 Task: Explore Airbnb accommodation in Rodas, Cuba from 5th November, 2023 to 16th November, 2023 for 2 adults.1  bedroom having 1 bed and 1 bathroom. Property type can be hotel. Look for 4 properties as per requirement.
Action: Mouse pressed left at (501, 69)
Screenshot: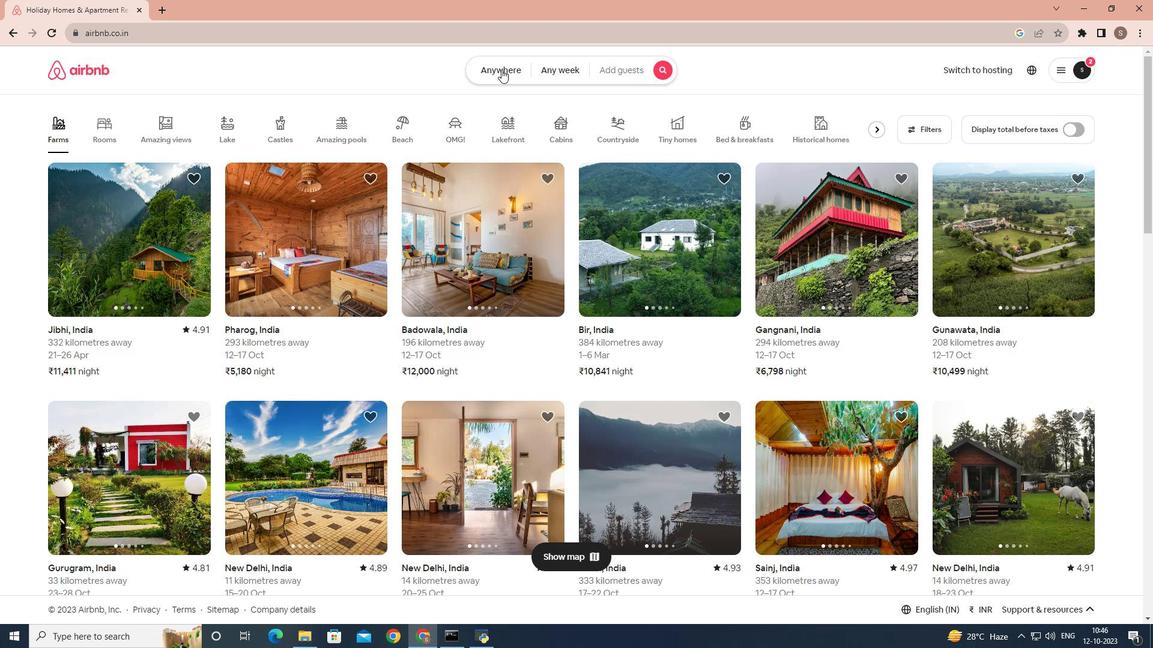 
Action: Mouse moved to (372, 120)
Screenshot: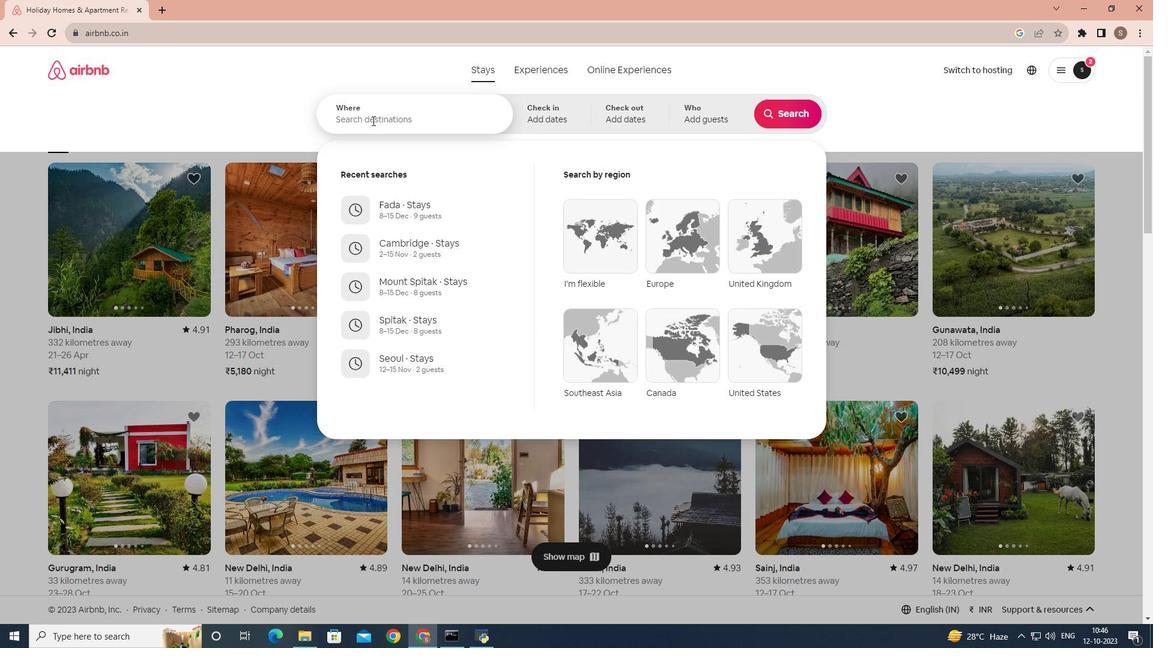 
Action: Mouse pressed left at (372, 120)
Screenshot: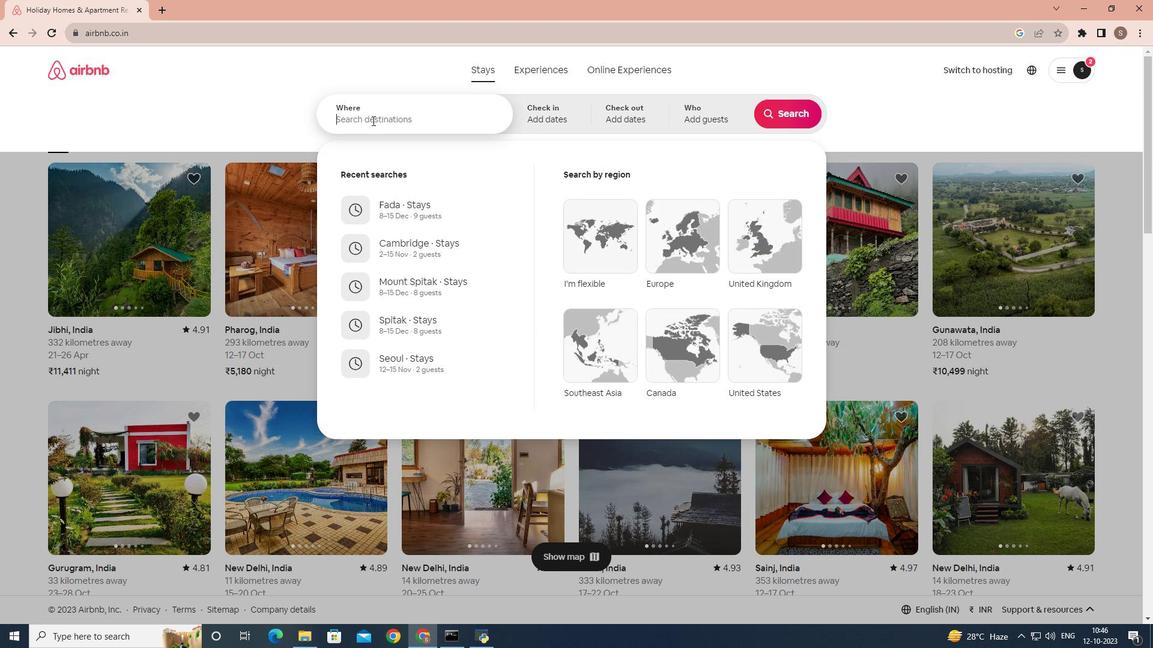 
Action: Mouse moved to (374, 117)
Screenshot: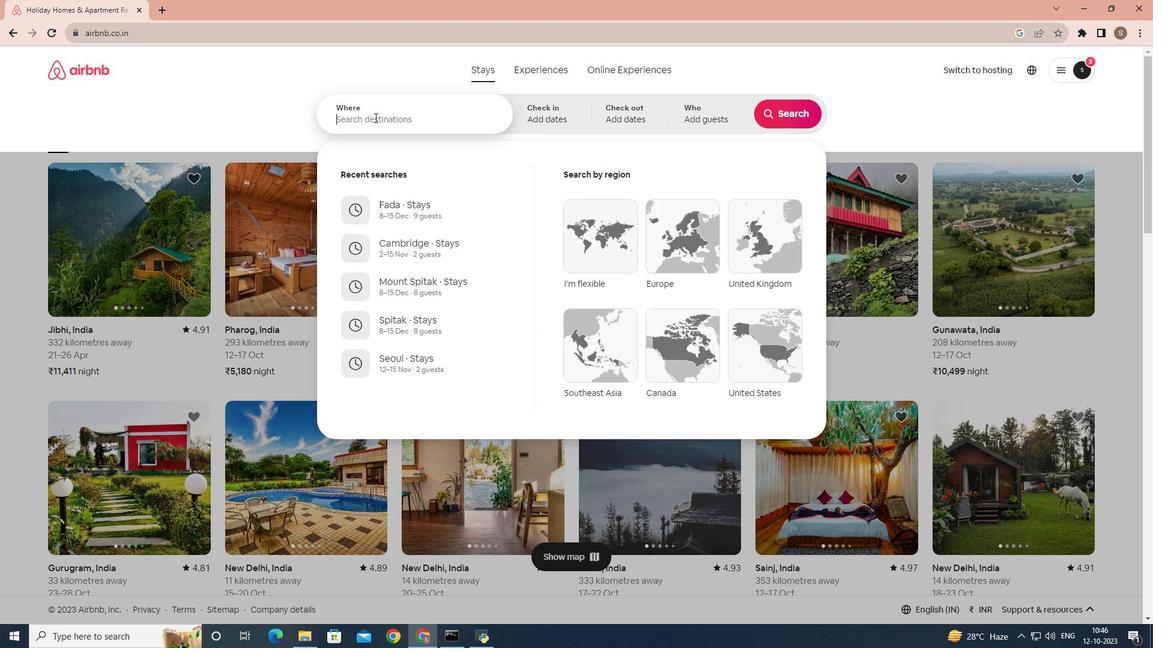 
Action: Key pressed rodas
Screenshot: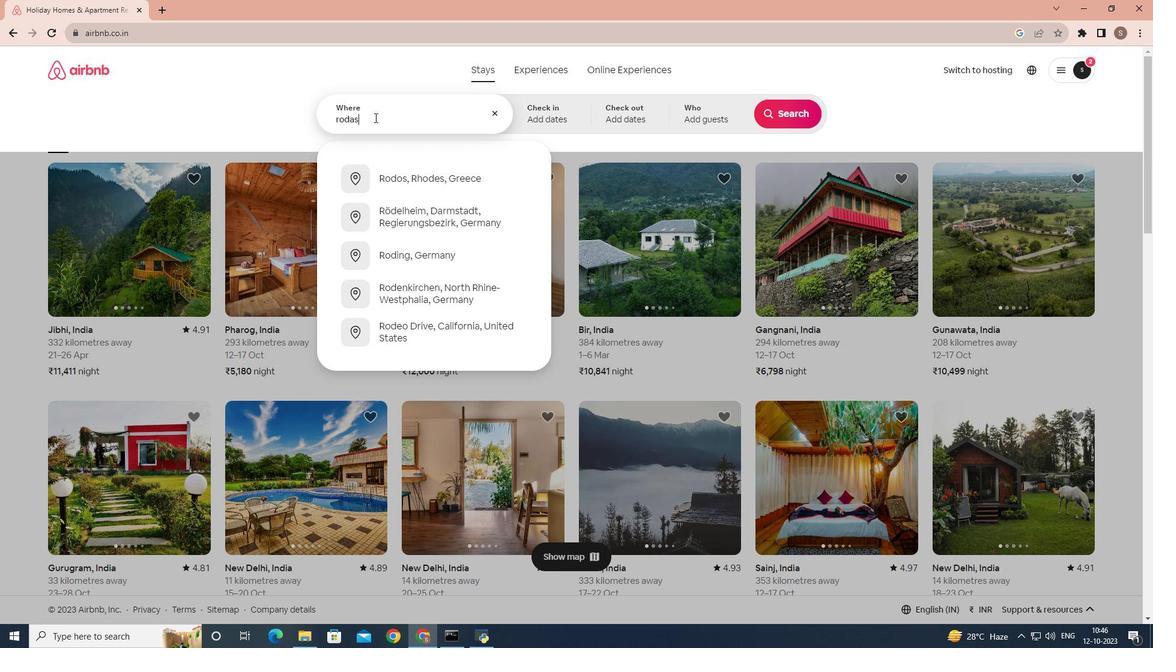
Action: Mouse moved to (365, 117)
Screenshot: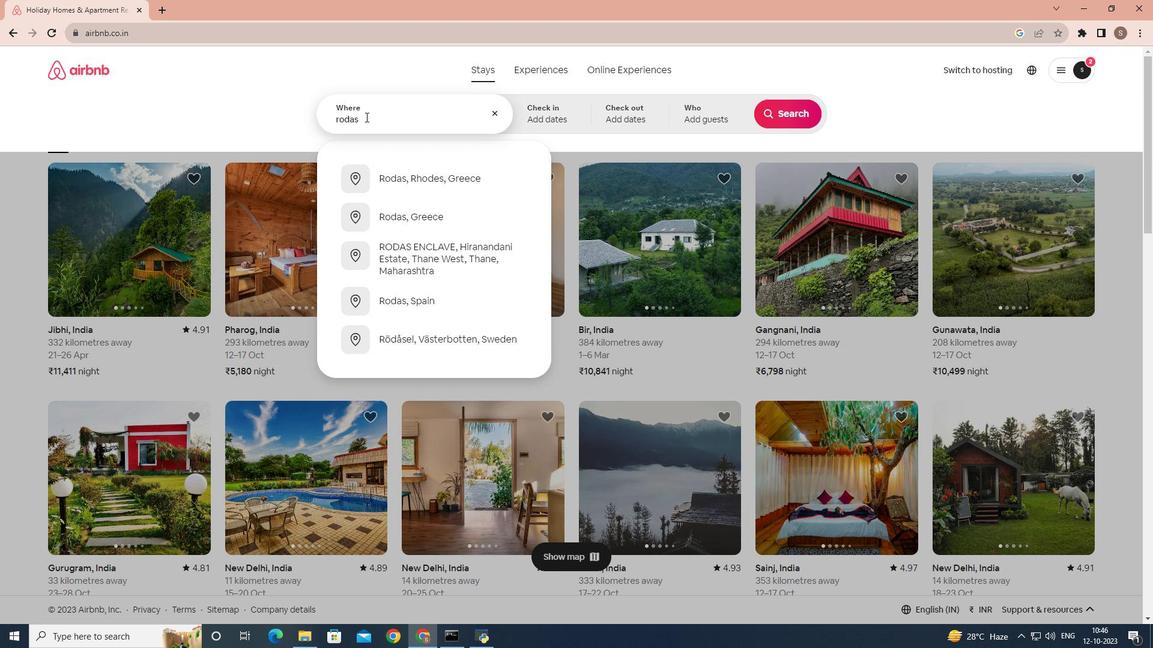 
Action: Key pressed ,cuba
Screenshot: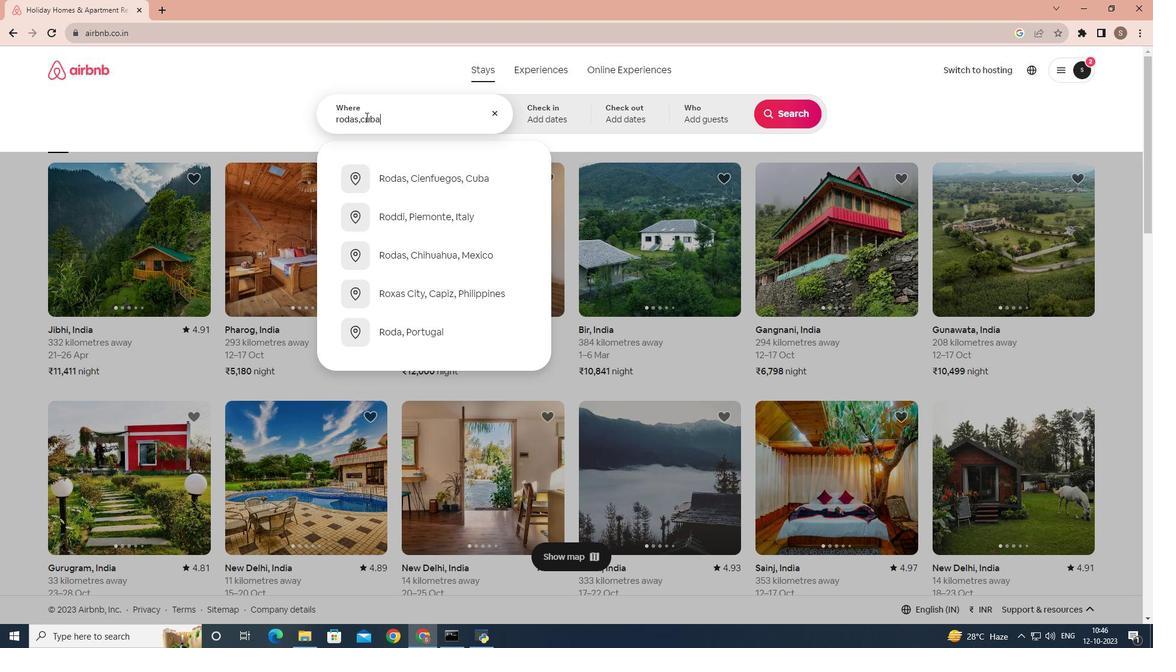 
Action: Mouse moved to (381, 186)
Screenshot: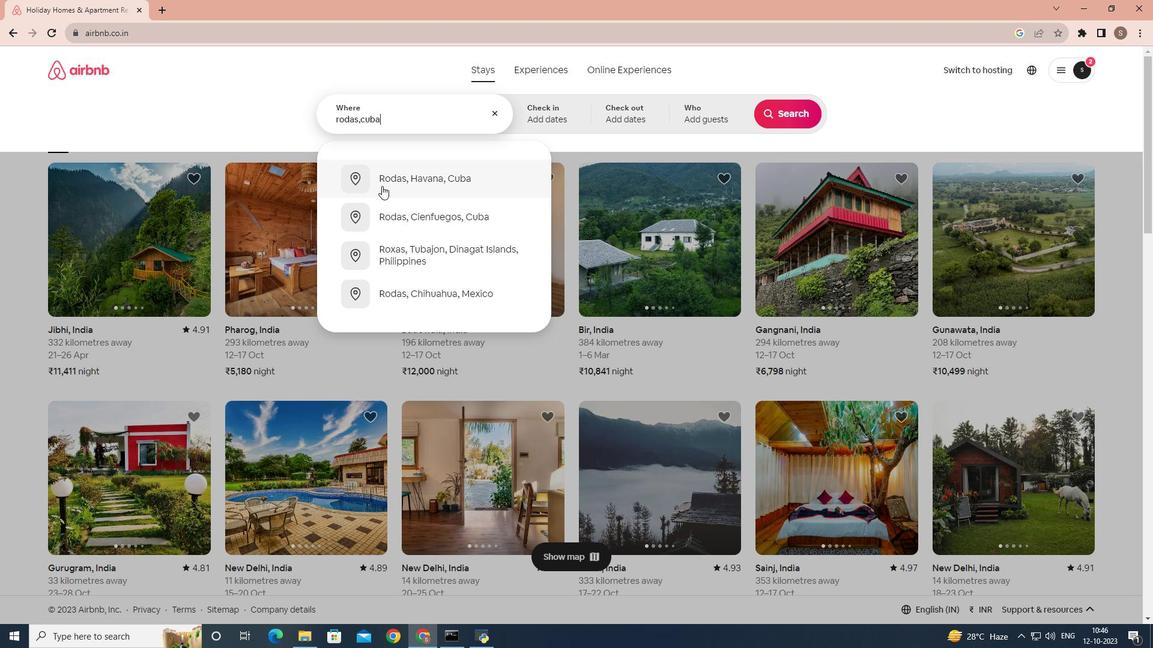 
Action: Mouse pressed left at (381, 186)
Screenshot: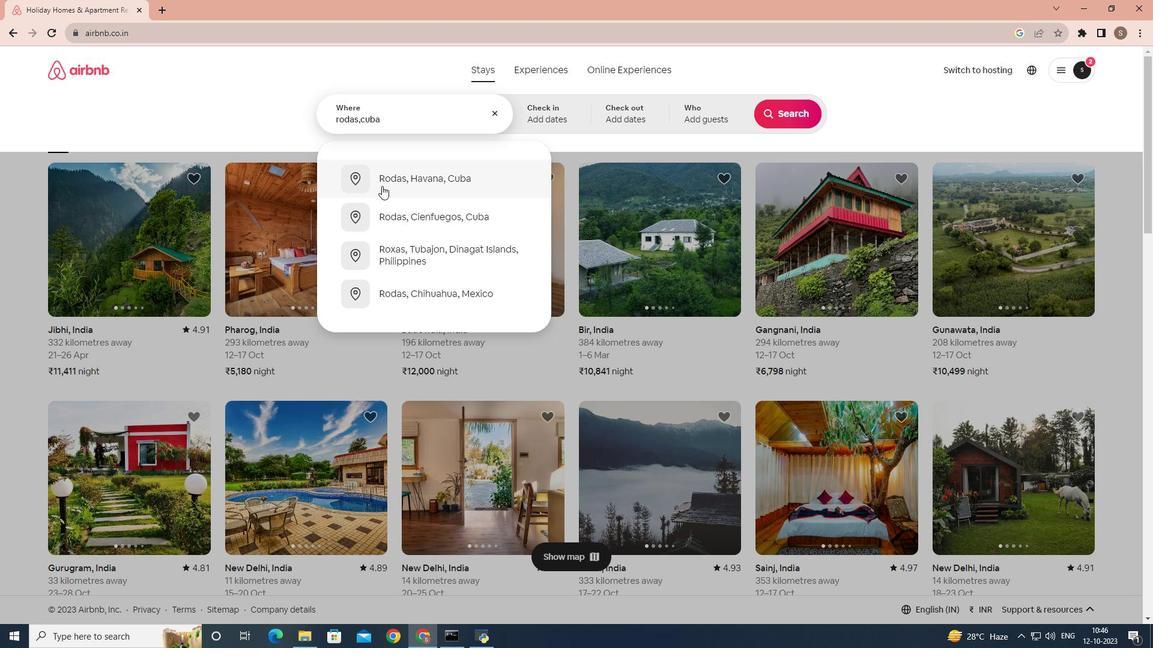 
Action: Mouse moved to (598, 283)
Screenshot: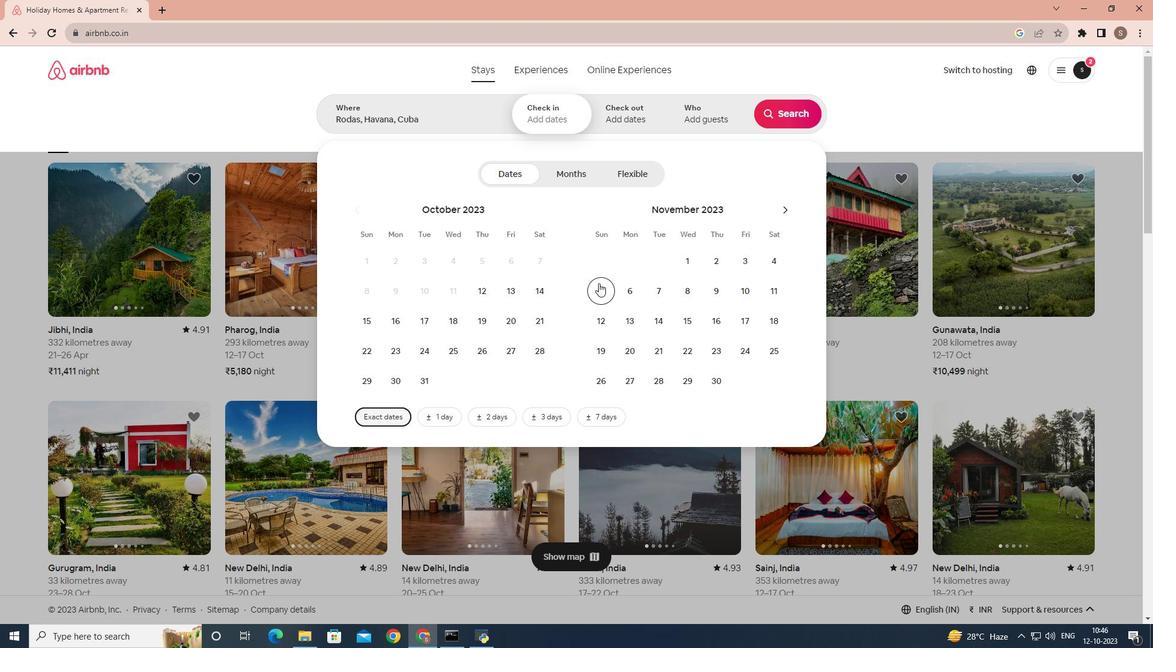 
Action: Mouse pressed left at (598, 283)
Screenshot: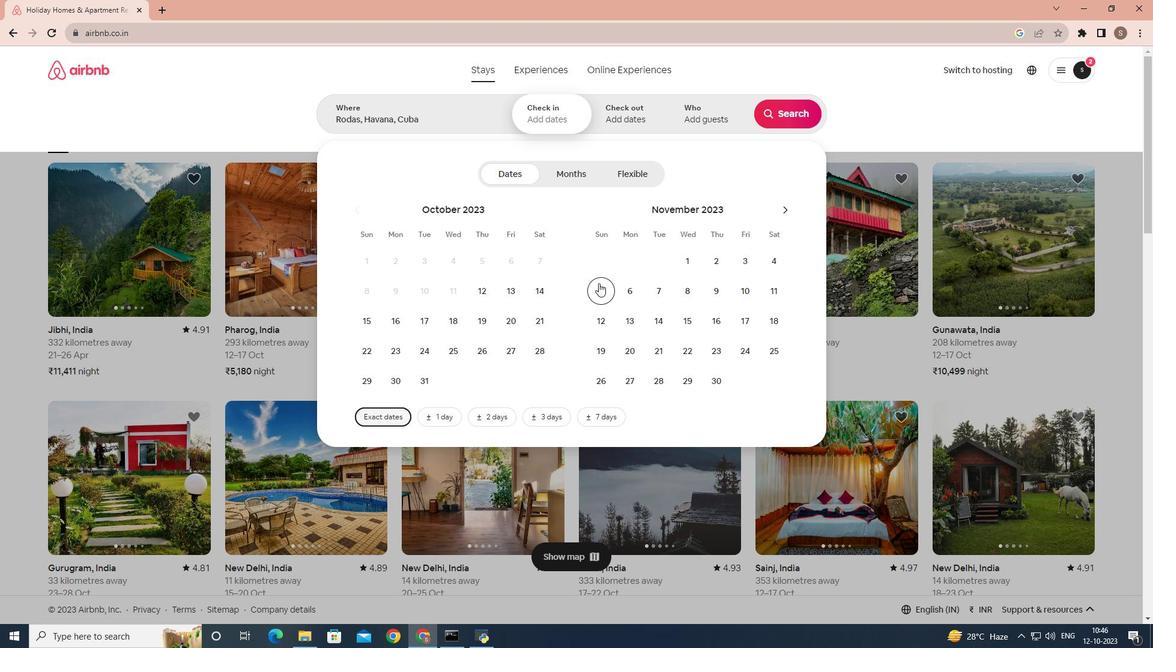 
Action: Mouse moved to (712, 323)
Screenshot: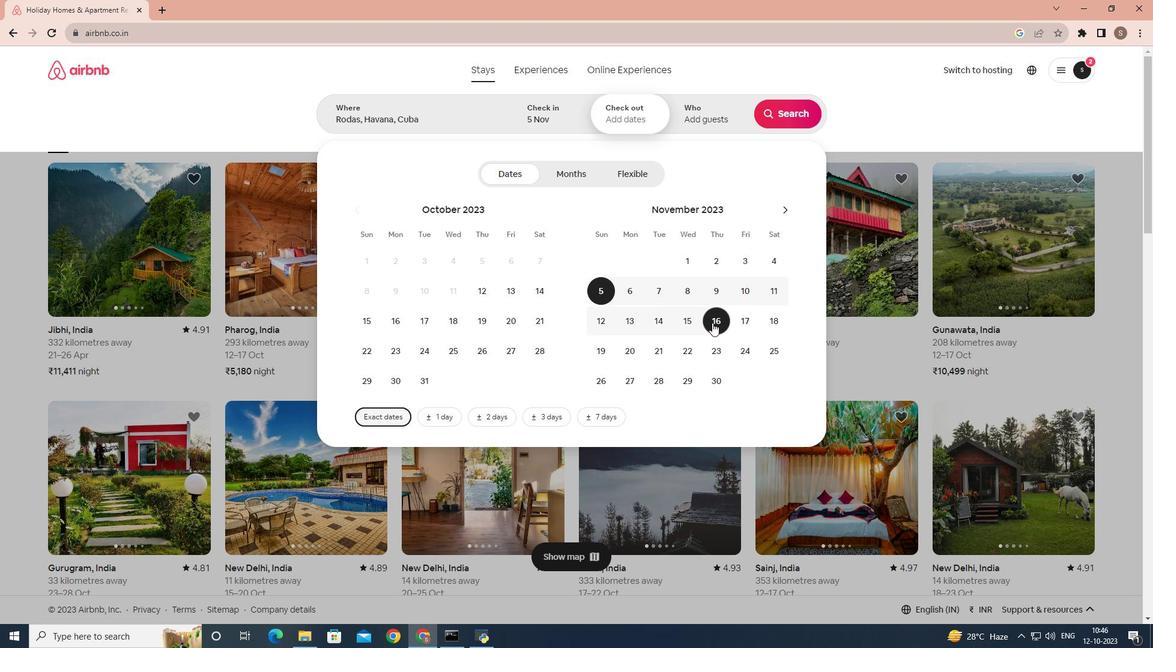 
Action: Mouse pressed left at (712, 323)
Screenshot: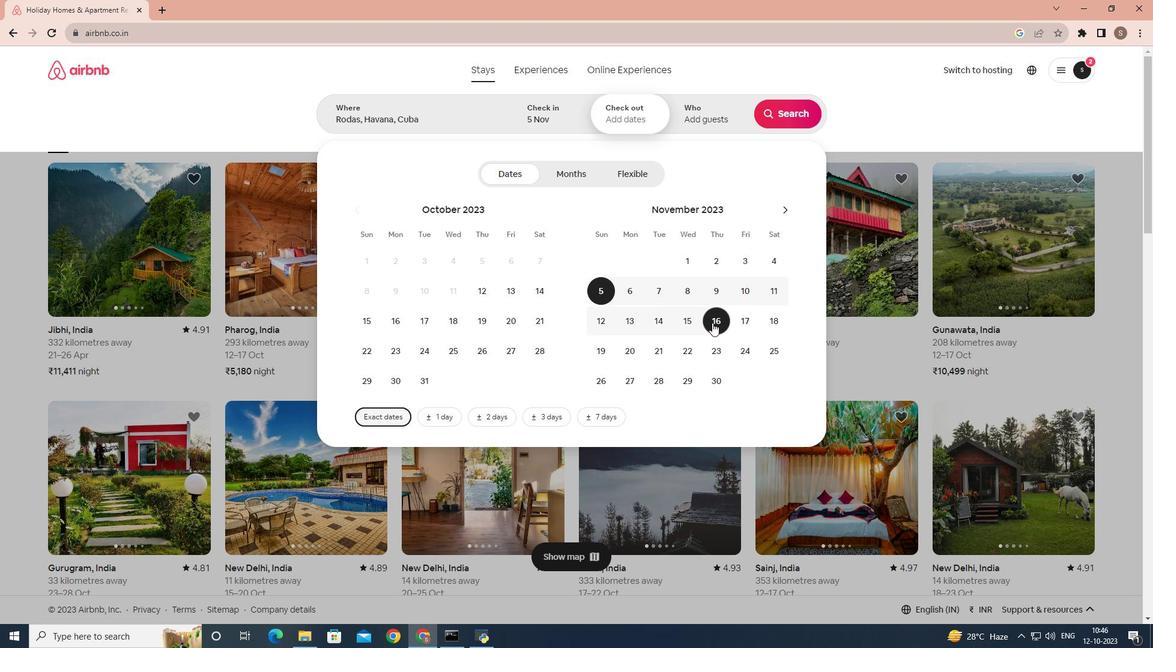 
Action: Mouse moved to (699, 111)
Screenshot: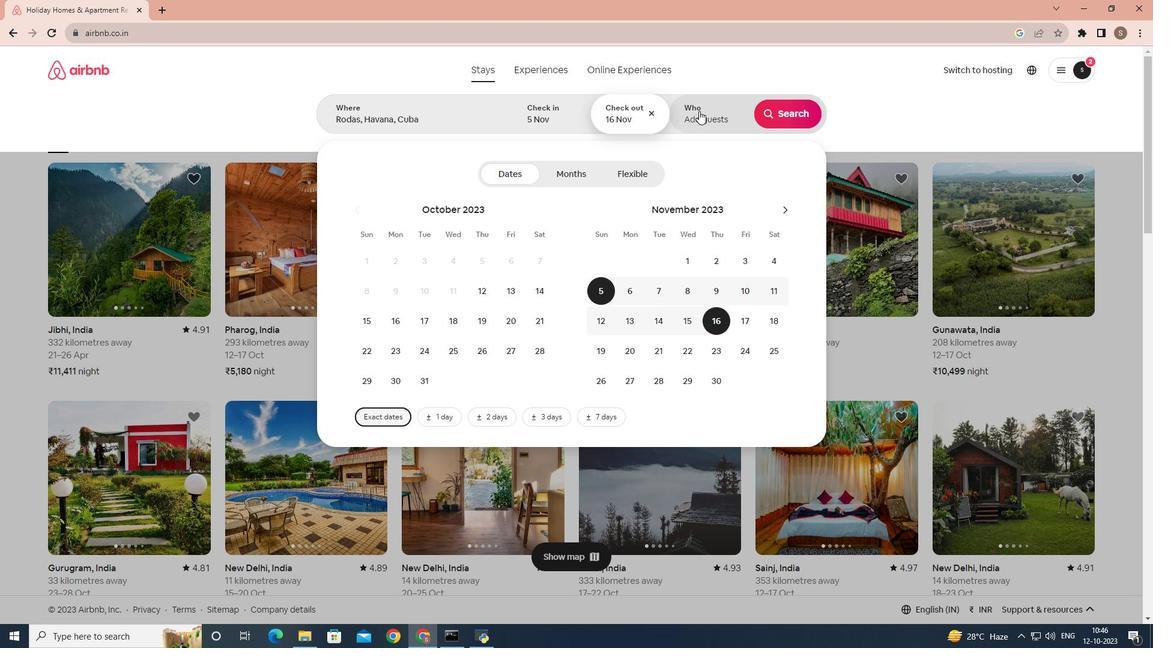 
Action: Mouse pressed left at (699, 111)
Screenshot: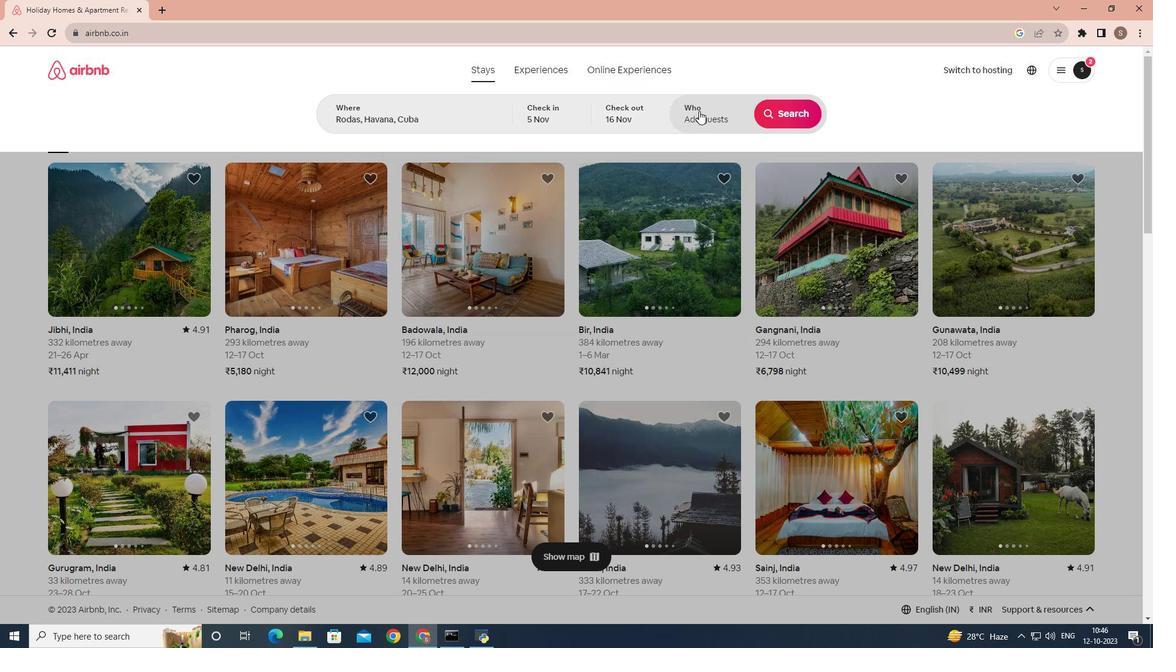 
Action: Mouse moved to (784, 183)
Screenshot: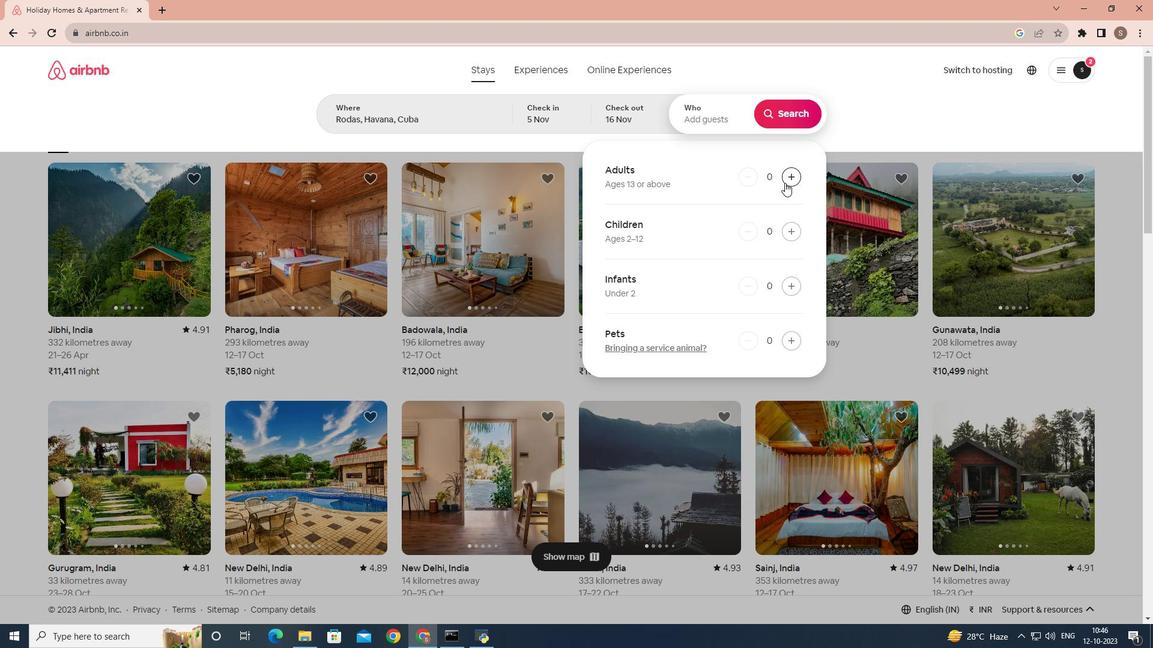
Action: Mouse pressed left at (784, 183)
Screenshot: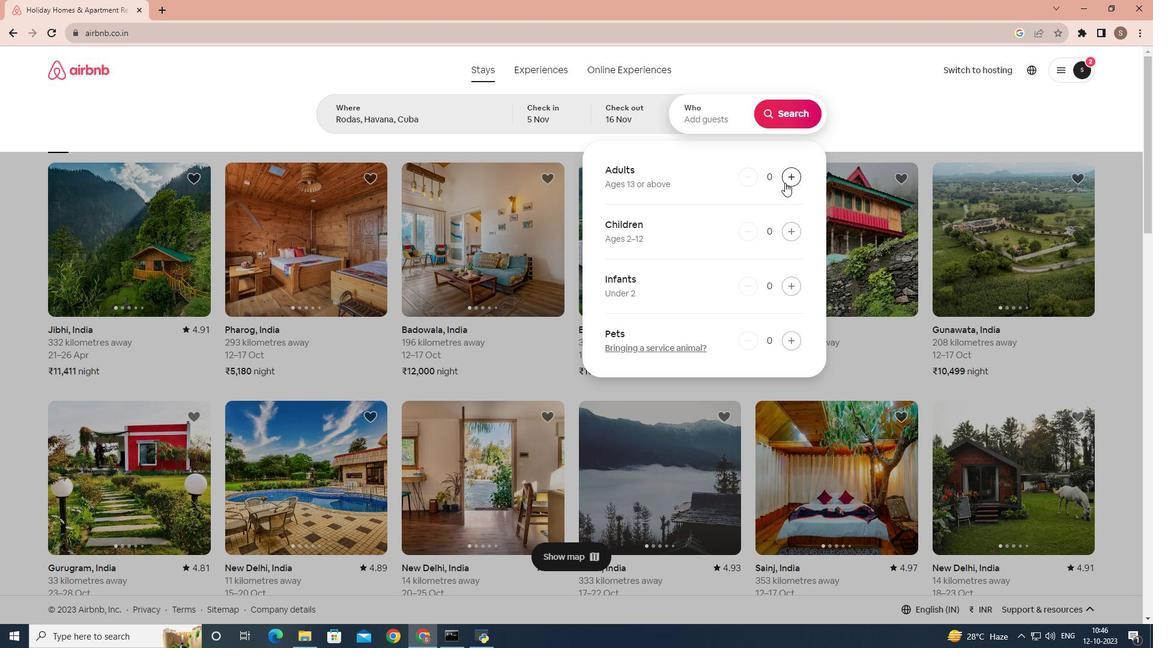 
Action: Mouse pressed left at (784, 183)
Screenshot: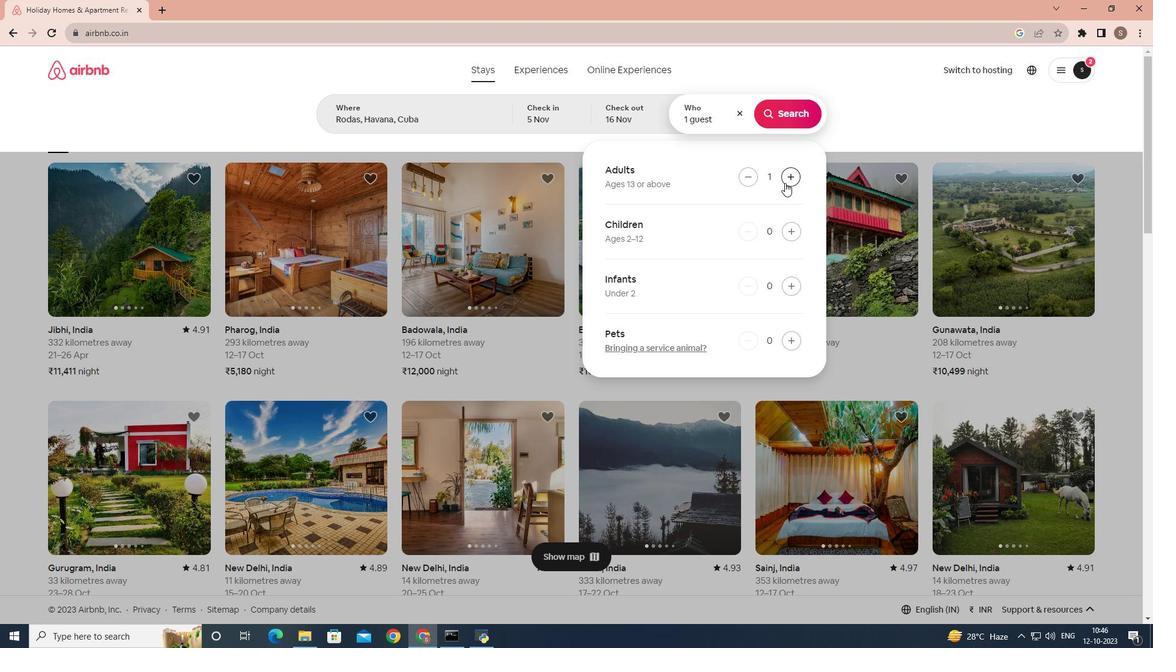 
Action: Mouse moved to (787, 125)
Screenshot: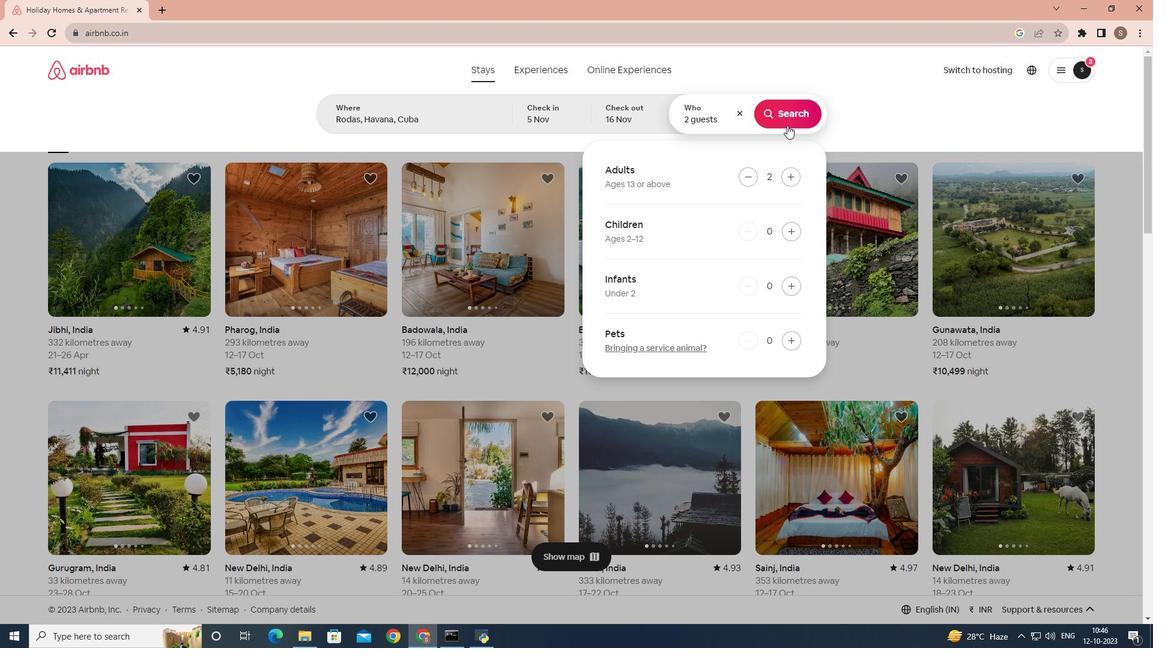 
Action: Mouse pressed left at (787, 125)
Screenshot: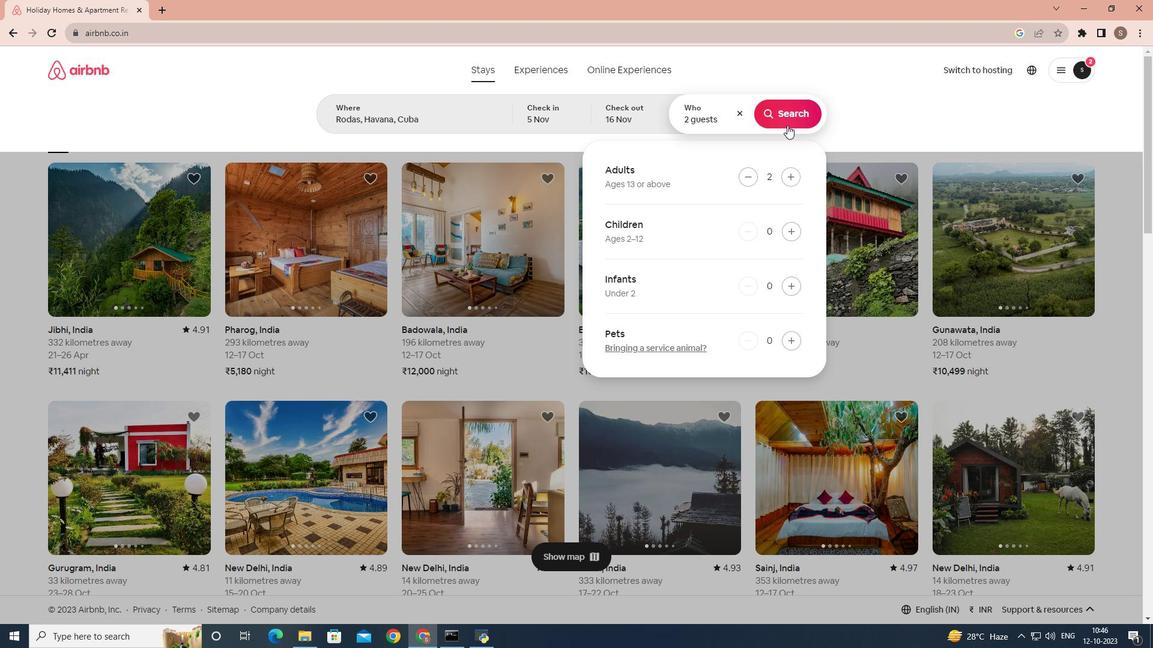 
Action: Mouse moved to (937, 126)
Screenshot: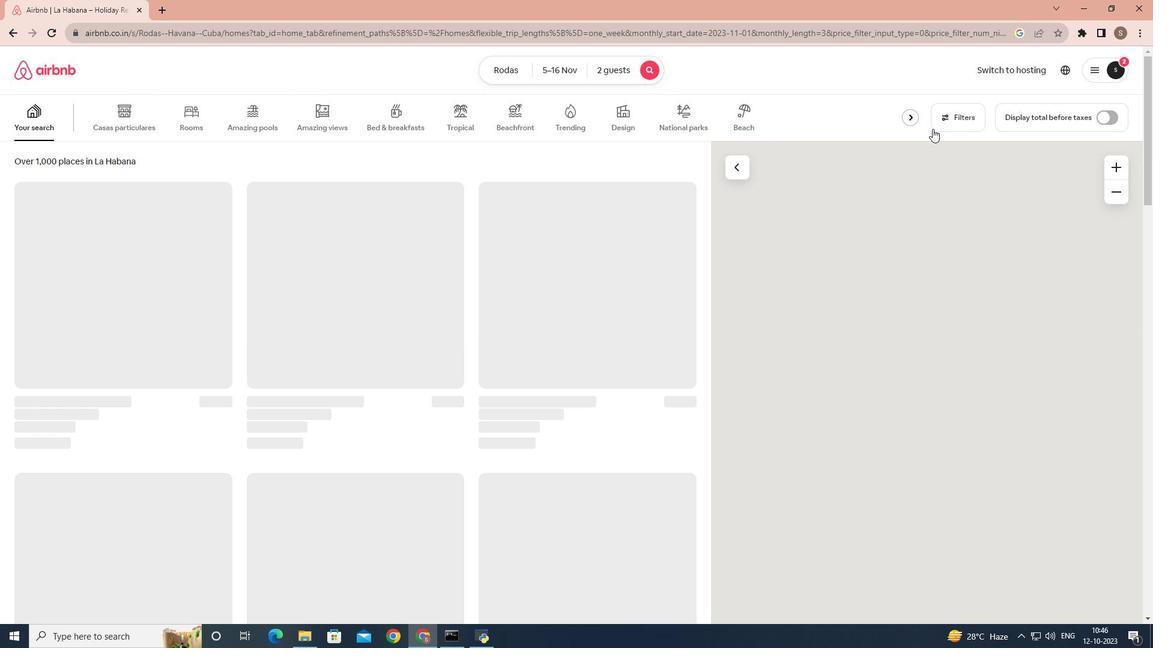 
Action: Mouse pressed left at (937, 126)
Screenshot: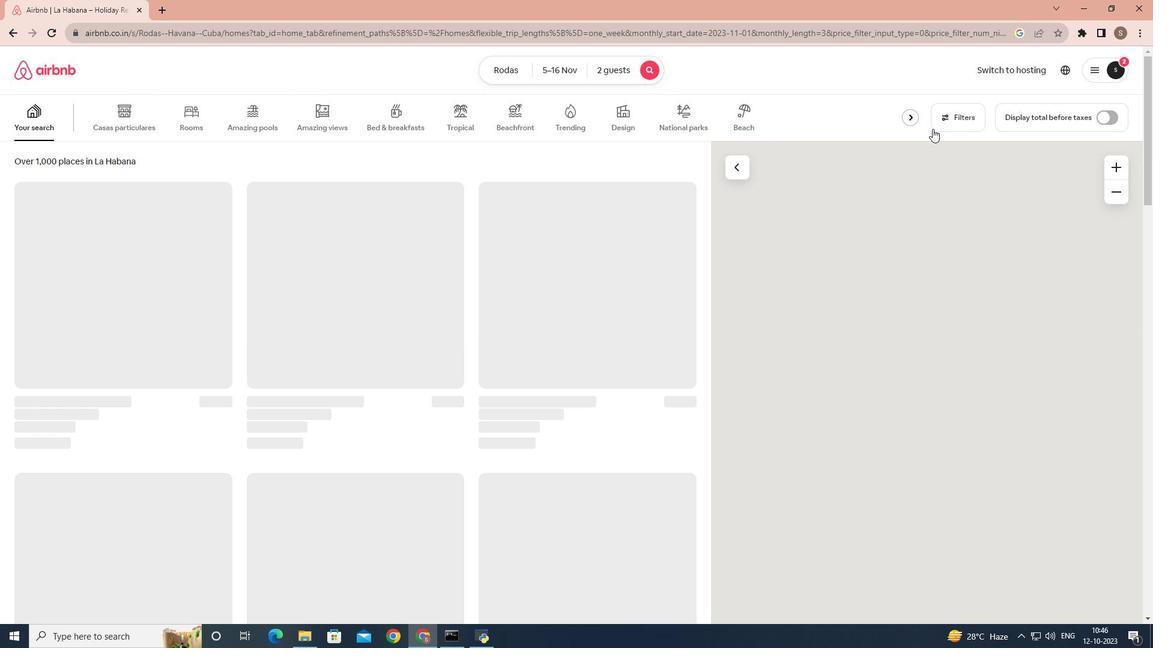 
Action: Mouse moved to (941, 127)
Screenshot: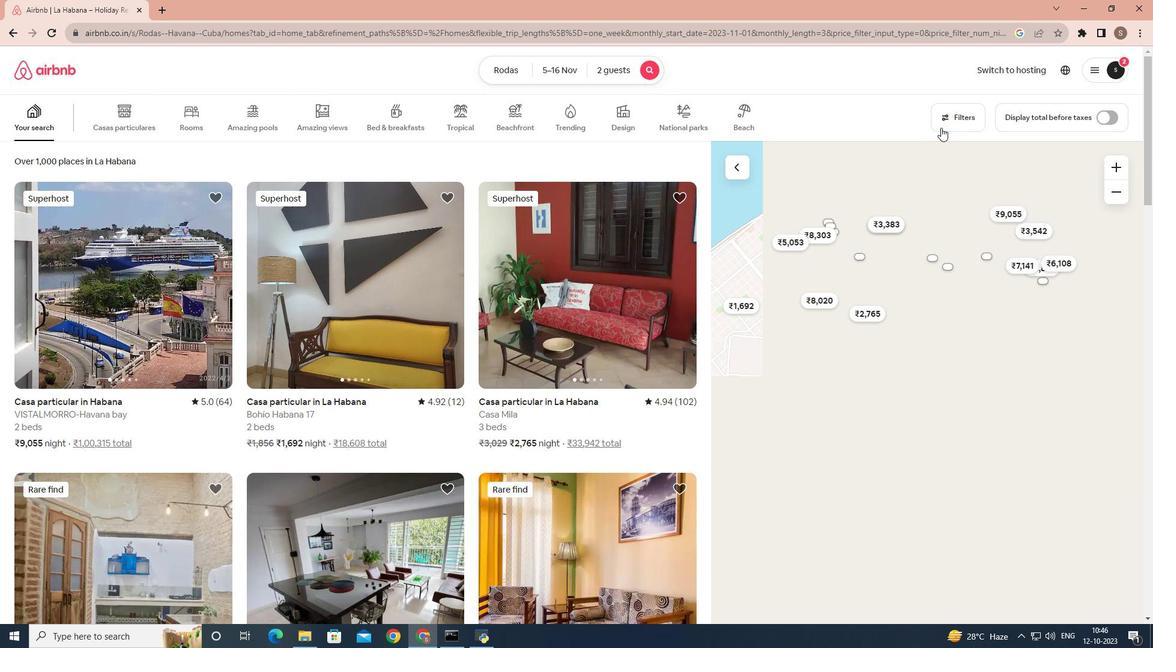 
Action: Mouse pressed left at (941, 127)
Screenshot: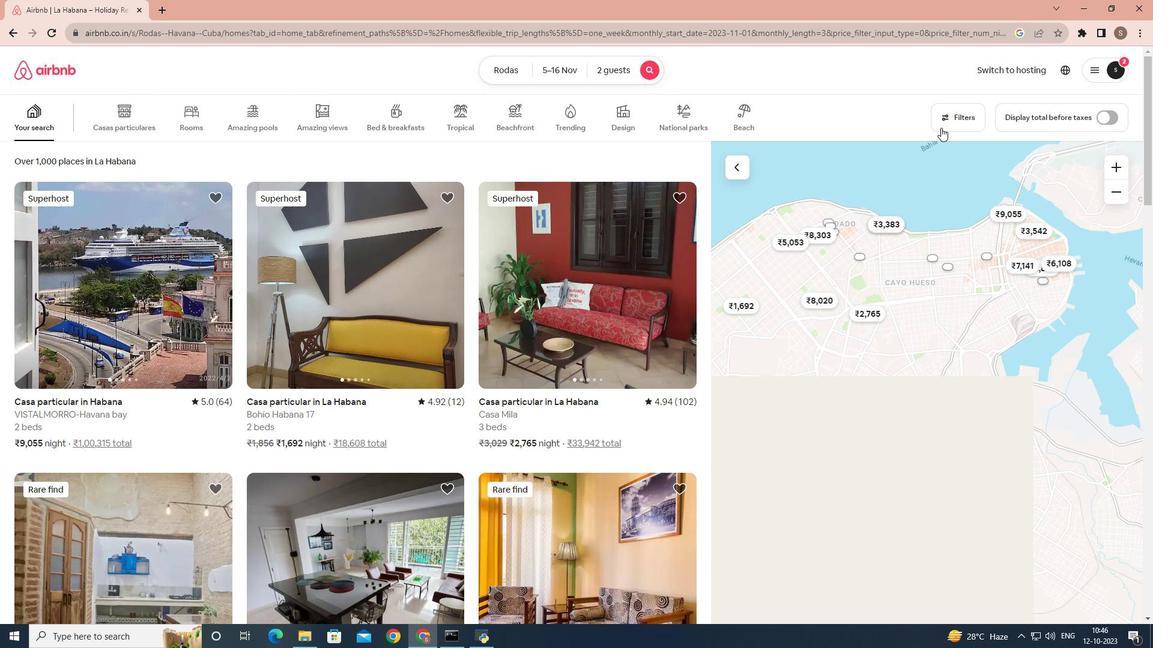 
Action: Mouse moved to (481, 329)
Screenshot: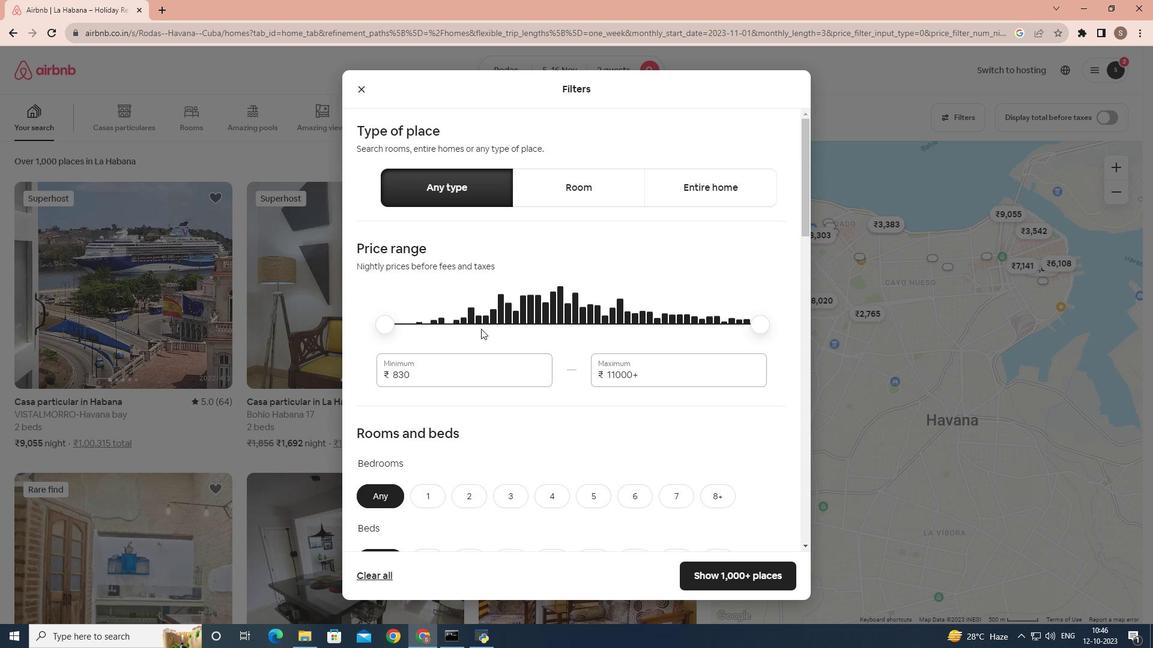 
Action: Mouse scrolled (481, 328) with delta (0, 0)
Screenshot: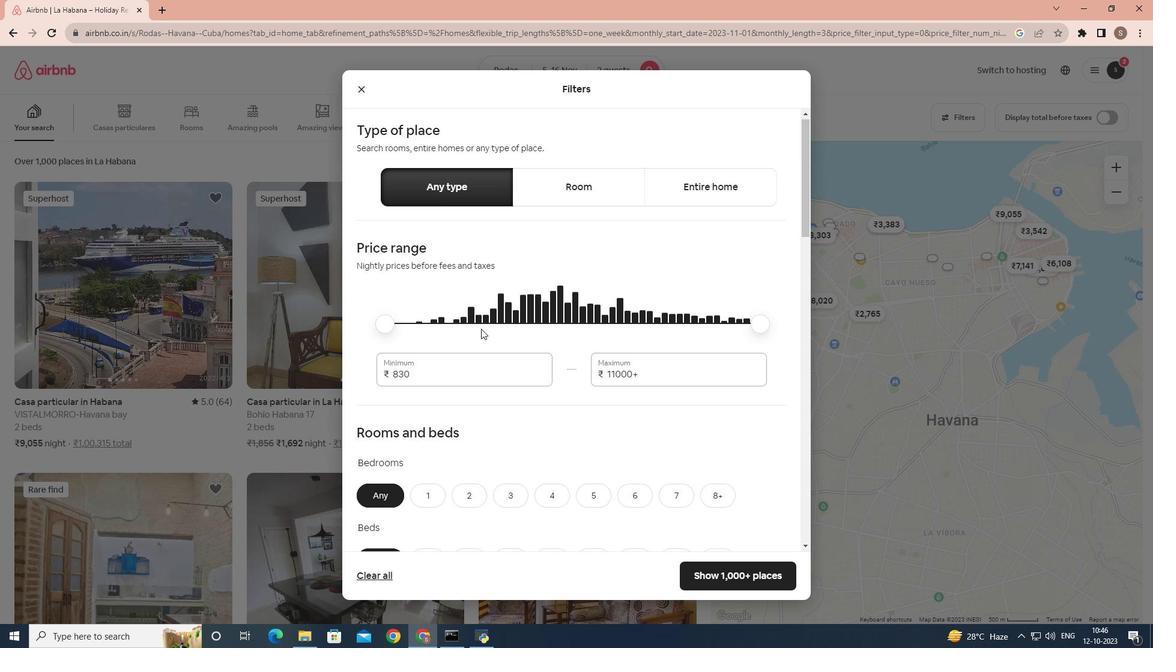
Action: Mouse scrolled (481, 328) with delta (0, 0)
Screenshot: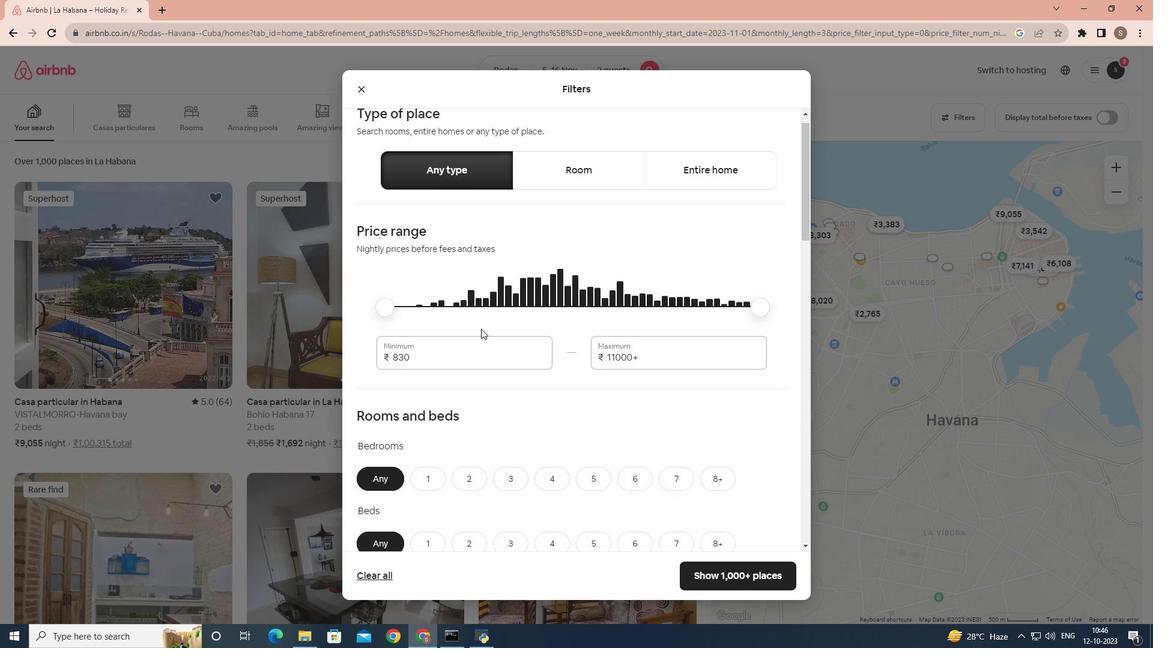 
Action: Mouse scrolled (481, 328) with delta (0, 0)
Screenshot: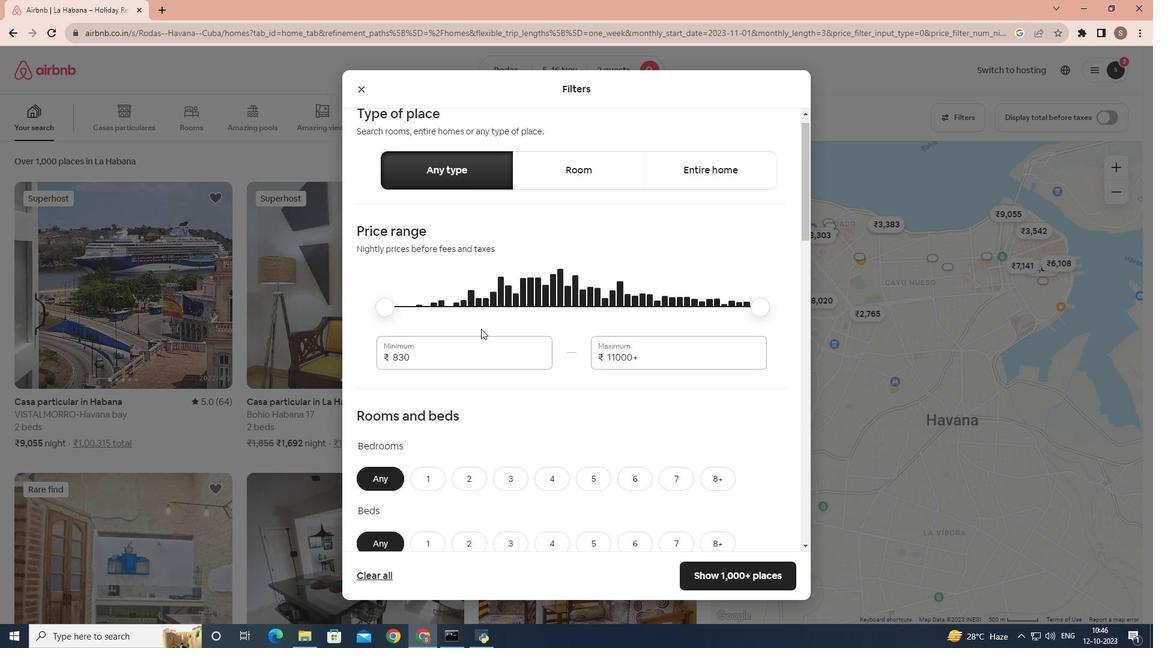 
Action: Mouse moved to (430, 315)
Screenshot: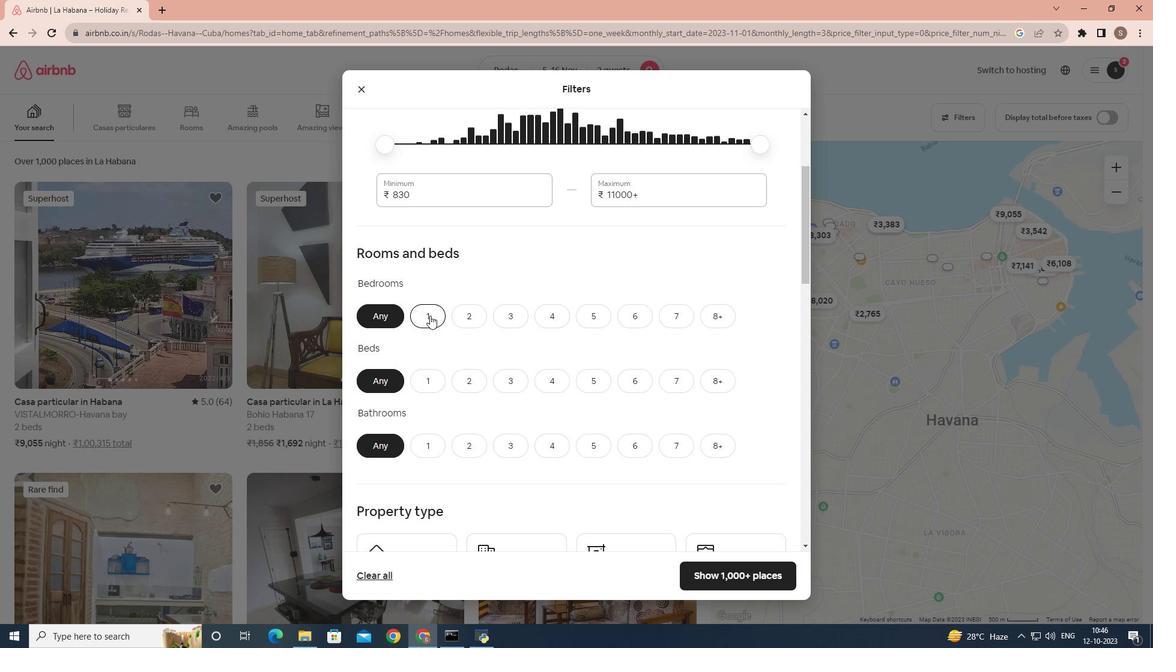 
Action: Mouse pressed left at (430, 315)
Screenshot: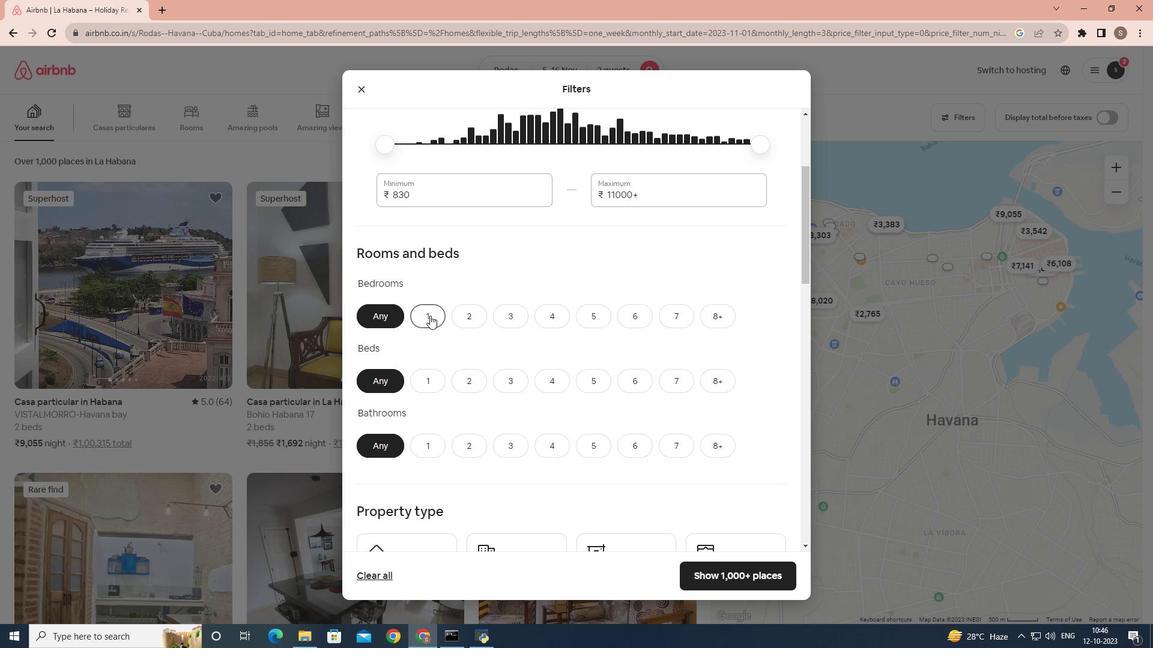 
Action: Mouse moved to (439, 383)
Screenshot: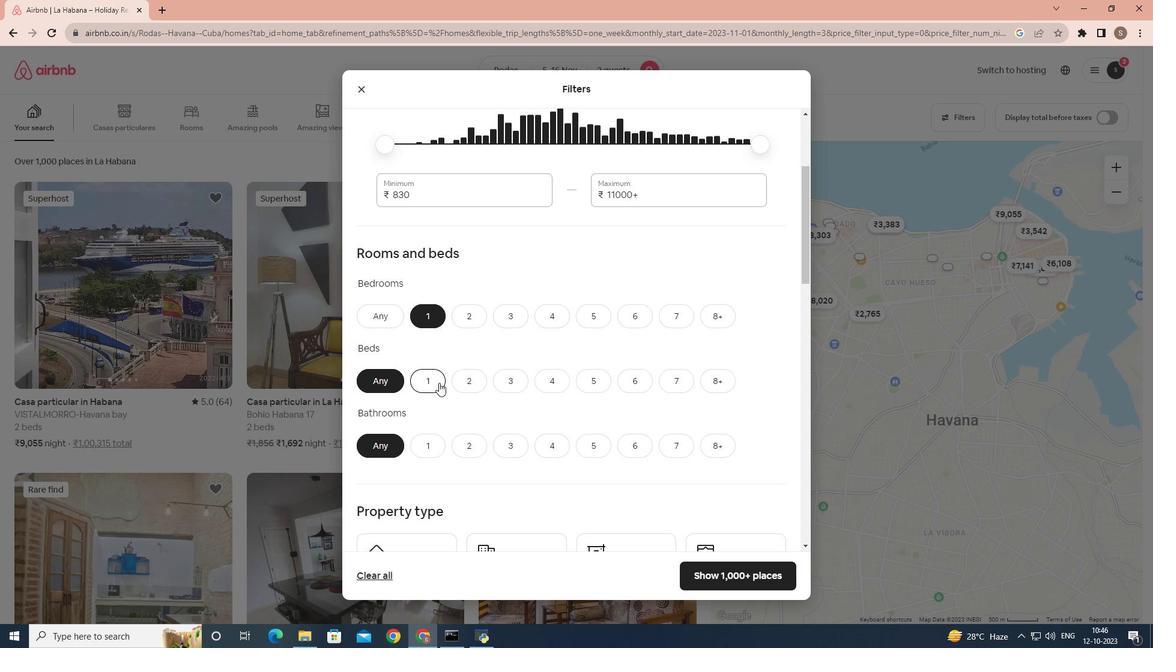 
Action: Mouse pressed left at (439, 383)
Screenshot: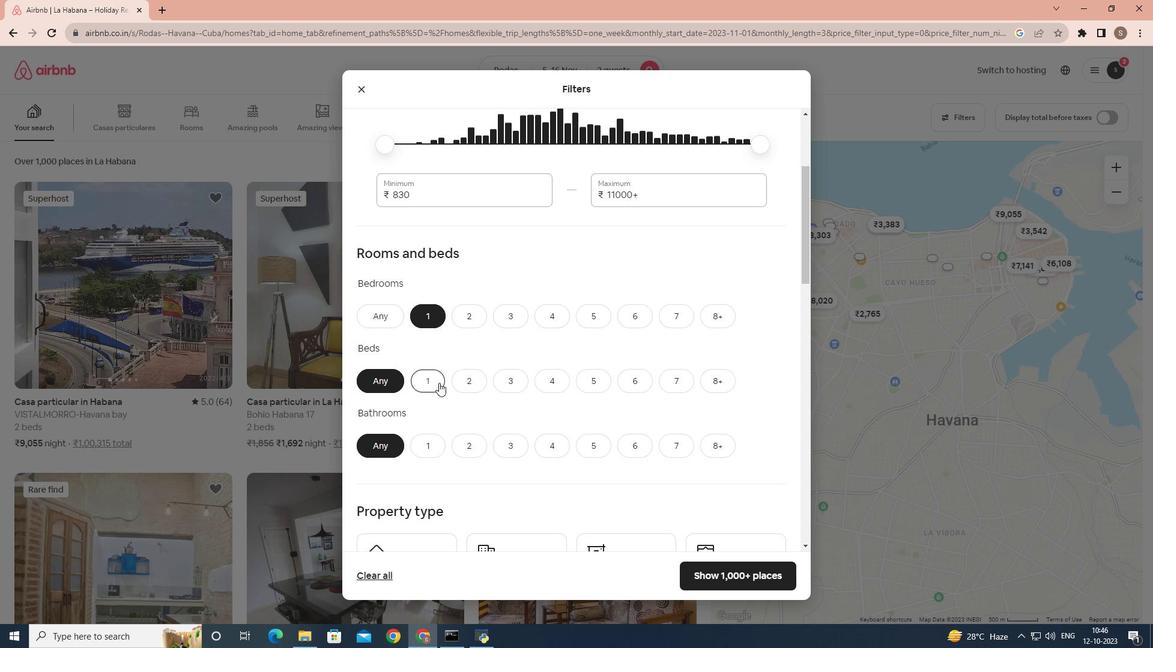 
Action: Mouse moved to (426, 452)
Screenshot: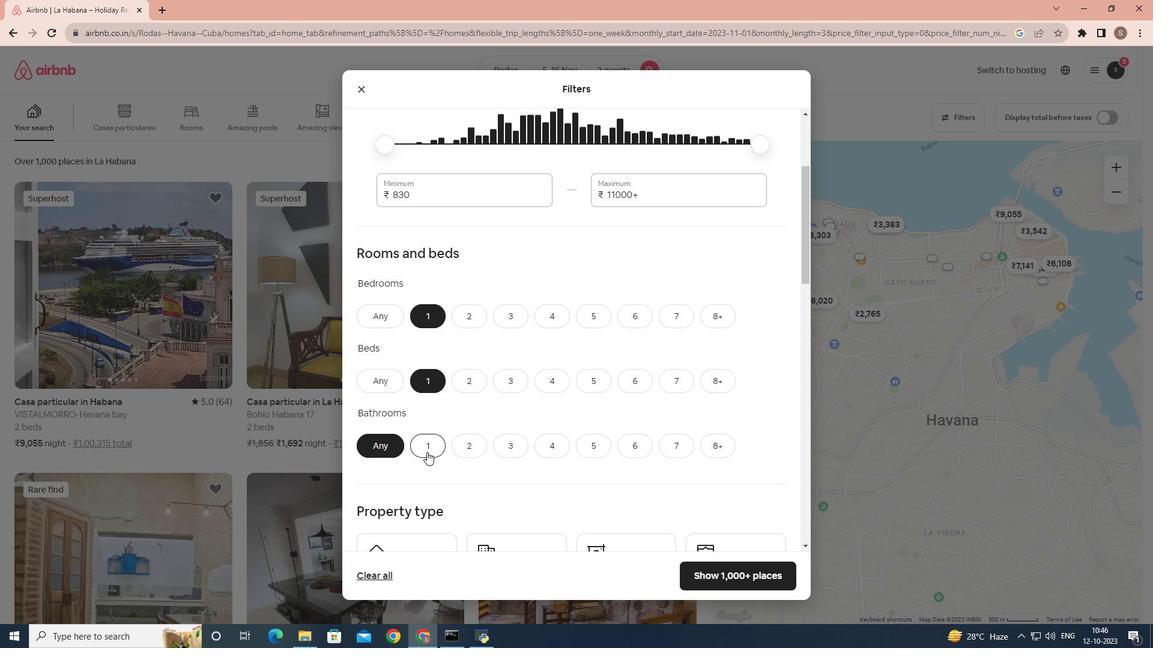 
Action: Mouse pressed left at (426, 452)
Screenshot: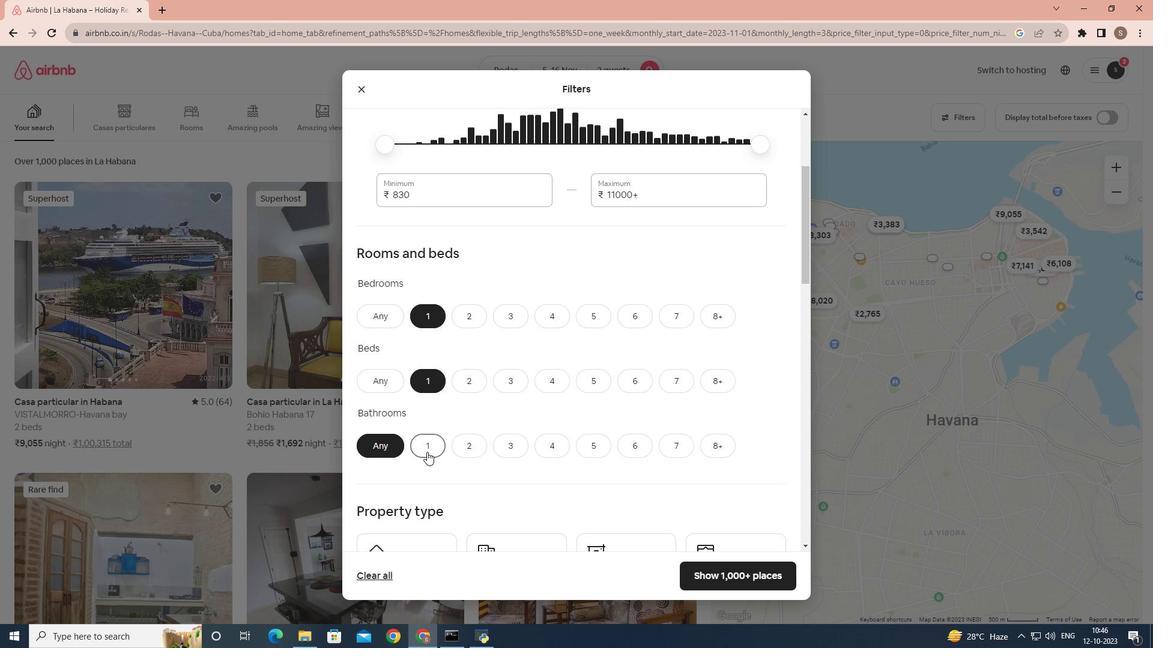 
Action: Mouse moved to (461, 417)
Screenshot: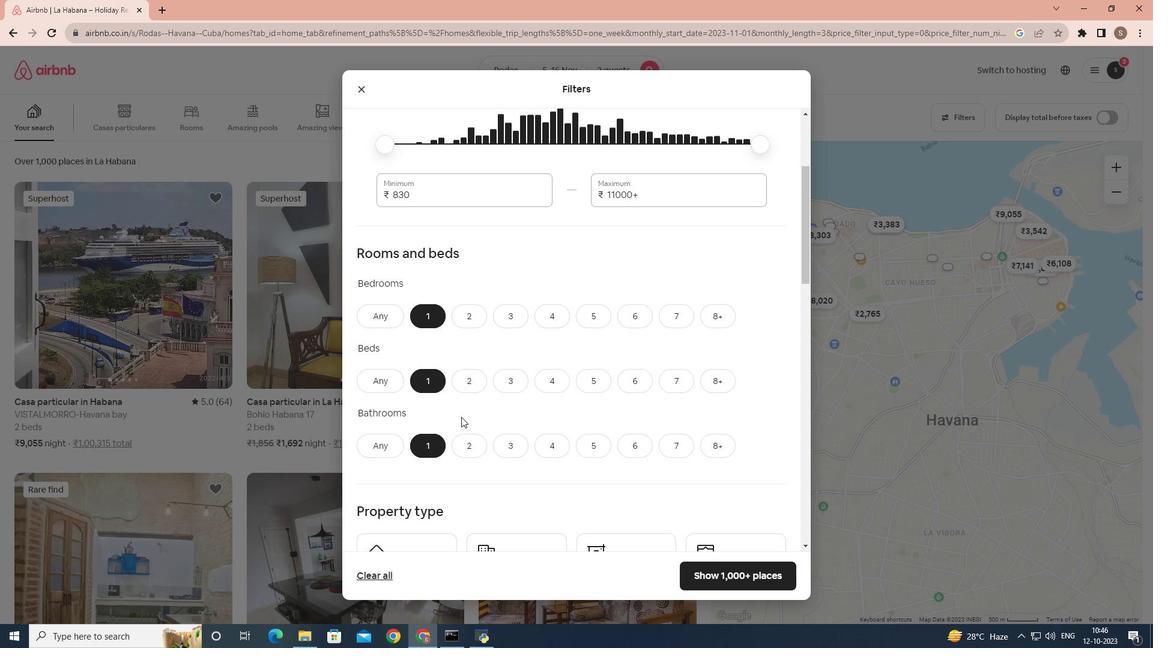 
Action: Mouse scrolled (461, 416) with delta (0, 0)
Screenshot: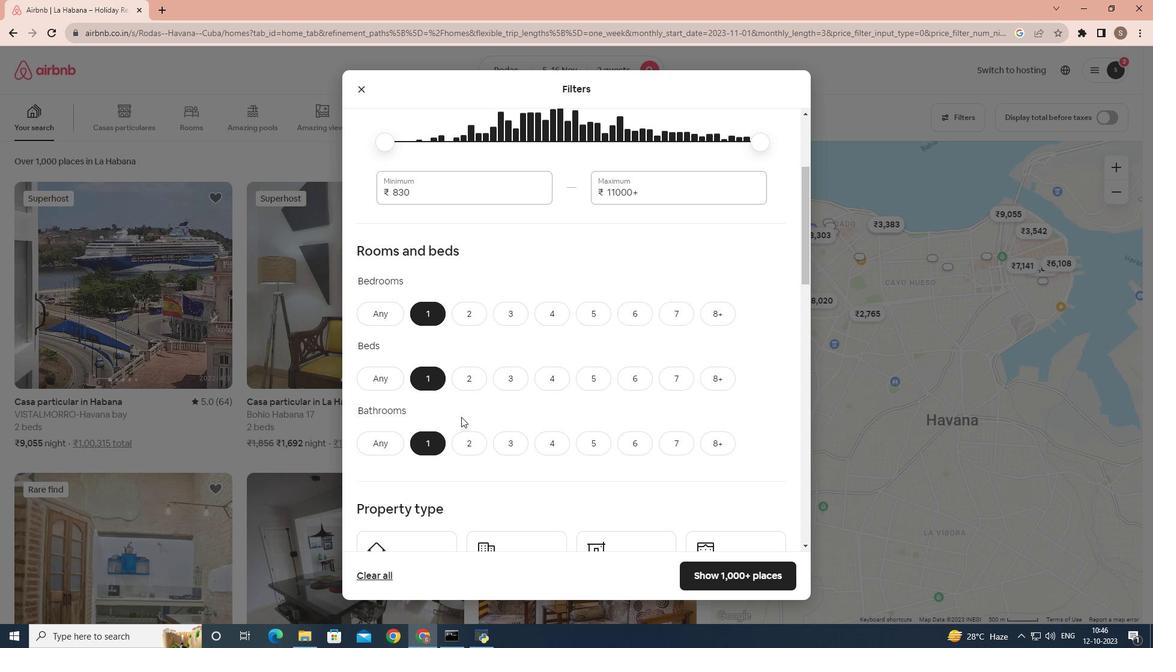 
Action: Mouse scrolled (461, 416) with delta (0, 0)
Screenshot: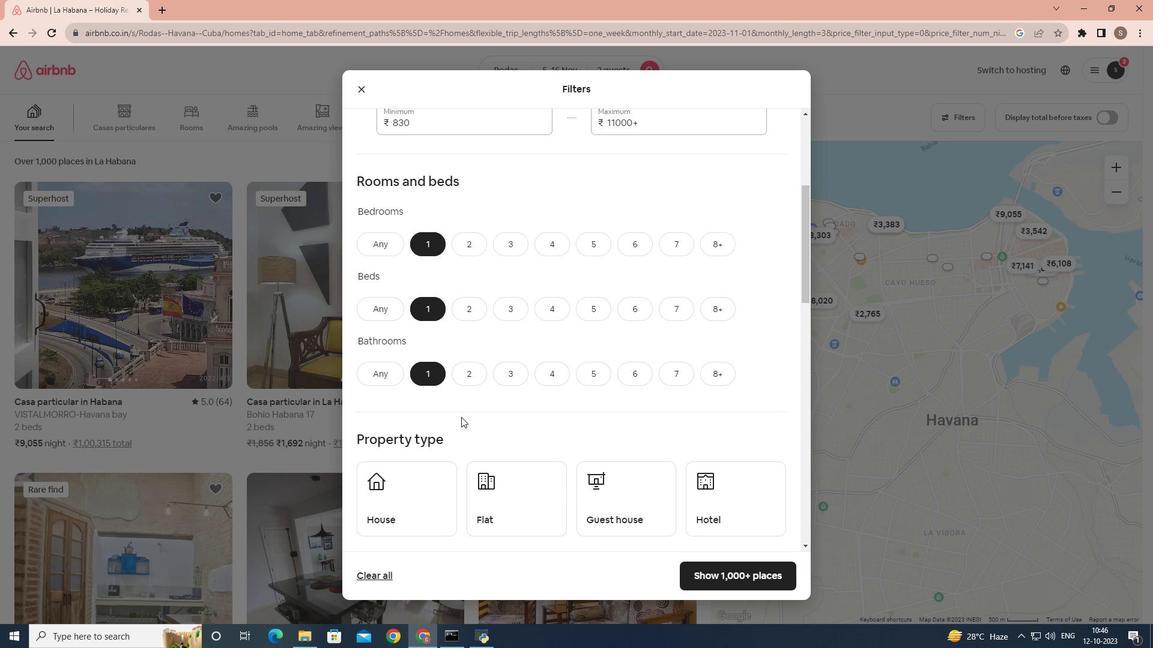 
Action: Mouse scrolled (461, 416) with delta (0, 0)
Screenshot: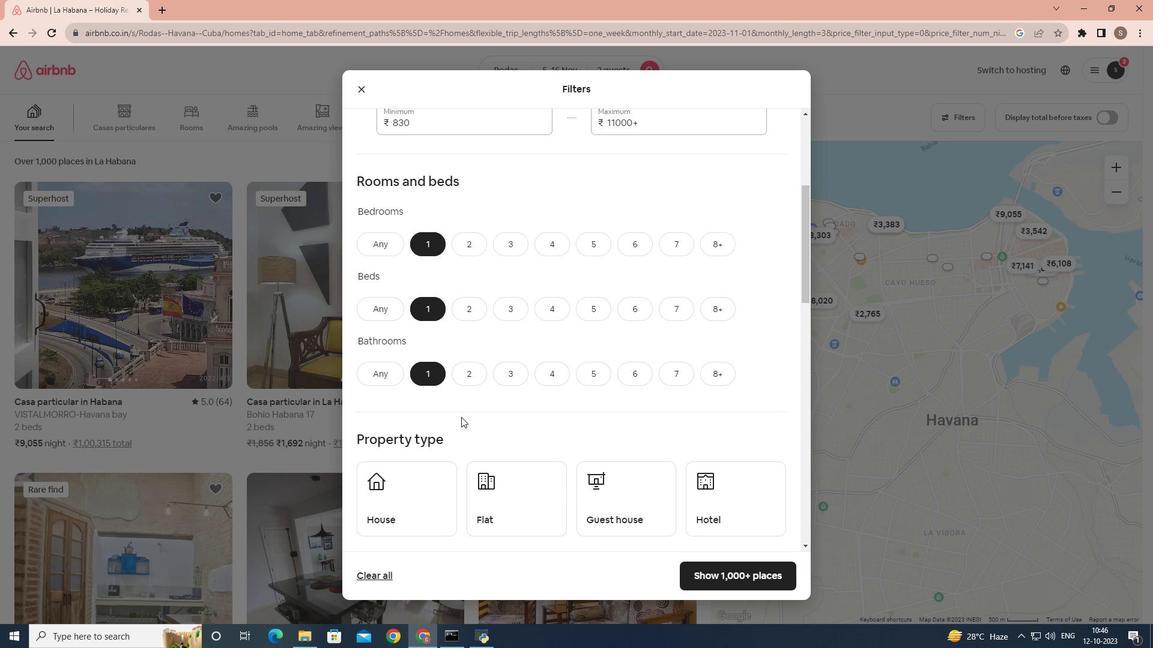
Action: Mouse scrolled (461, 416) with delta (0, 0)
Screenshot: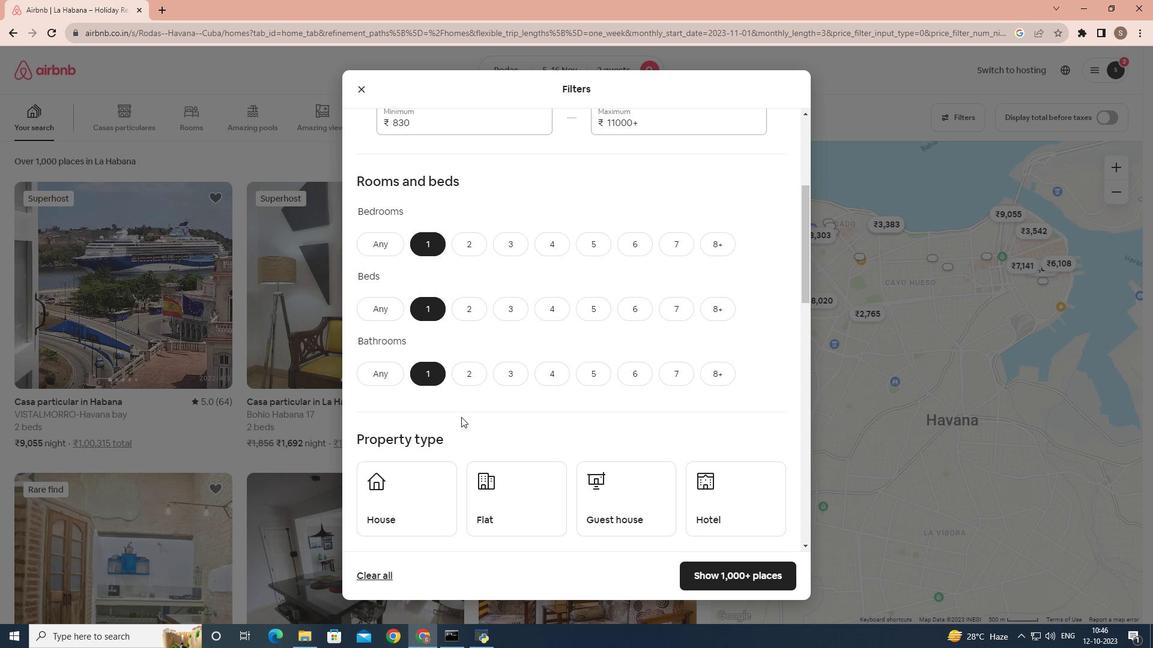 
Action: Mouse scrolled (461, 416) with delta (0, 0)
Screenshot: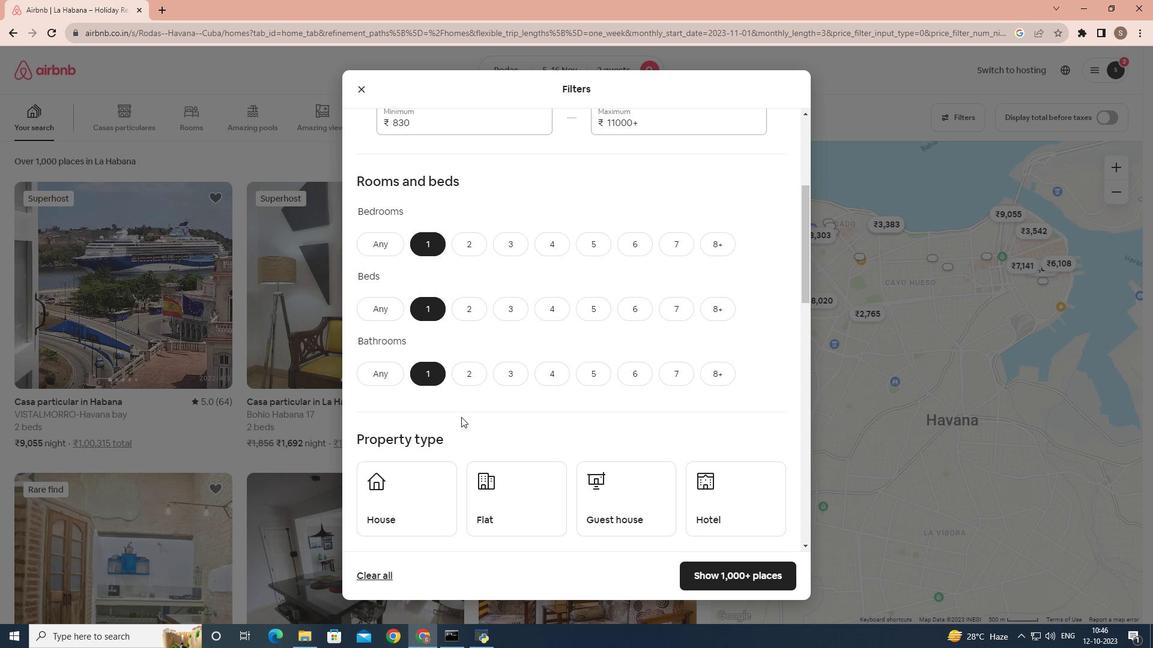 
Action: Mouse scrolled (461, 416) with delta (0, 0)
Screenshot: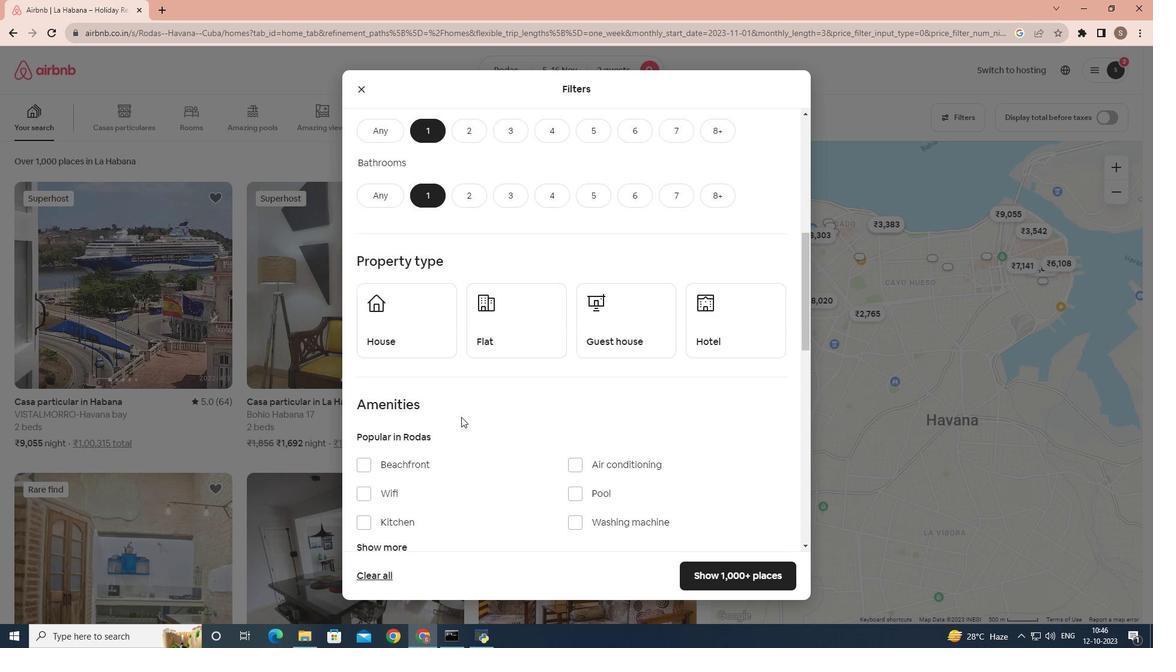 
Action: Mouse moved to (710, 231)
Screenshot: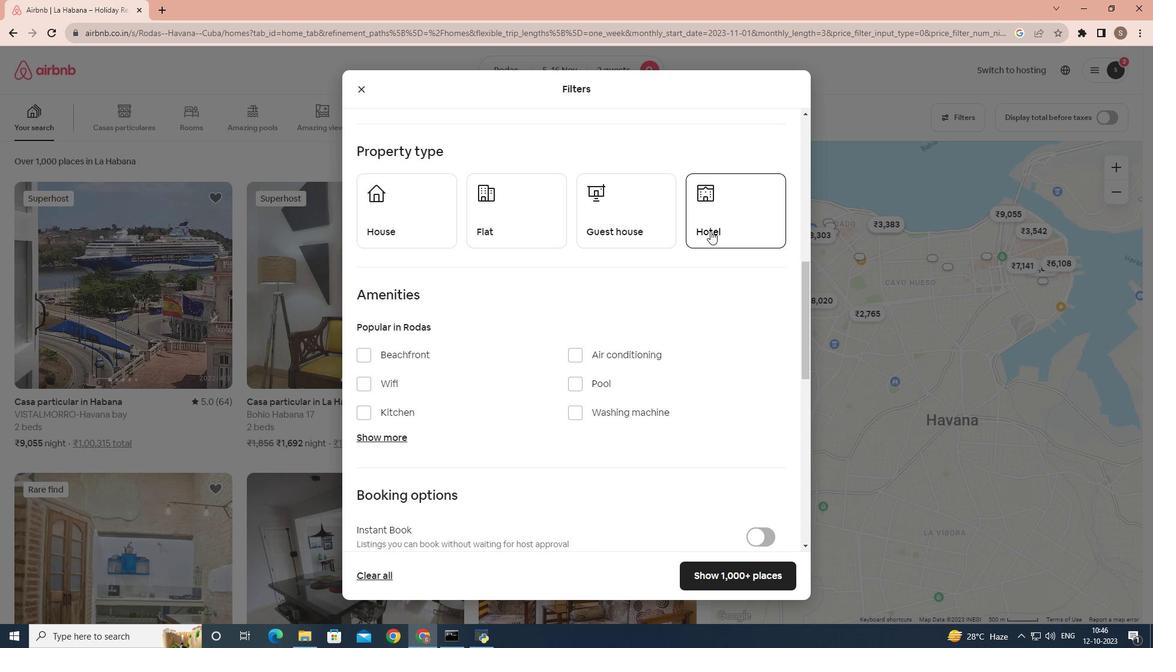 
Action: Mouse pressed left at (710, 231)
Screenshot: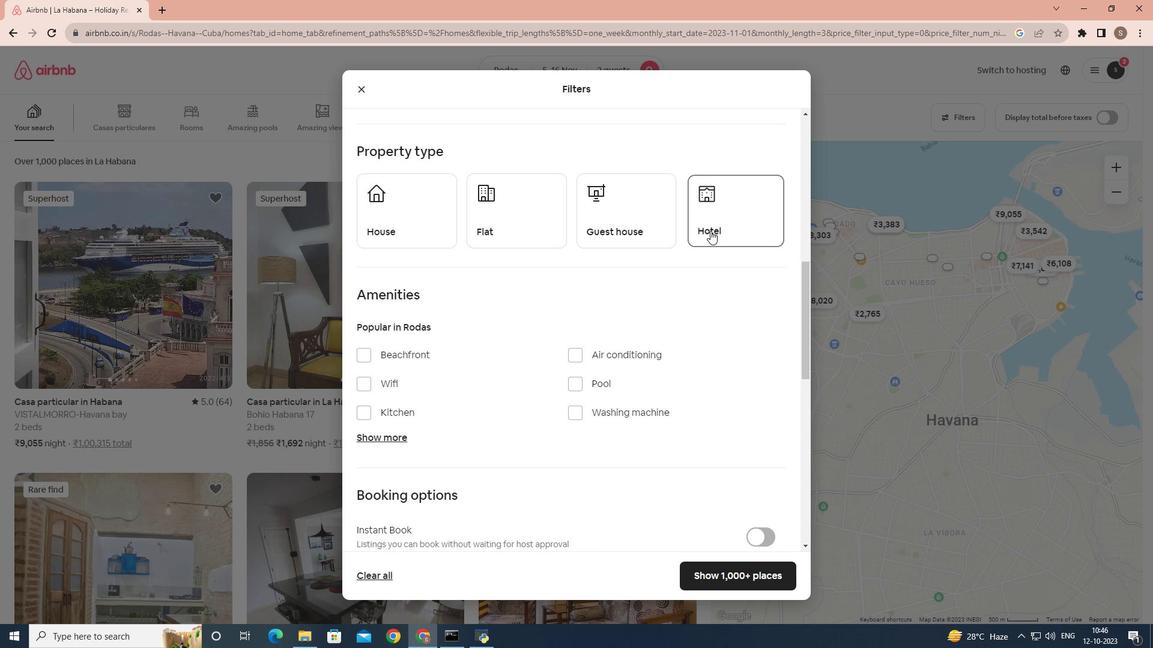 
Action: Mouse moved to (564, 407)
Screenshot: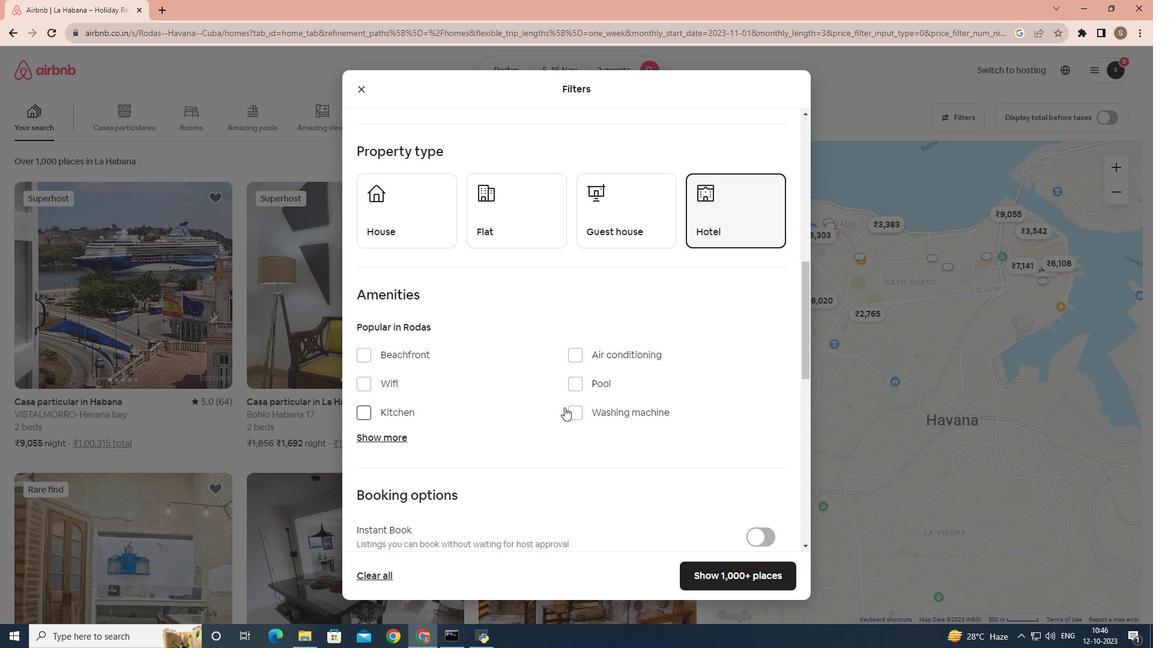 
Action: Mouse scrolled (564, 408) with delta (0, 0)
Screenshot: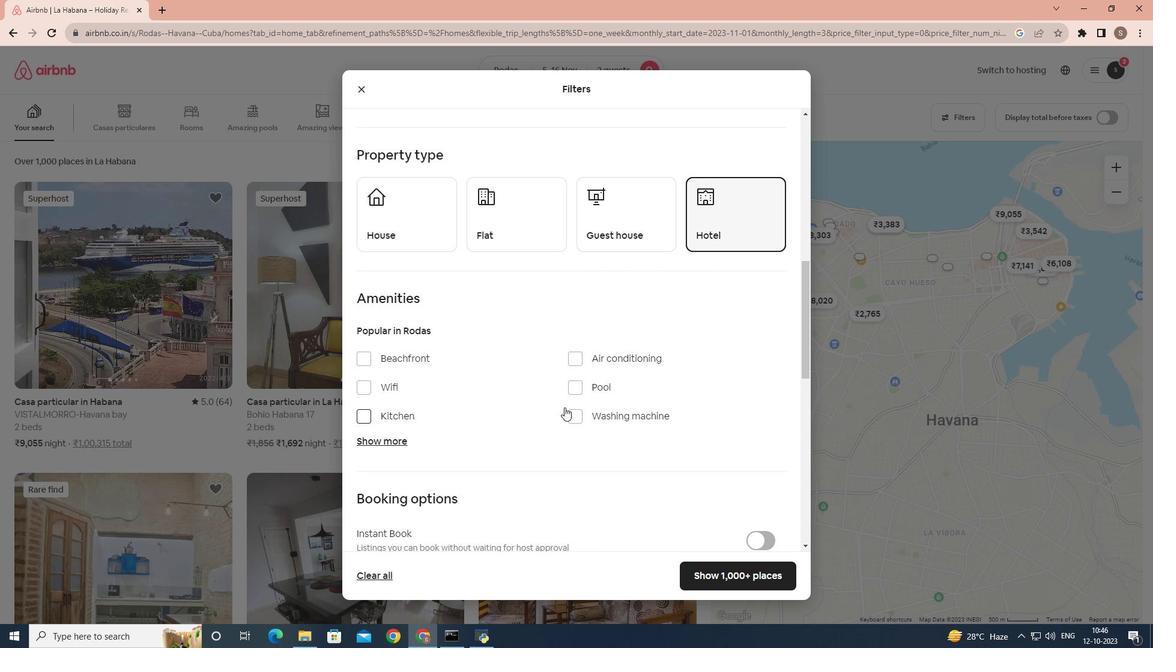 
Action: Mouse scrolled (564, 408) with delta (0, 0)
Screenshot: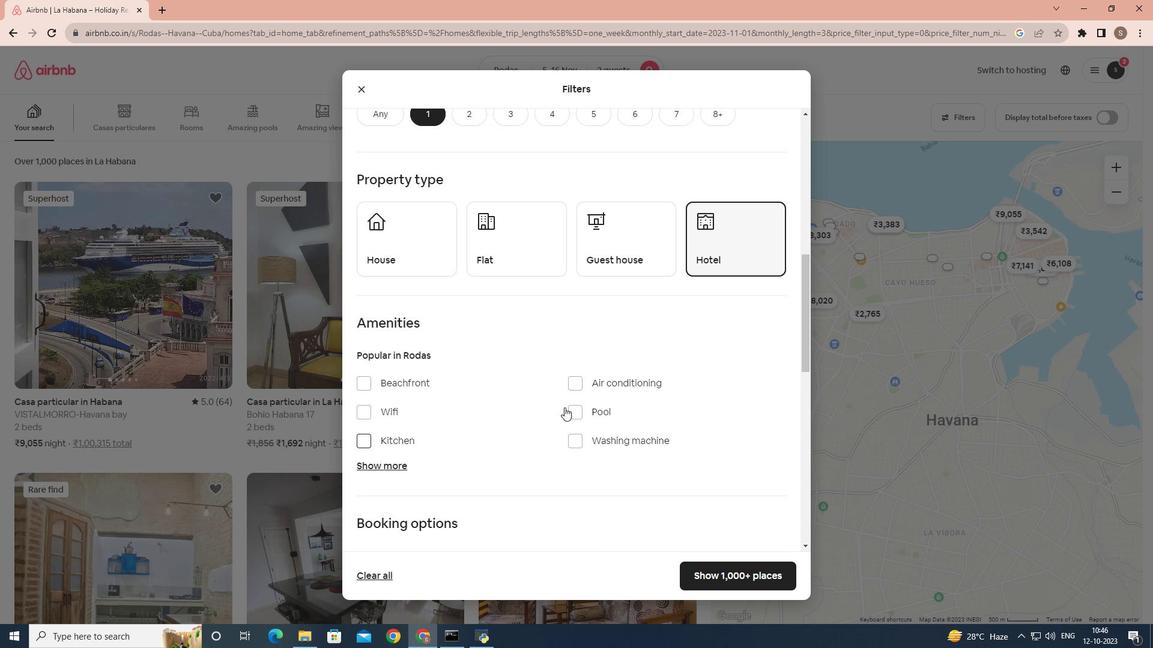 
Action: Mouse scrolled (564, 408) with delta (0, 0)
Screenshot: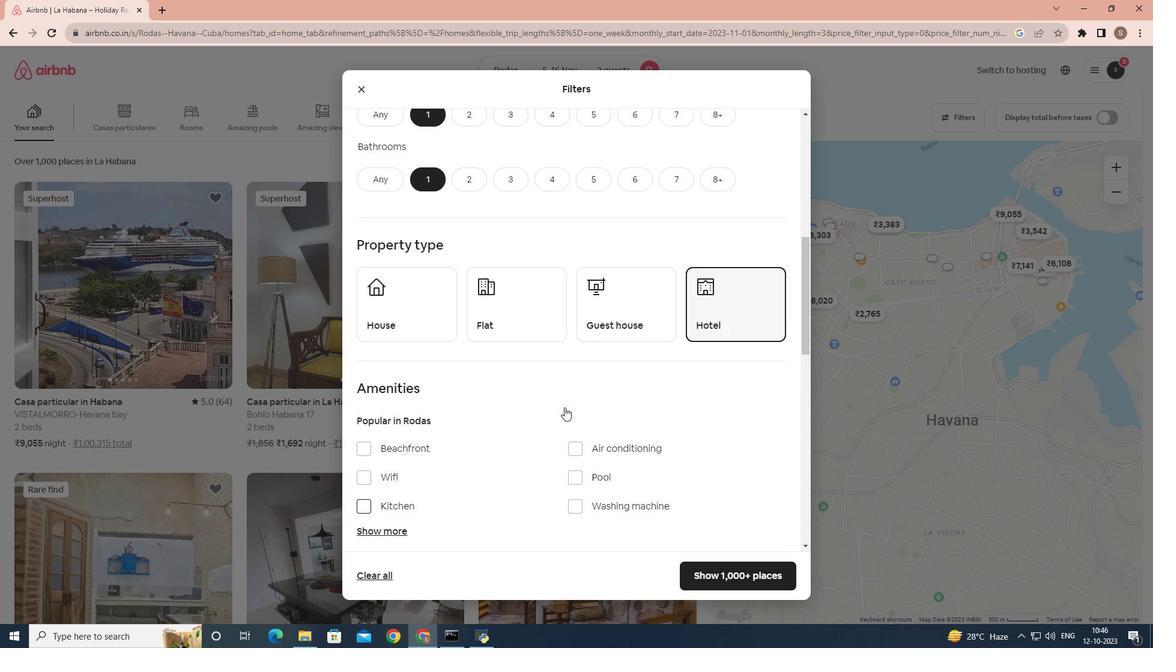 
Action: Mouse scrolled (564, 407) with delta (0, 0)
Screenshot: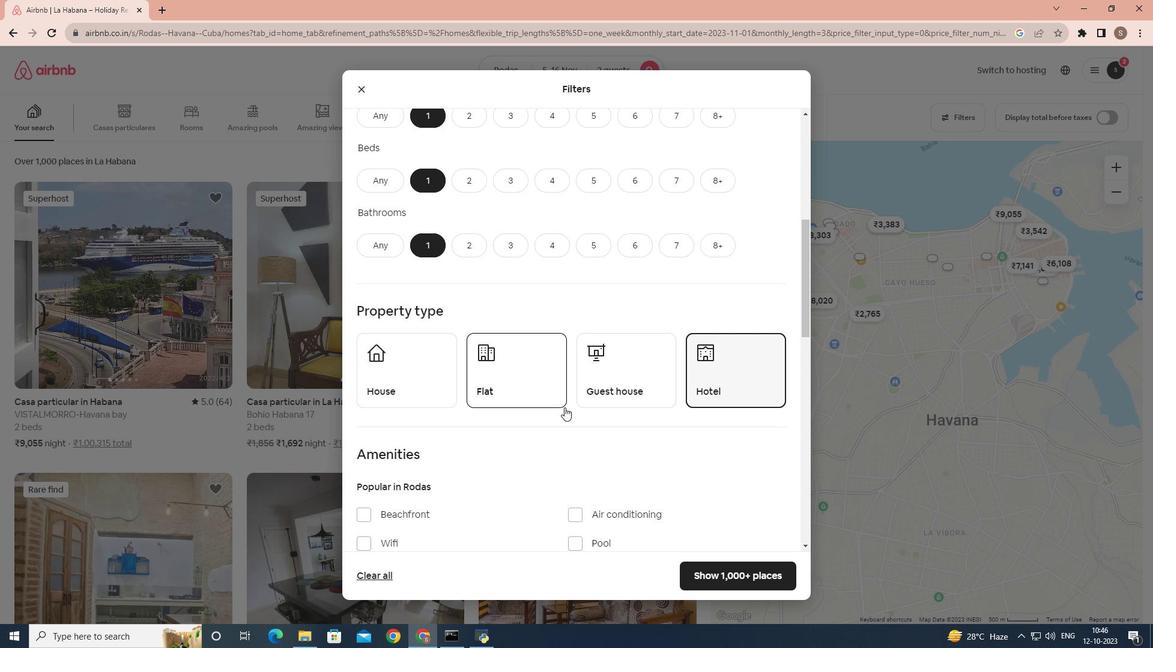 
Action: Mouse scrolled (564, 407) with delta (0, 0)
Screenshot: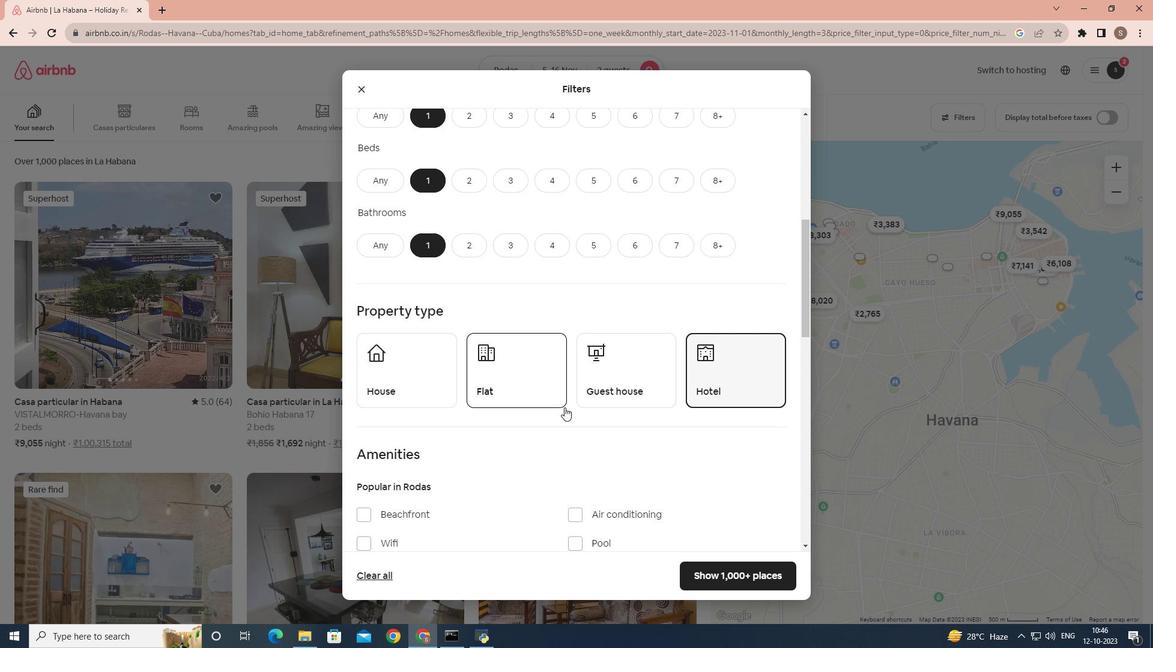 
Action: Mouse scrolled (564, 407) with delta (0, 0)
Screenshot: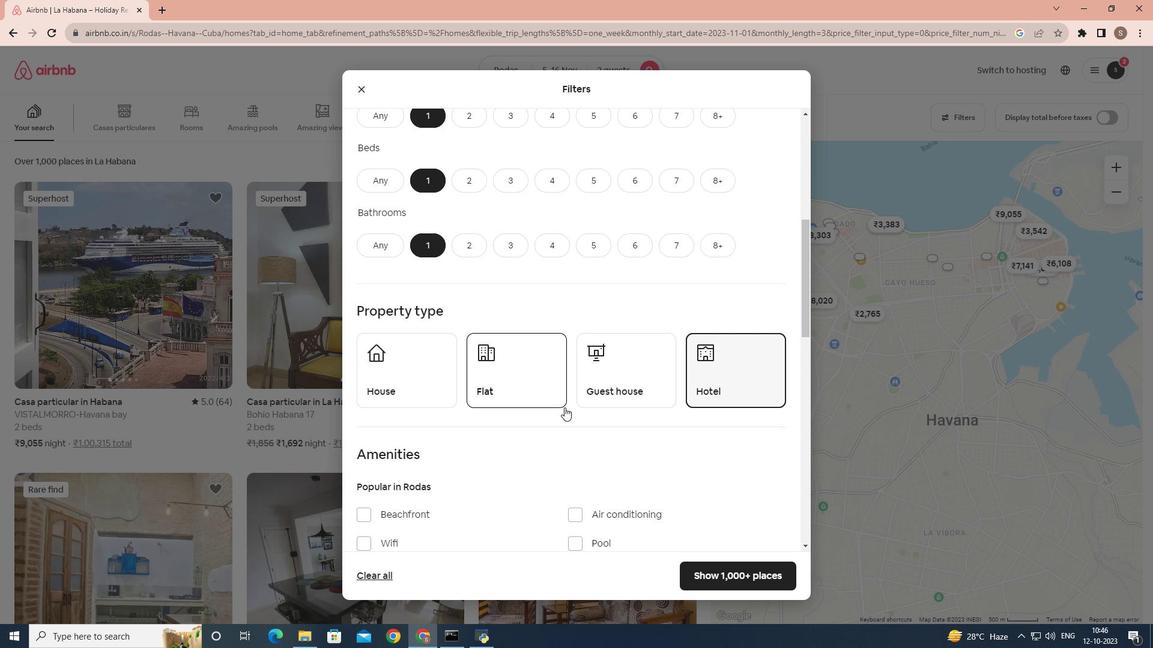 
Action: Mouse moved to (771, 585)
Screenshot: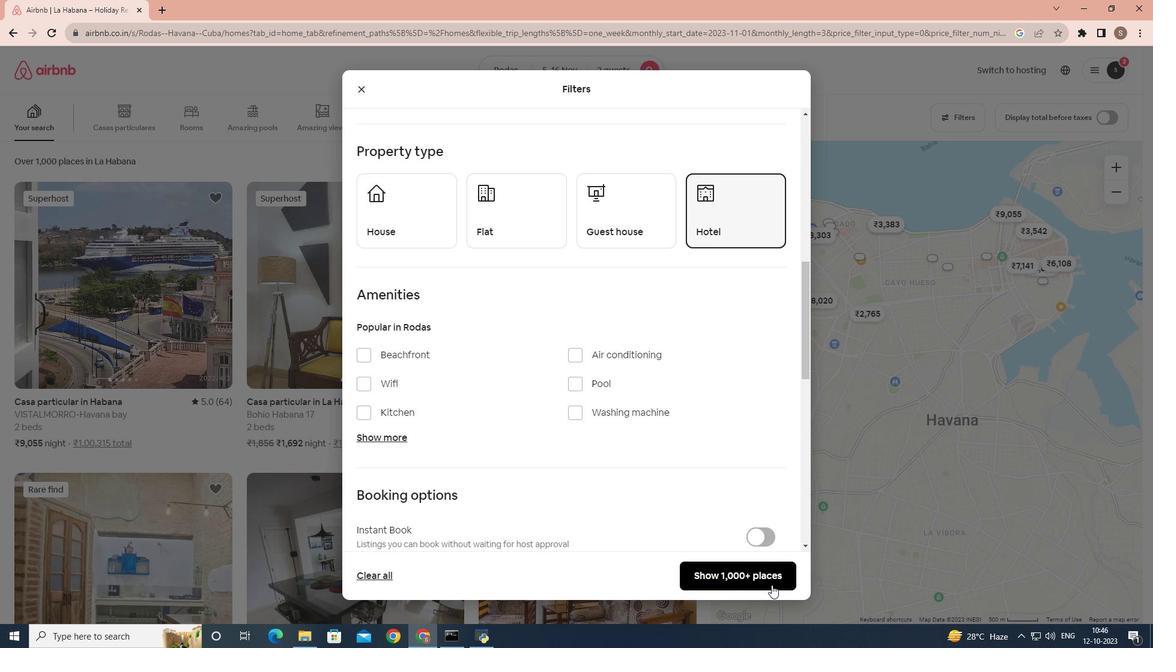 
Action: Mouse pressed left at (771, 585)
Screenshot: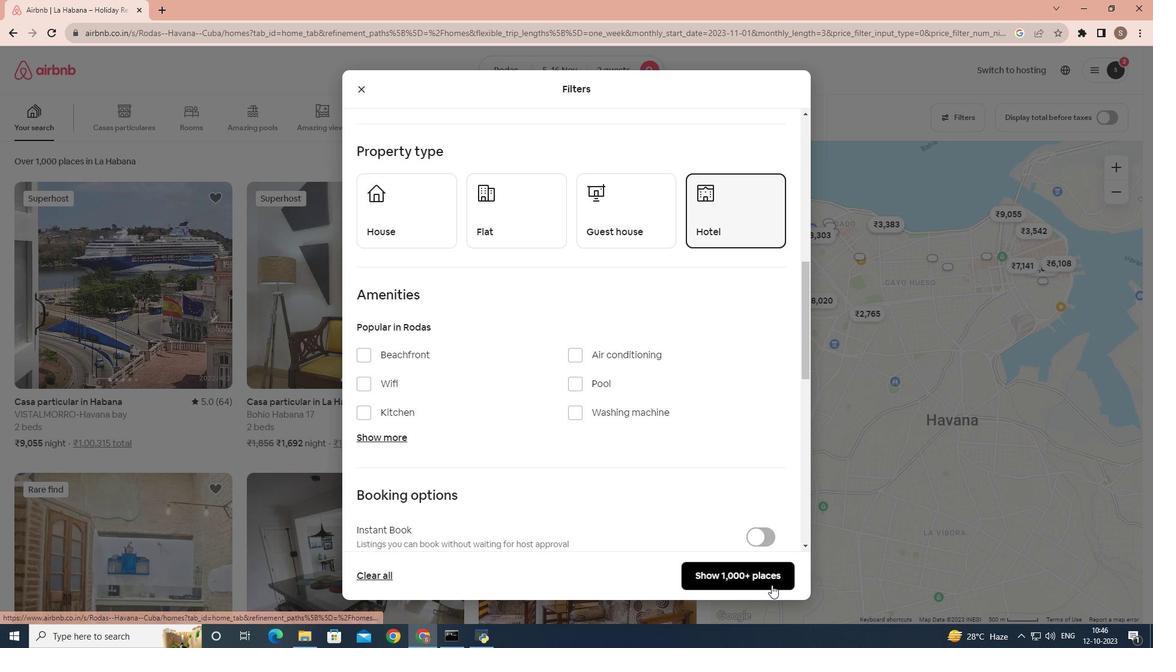 
Action: Mouse moved to (194, 353)
Screenshot: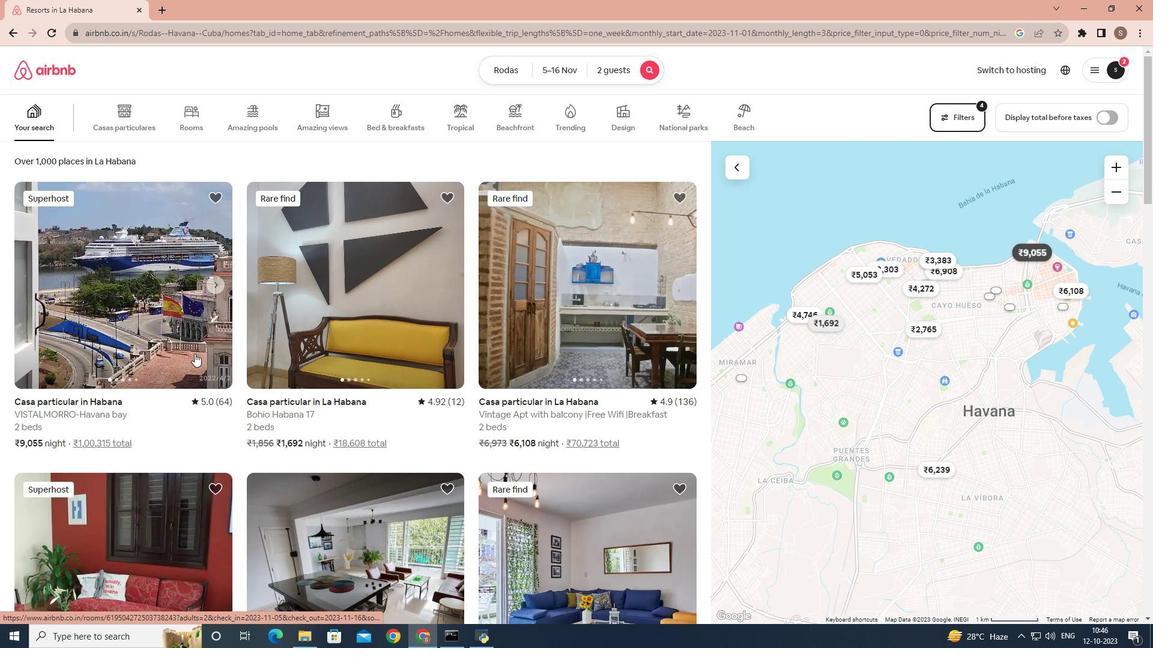 
Action: Mouse scrolled (194, 353) with delta (0, 0)
Screenshot: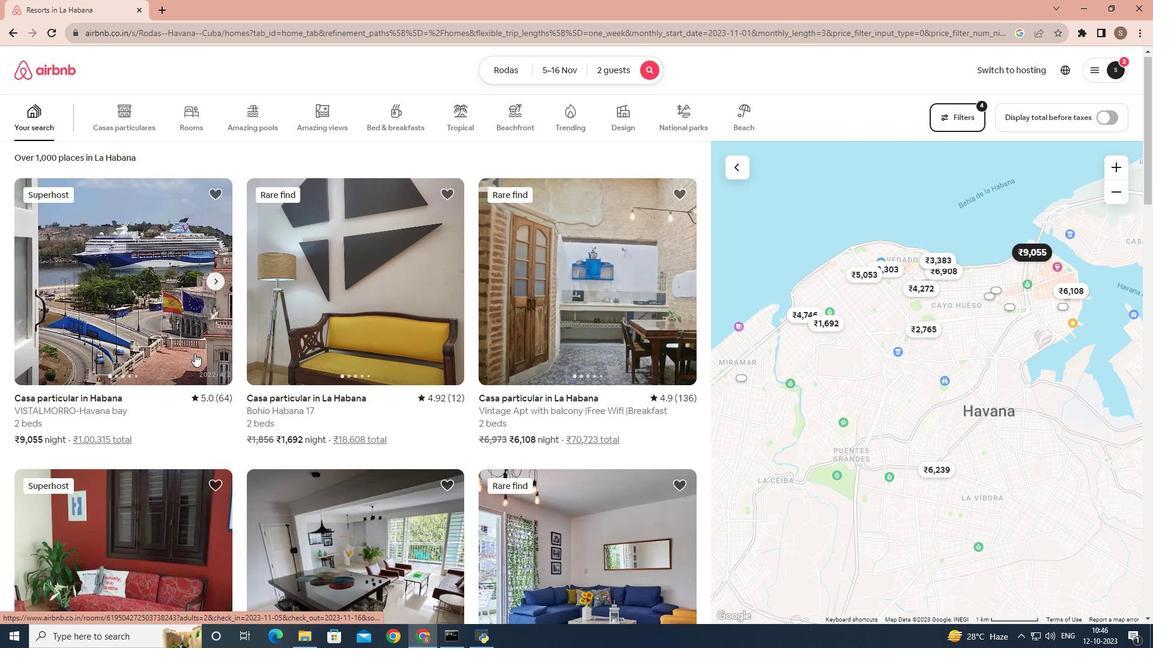 
Action: Mouse scrolled (194, 353) with delta (0, 0)
Screenshot: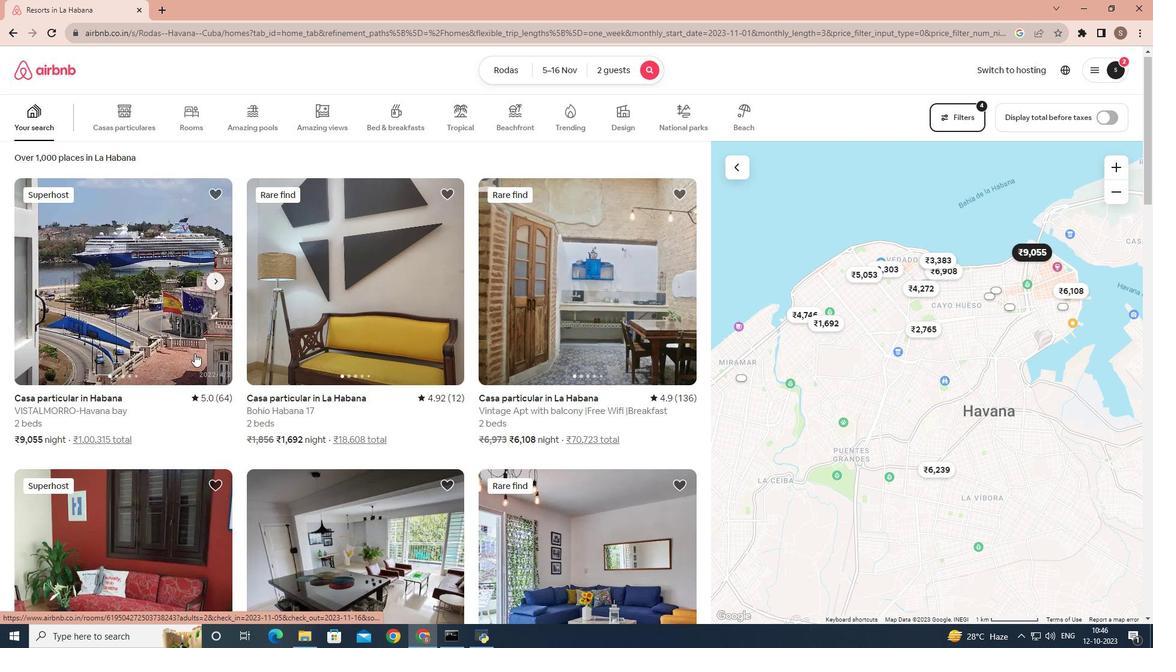 
Action: Mouse scrolled (194, 353) with delta (0, 0)
Screenshot: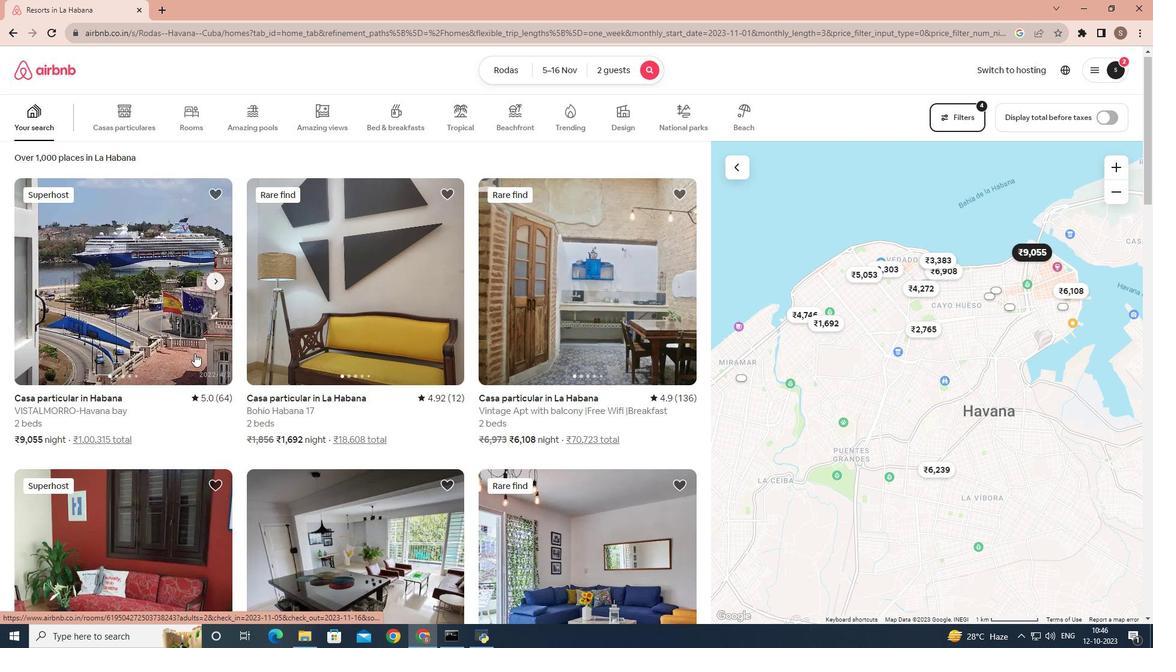 
Action: Mouse scrolled (194, 353) with delta (0, 0)
Screenshot: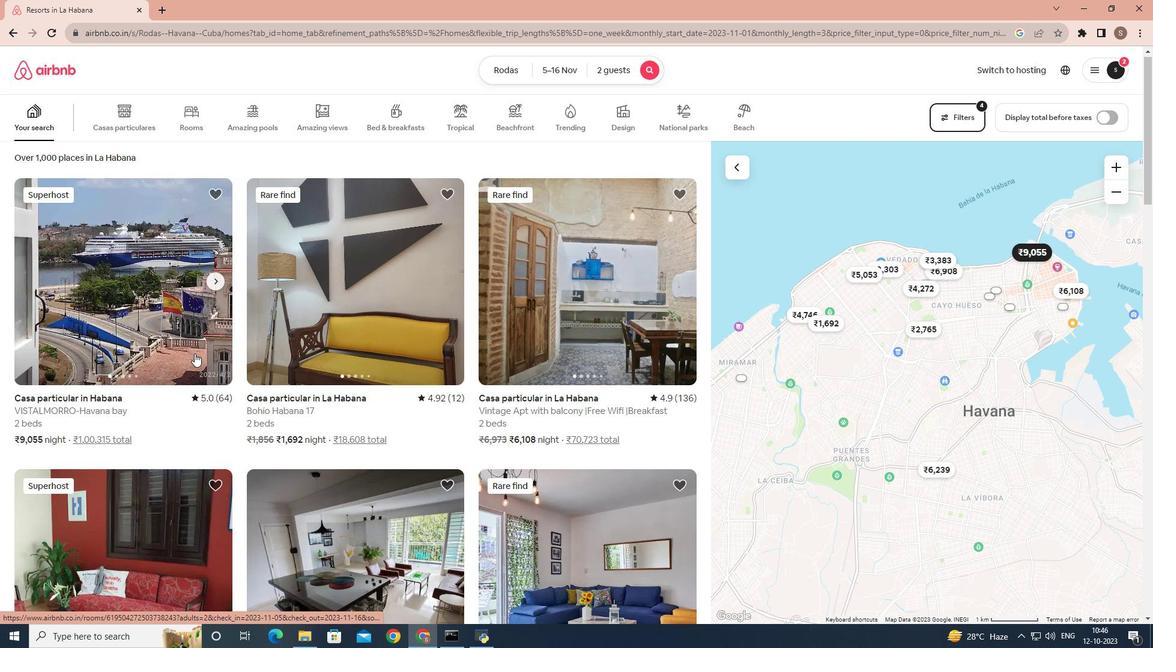 
Action: Mouse scrolled (194, 353) with delta (0, 0)
Screenshot: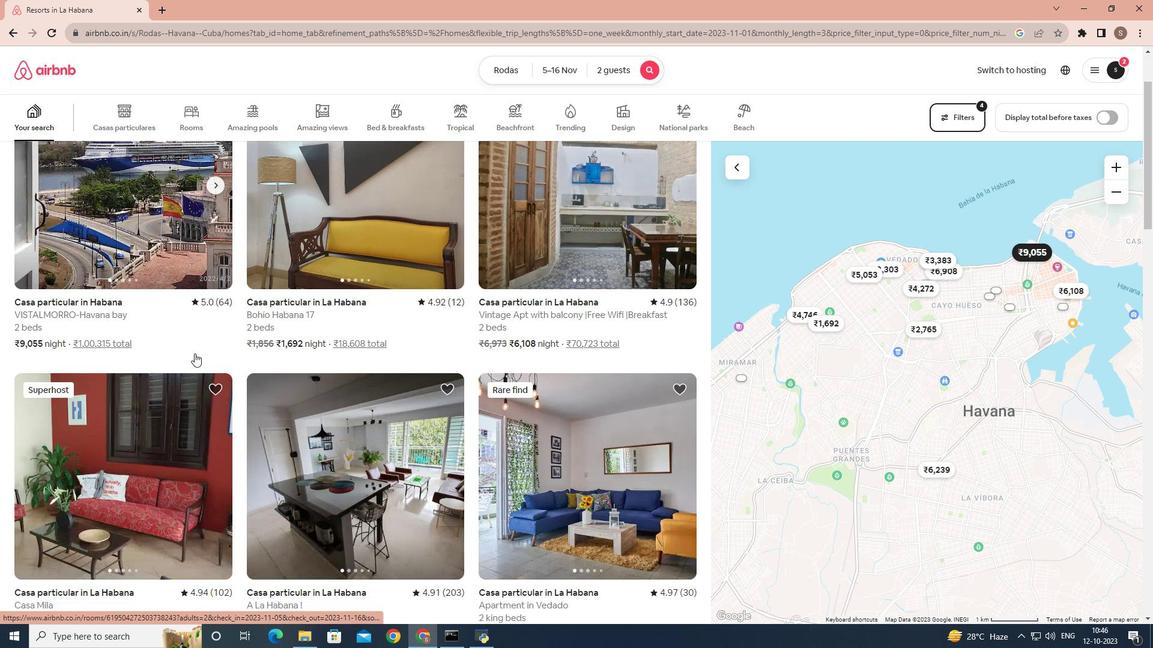 
Action: Mouse moved to (129, 333)
Screenshot: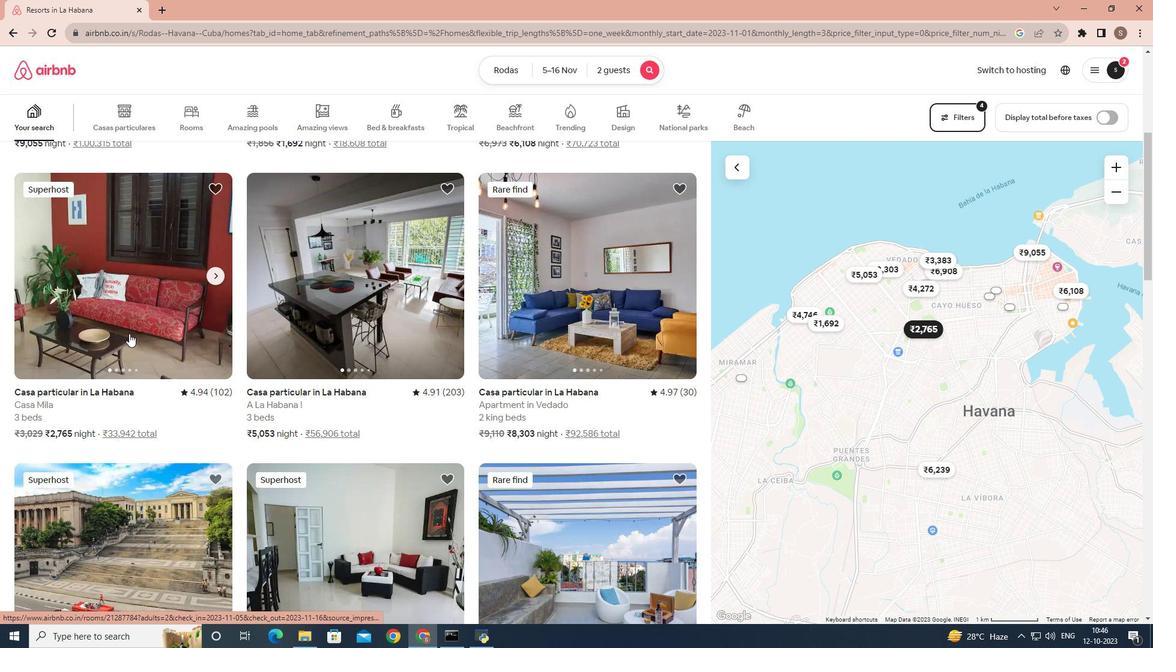 
Action: Mouse pressed left at (129, 333)
Screenshot: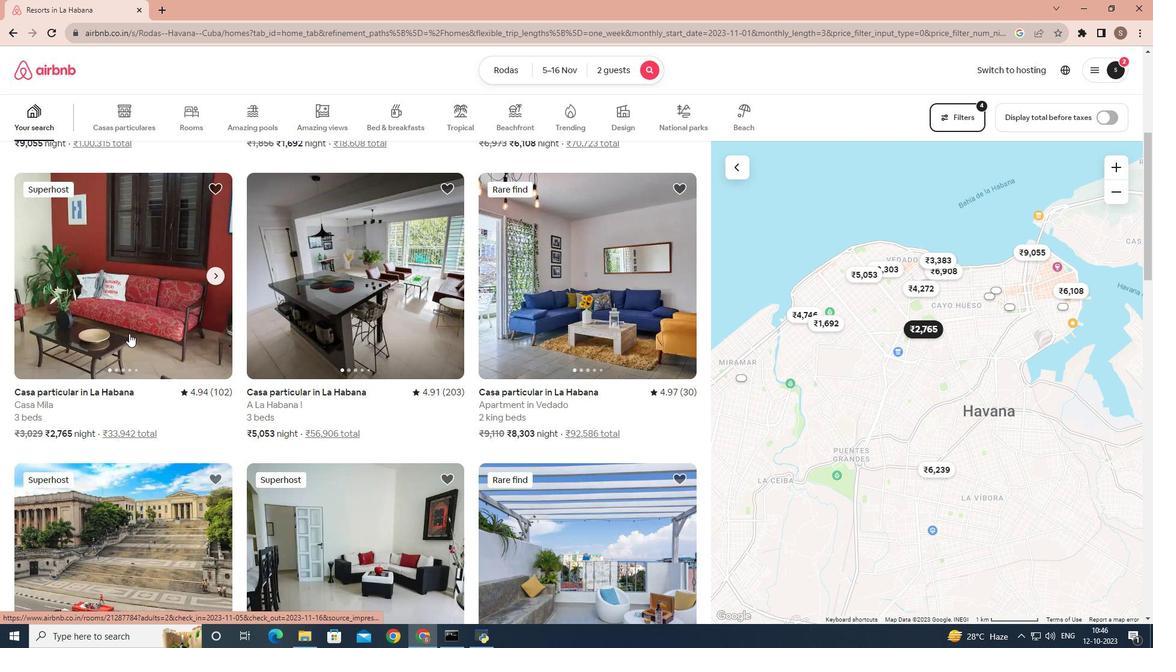 
Action: Mouse moved to (383, 383)
Screenshot: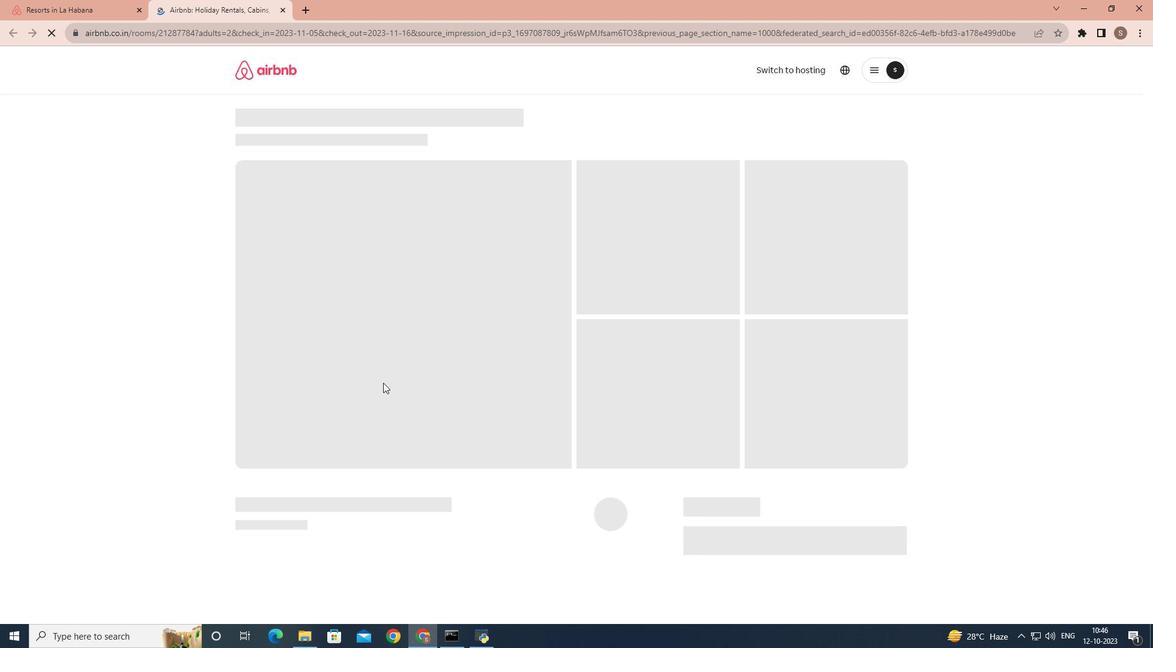 
Action: Mouse scrolled (383, 382) with delta (0, 0)
Screenshot: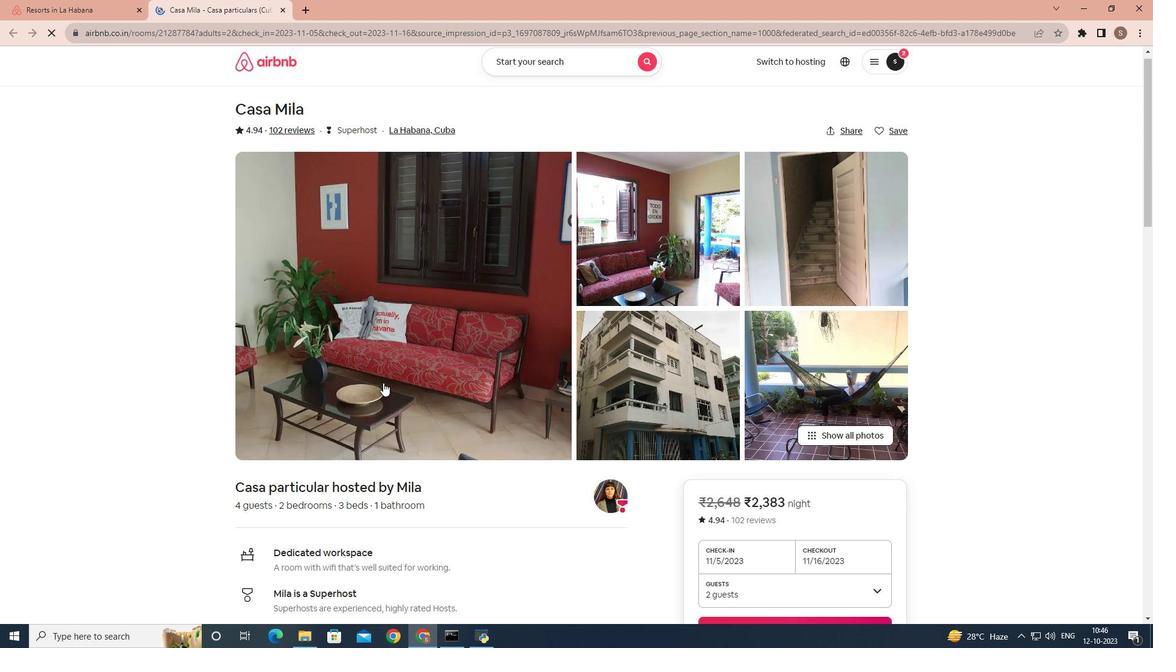 
Action: Mouse scrolled (383, 382) with delta (0, 0)
Screenshot: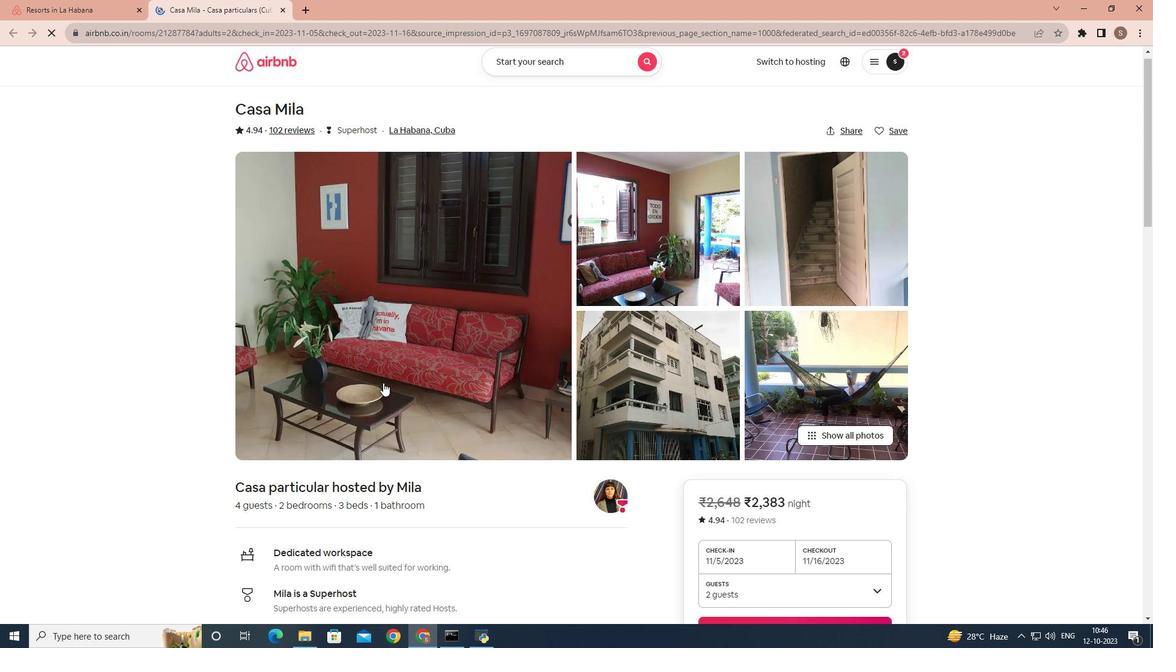 
Action: Mouse scrolled (383, 382) with delta (0, 0)
Screenshot: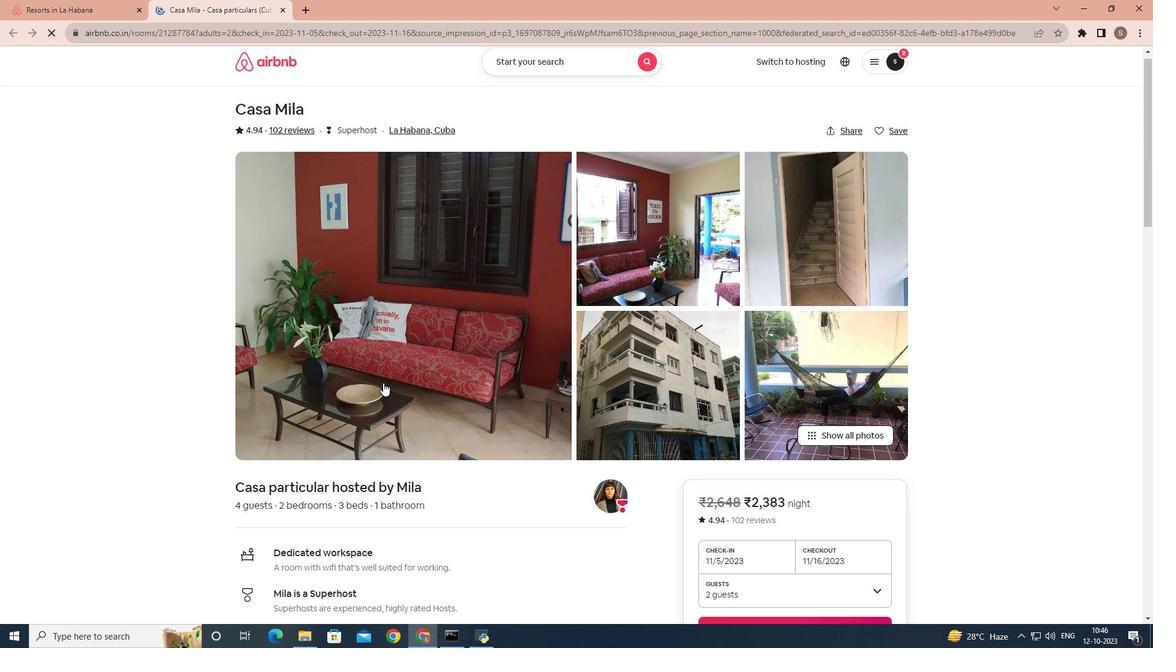 
Action: Mouse scrolled (383, 382) with delta (0, 0)
Screenshot: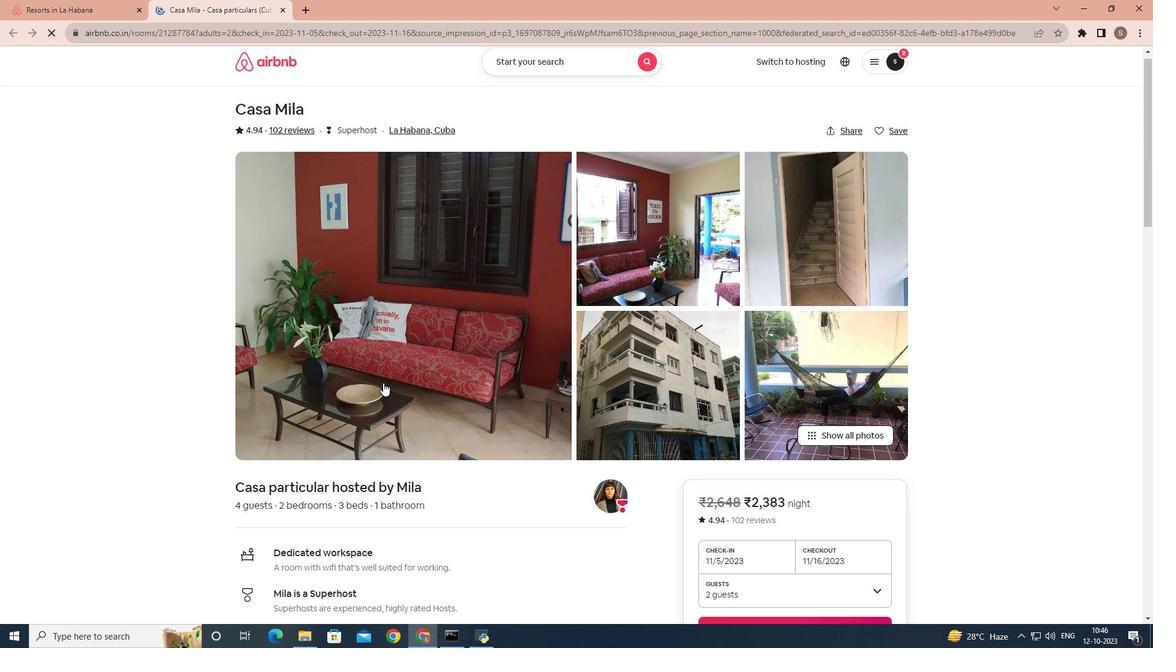 
Action: Mouse scrolled (383, 382) with delta (0, 0)
Screenshot: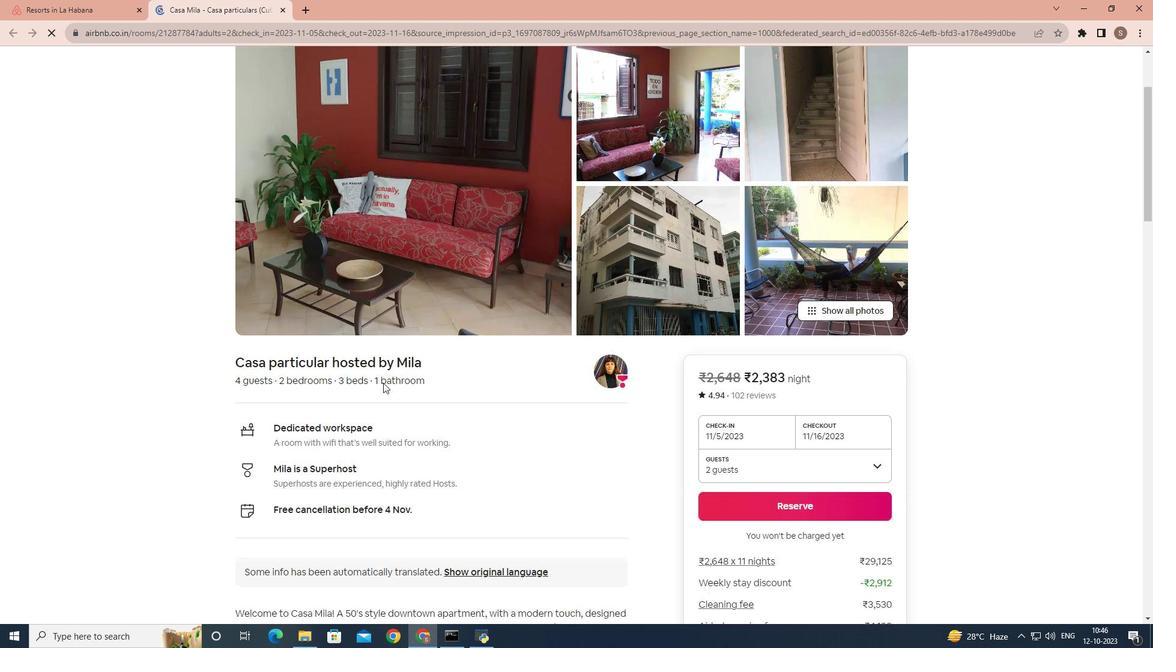 
Action: Mouse scrolled (383, 382) with delta (0, 0)
Screenshot: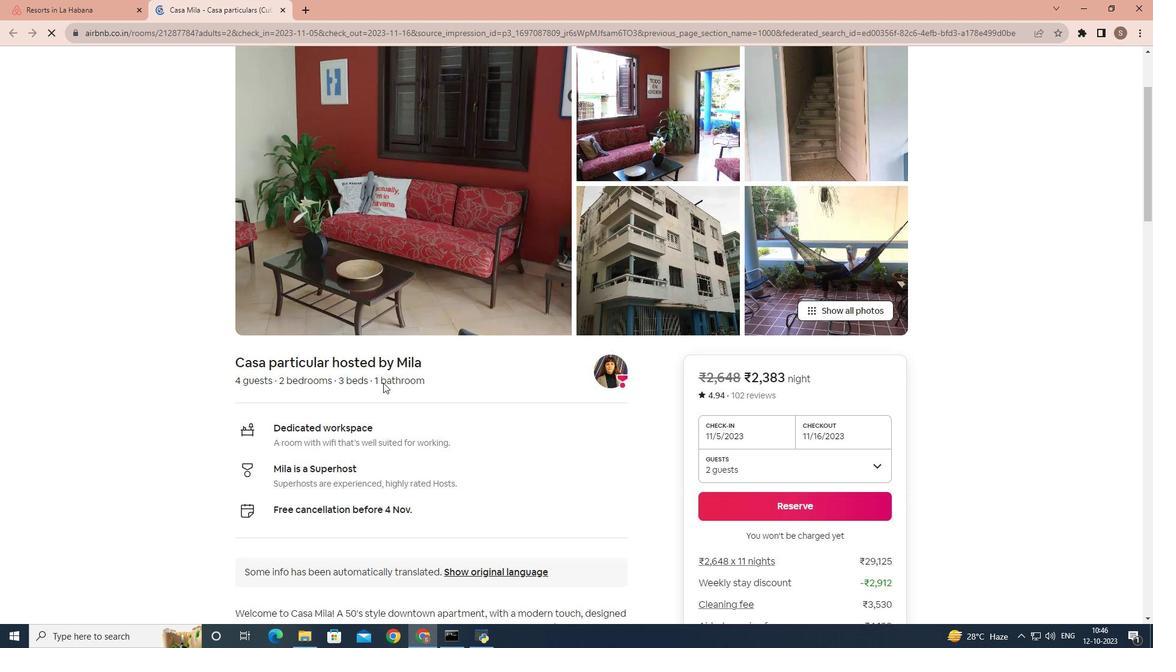 
Action: Mouse scrolled (383, 382) with delta (0, 0)
Screenshot: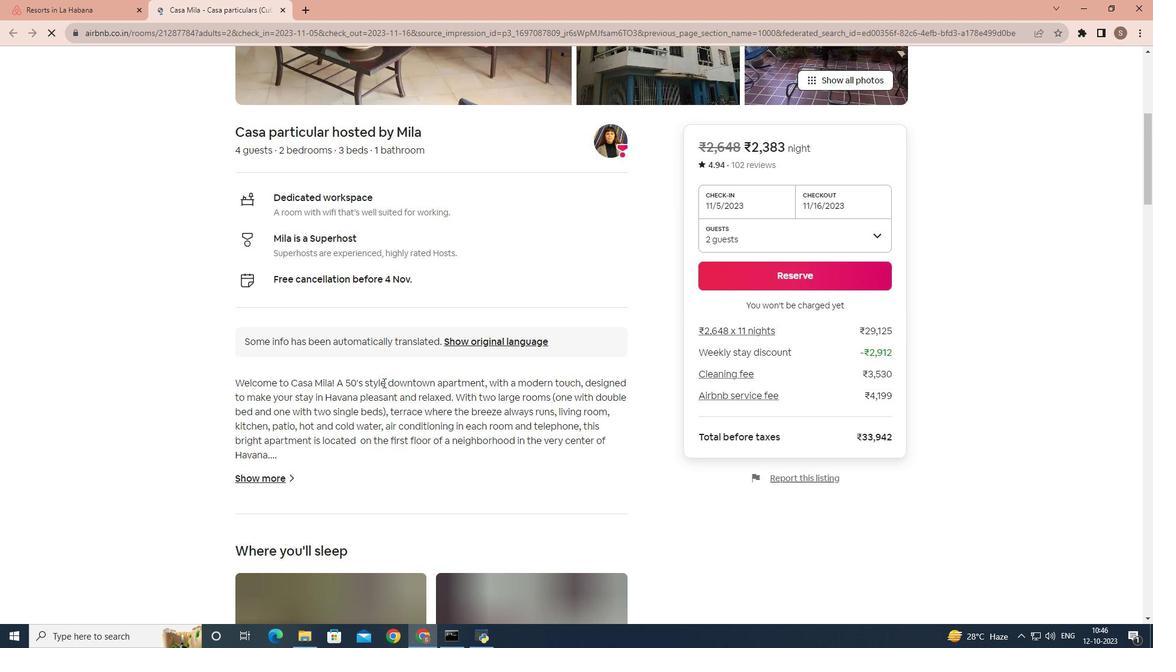 
Action: Mouse scrolled (383, 382) with delta (0, 0)
Screenshot: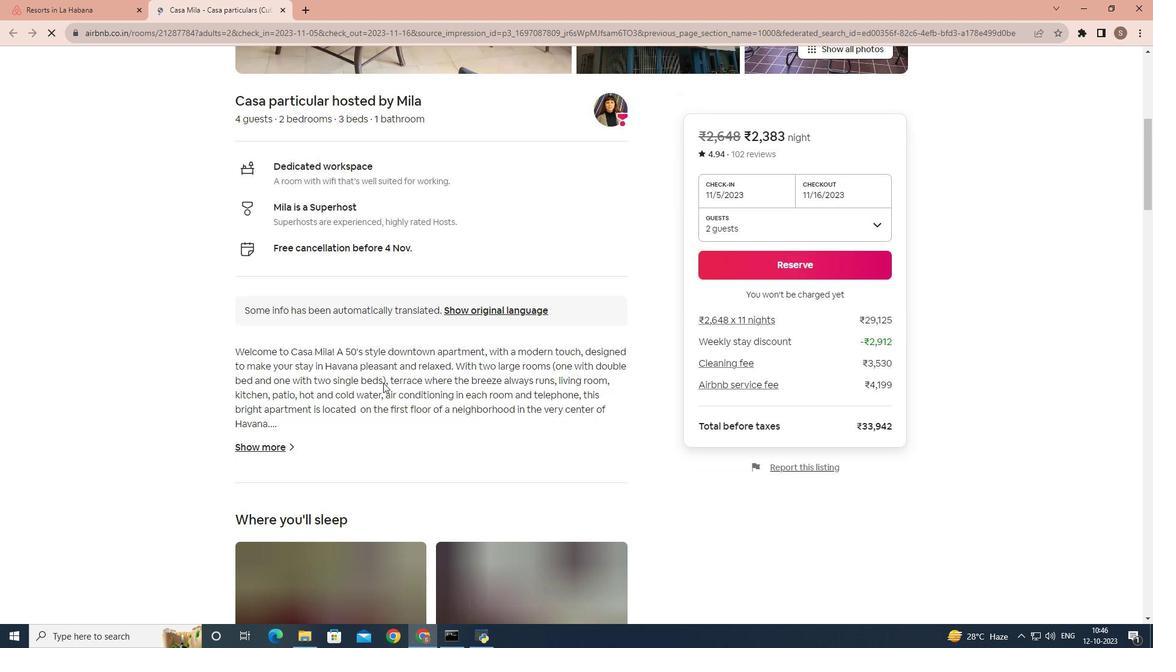 
Action: Mouse moved to (269, 357)
Screenshot: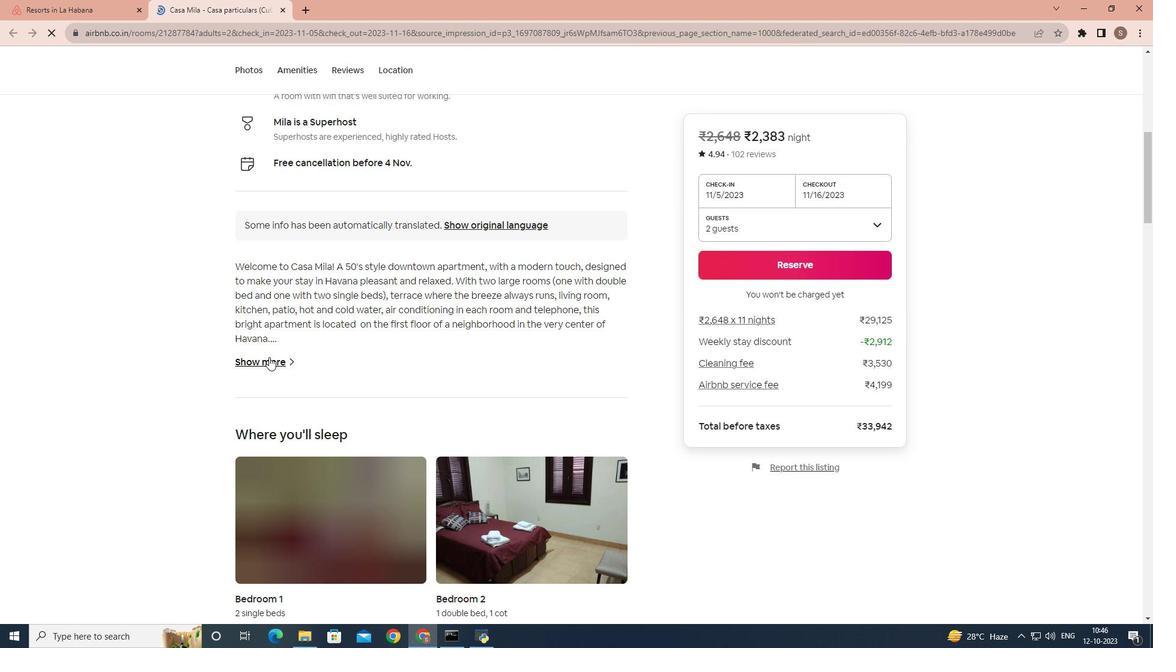 
Action: Mouse pressed left at (269, 357)
Screenshot: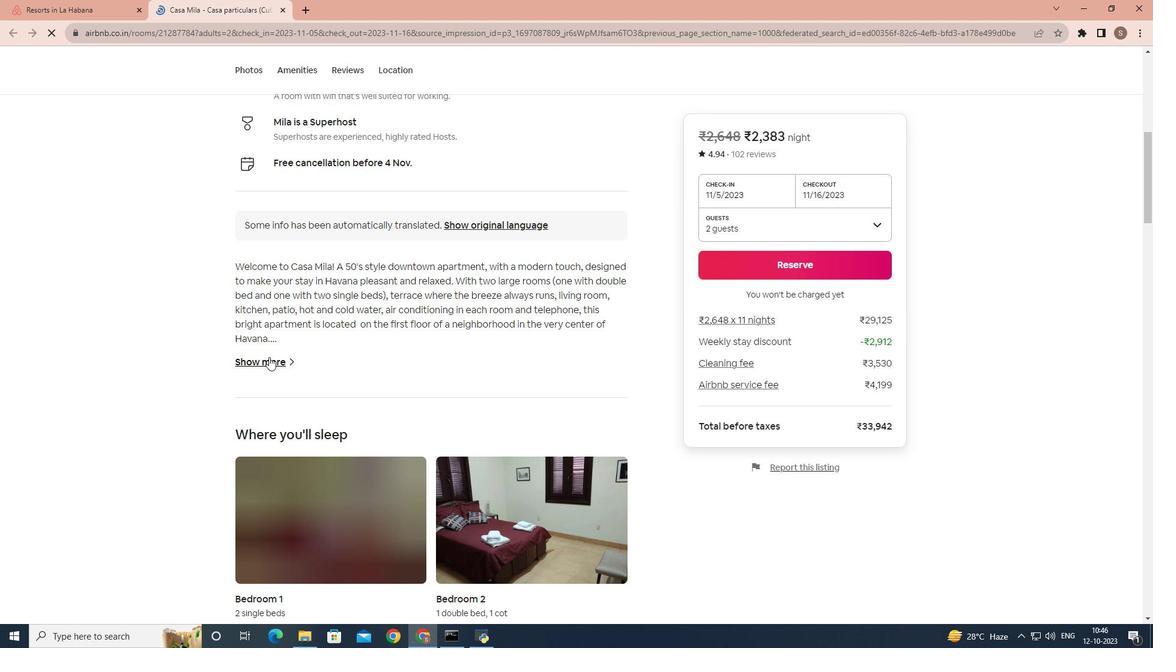 
Action: Mouse moved to (459, 358)
Screenshot: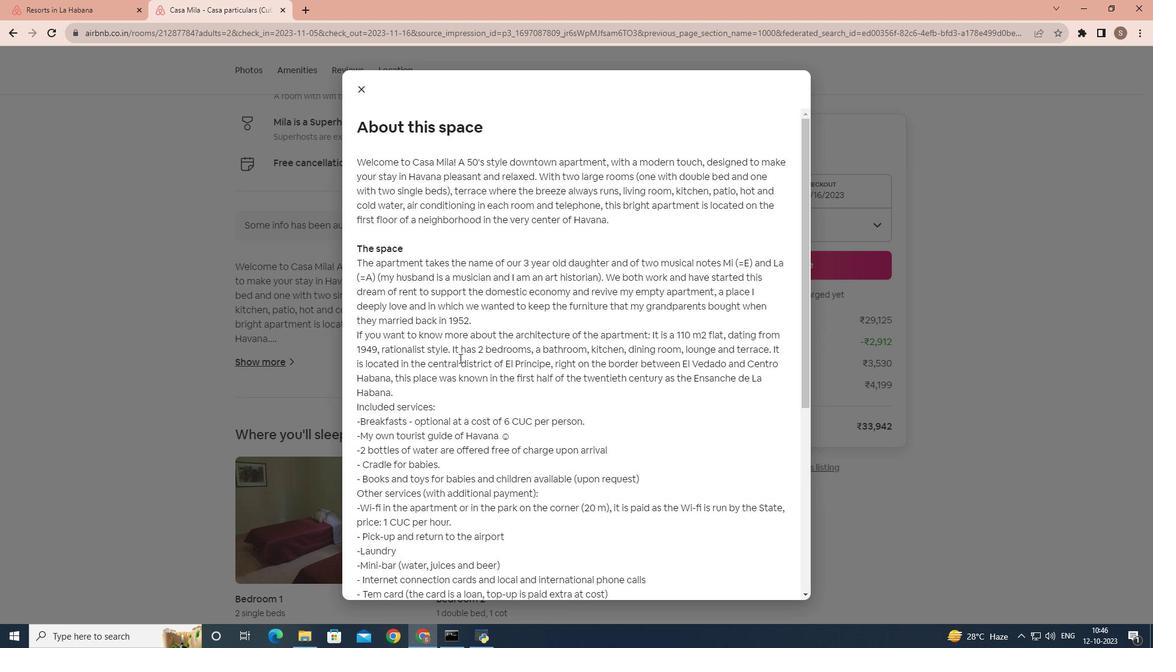 
Action: Mouse scrolled (459, 357) with delta (0, 0)
Screenshot: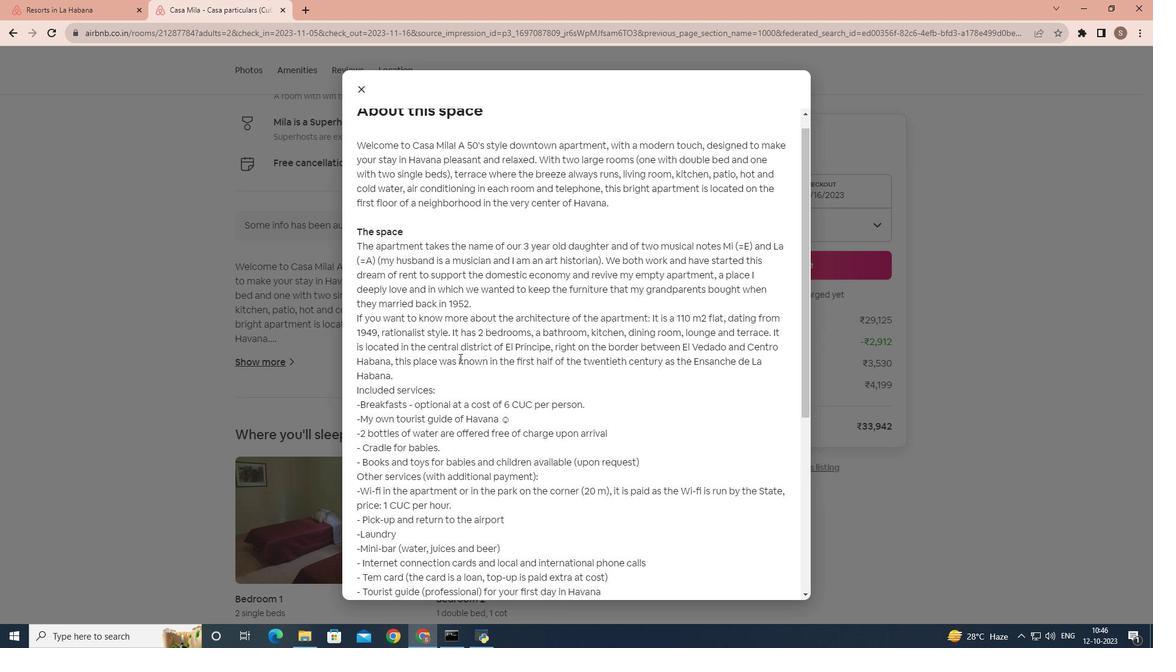 
Action: Mouse scrolled (459, 357) with delta (0, 0)
Screenshot: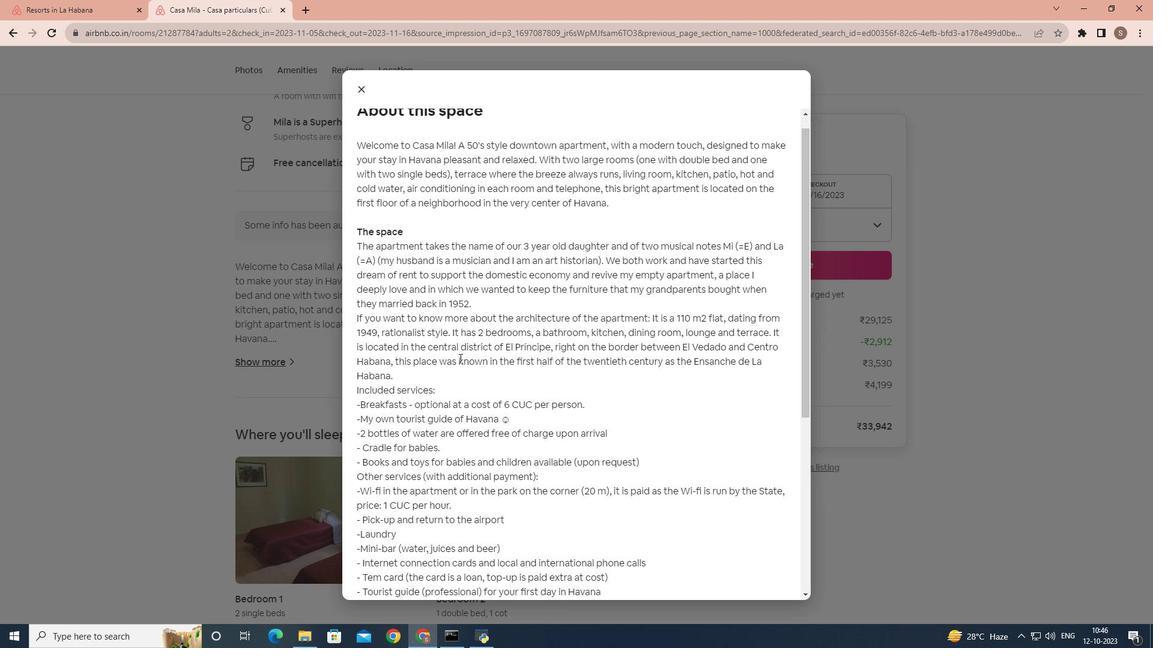 
Action: Mouse scrolled (459, 357) with delta (0, 0)
Screenshot: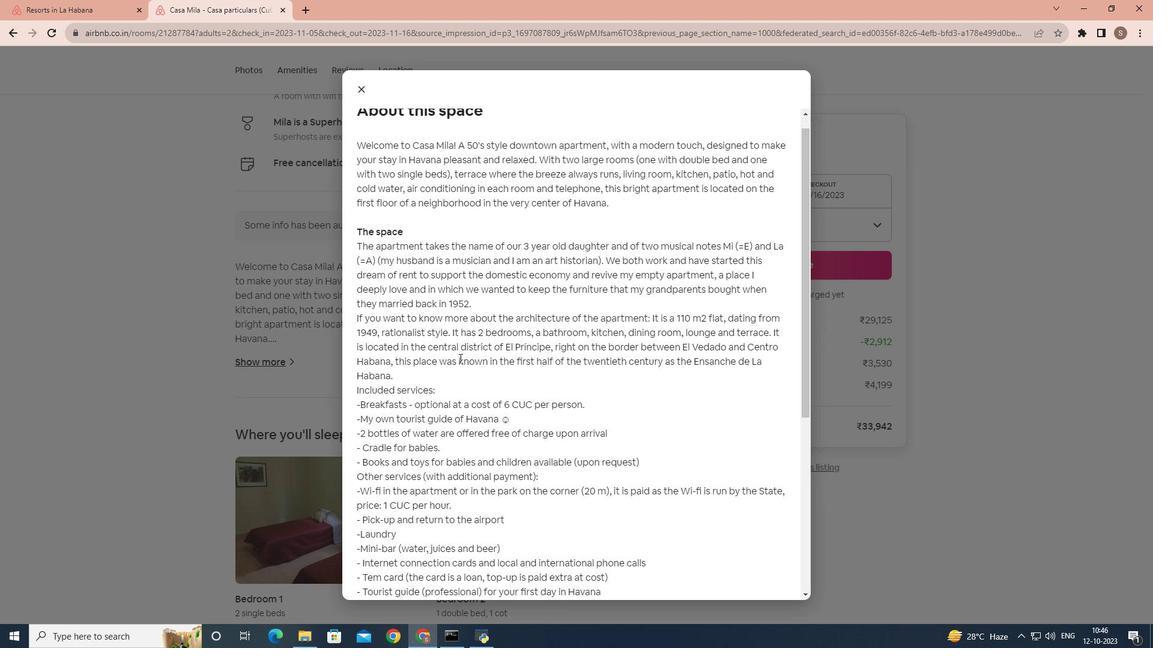 
Action: Mouse scrolled (459, 357) with delta (0, 0)
Screenshot: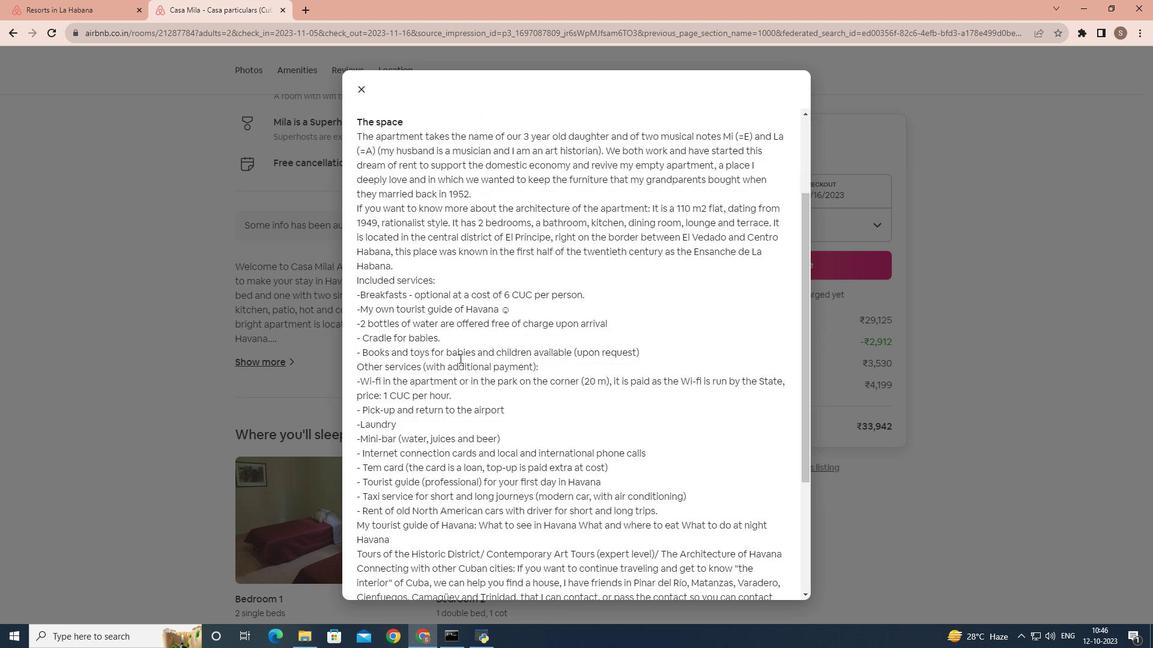 
Action: Mouse scrolled (459, 357) with delta (0, 0)
Screenshot: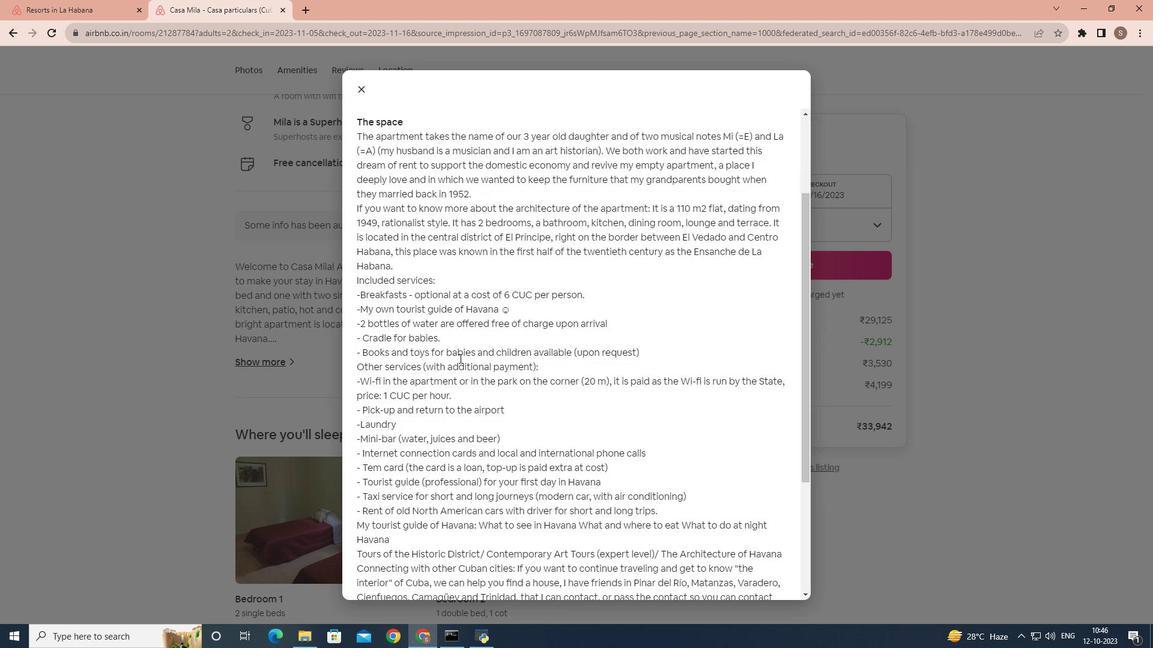 
Action: Mouse scrolled (459, 359) with delta (0, 0)
Screenshot: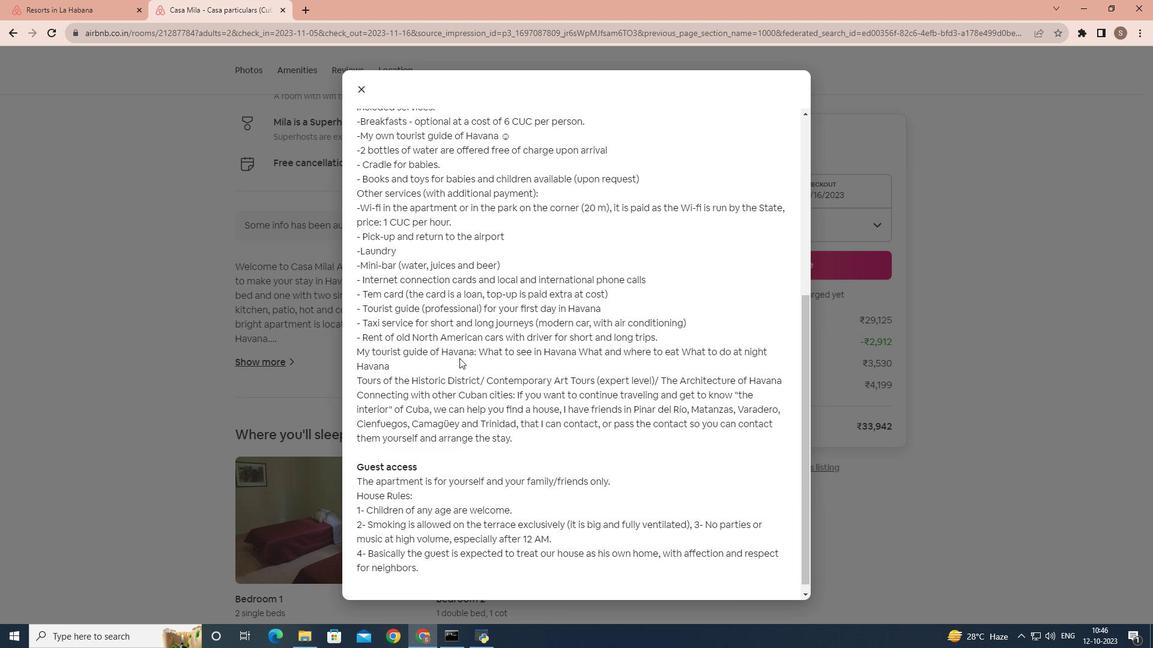 
Action: Mouse scrolled (459, 359) with delta (0, 0)
Screenshot: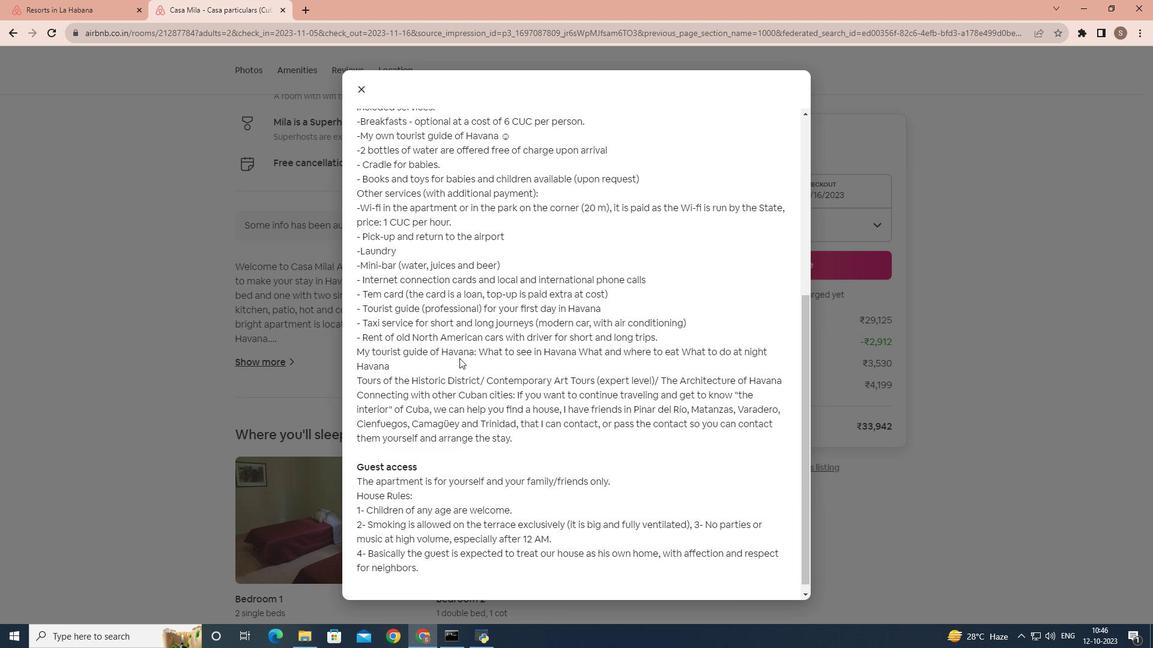 
Action: Mouse scrolled (459, 359) with delta (0, 0)
Screenshot: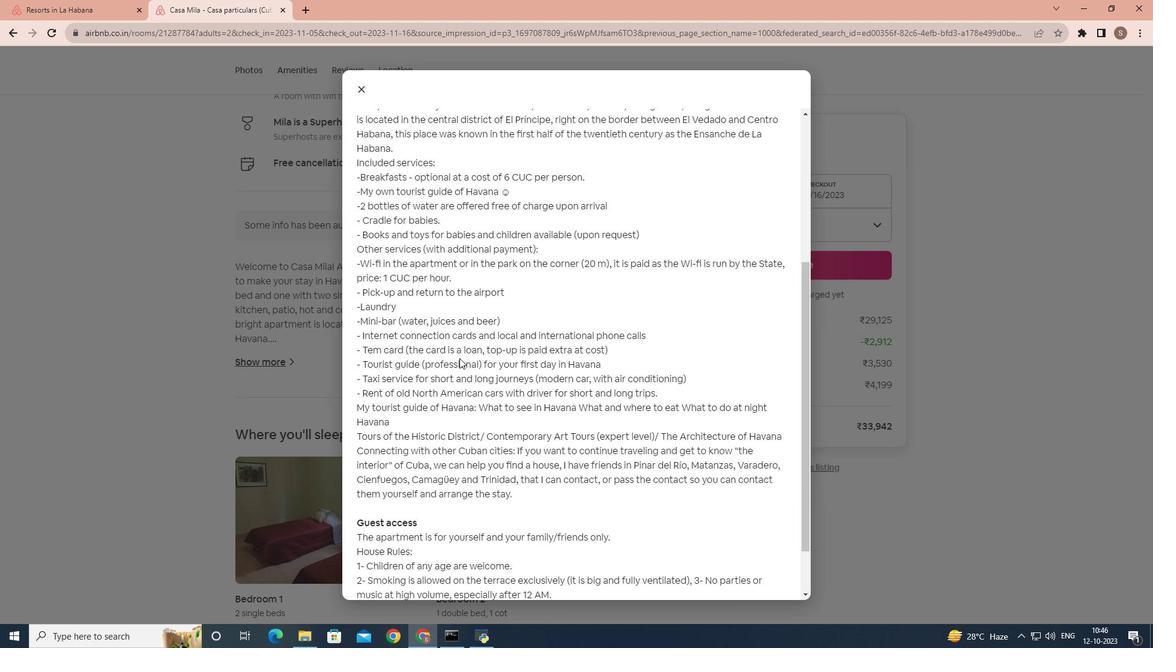 
Action: Mouse scrolled (459, 357) with delta (0, 0)
Screenshot: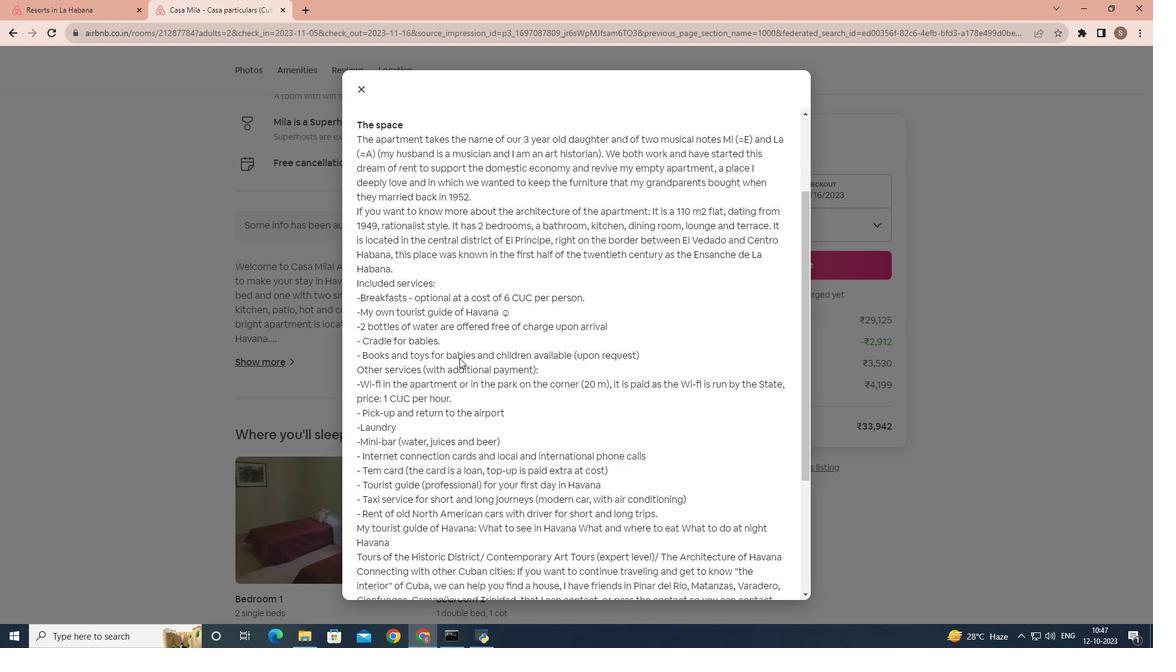 
Action: Mouse scrolled (459, 357) with delta (0, 0)
Screenshot: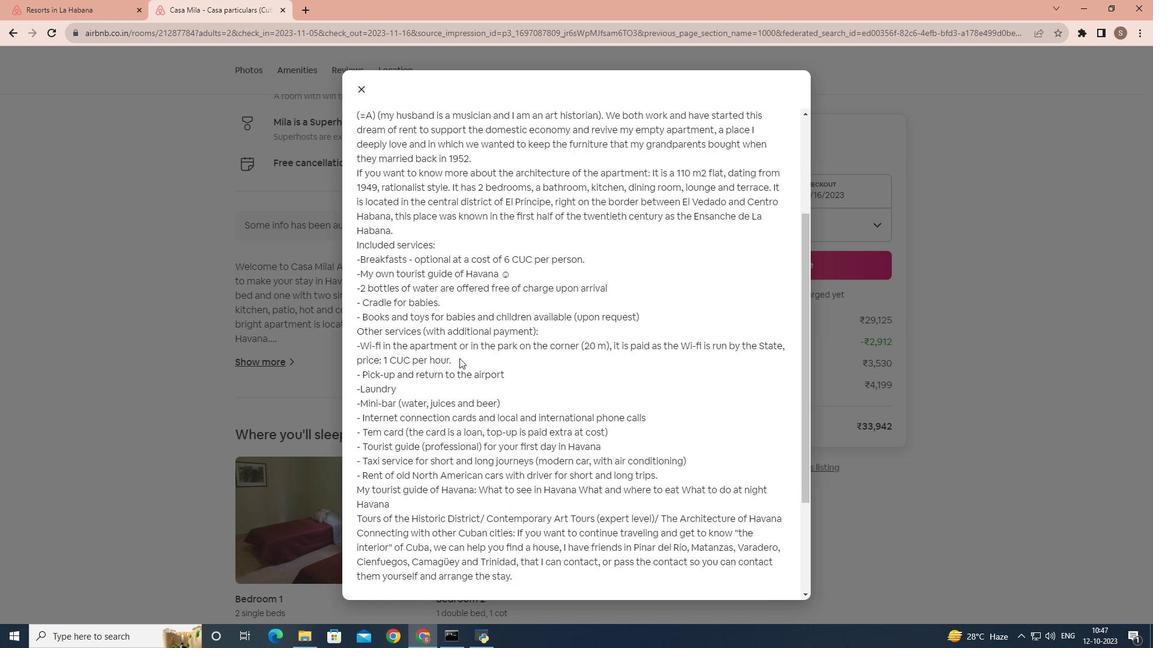 
Action: Mouse scrolled (459, 357) with delta (0, 0)
Screenshot: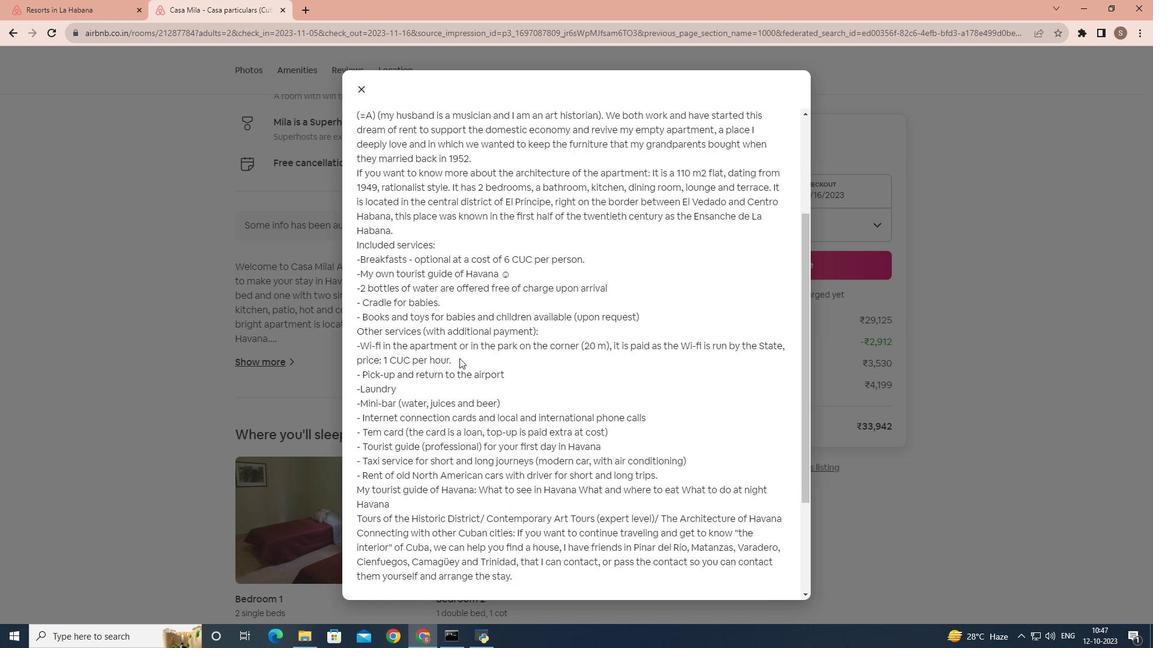 
Action: Mouse scrolled (459, 357) with delta (0, 0)
Screenshot: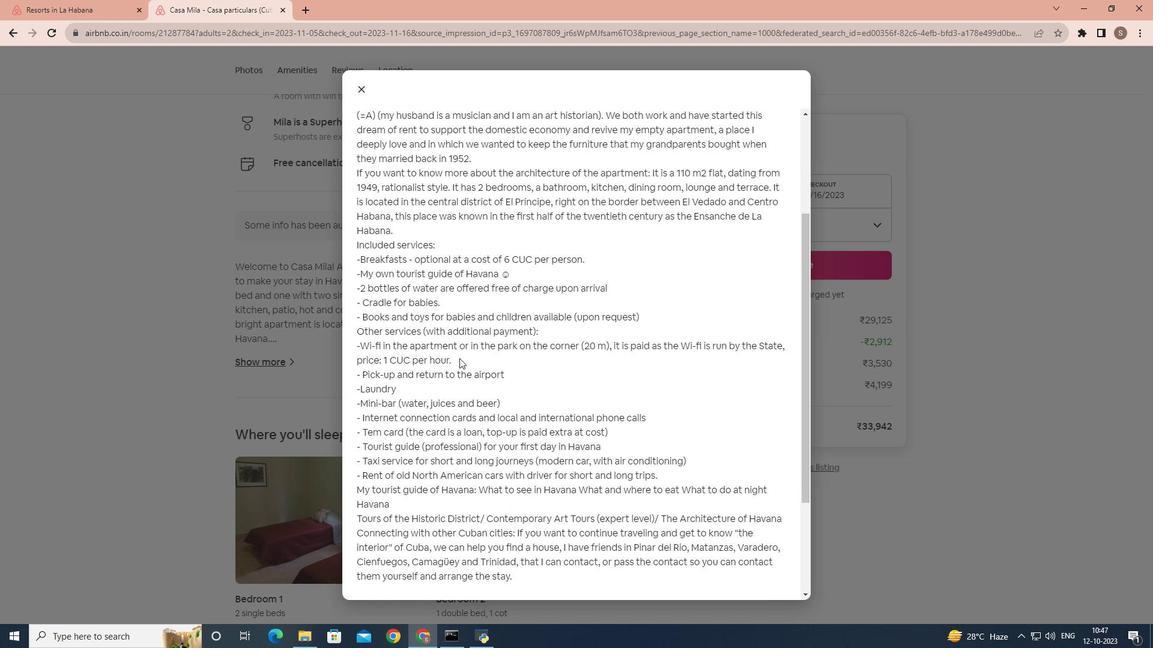
Action: Mouse scrolled (459, 357) with delta (0, 0)
Screenshot: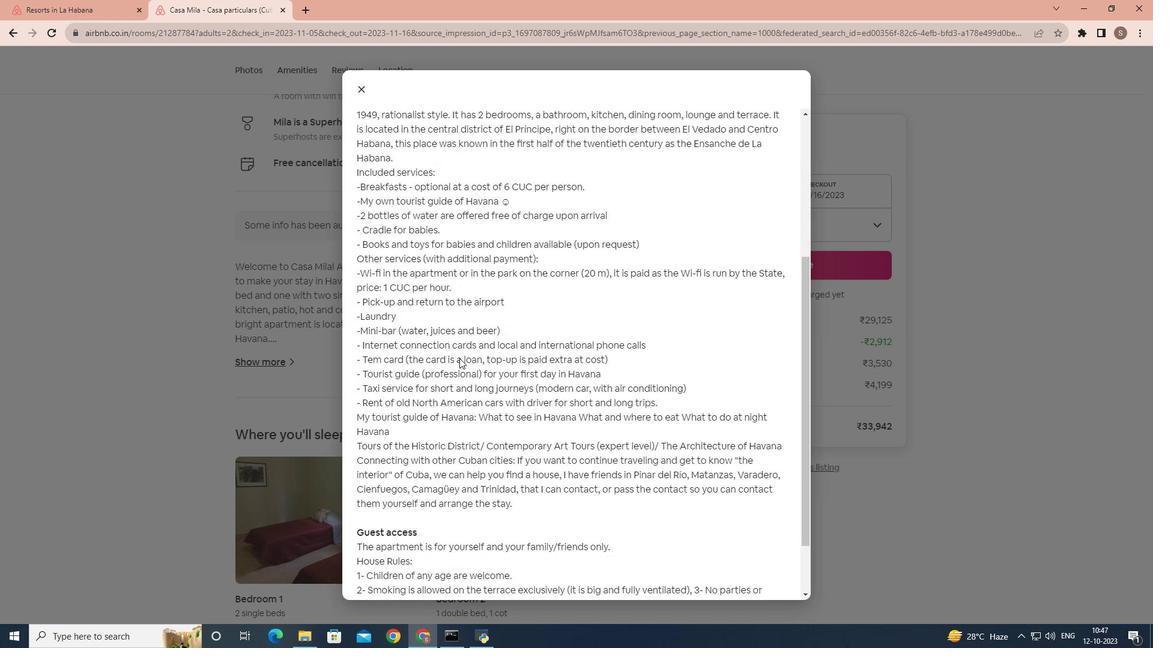 
Action: Mouse scrolled (459, 357) with delta (0, 0)
Screenshot: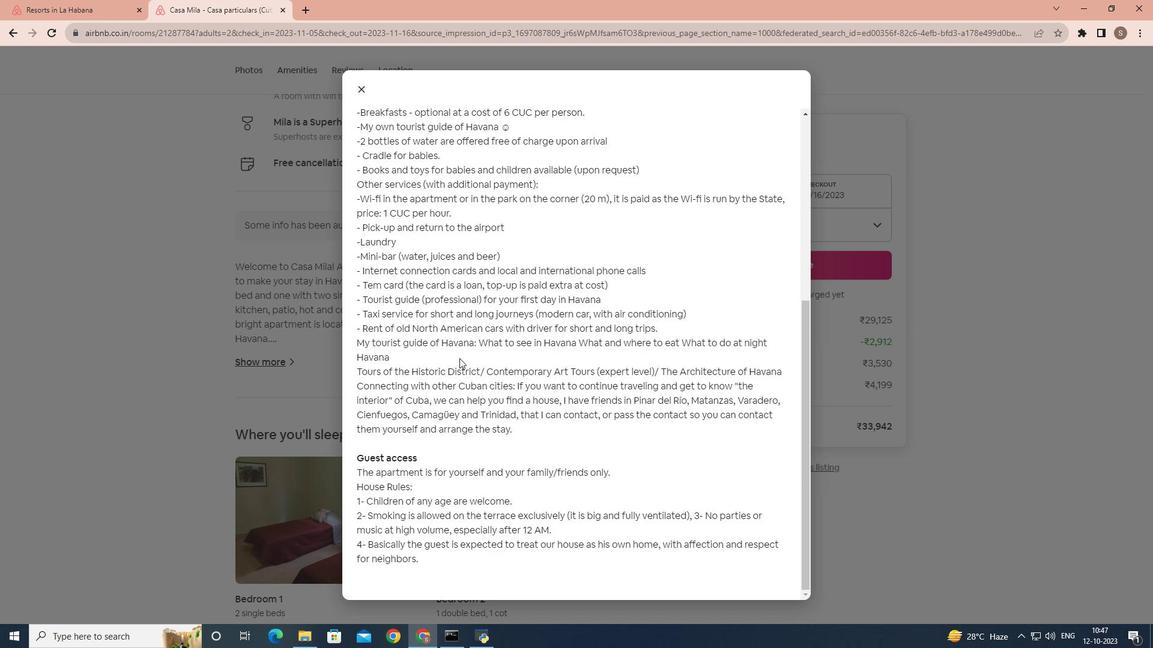 
Action: Mouse scrolled (459, 357) with delta (0, 0)
Screenshot: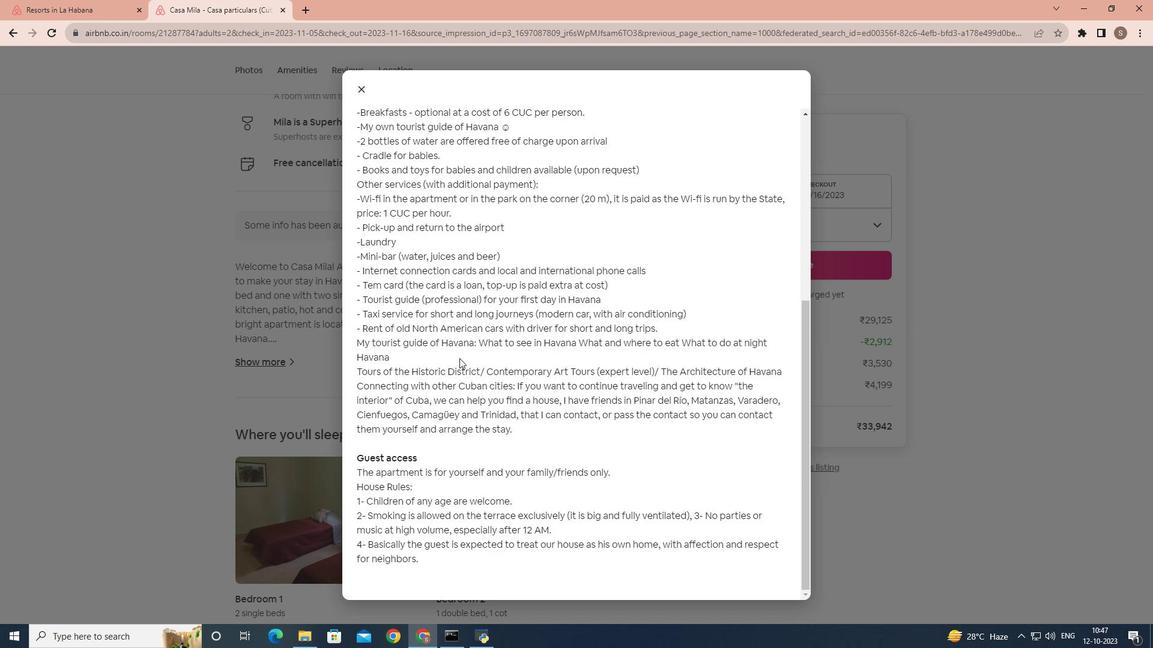 
Action: Mouse scrolled (459, 357) with delta (0, 0)
Screenshot: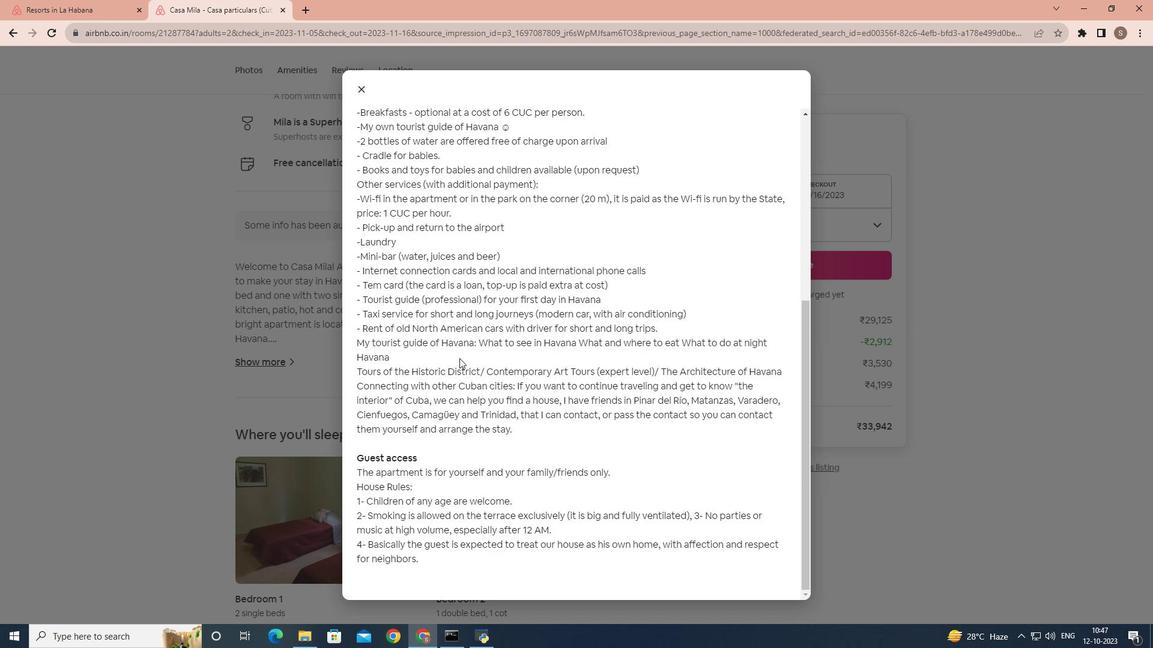 
Action: Mouse moved to (368, 169)
Screenshot: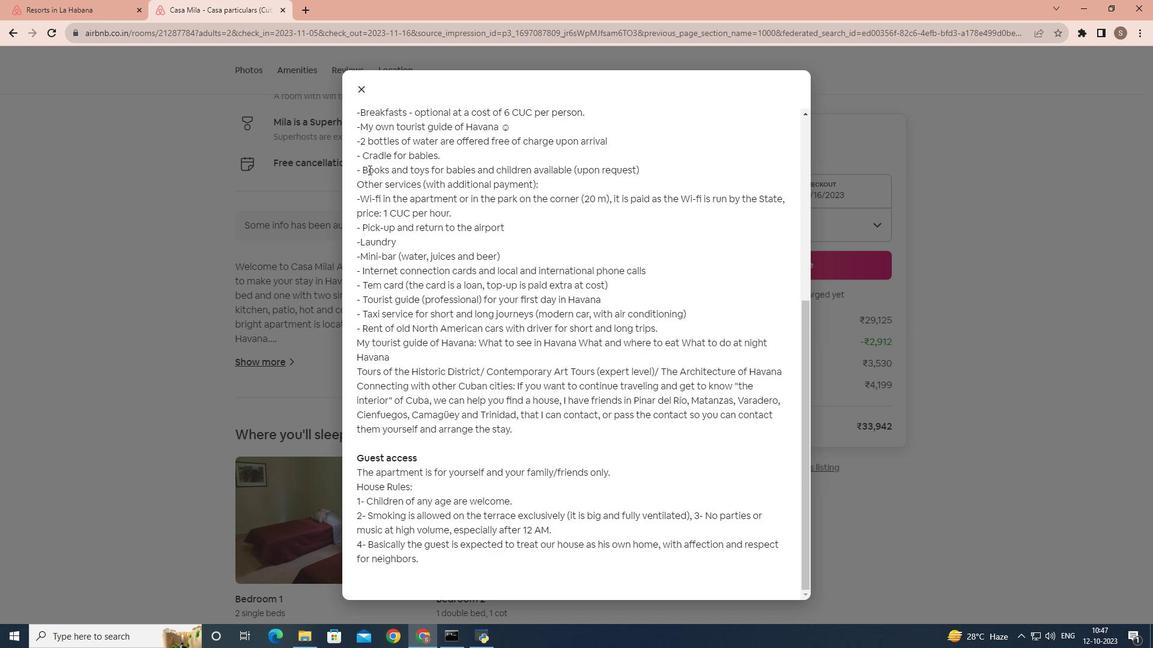 
Action: Mouse scrolled (368, 170) with delta (0, 0)
Screenshot: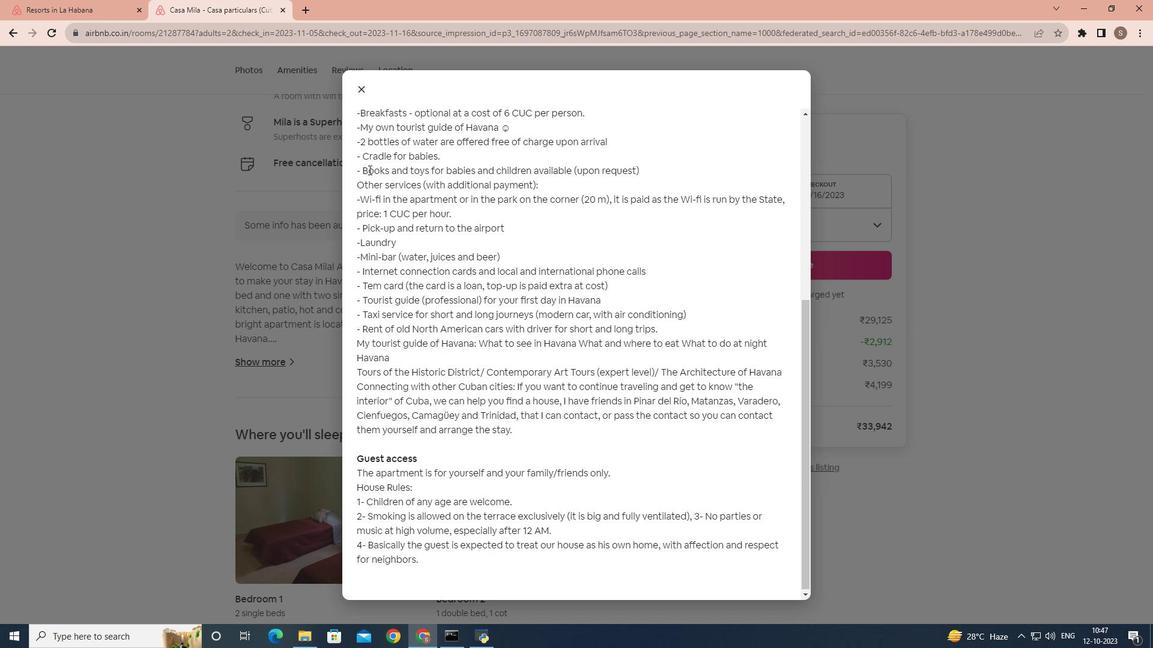 
Action: Mouse scrolled (368, 170) with delta (0, 0)
Screenshot: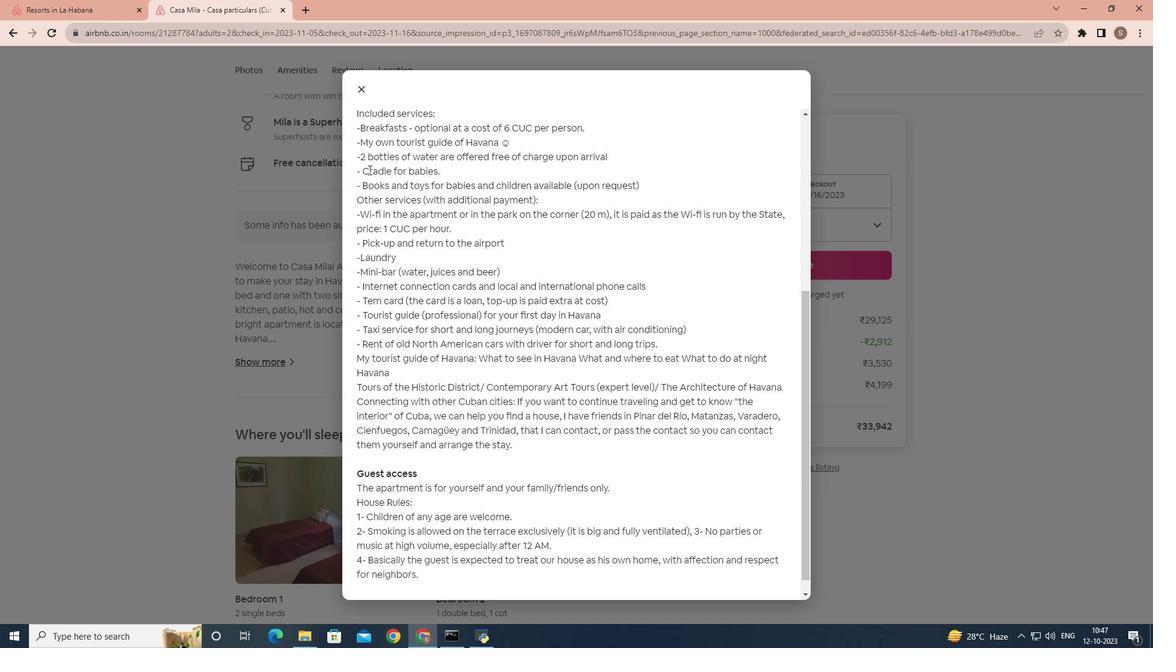 
Action: Mouse scrolled (368, 170) with delta (0, 0)
Screenshot: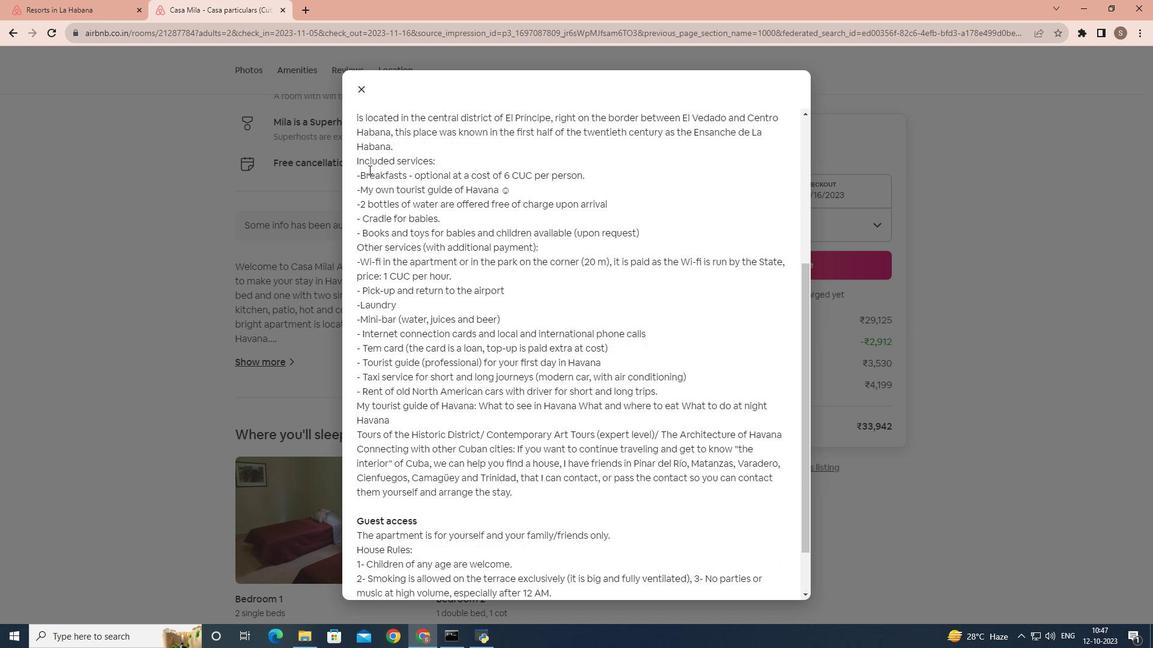 
Action: Mouse scrolled (368, 170) with delta (0, 0)
Screenshot: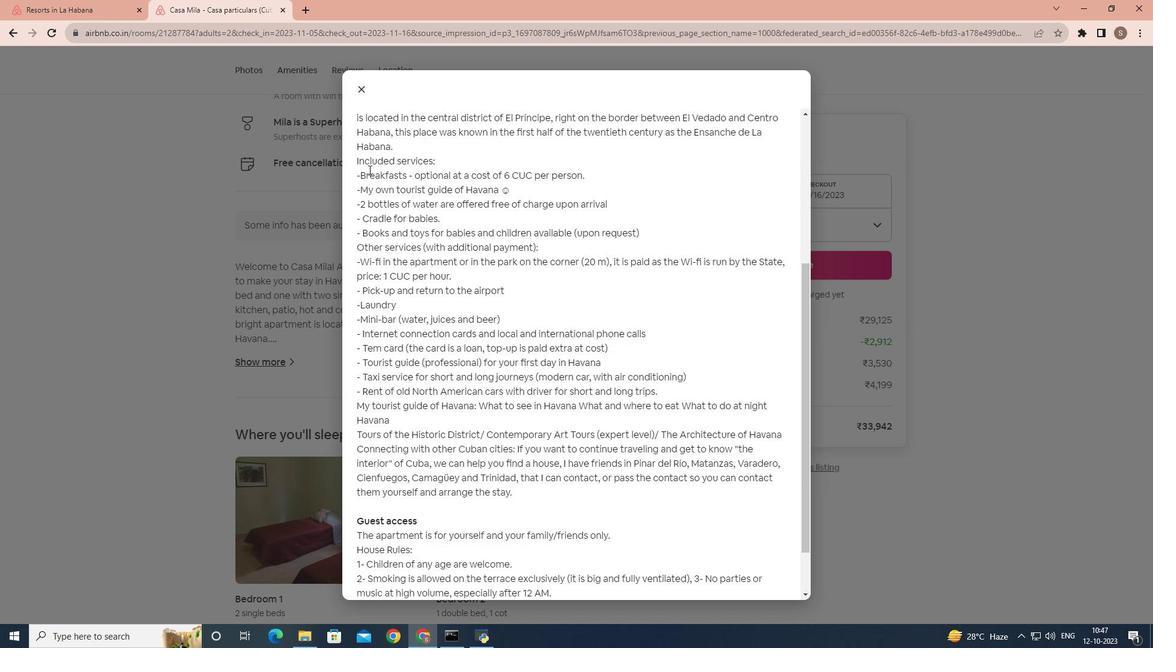 
Action: Mouse scrolled (368, 170) with delta (0, 0)
Screenshot: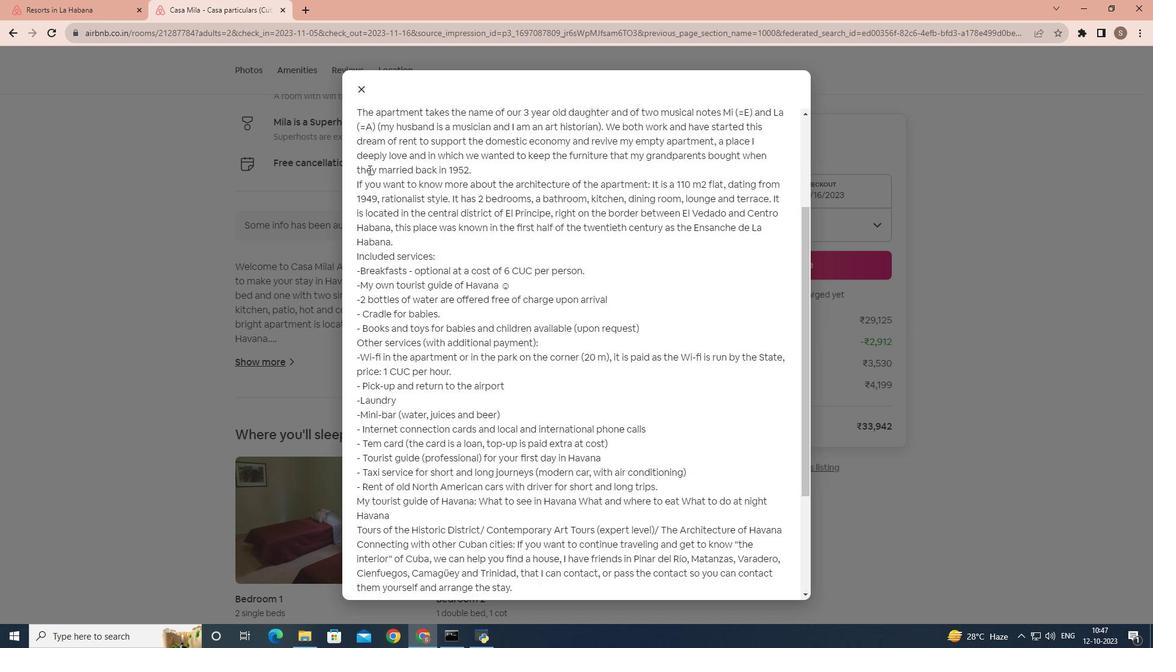 
Action: Mouse scrolled (368, 170) with delta (0, 0)
Screenshot: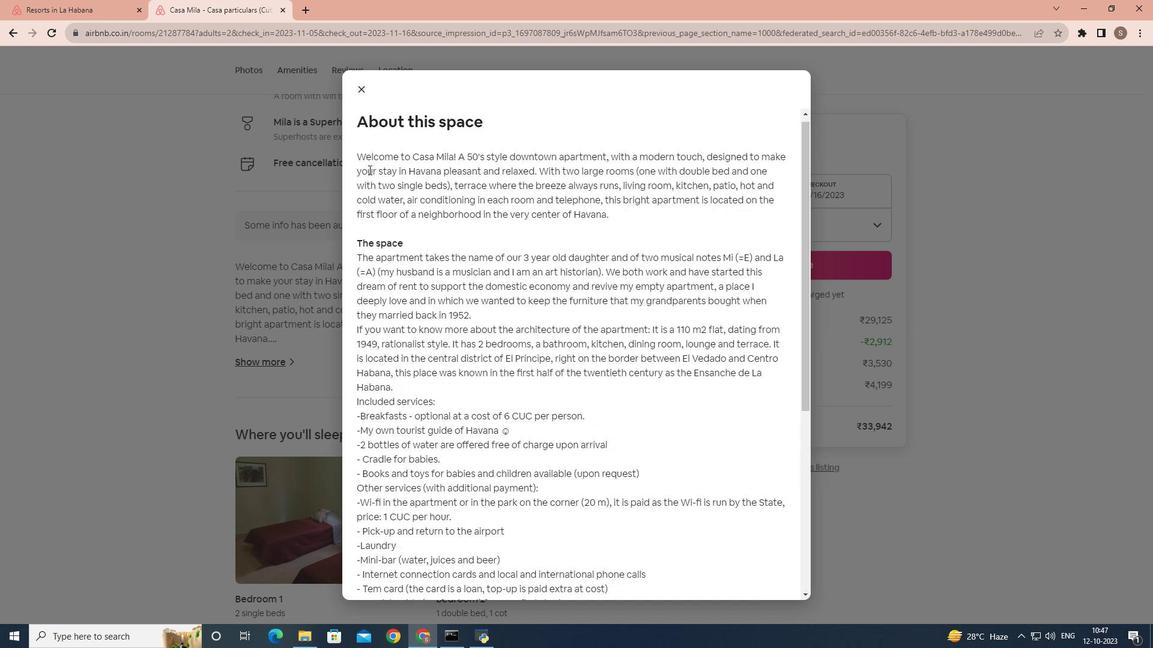 
Action: Mouse moved to (357, 87)
Screenshot: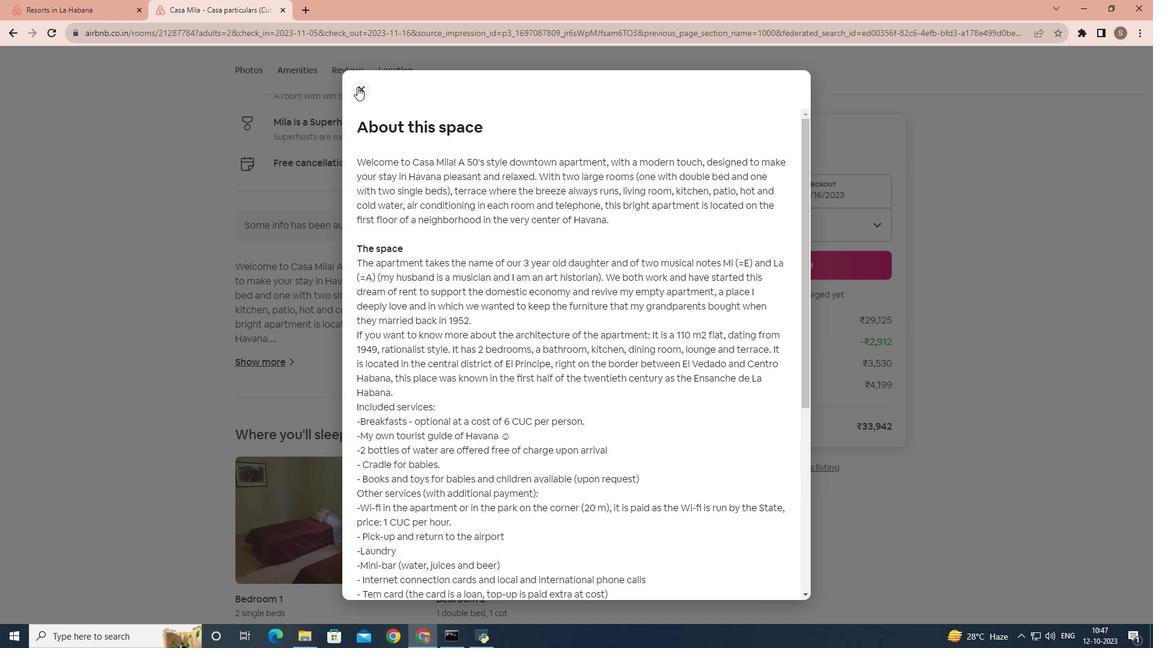 
Action: Mouse pressed left at (357, 87)
Screenshot: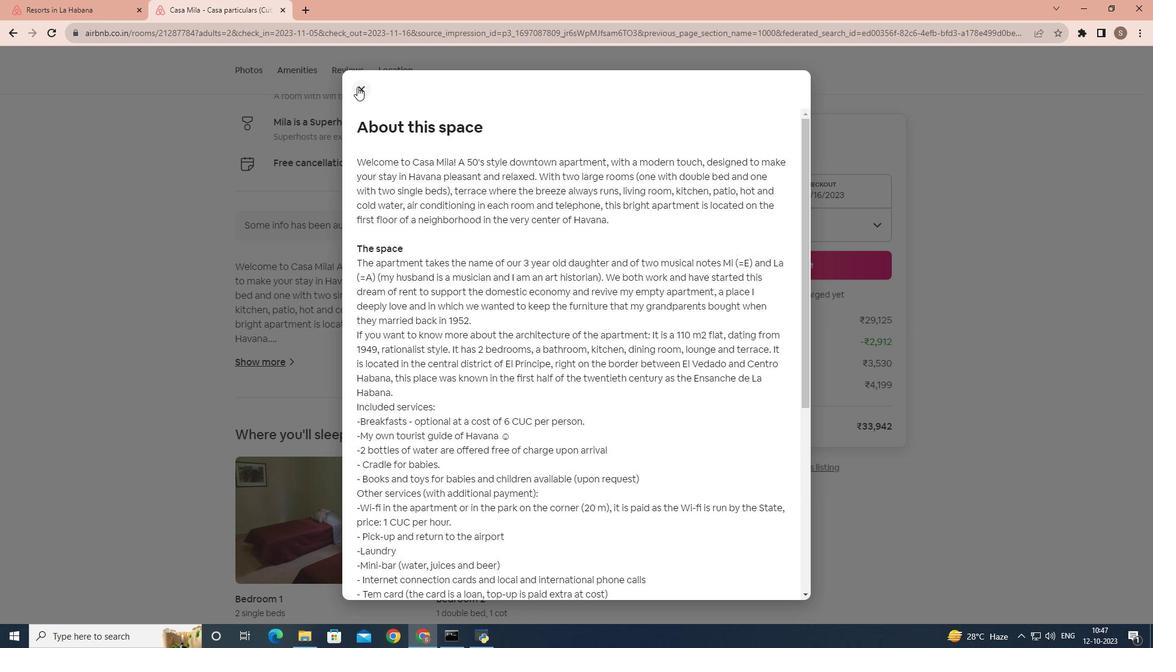 
Action: Mouse moved to (339, 311)
Screenshot: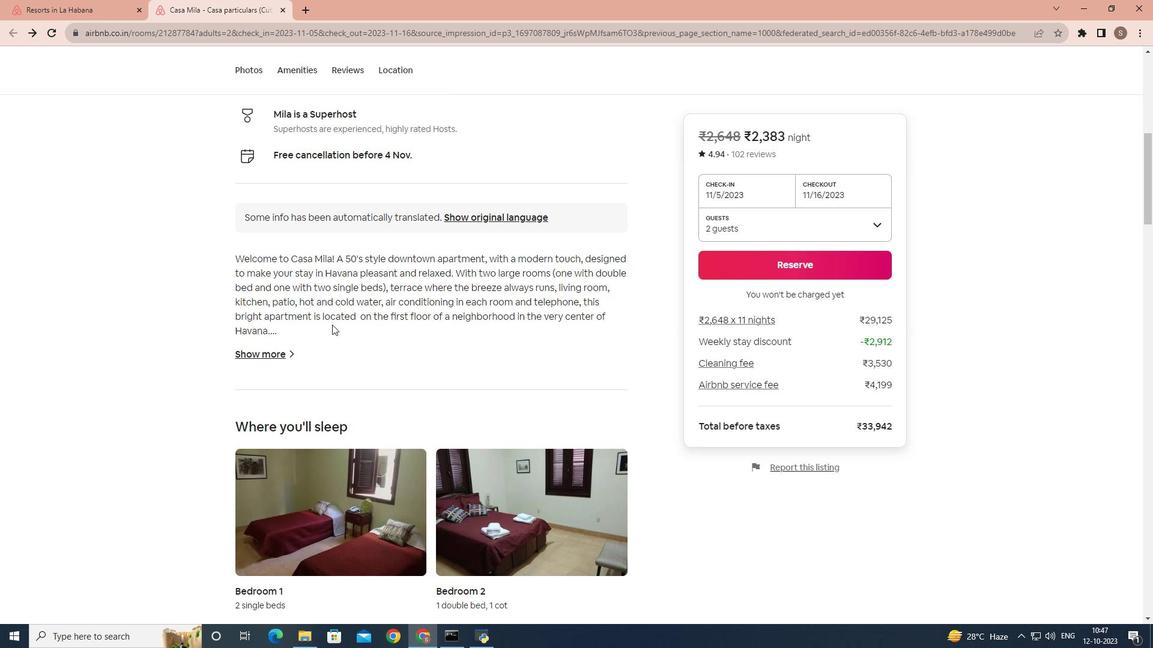
Action: Mouse scrolled (339, 310) with delta (0, 0)
Screenshot: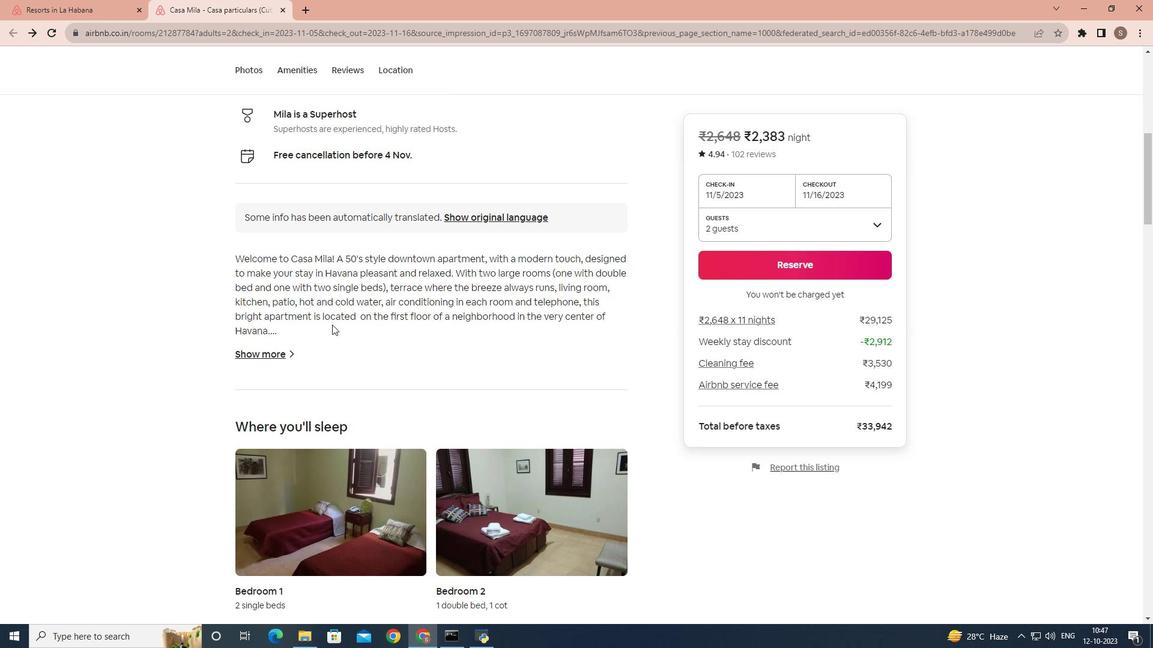
Action: Mouse moved to (323, 324)
Screenshot: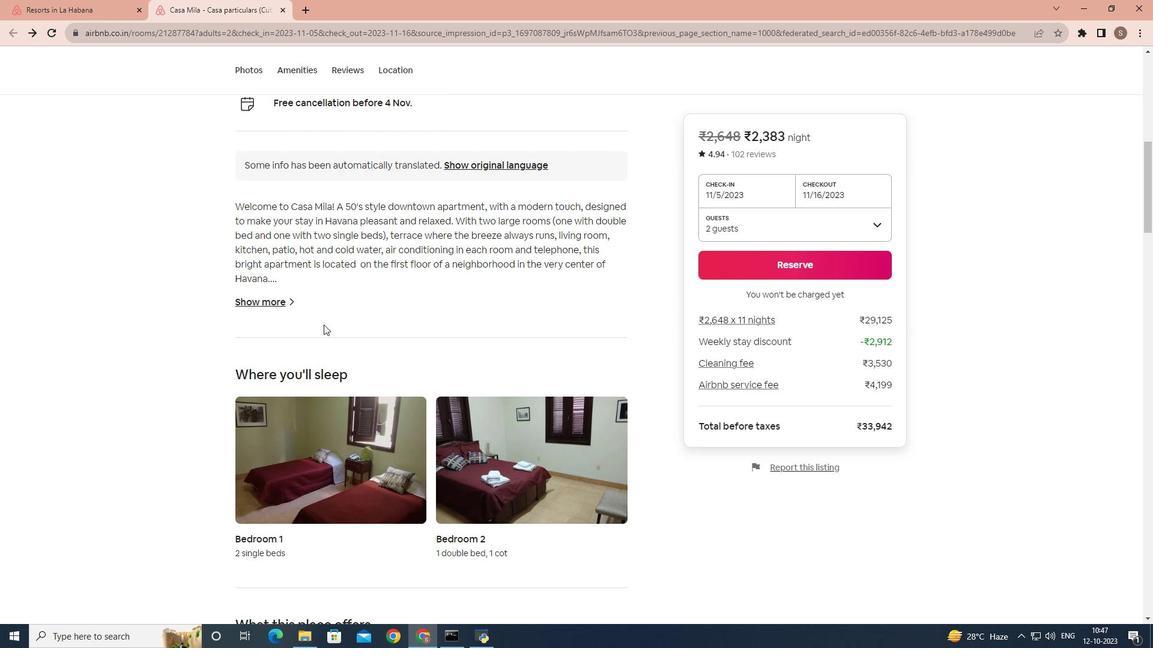
Action: Mouse scrolled (323, 325) with delta (0, 0)
Screenshot: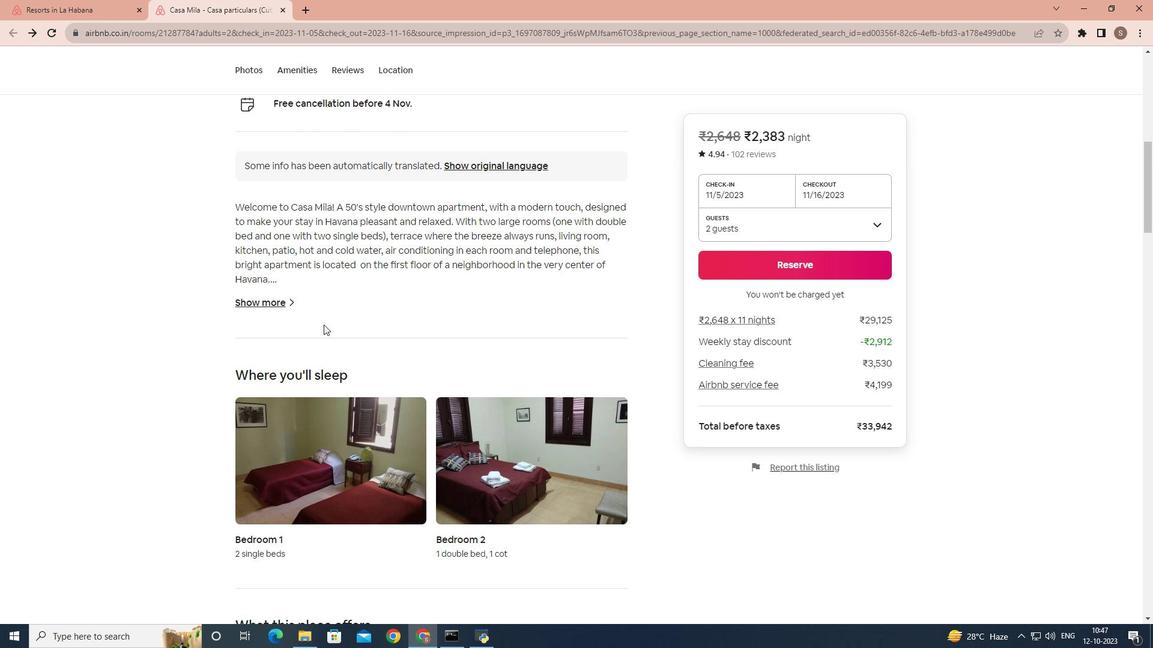 
Action: Mouse scrolled (323, 325) with delta (0, 0)
Screenshot: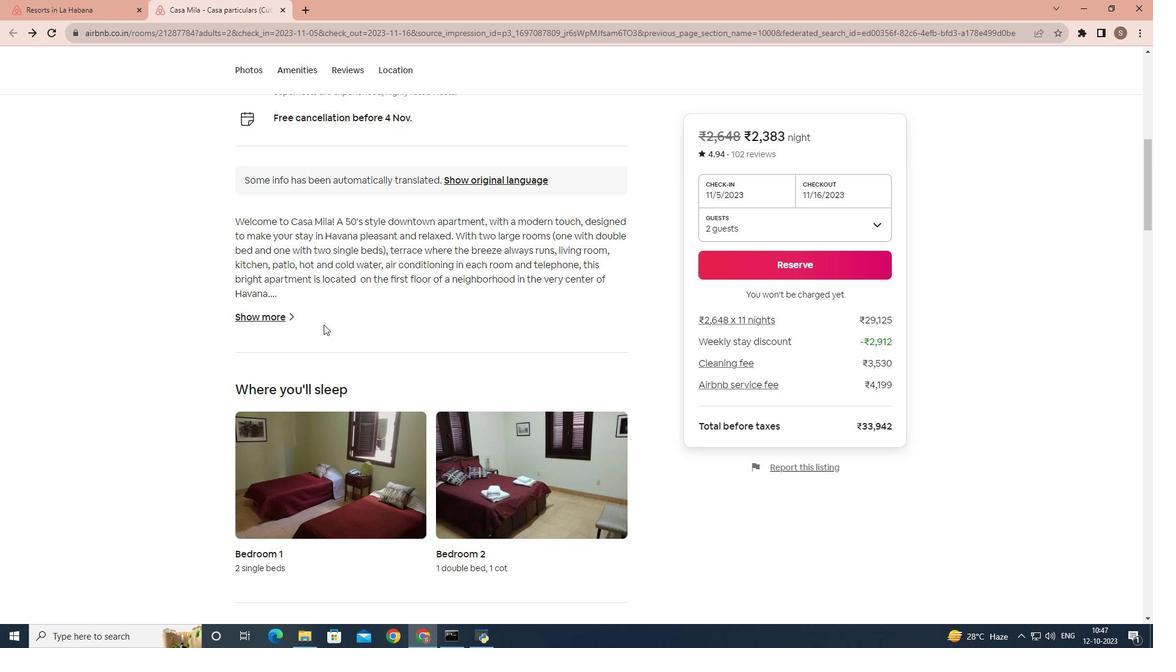 
Action: Mouse scrolled (323, 325) with delta (0, 0)
Screenshot: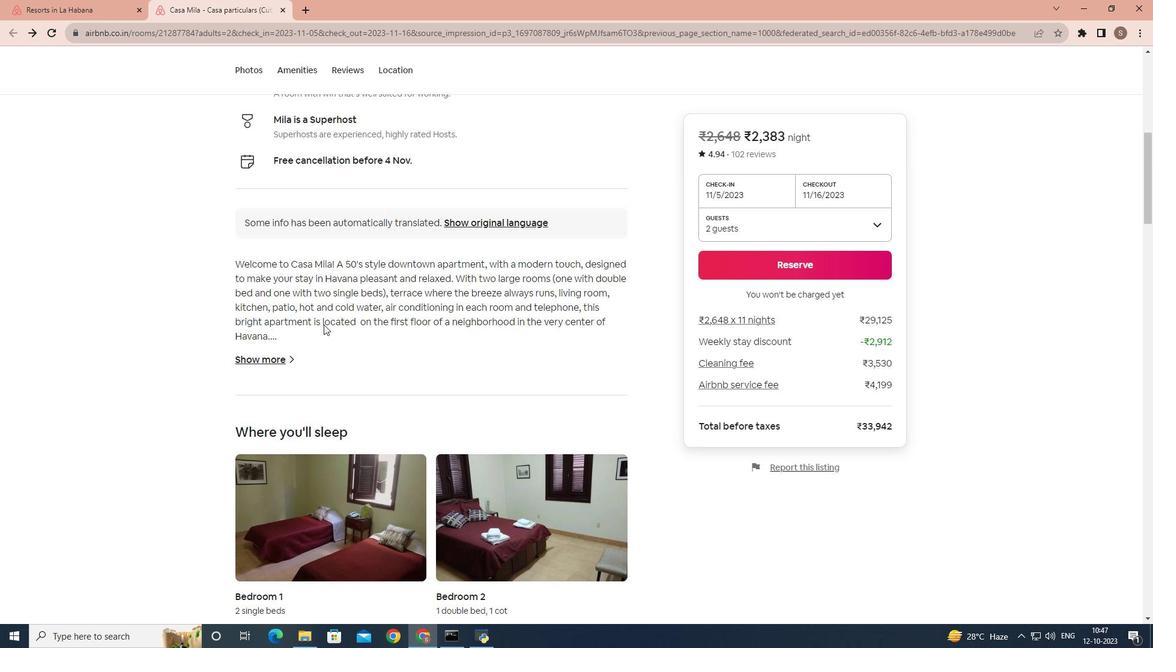 
Action: Mouse scrolled (323, 325) with delta (0, 0)
Screenshot: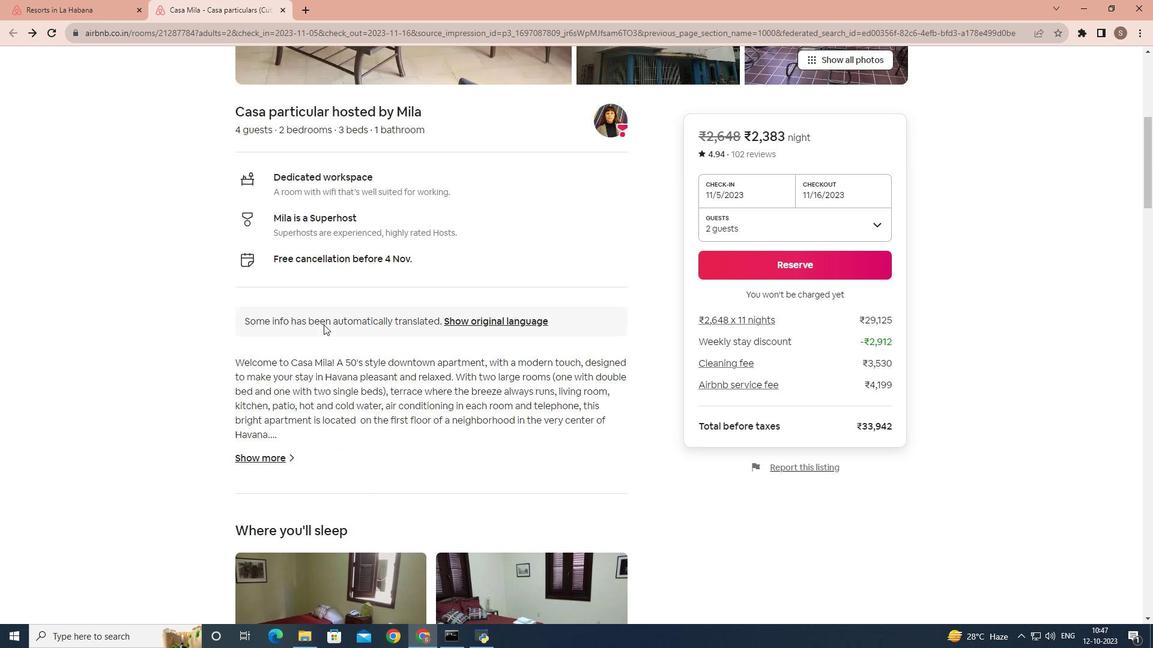 
Action: Mouse scrolled (323, 324) with delta (0, 0)
Screenshot: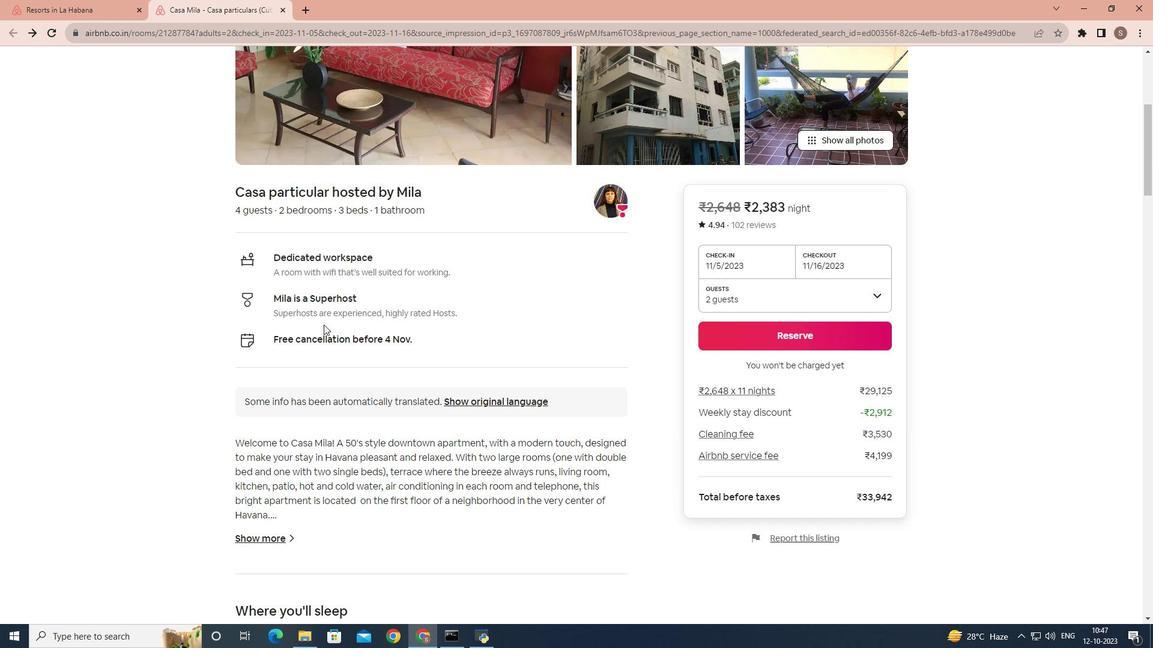 
Action: Mouse scrolled (323, 324) with delta (0, 0)
Screenshot: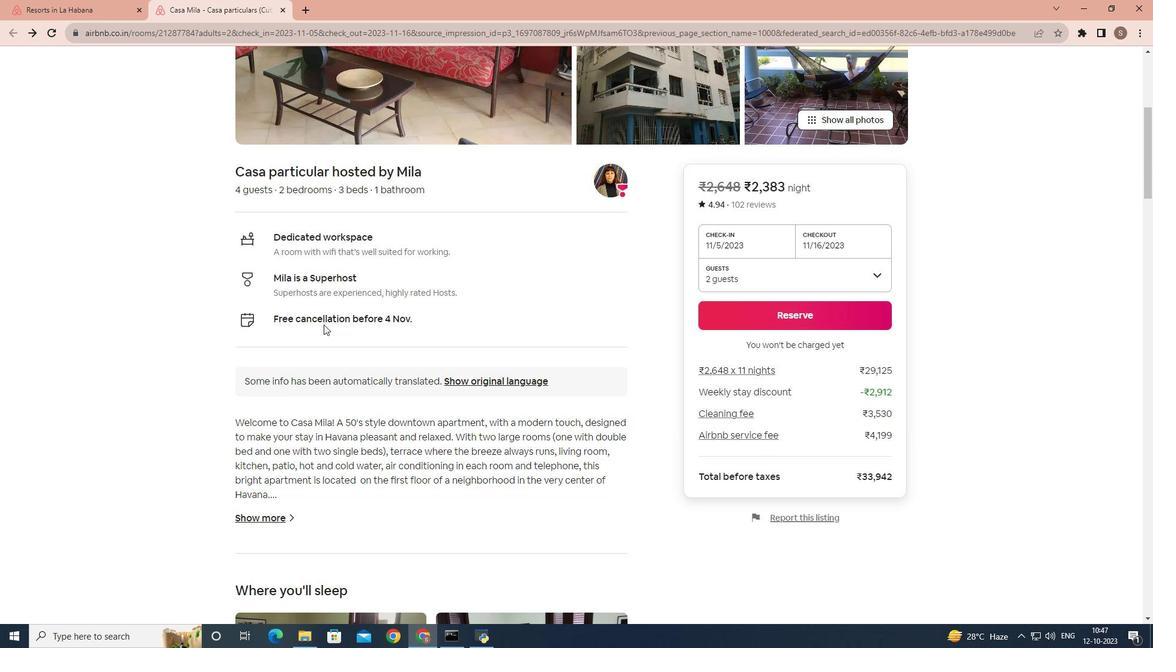 
Action: Mouse scrolled (323, 324) with delta (0, 0)
Screenshot: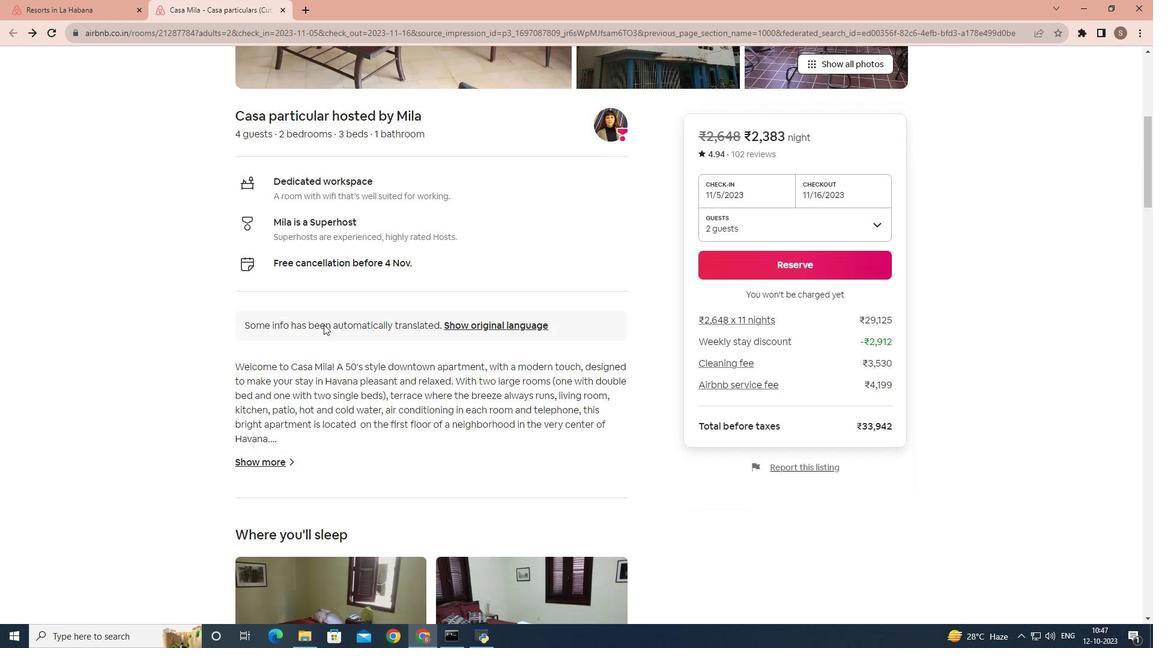 
Action: Mouse scrolled (323, 324) with delta (0, 0)
Screenshot: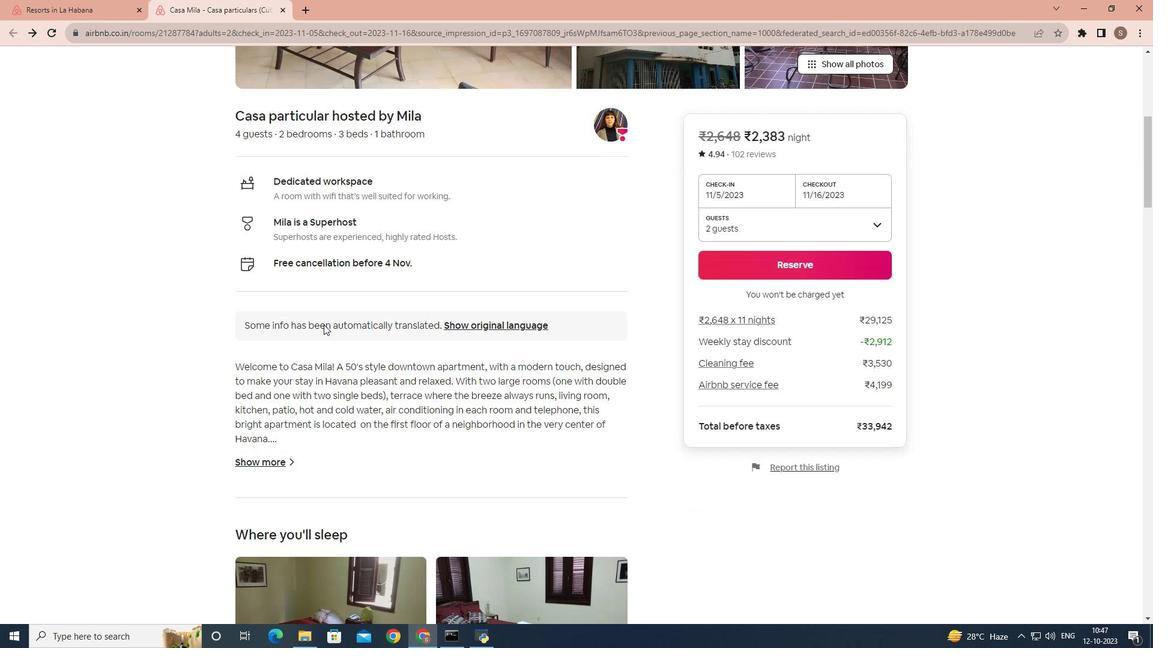 
Action: Mouse scrolled (323, 324) with delta (0, 0)
Screenshot: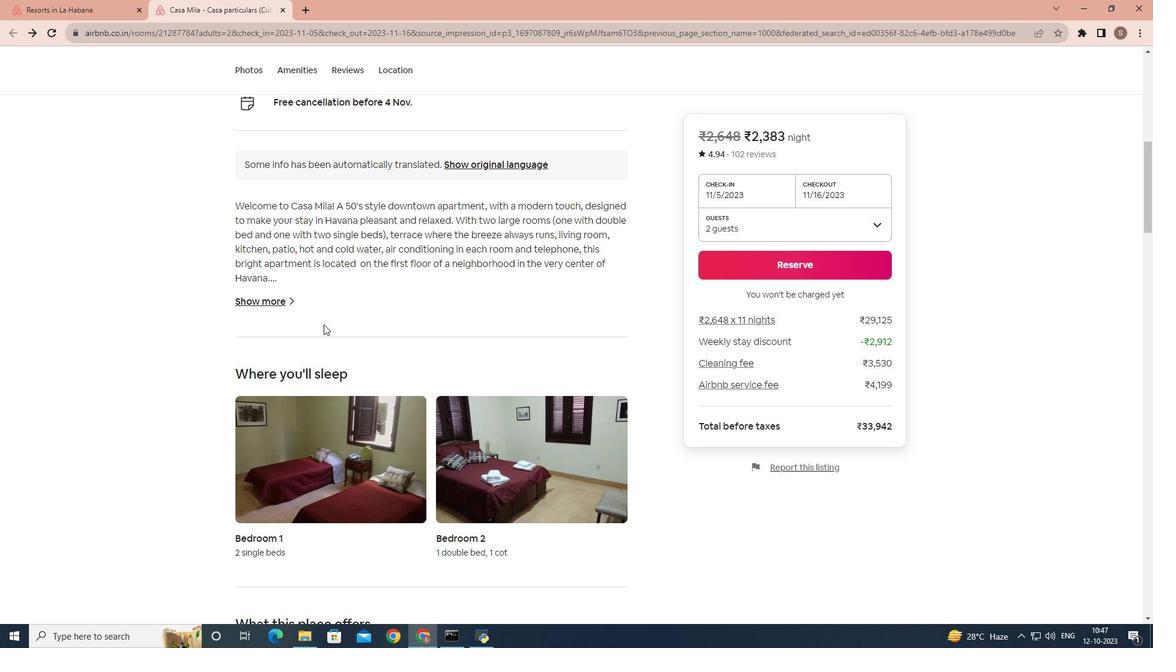 
Action: Mouse scrolled (323, 324) with delta (0, 0)
Screenshot: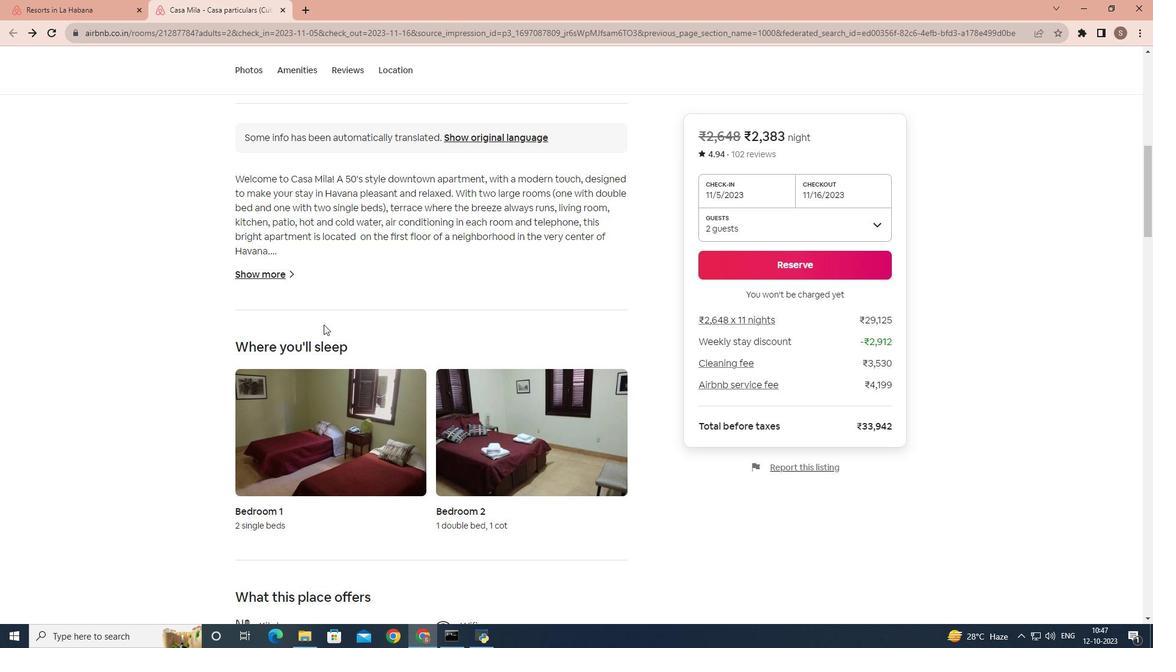 
Action: Mouse scrolled (323, 324) with delta (0, 0)
Screenshot: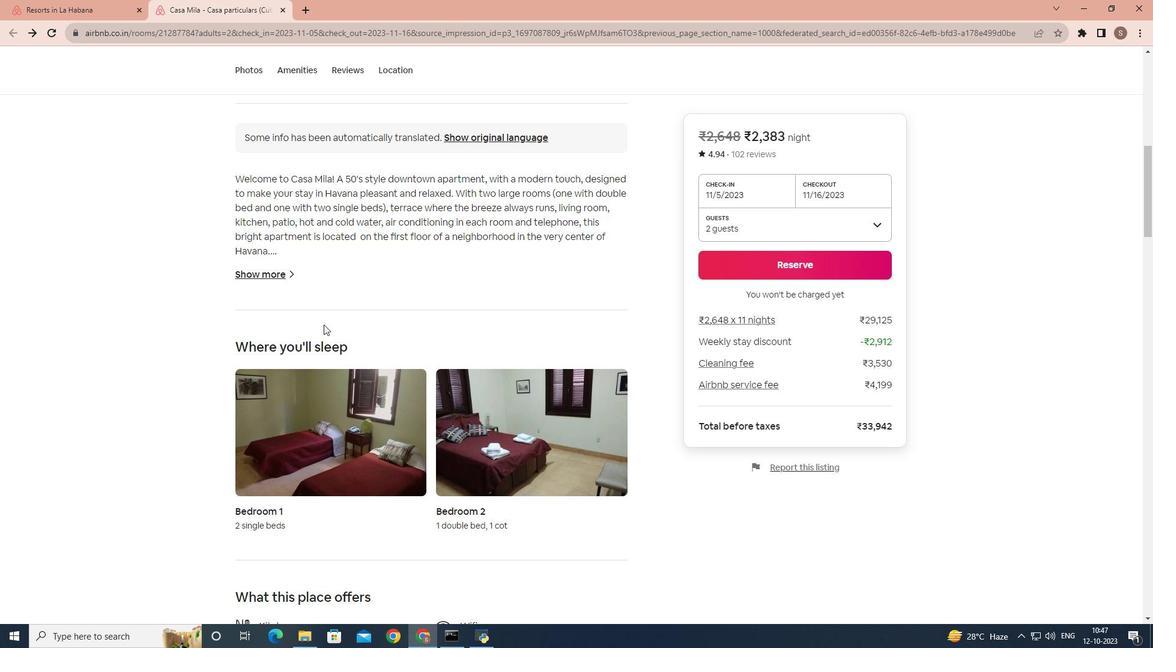 
Action: Mouse scrolled (323, 324) with delta (0, 0)
Screenshot: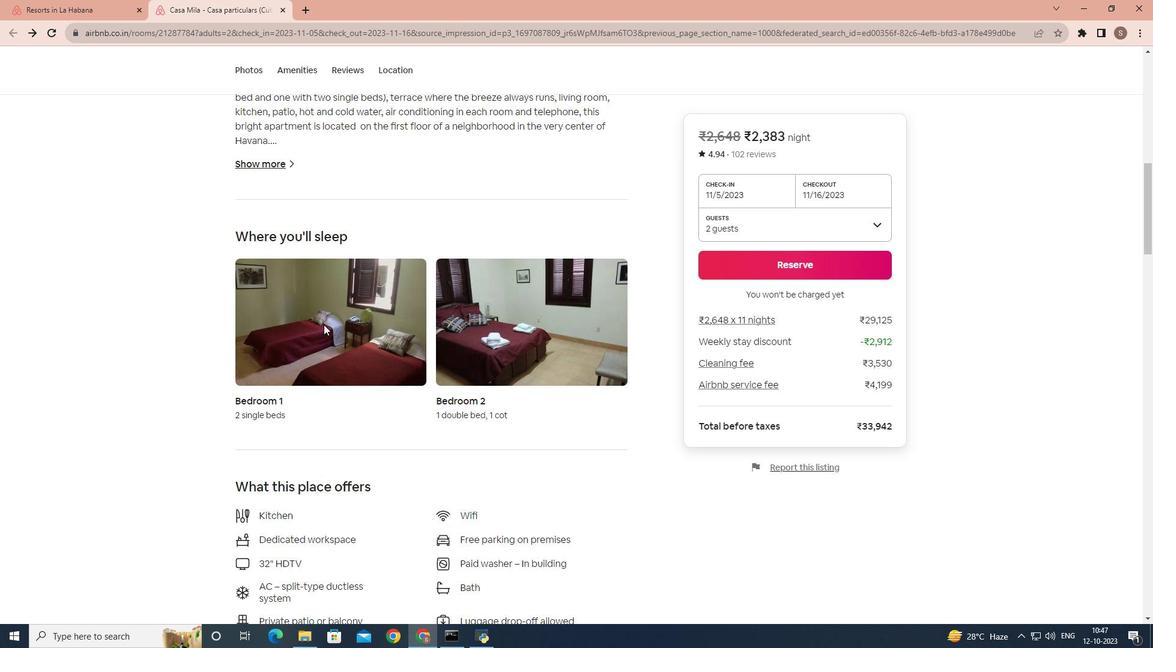 
Action: Mouse scrolled (323, 324) with delta (0, 0)
Screenshot: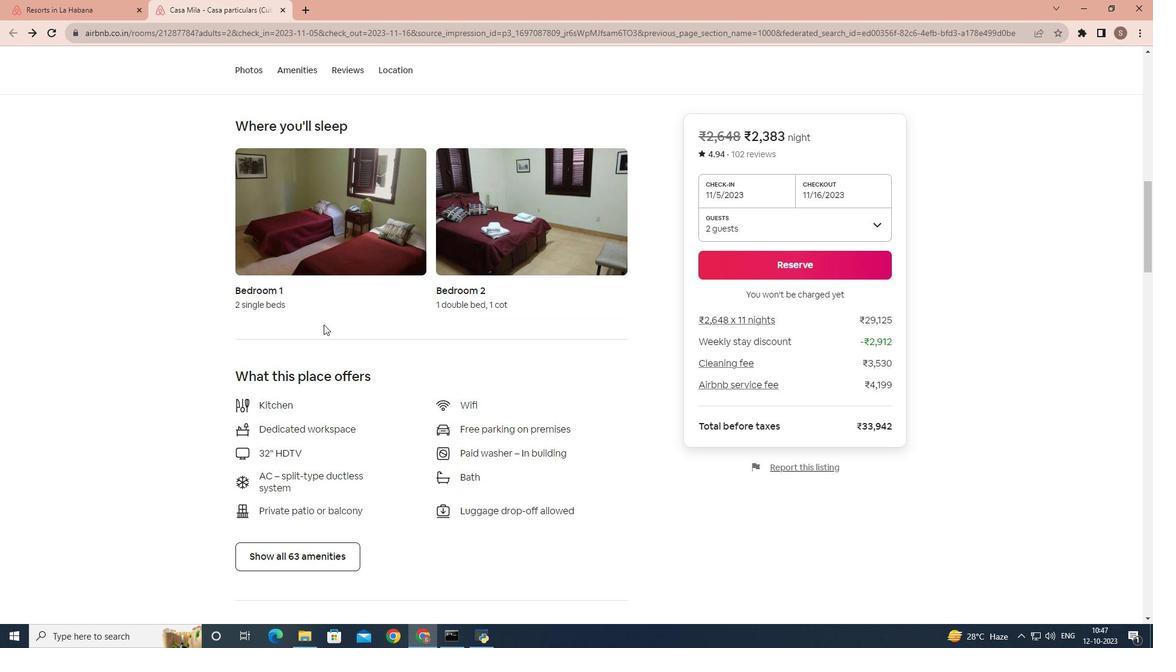 
Action: Mouse scrolled (323, 324) with delta (0, 0)
Screenshot: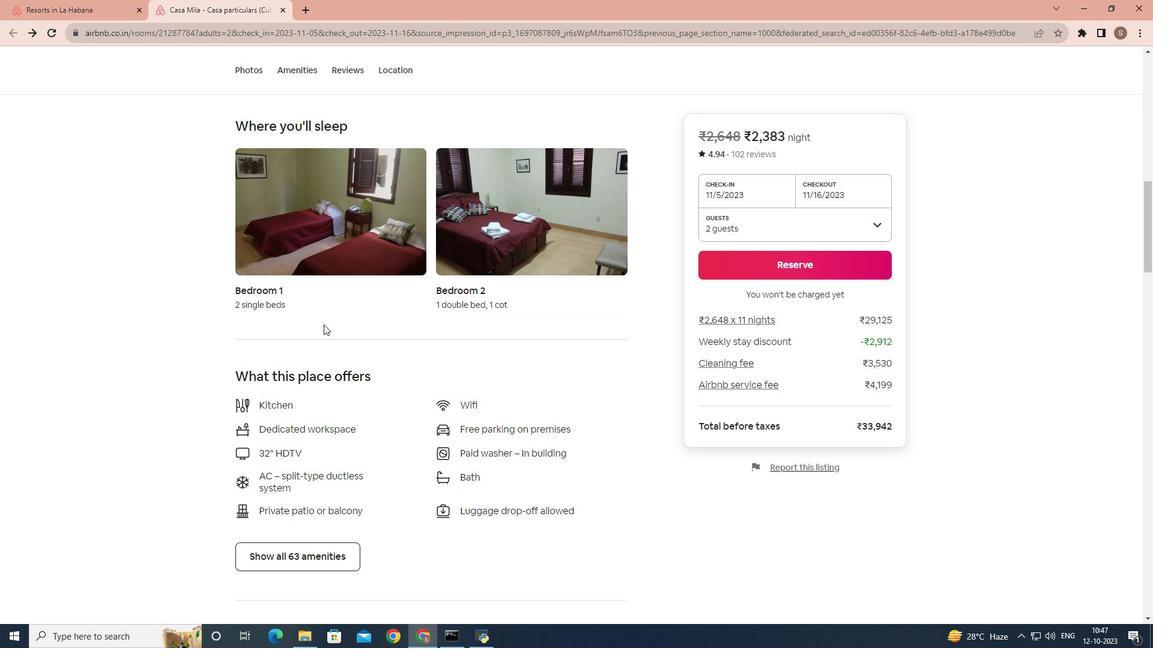 
Action: Mouse scrolled (323, 324) with delta (0, 0)
Screenshot: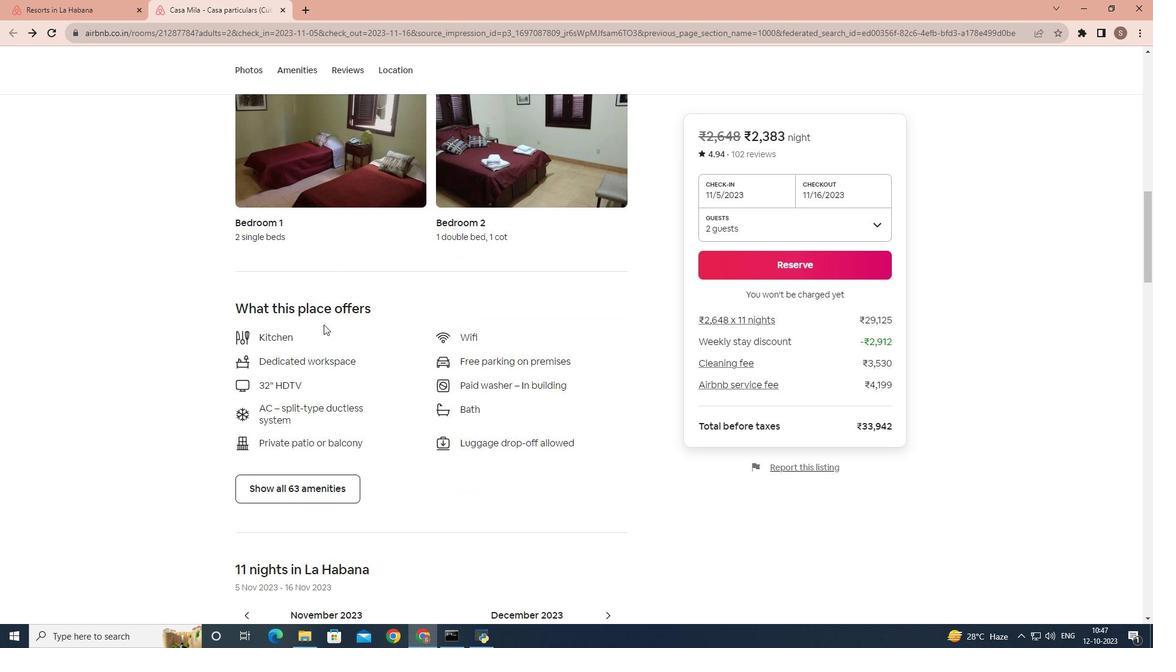 
Action: Mouse scrolled (323, 324) with delta (0, 0)
Screenshot: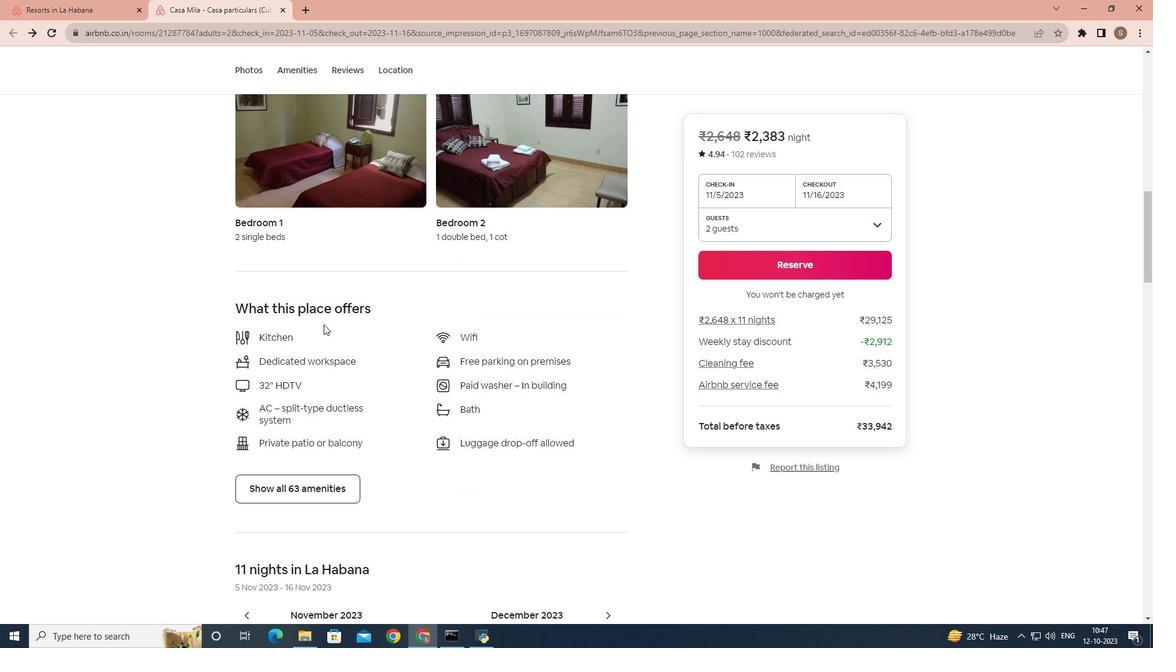 
Action: Mouse pressed left at (323, 324)
Screenshot: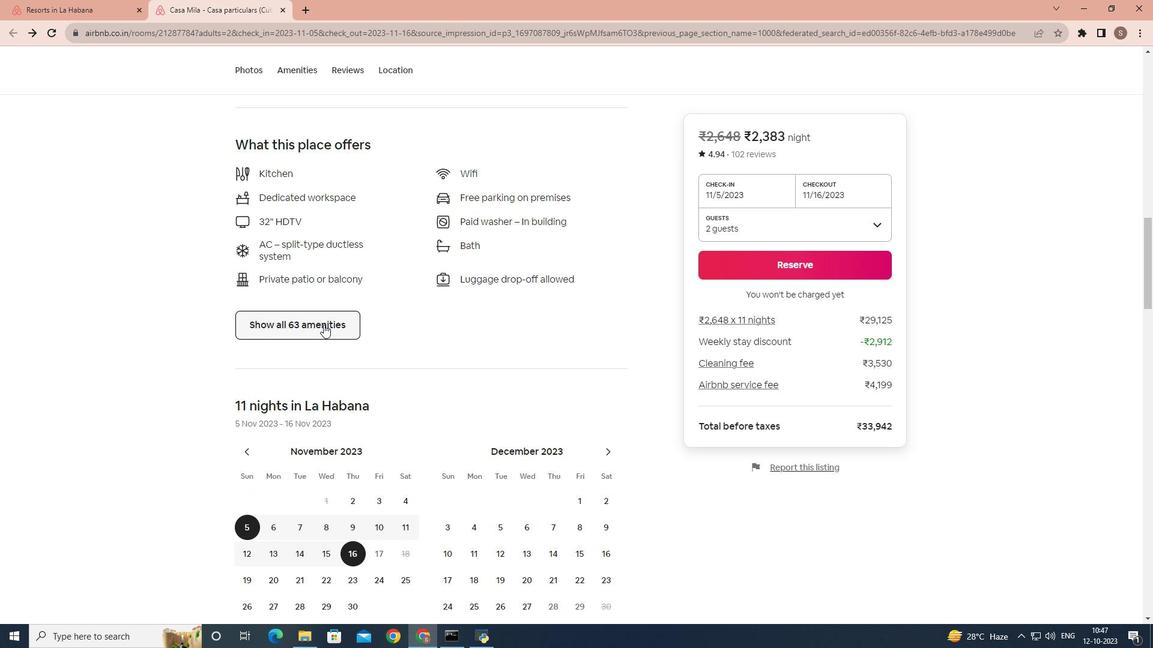 
Action: Mouse moved to (402, 318)
Screenshot: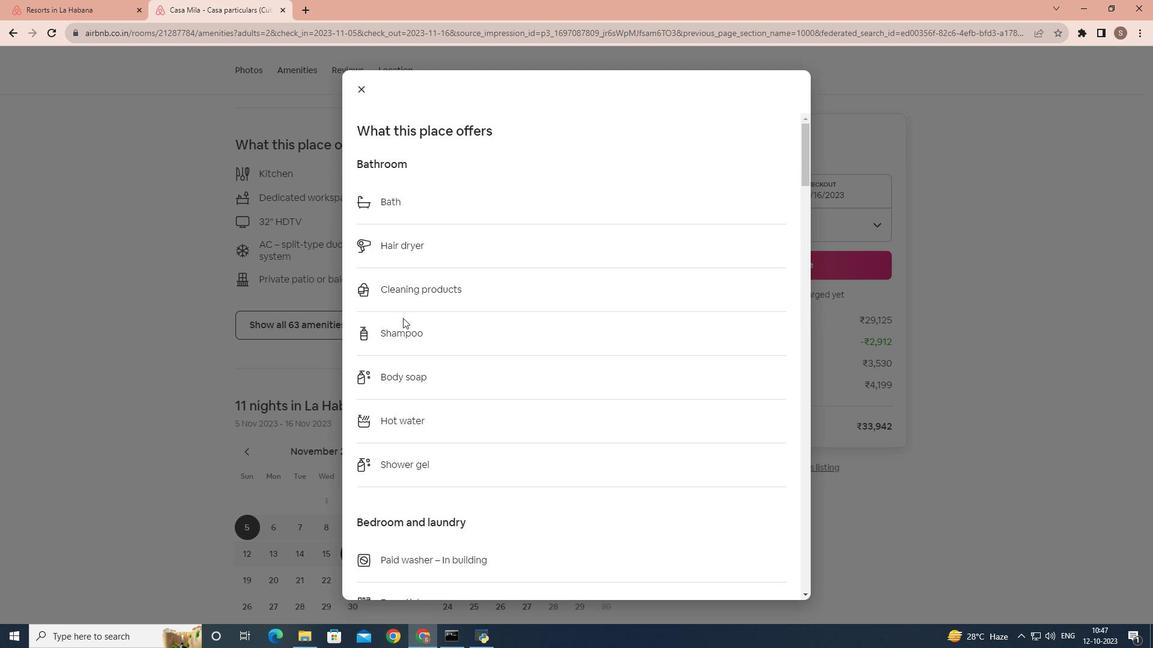 
Action: Mouse scrolled (402, 317) with delta (0, 0)
Screenshot: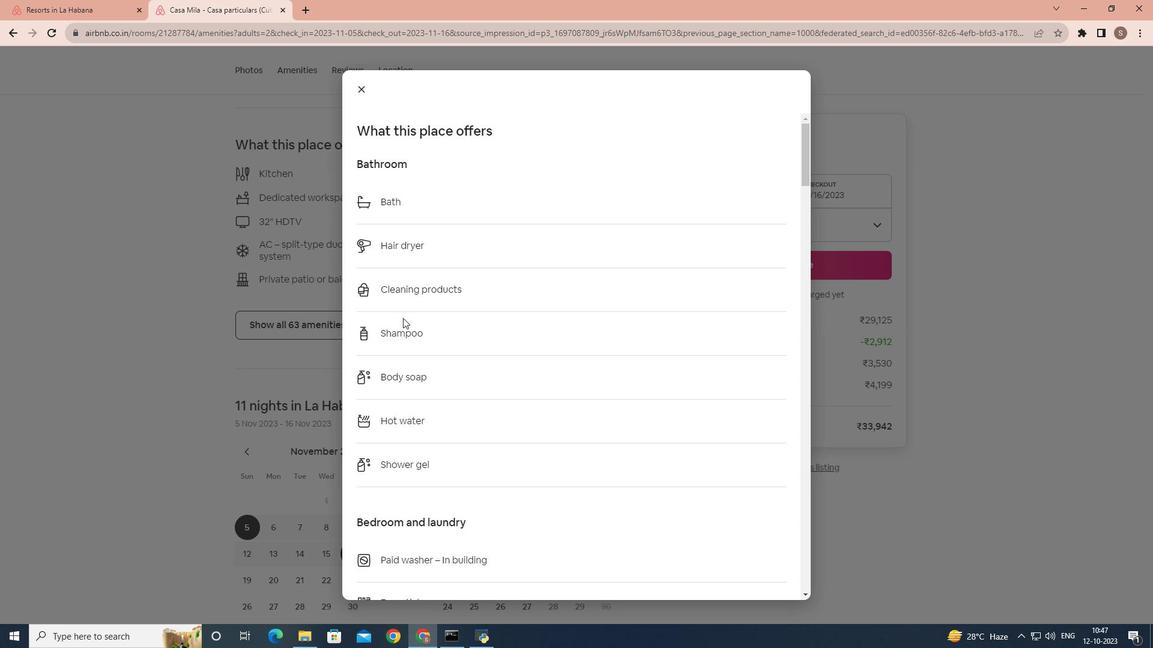 
Action: Mouse scrolled (402, 317) with delta (0, 0)
Screenshot: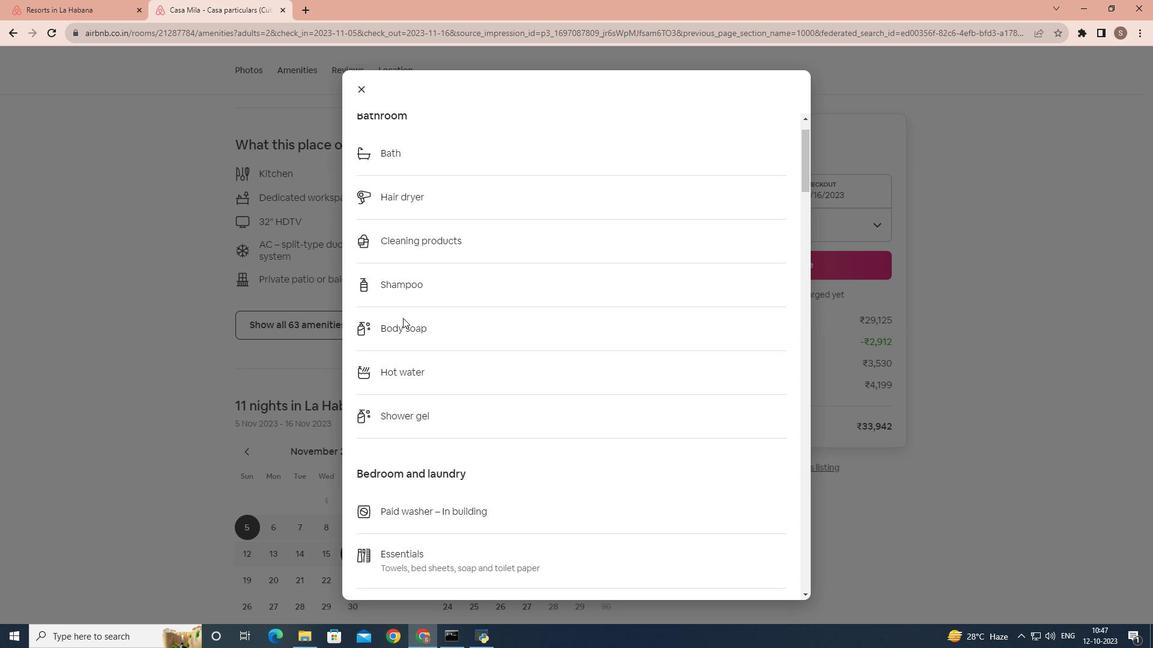 
Action: Mouse scrolled (402, 317) with delta (0, 0)
Screenshot: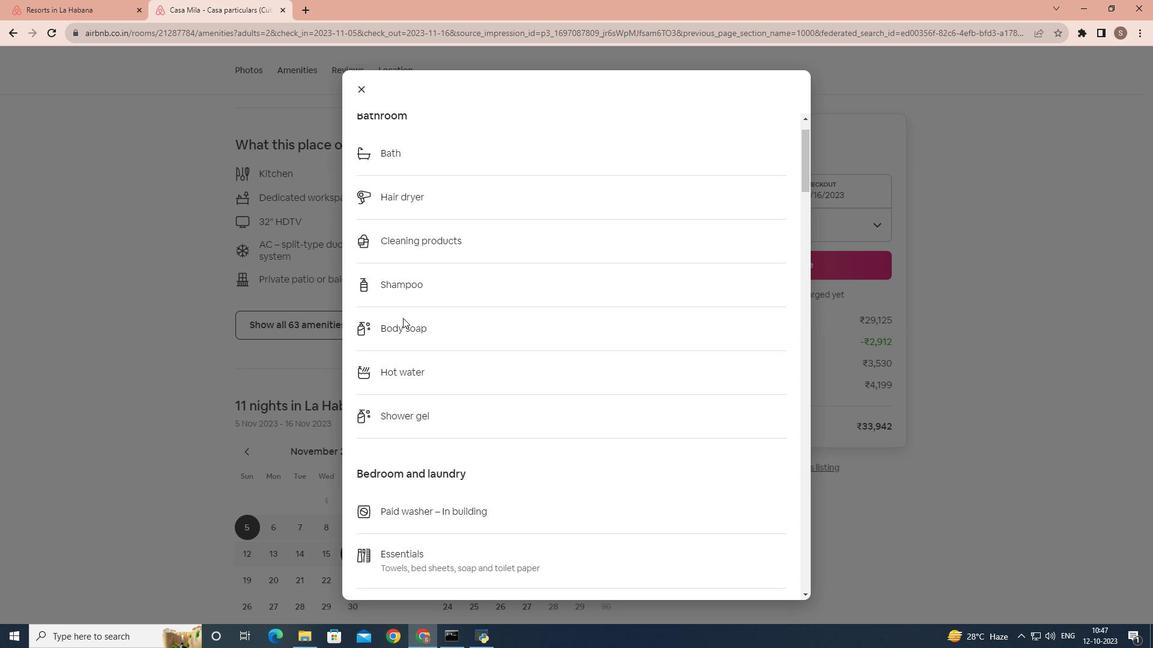 
Action: Mouse scrolled (402, 317) with delta (0, 0)
Screenshot: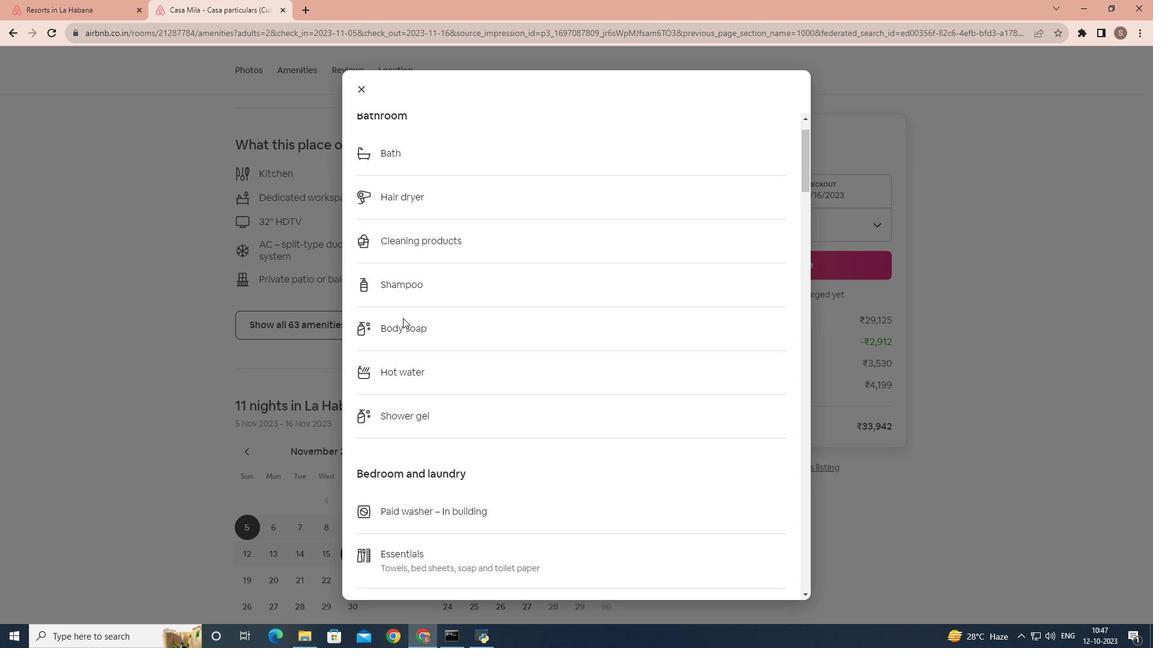
Action: Mouse scrolled (402, 317) with delta (0, 0)
Screenshot: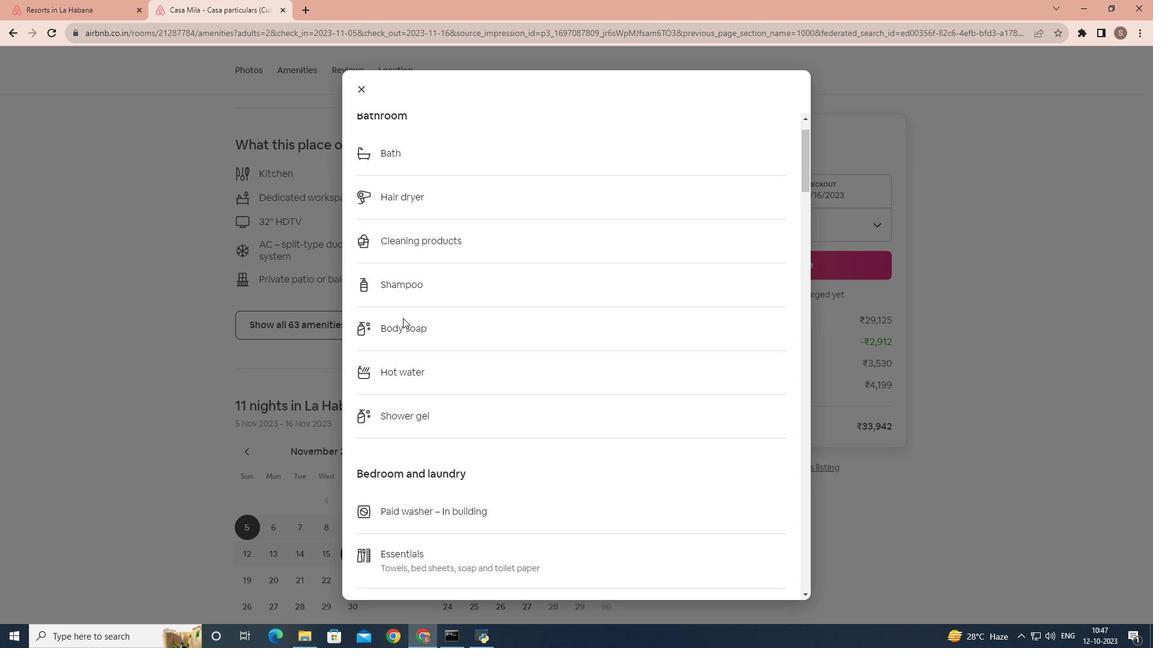 
Action: Mouse scrolled (402, 317) with delta (0, 0)
Screenshot: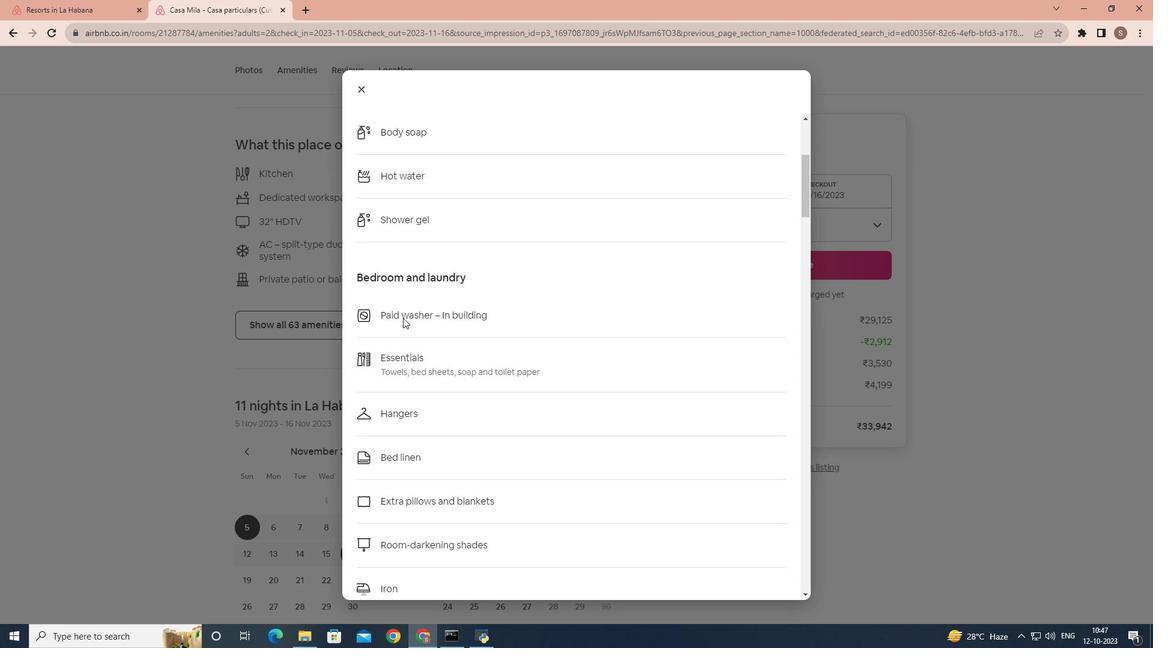 
Action: Mouse scrolled (402, 317) with delta (0, 0)
Screenshot: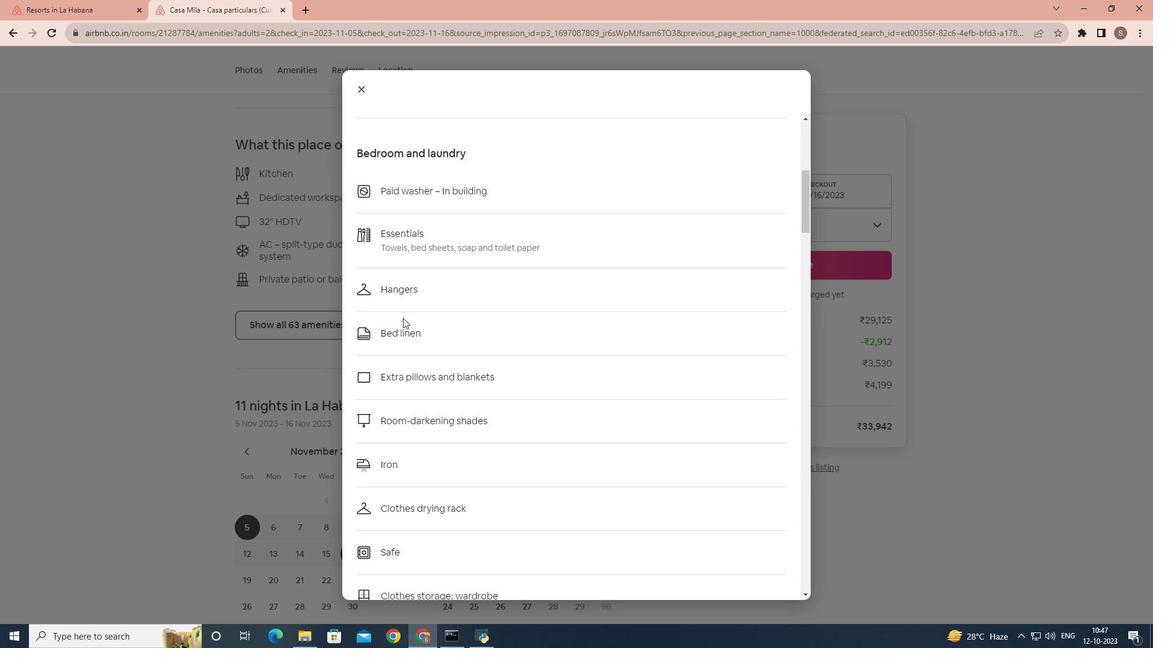 
Action: Mouse scrolled (402, 317) with delta (0, 0)
Screenshot: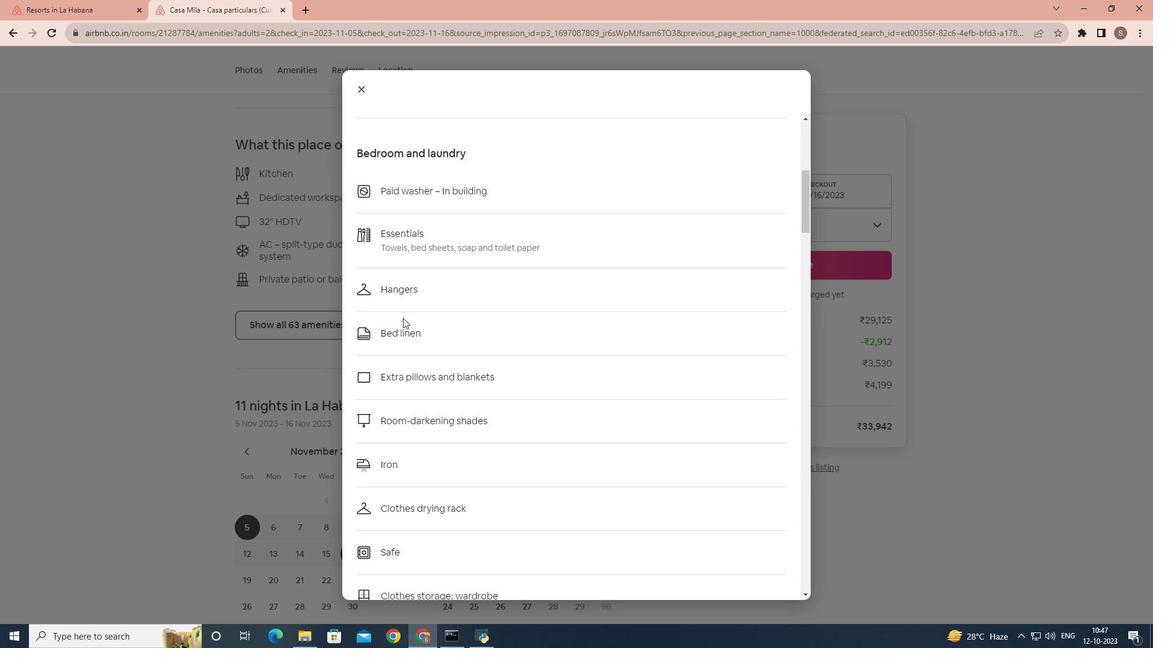 
Action: Mouse scrolled (402, 317) with delta (0, 0)
Screenshot: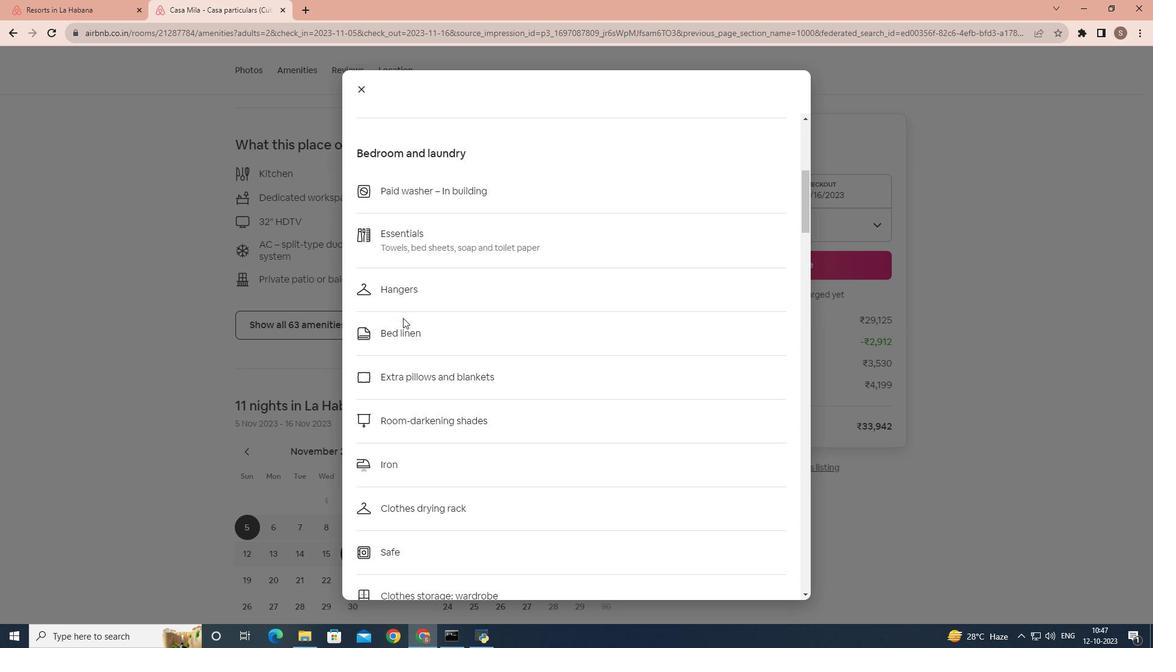 
Action: Mouse scrolled (402, 317) with delta (0, 0)
Screenshot: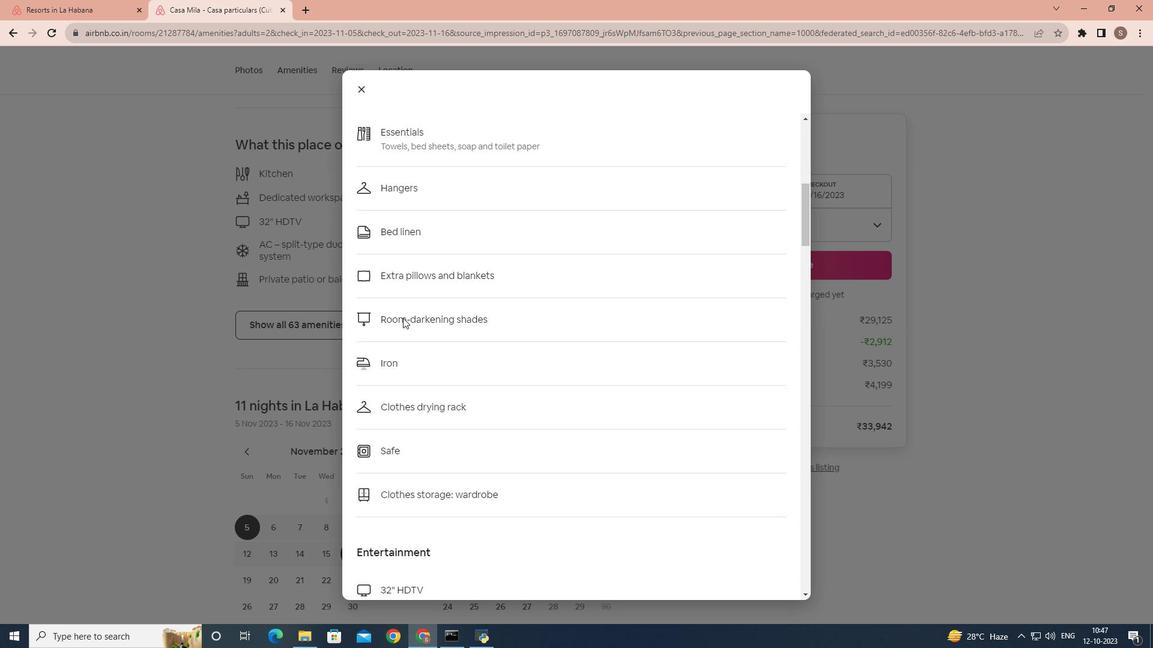
Action: Mouse scrolled (402, 317) with delta (0, 0)
Screenshot: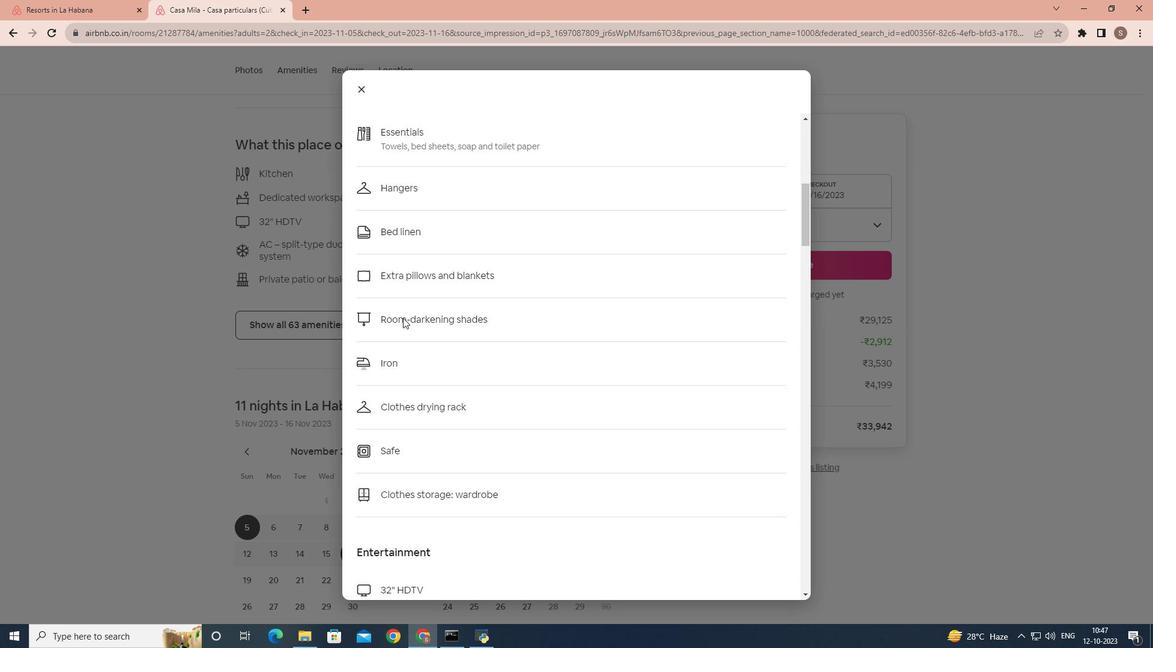 
Action: Mouse scrolled (402, 317) with delta (0, 0)
Screenshot: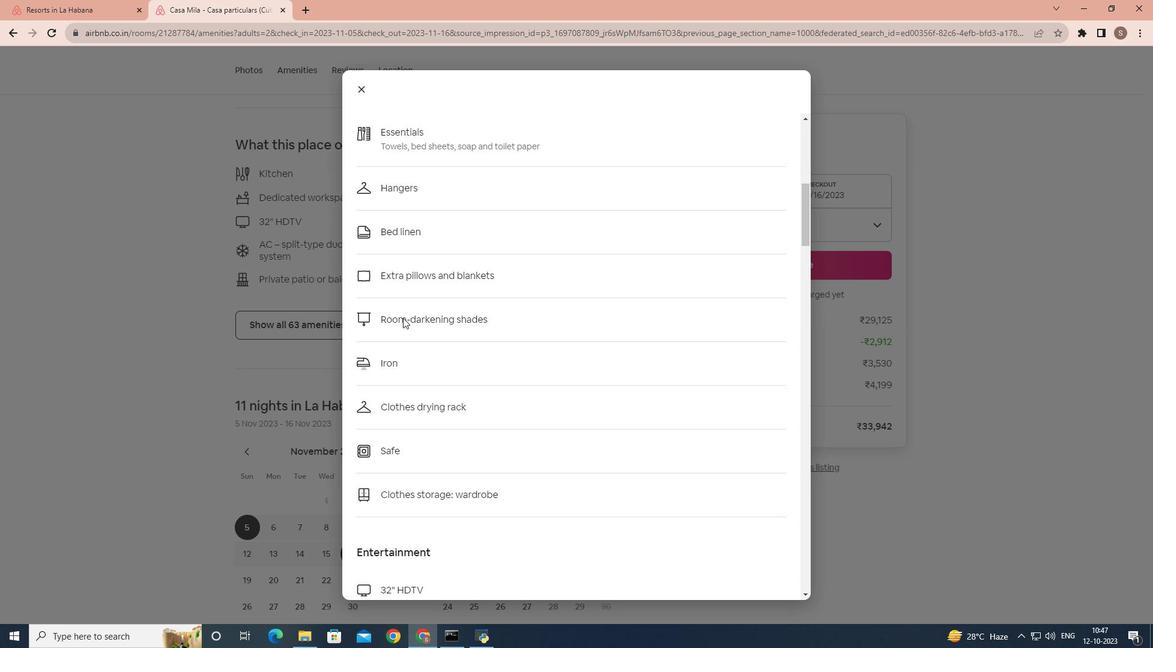 
Action: Mouse scrolled (402, 317) with delta (0, 0)
Screenshot: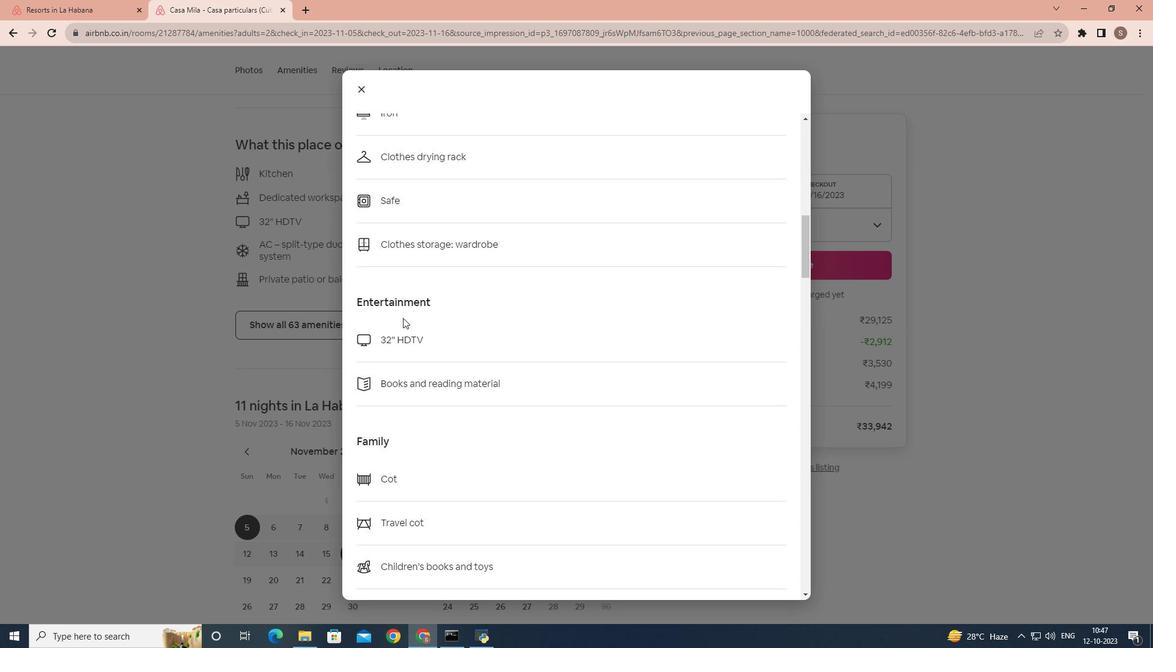 
Action: Mouse scrolled (402, 317) with delta (0, 0)
Screenshot: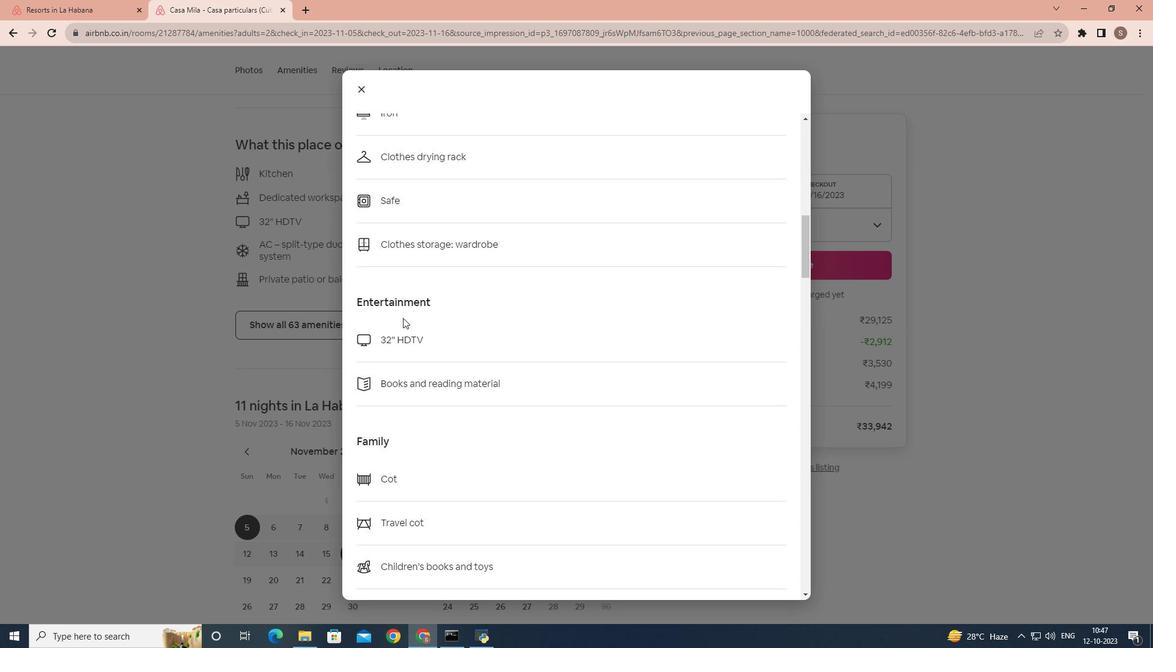 
Action: Mouse scrolled (402, 317) with delta (0, 0)
Screenshot: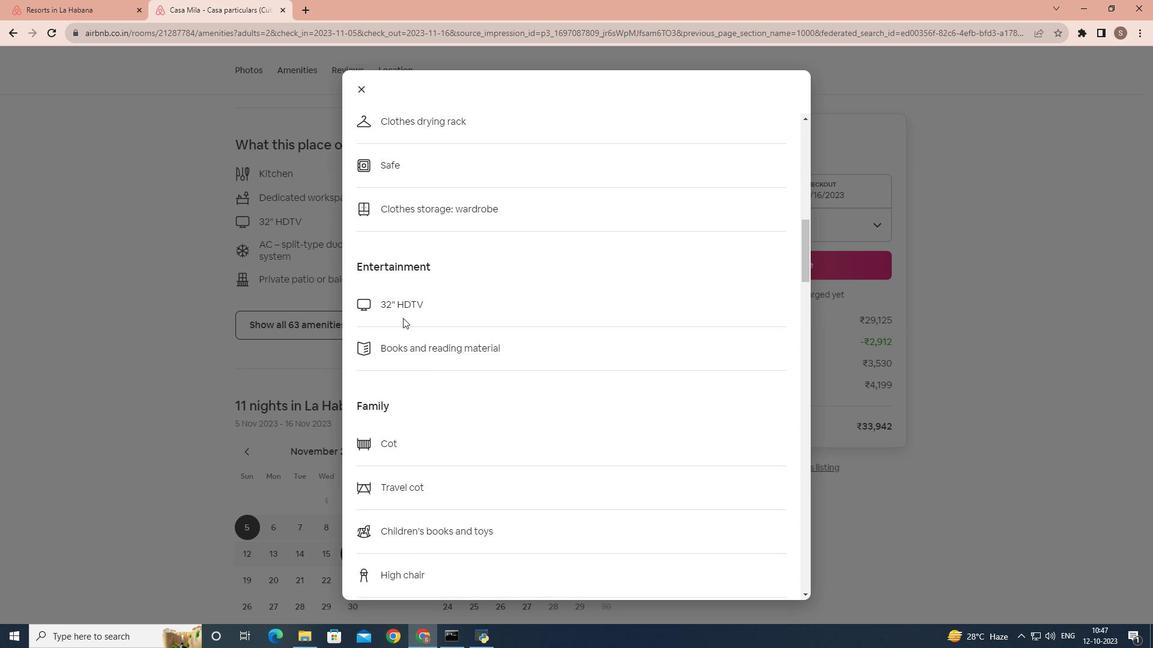 
Action: Mouse scrolled (402, 317) with delta (0, 0)
Screenshot: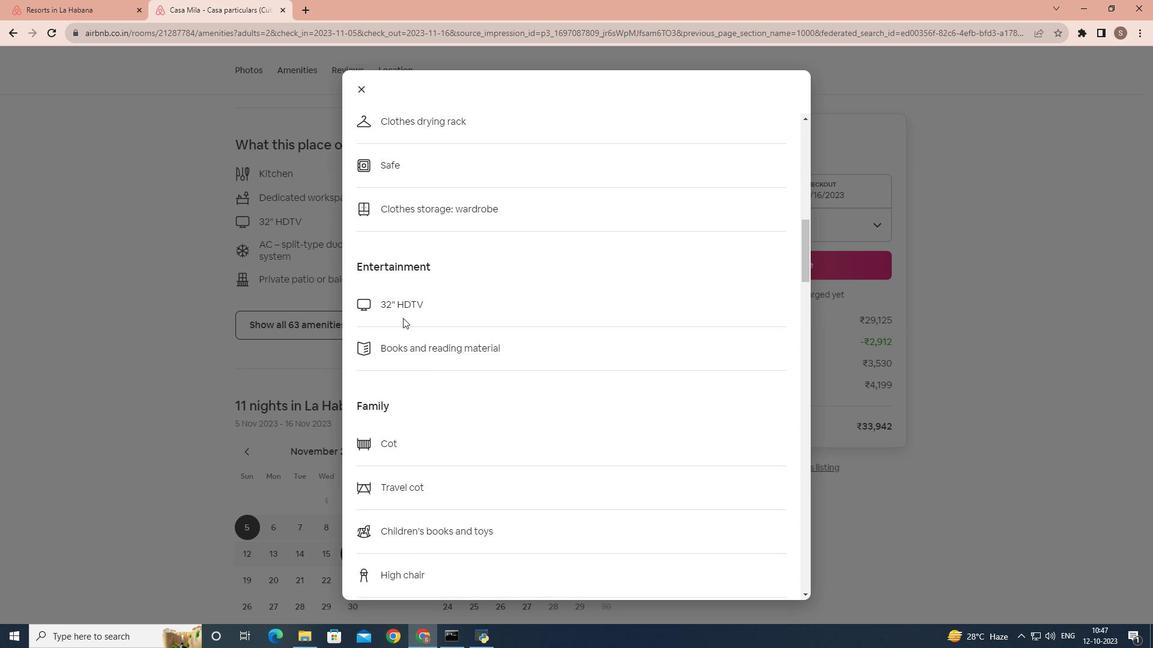 
Action: Mouse scrolled (402, 317) with delta (0, 0)
Screenshot: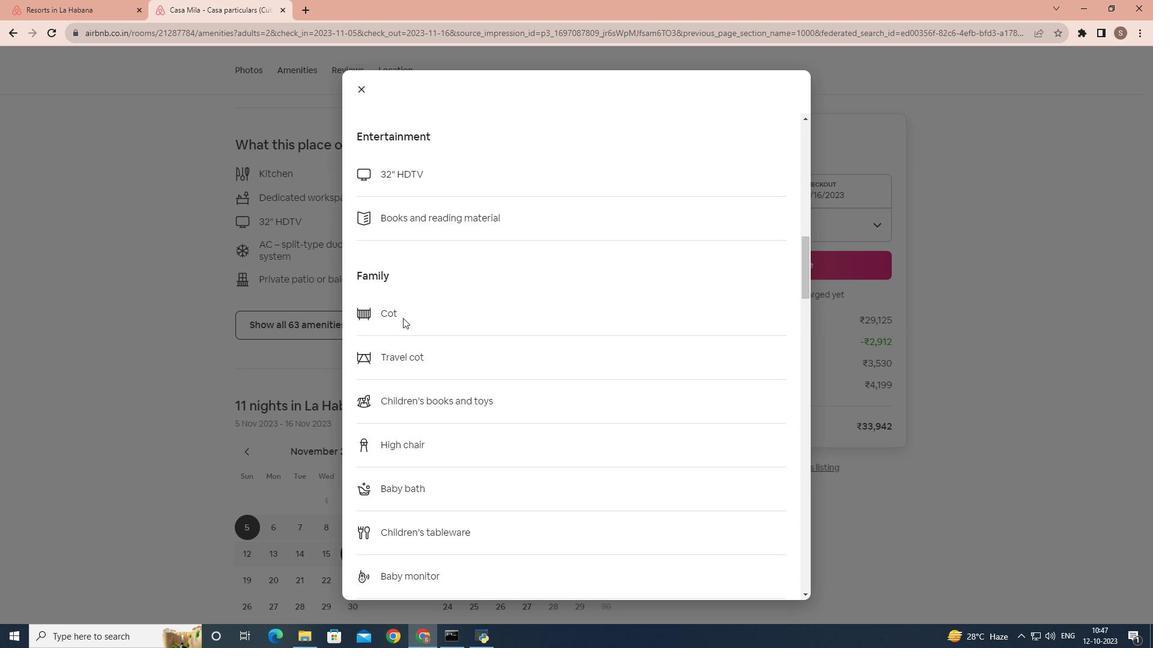 
Action: Mouse scrolled (402, 317) with delta (0, 0)
Screenshot: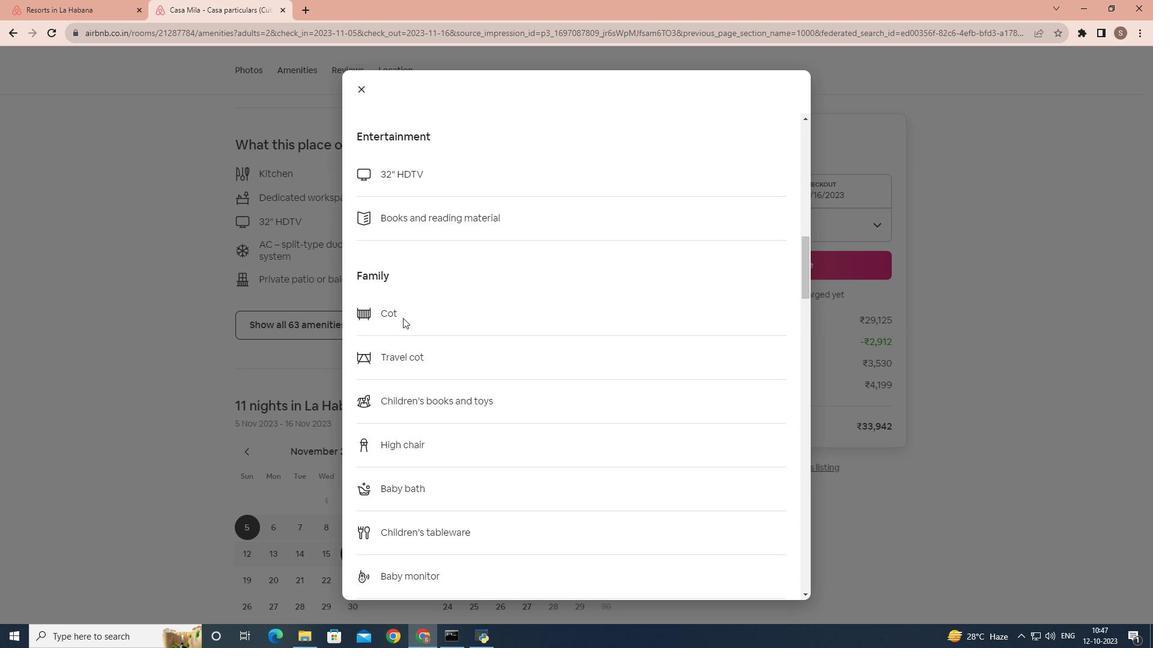 
Action: Mouse scrolled (402, 317) with delta (0, 0)
Screenshot: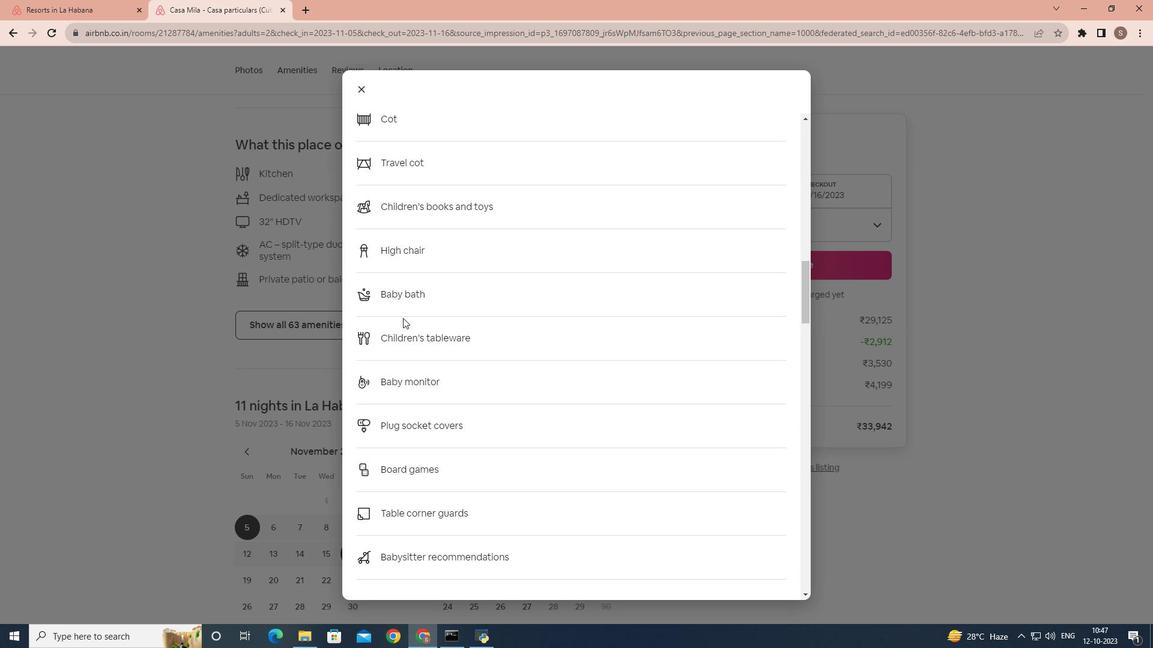 
Action: Mouse scrolled (402, 317) with delta (0, 0)
Screenshot: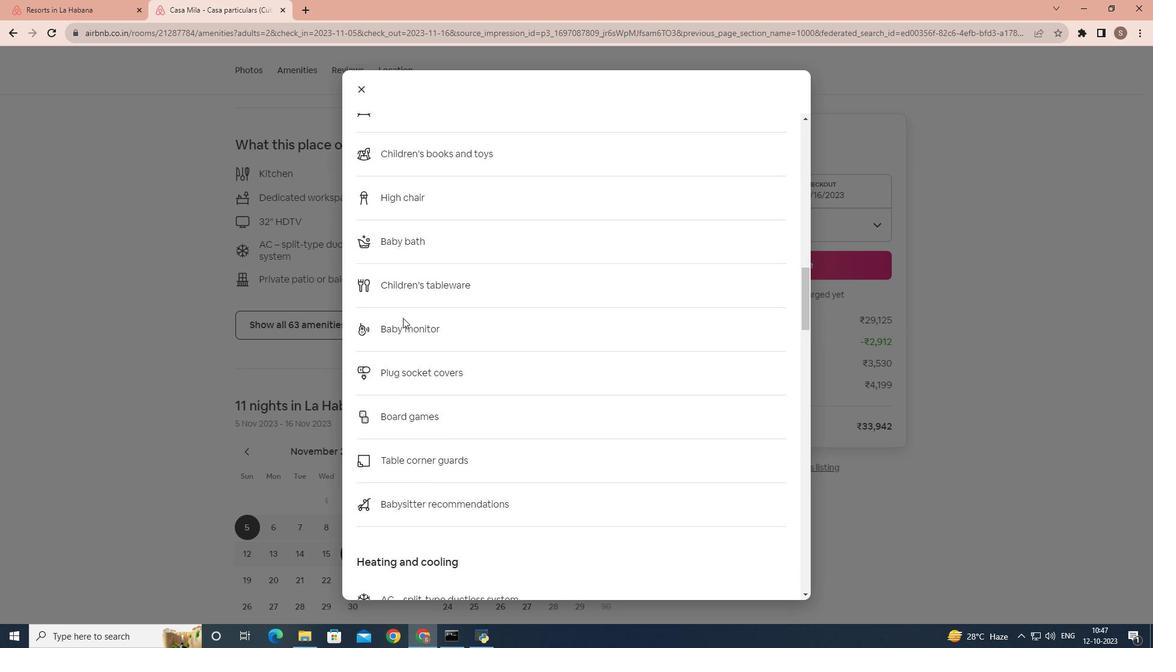 
Action: Mouse scrolled (402, 317) with delta (0, 0)
Screenshot: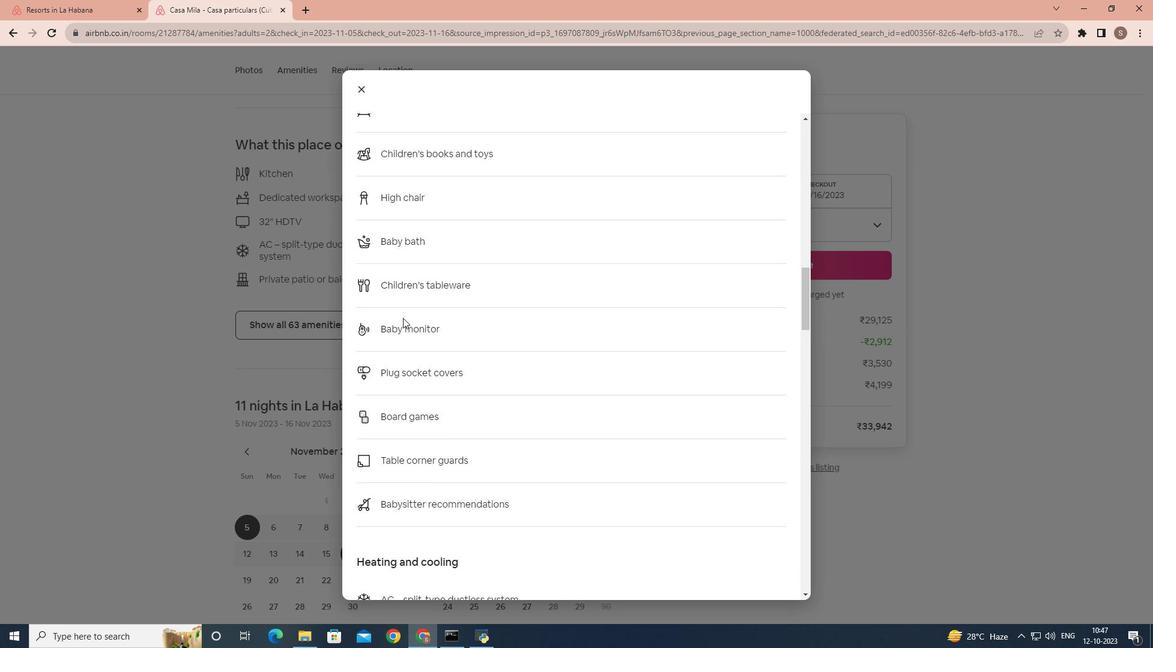 
Action: Mouse scrolled (402, 317) with delta (0, 0)
Screenshot: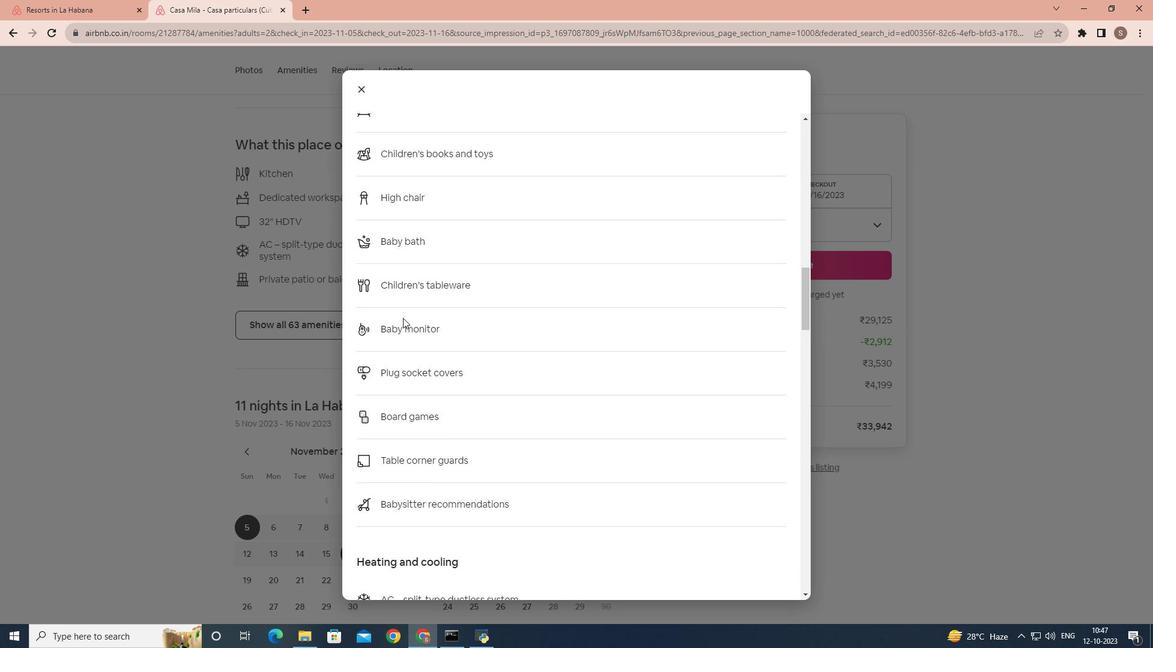 
Action: Mouse scrolled (402, 317) with delta (0, 0)
Screenshot: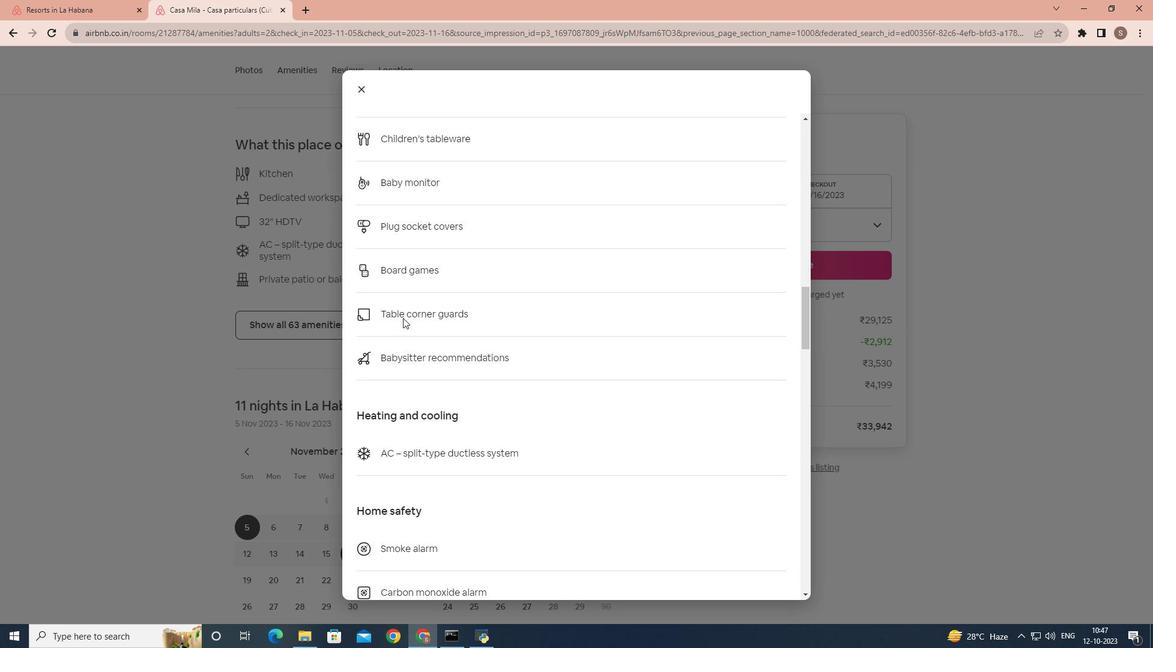 
Action: Mouse scrolled (402, 317) with delta (0, 0)
Screenshot: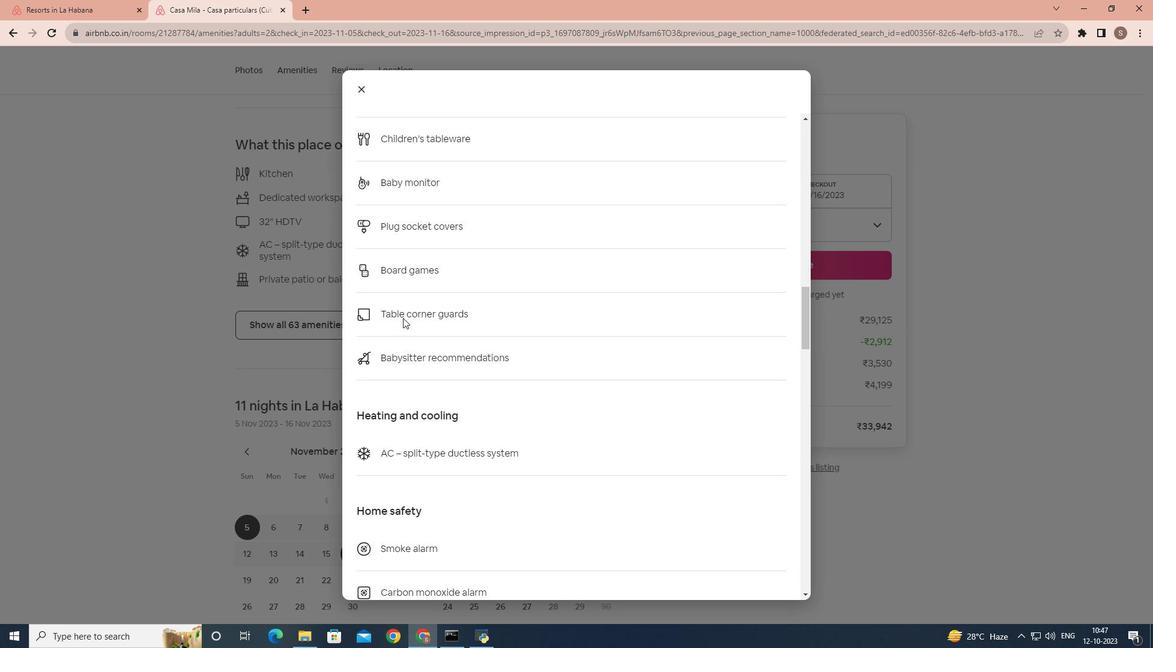 
Action: Mouse scrolled (402, 317) with delta (0, 0)
Screenshot: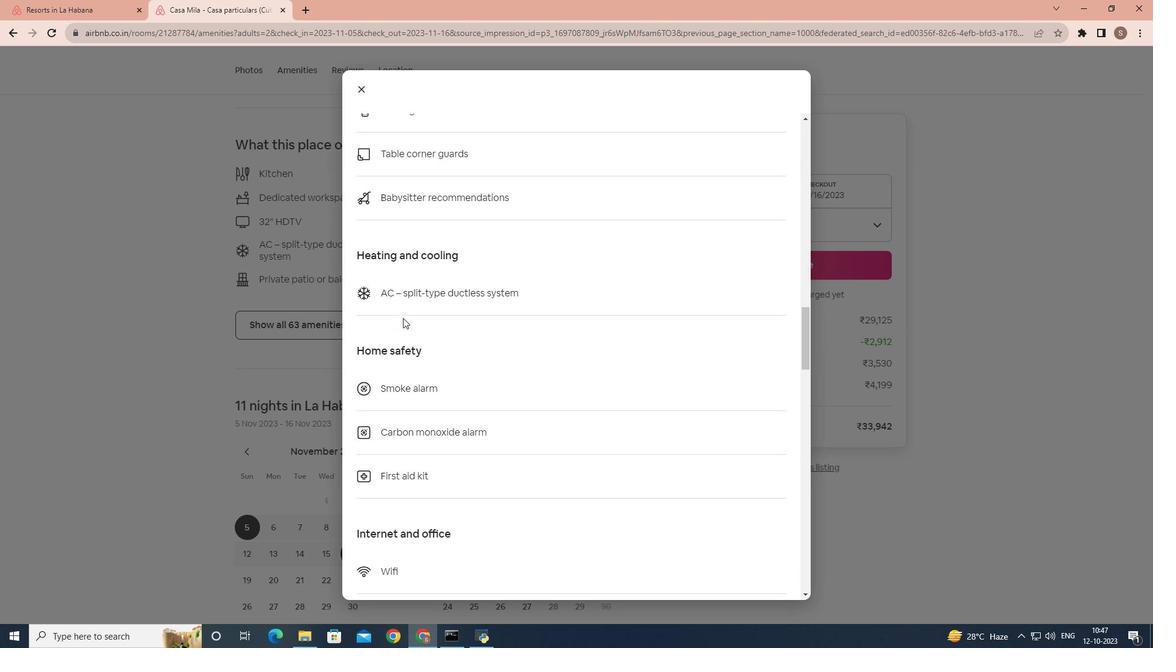 
Action: Mouse scrolled (402, 317) with delta (0, 0)
Screenshot: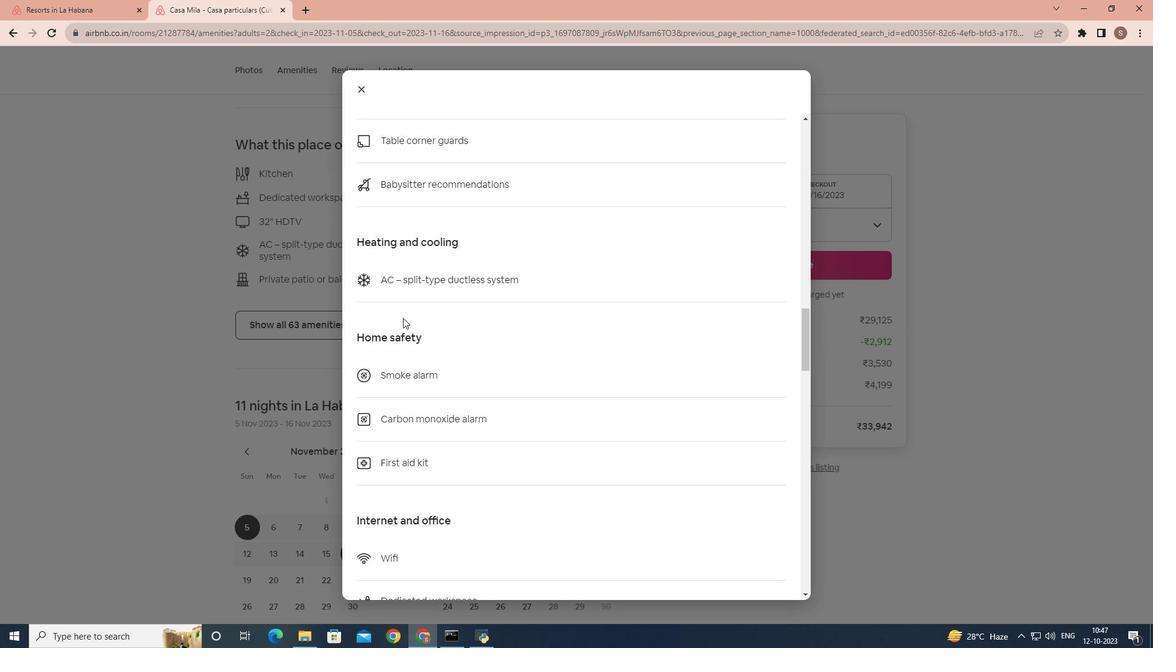 
Action: Mouse scrolled (402, 317) with delta (0, 0)
Screenshot: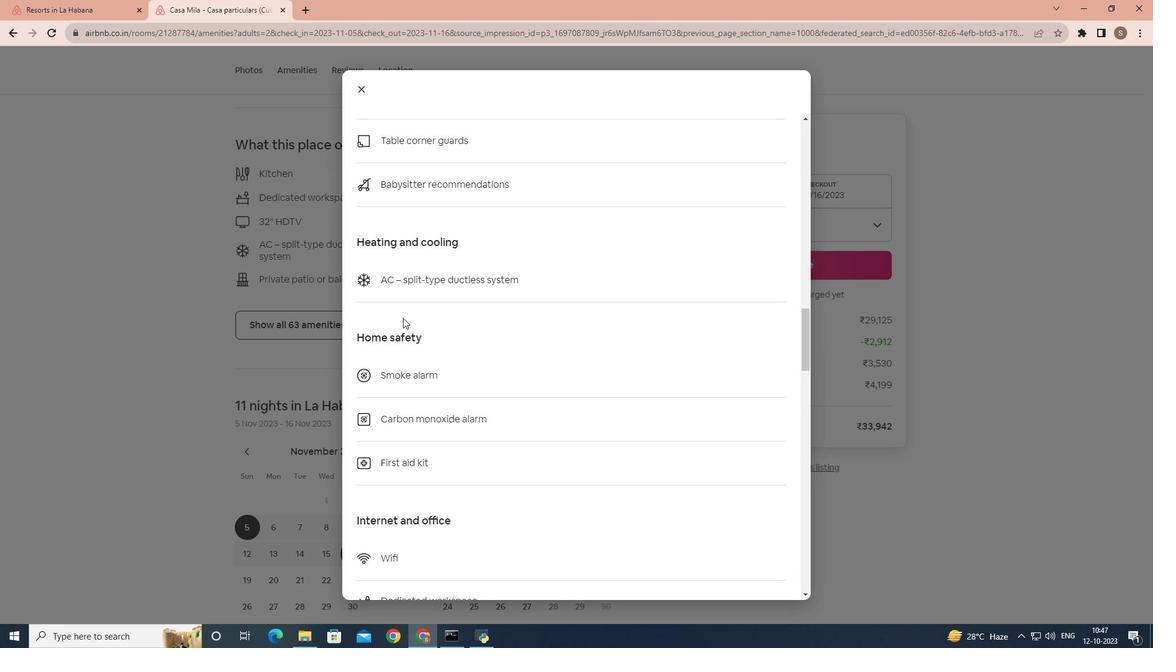 
Action: Mouse scrolled (402, 317) with delta (0, 0)
Screenshot: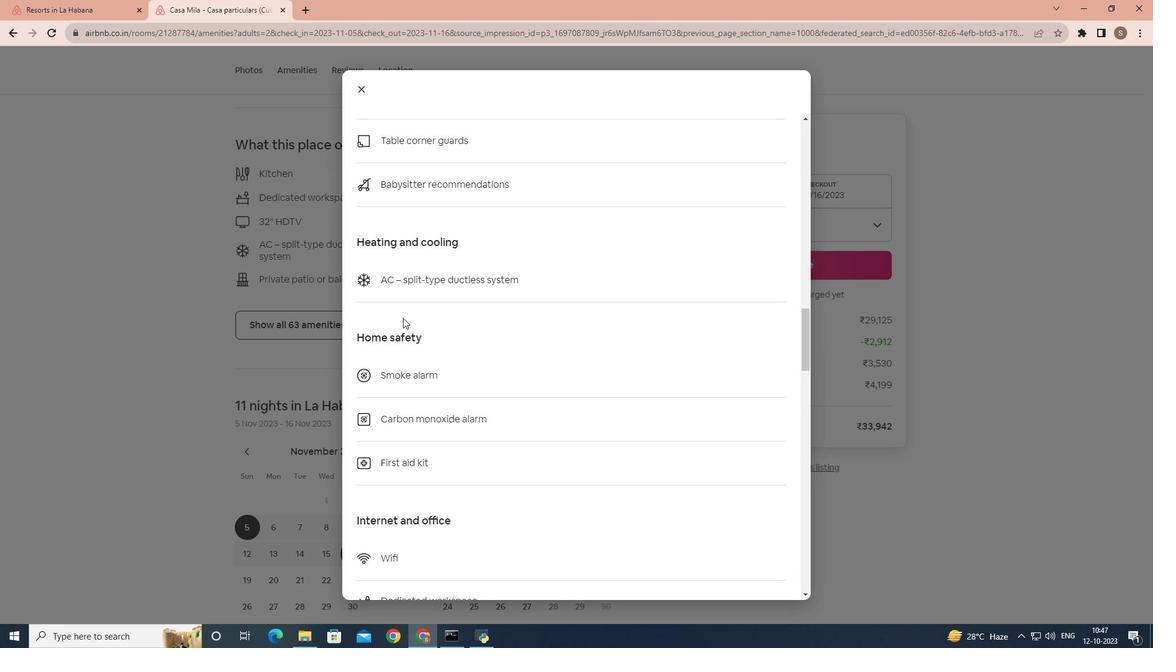 
Action: Mouse scrolled (402, 317) with delta (0, 0)
Screenshot: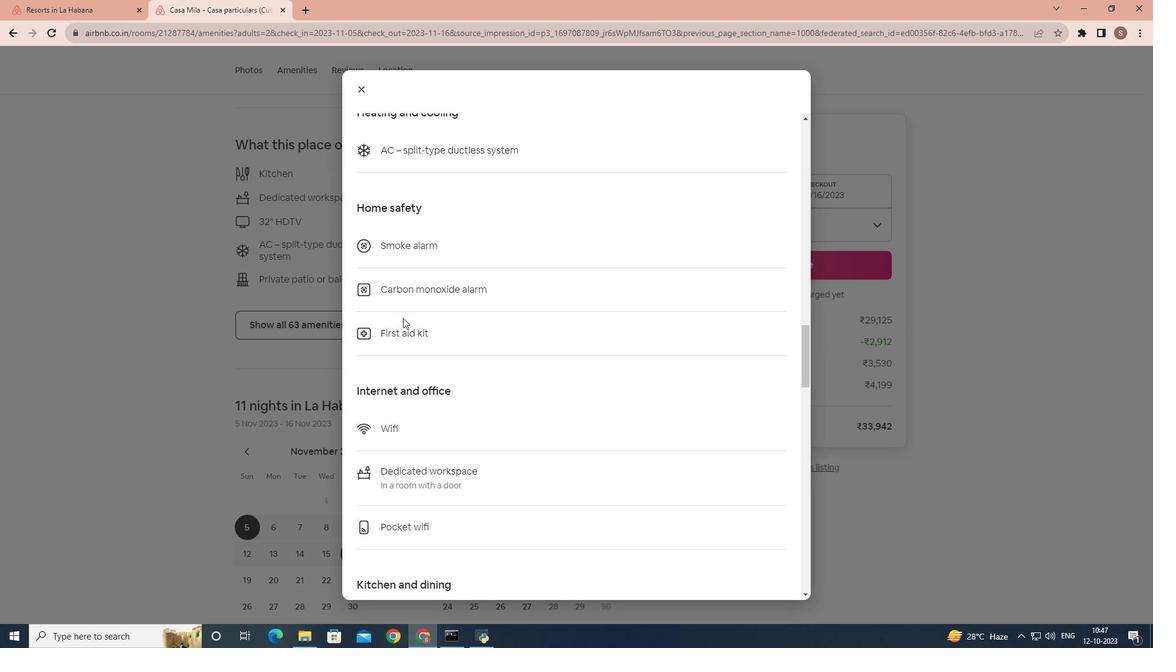 
Action: Mouse scrolled (402, 317) with delta (0, 0)
Screenshot: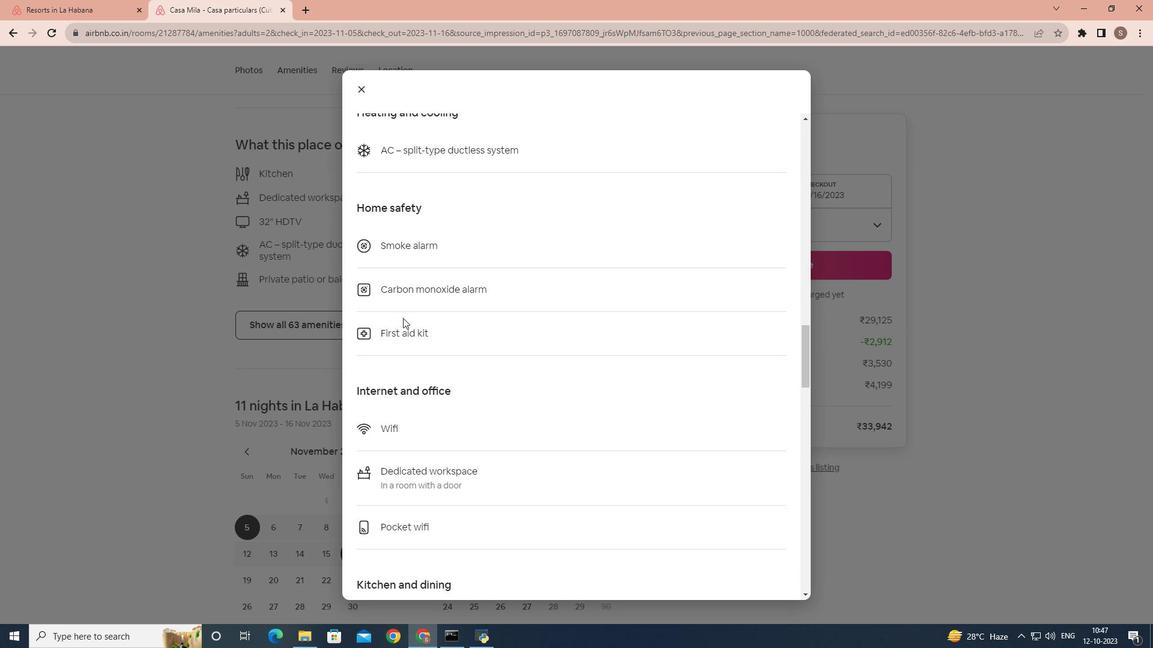 
Action: Mouse scrolled (402, 317) with delta (0, 0)
Screenshot: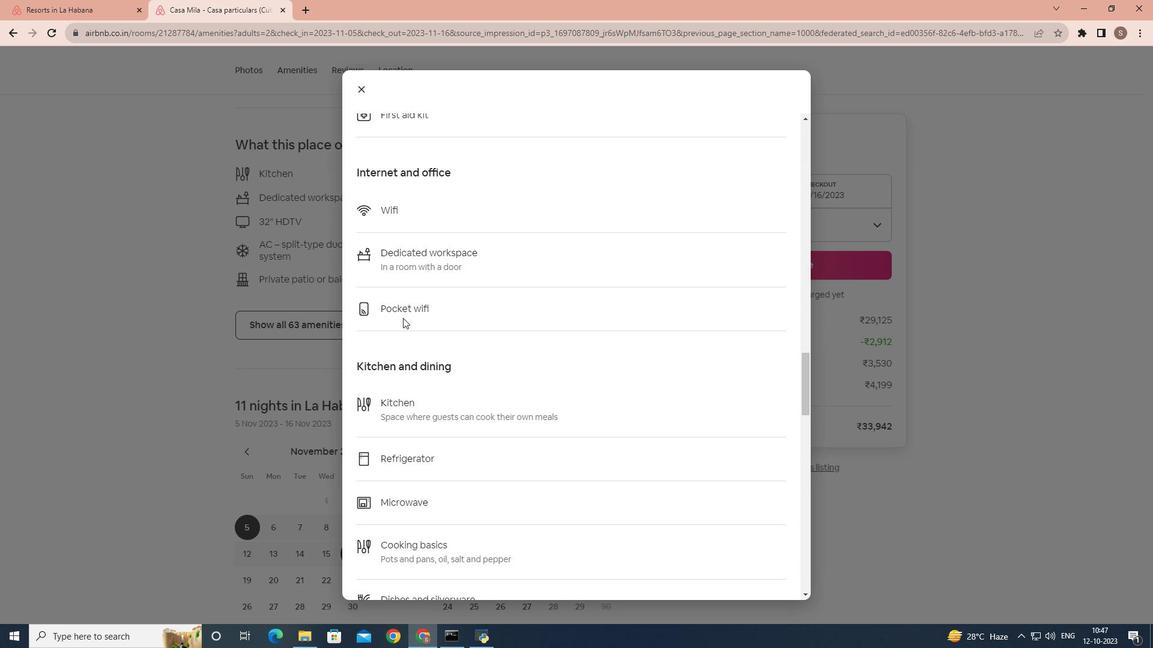 
Action: Mouse scrolled (402, 317) with delta (0, 0)
Screenshot: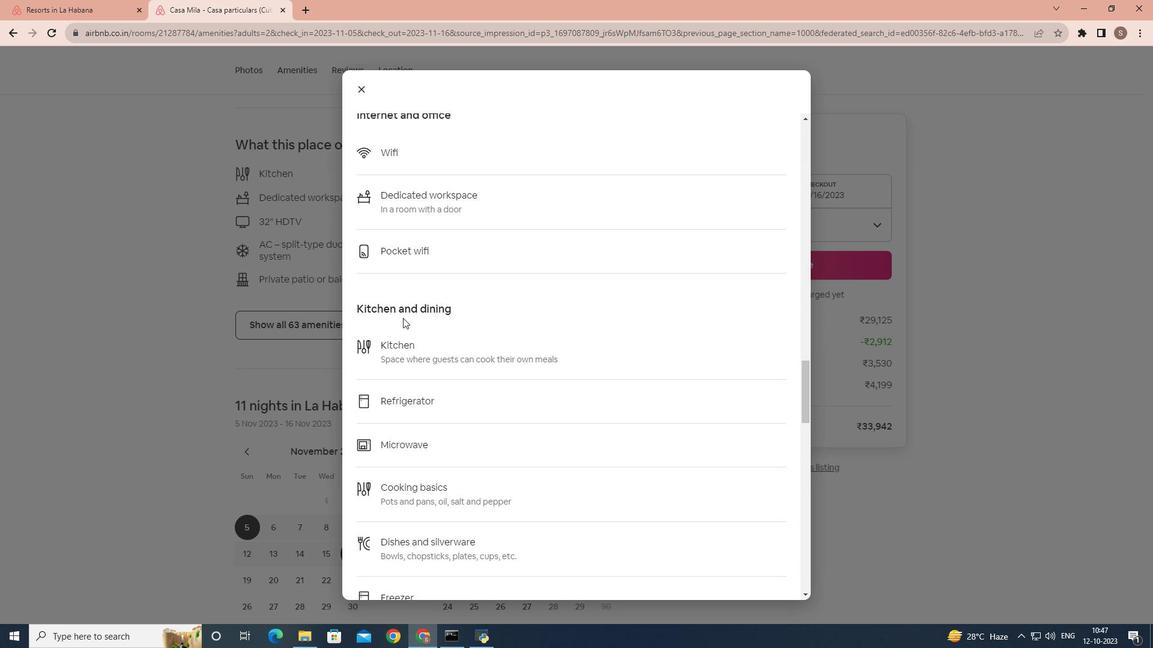 
Action: Mouse scrolled (402, 317) with delta (0, 0)
Screenshot: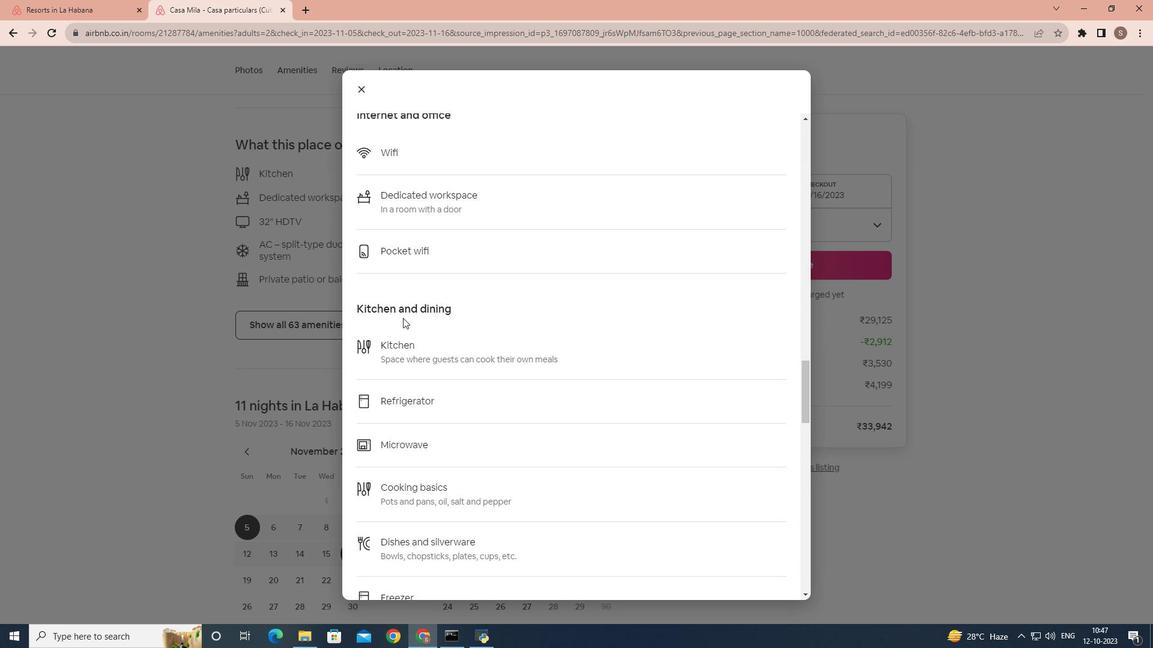 
Action: Mouse scrolled (402, 317) with delta (0, 0)
Screenshot: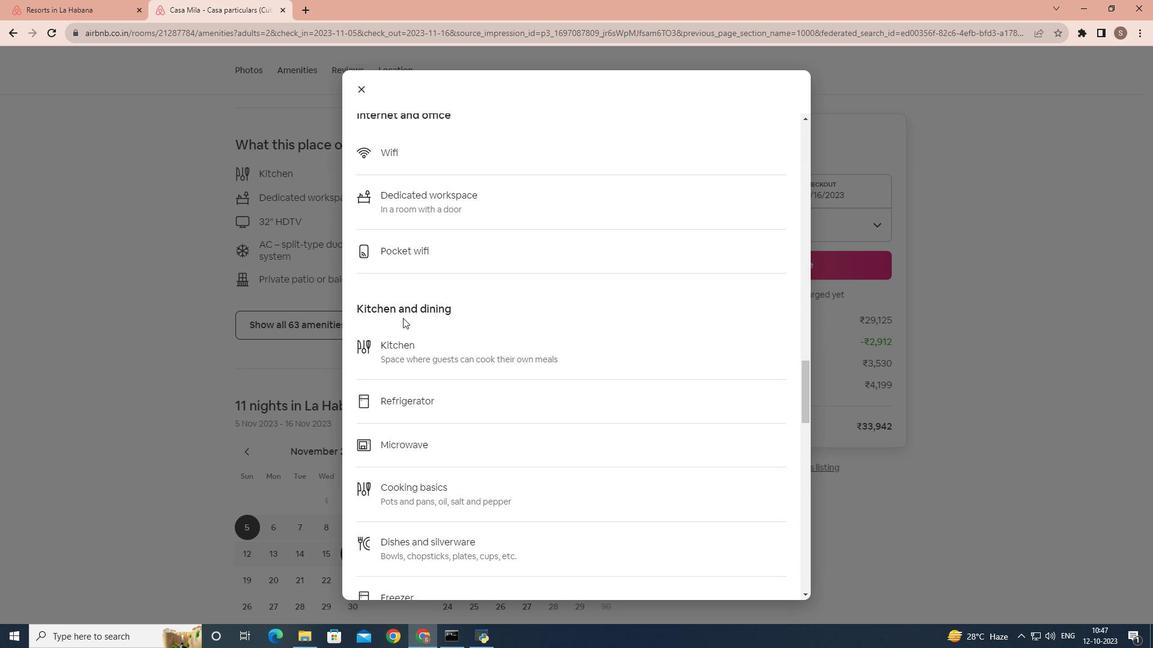 
Action: Mouse scrolled (402, 317) with delta (0, 0)
Screenshot: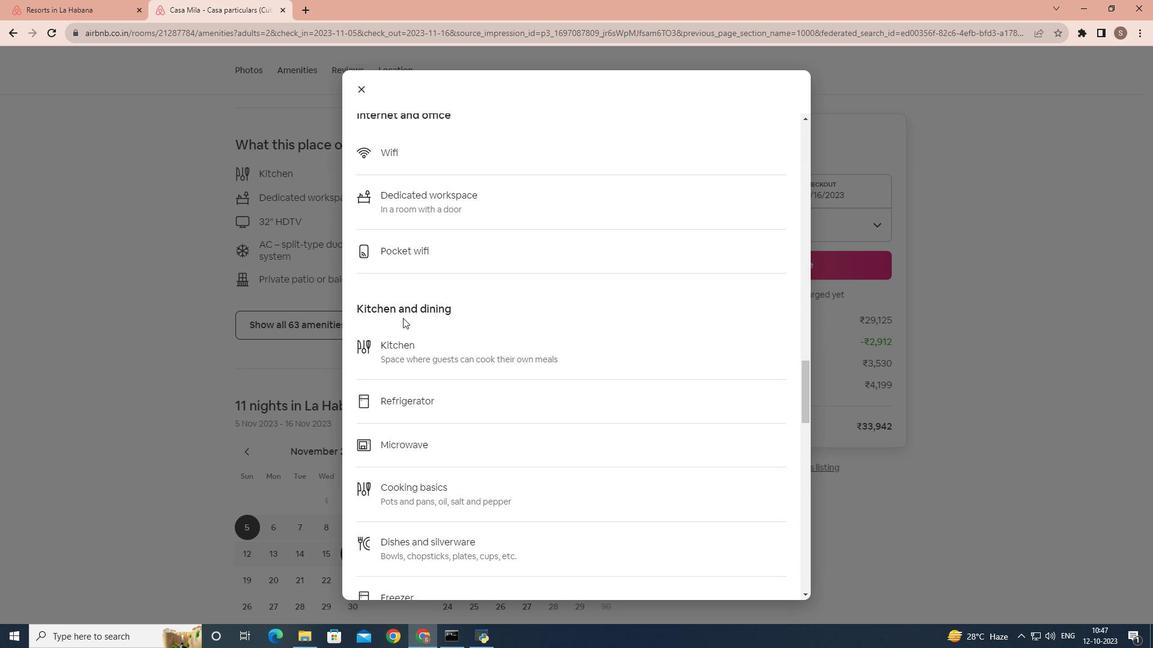 
Action: Mouse scrolled (402, 317) with delta (0, 0)
Screenshot: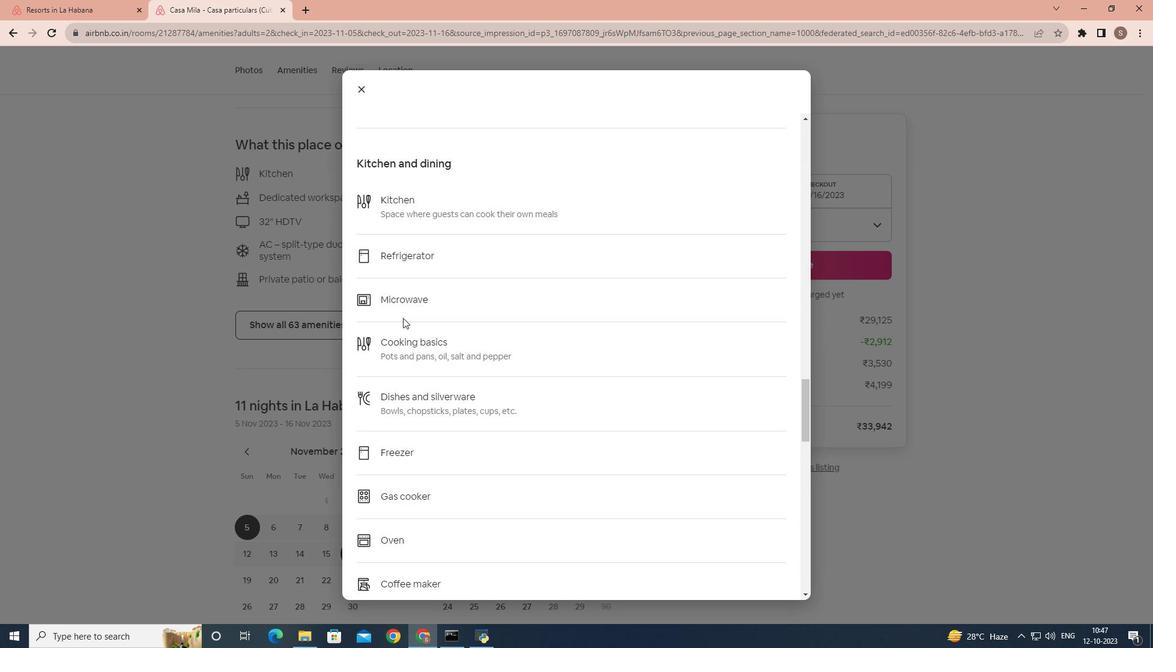 
Action: Mouse scrolled (402, 317) with delta (0, 0)
Screenshot: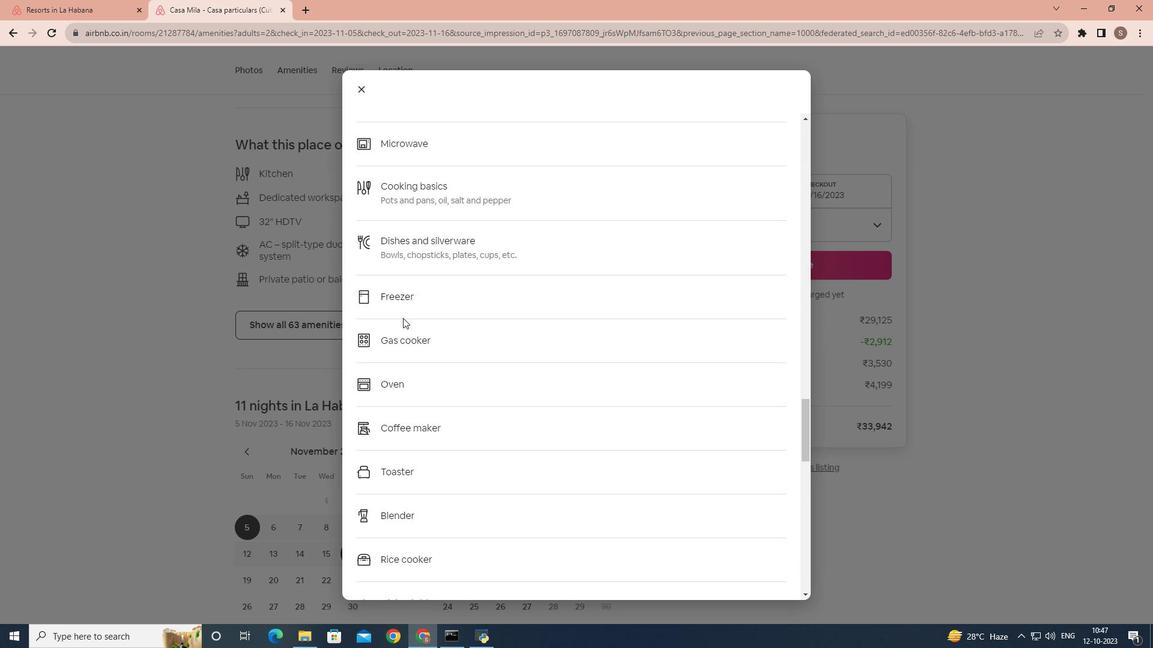 
Action: Mouse scrolled (402, 317) with delta (0, 0)
Screenshot: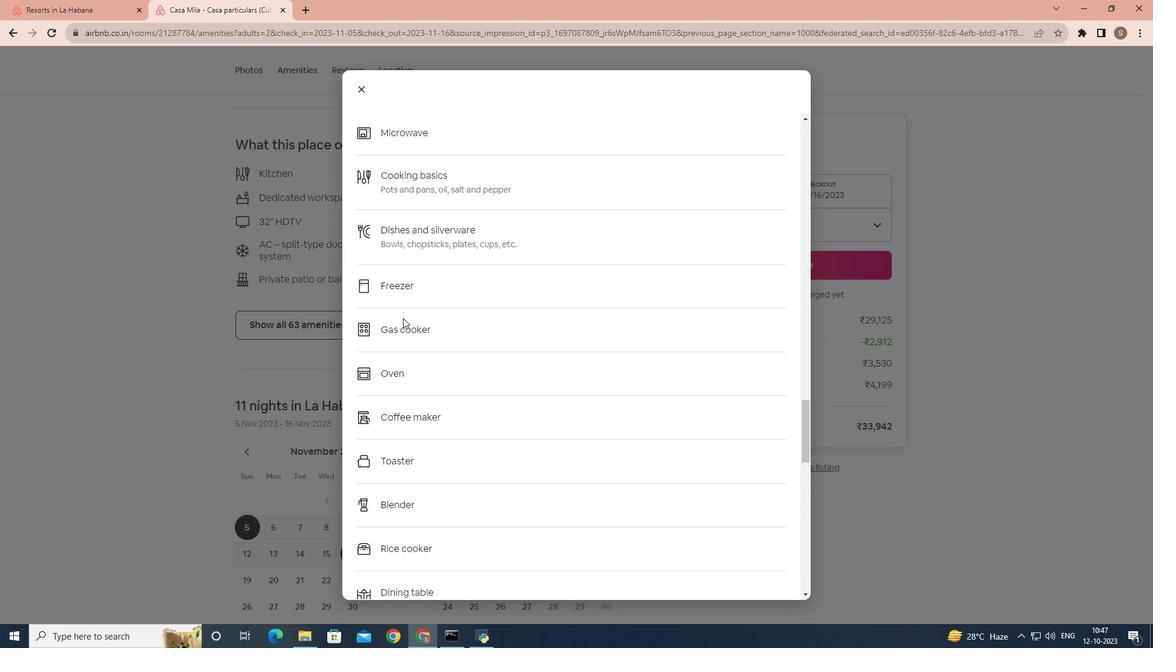 
Action: Mouse scrolled (402, 317) with delta (0, 0)
Screenshot: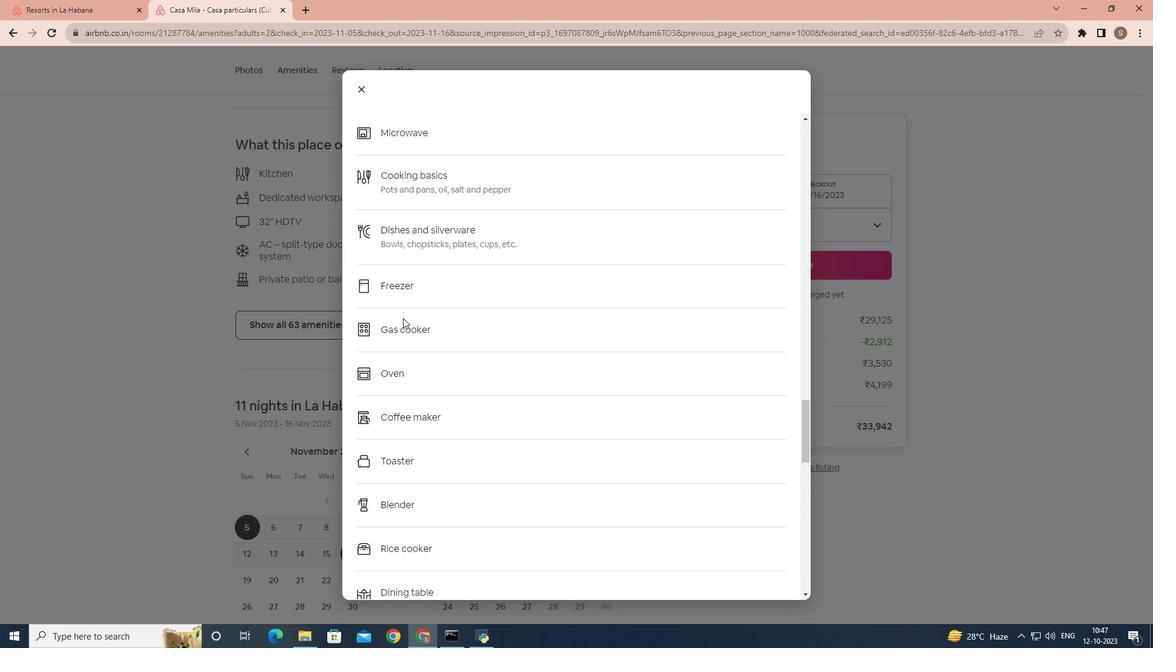 
Action: Mouse scrolled (402, 317) with delta (0, 0)
Screenshot: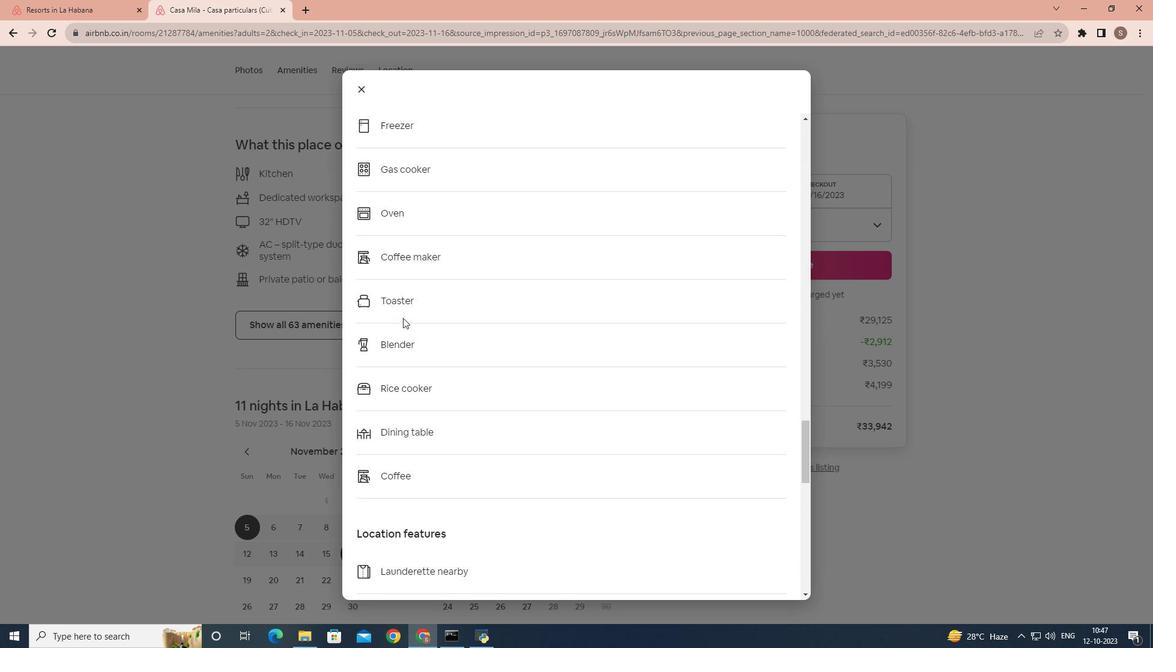 
Action: Mouse scrolled (402, 317) with delta (0, 0)
Screenshot: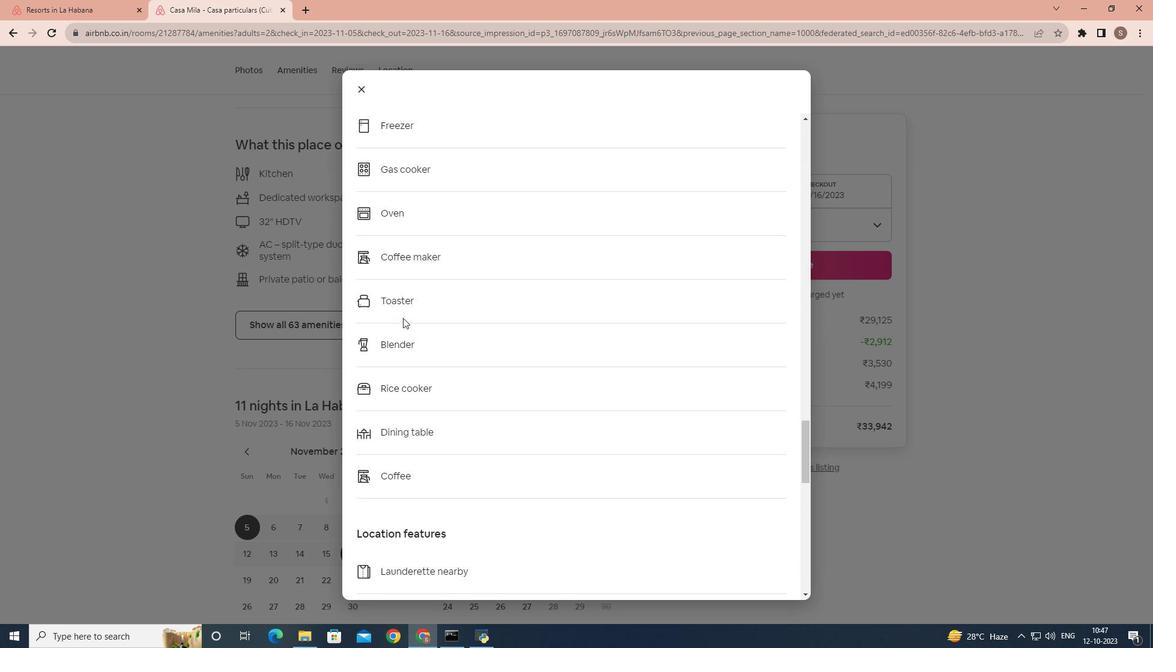 
Action: Mouse scrolled (402, 317) with delta (0, 0)
Screenshot: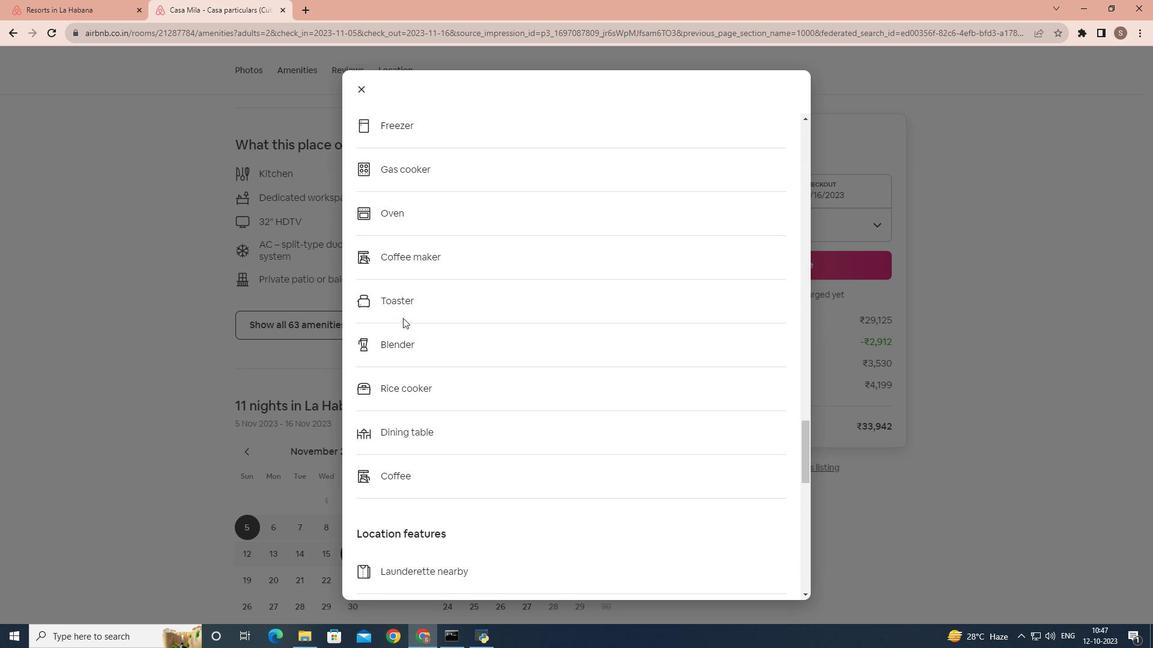
Action: Mouse scrolled (402, 317) with delta (0, 0)
Screenshot: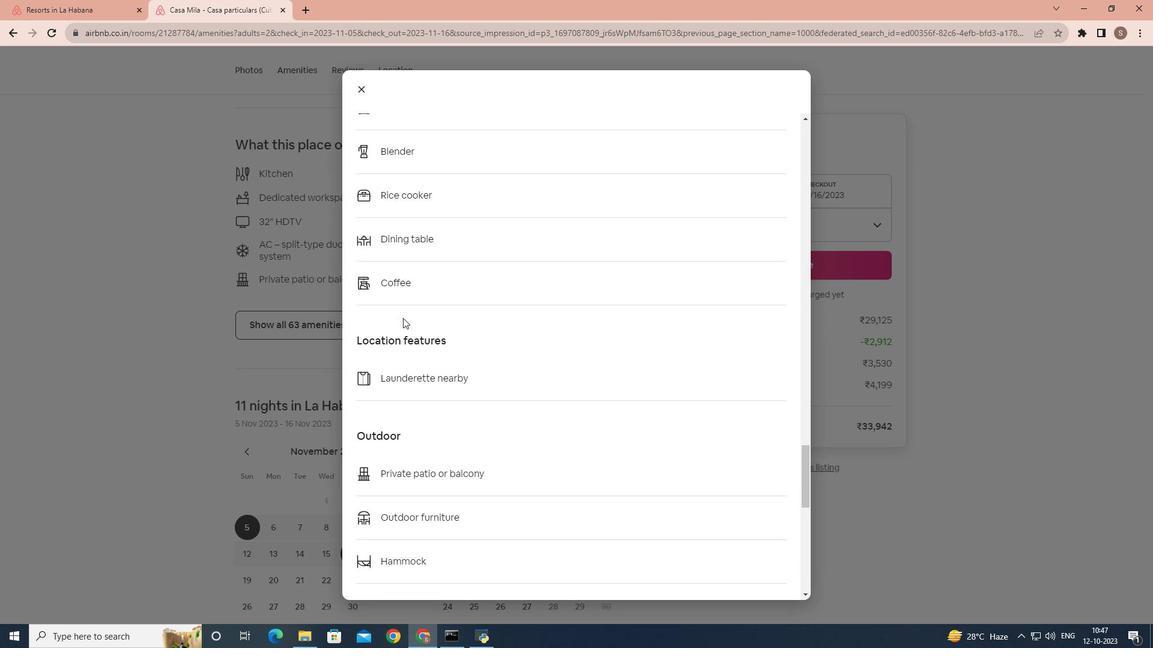
Action: Mouse scrolled (402, 317) with delta (0, 0)
Screenshot: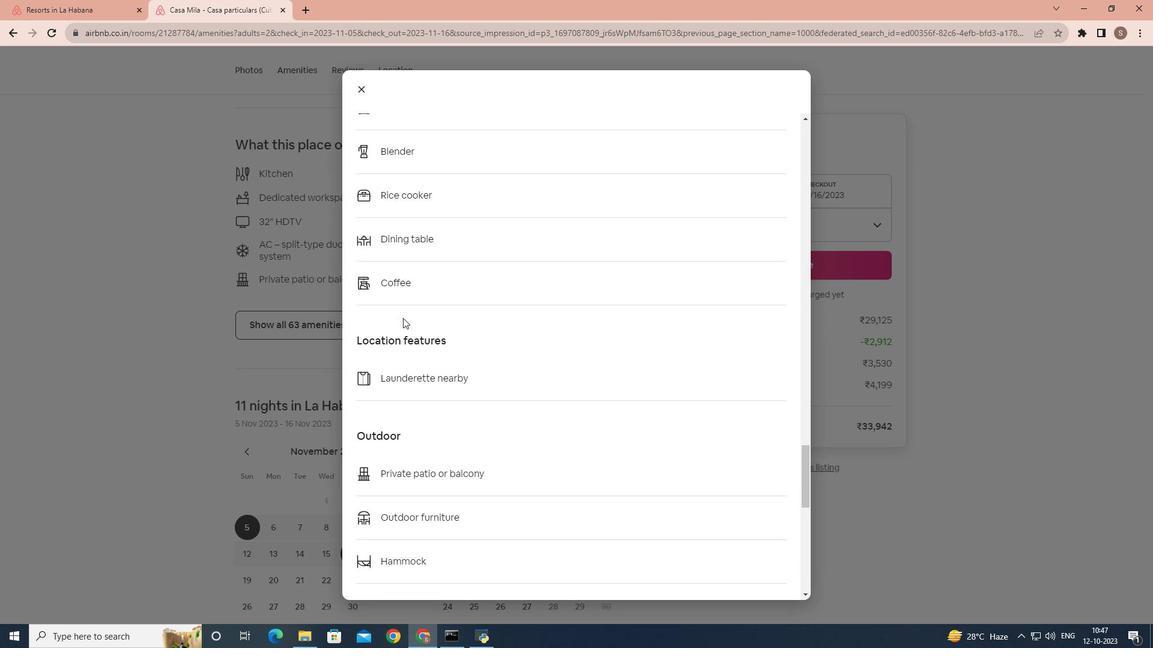
Action: Mouse scrolled (402, 317) with delta (0, 0)
Screenshot: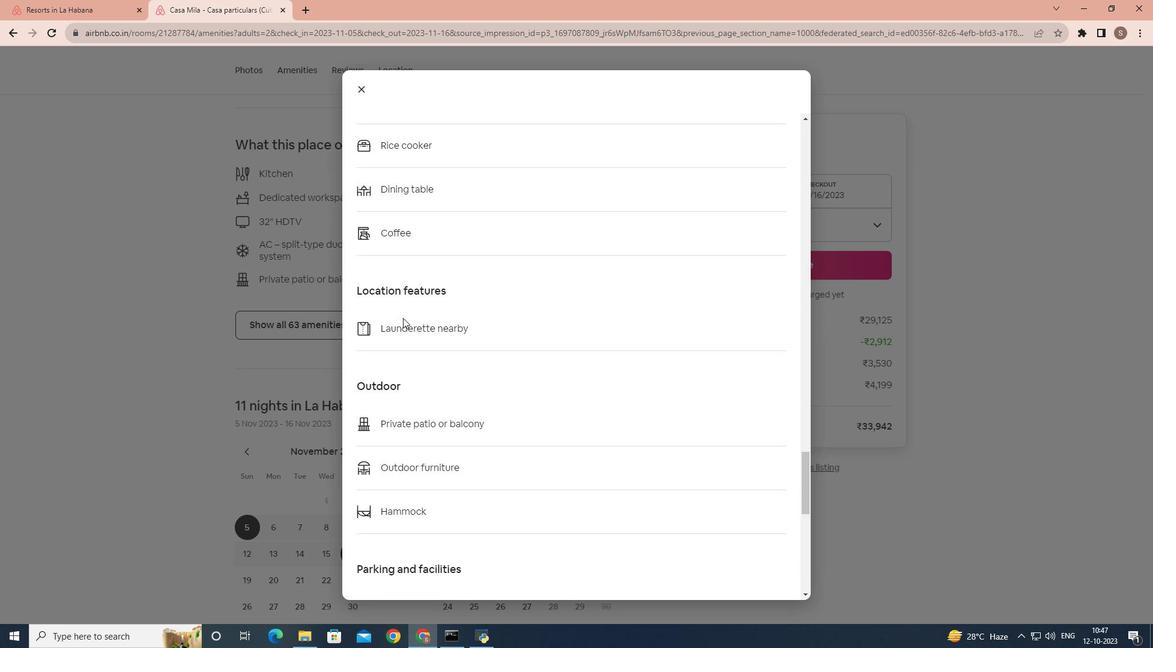 
Action: Mouse scrolled (402, 317) with delta (0, 0)
Screenshot: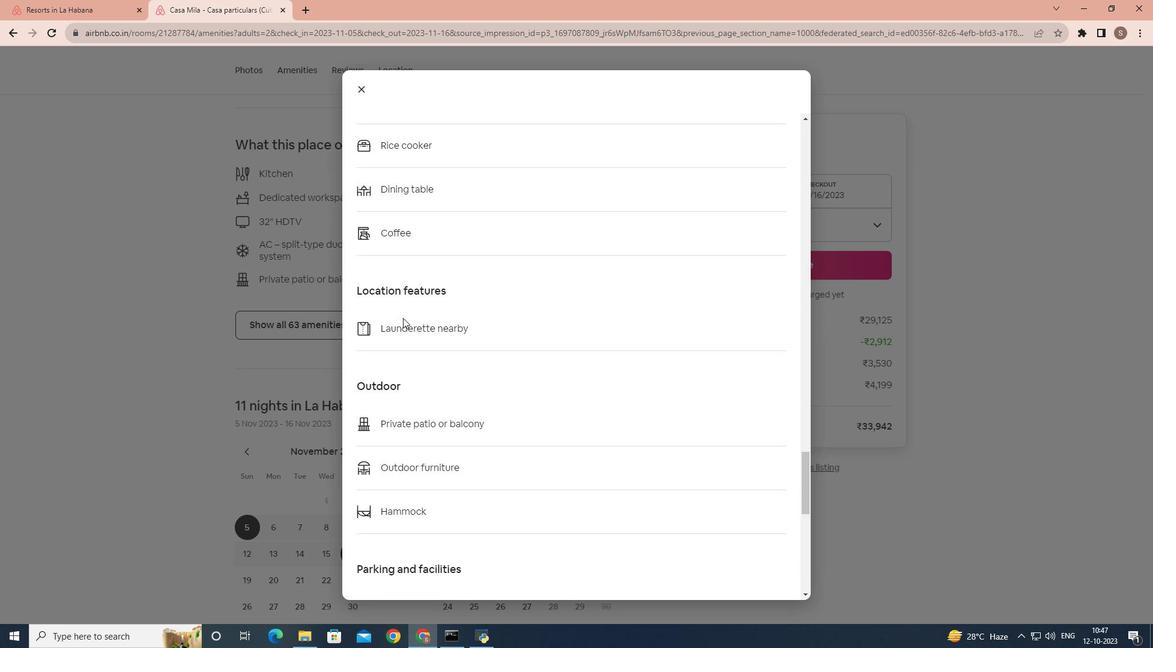 
Action: Mouse scrolled (402, 317) with delta (0, 0)
Screenshot: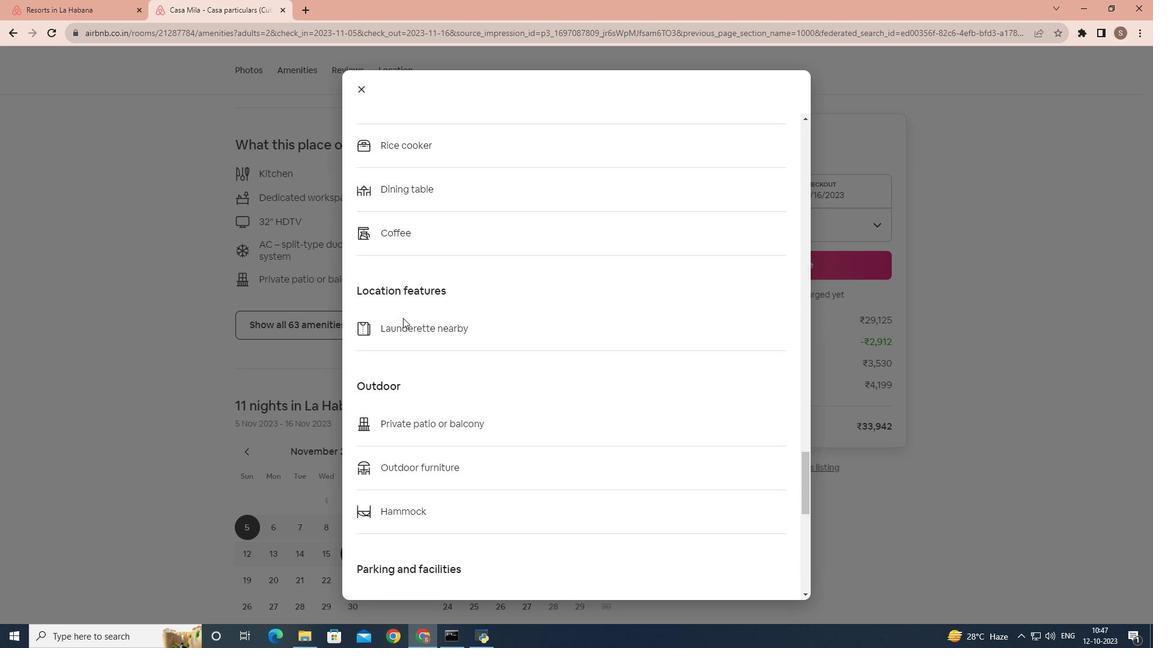 
Action: Mouse scrolled (402, 317) with delta (0, 0)
Screenshot: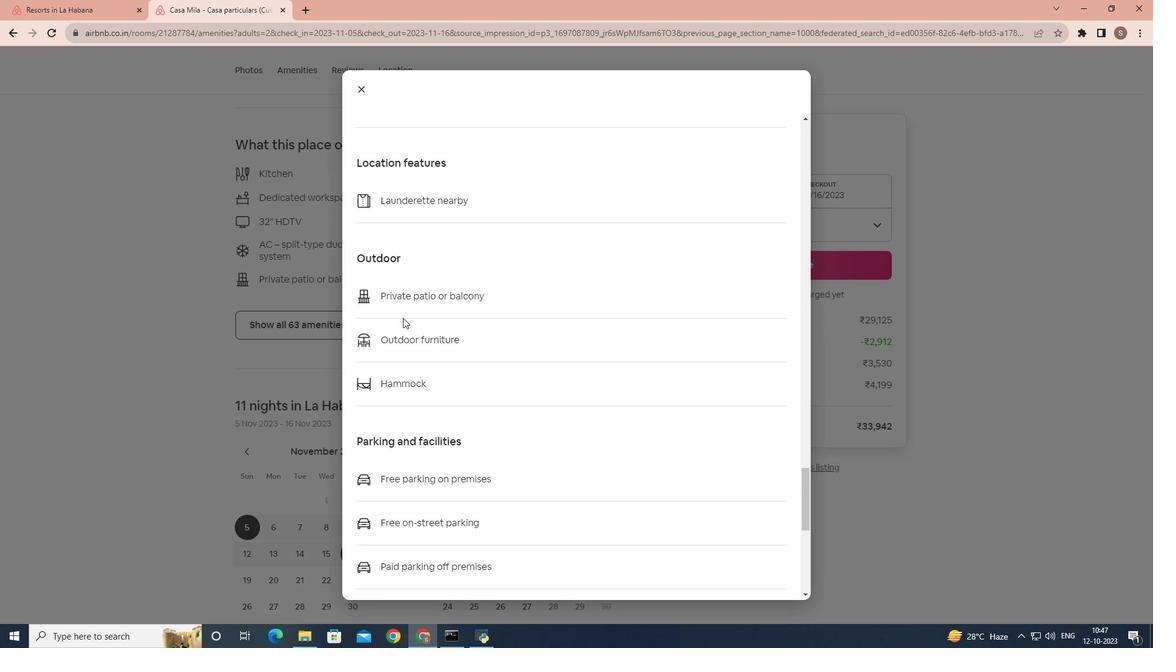 
Action: Mouse scrolled (402, 317) with delta (0, 0)
Screenshot: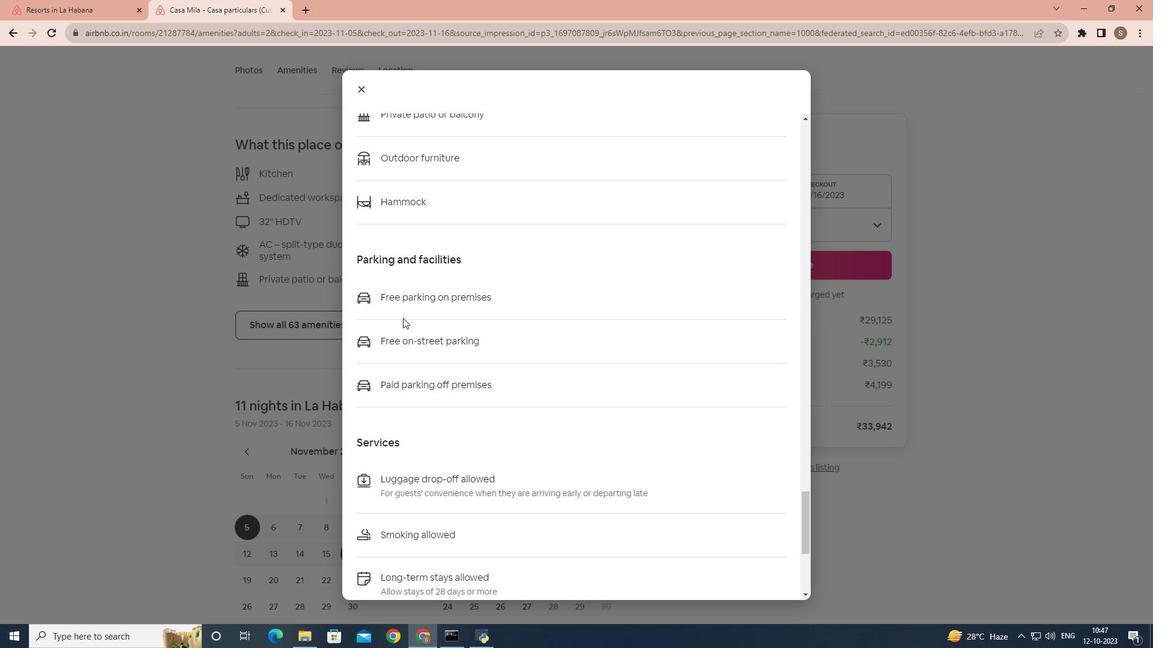 
Action: Mouse scrolled (402, 317) with delta (0, 0)
Screenshot: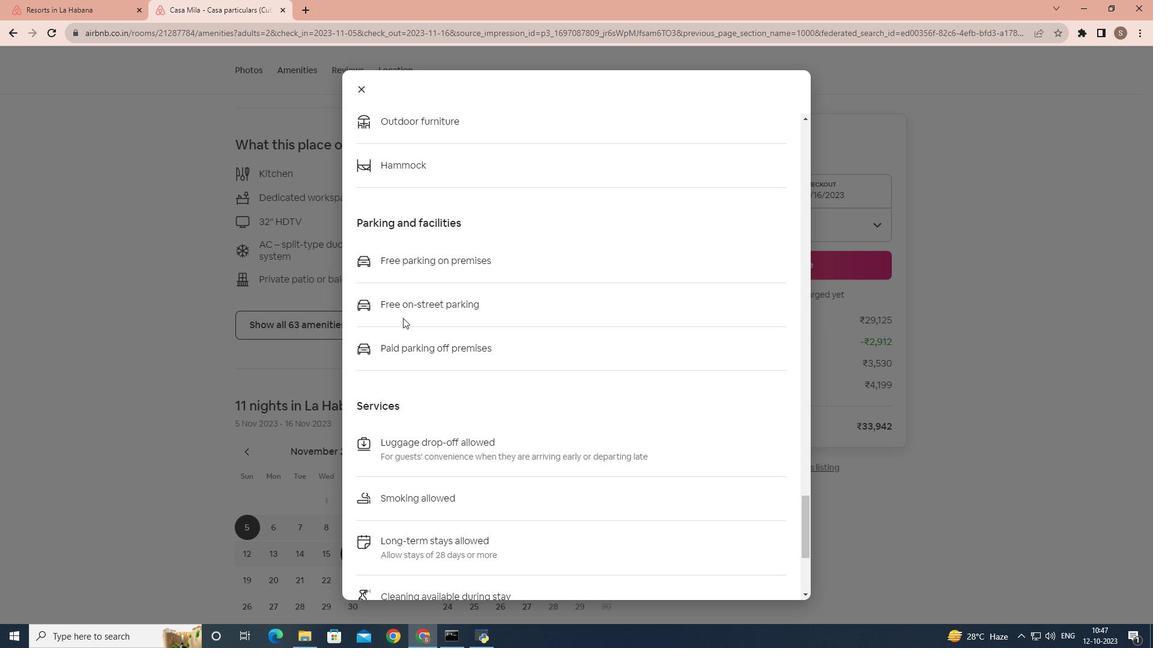 
Action: Mouse scrolled (402, 317) with delta (0, 0)
Screenshot: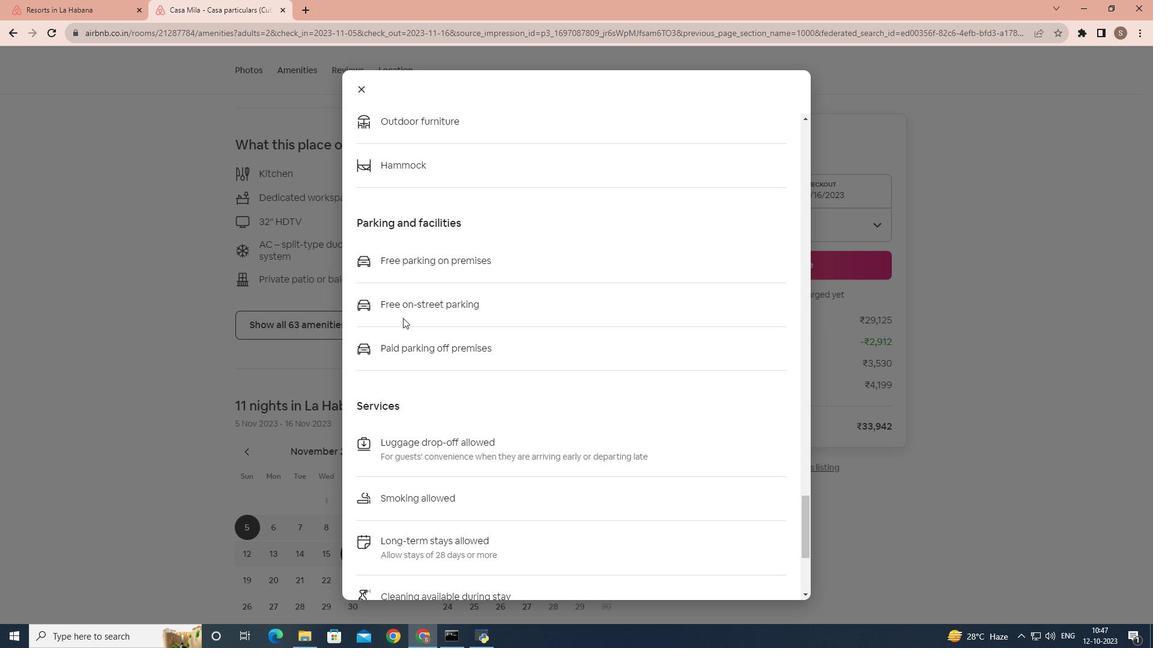 
Action: Mouse scrolled (402, 317) with delta (0, 0)
Screenshot: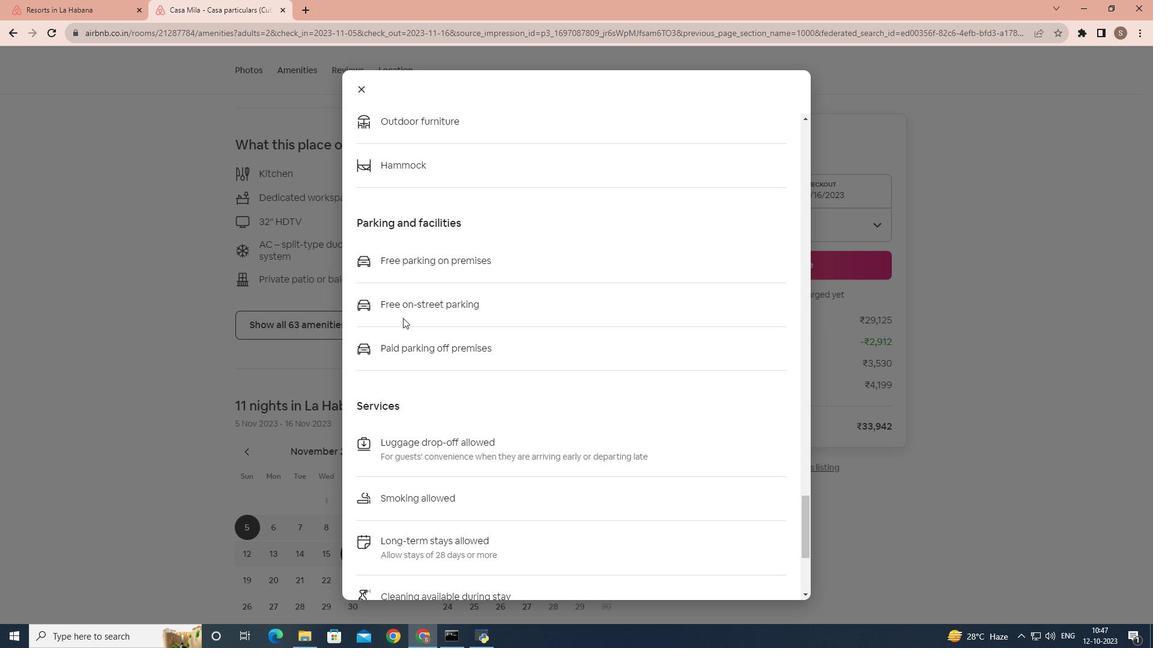 
Action: Mouse scrolled (402, 317) with delta (0, 0)
Screenshot: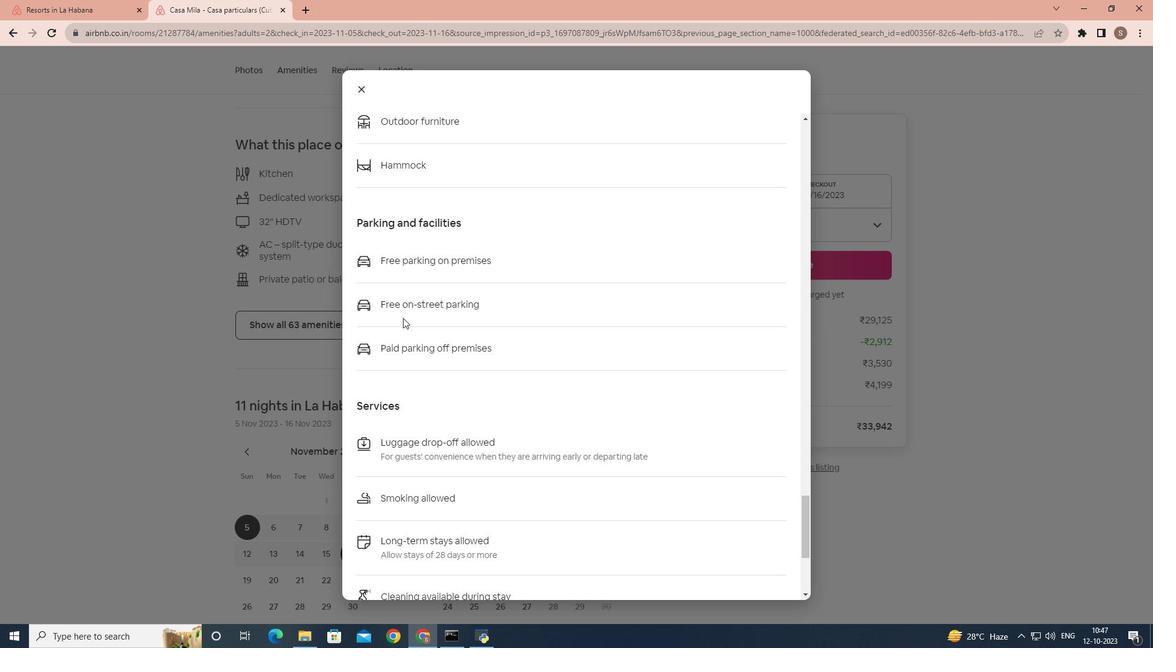 
Action: Mouse scrolled (402, 317) with delta (0, 0)
Screenshot: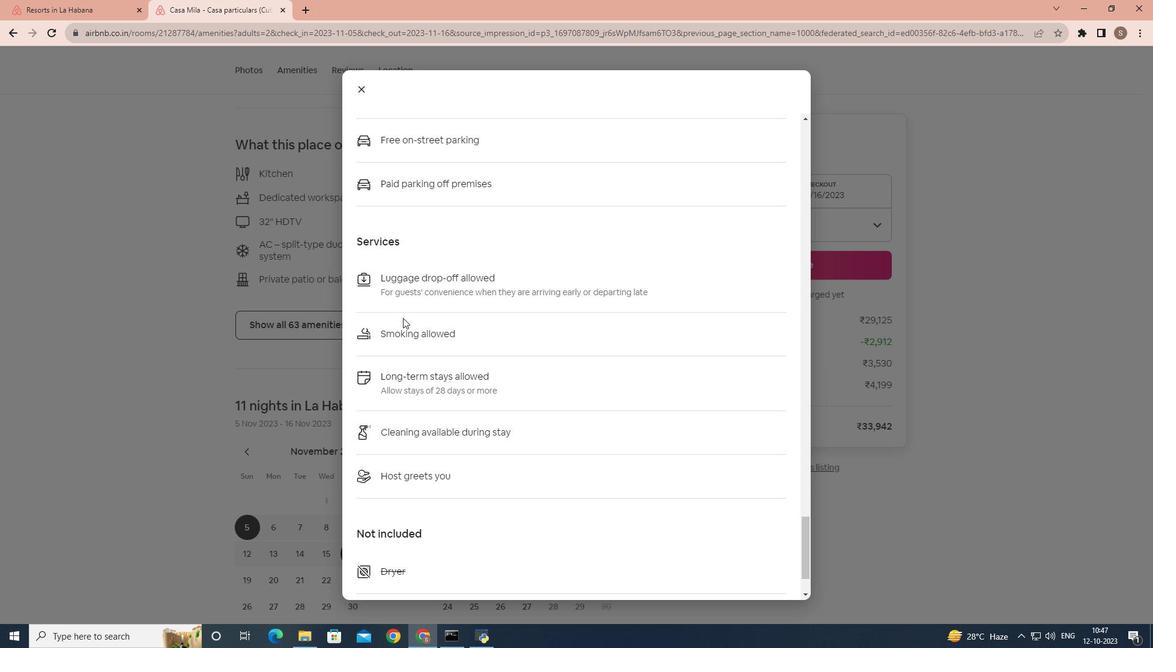 
Action: Mouse scrolled (402, 317) with delta (0, 0)
Screenshot: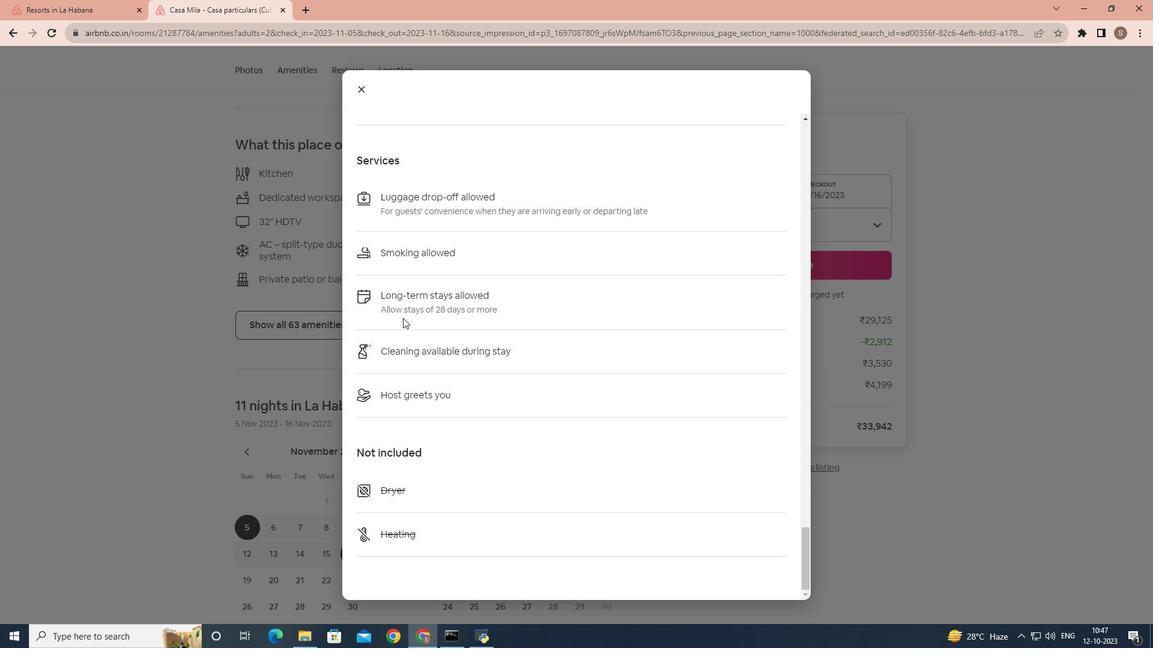 
Action: Mouse scrolled (402, 317) with delta (0, 0)
Screenshot: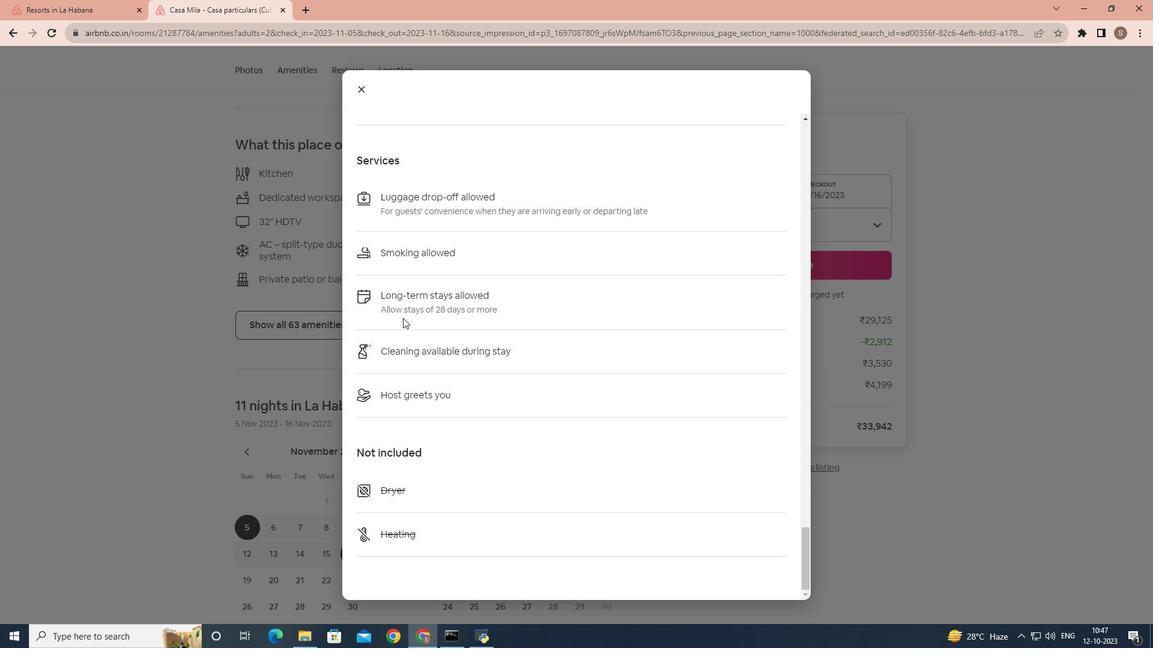 
Action: Mouse scrolled (402, 317) with delta (0, 0)
Screenshot: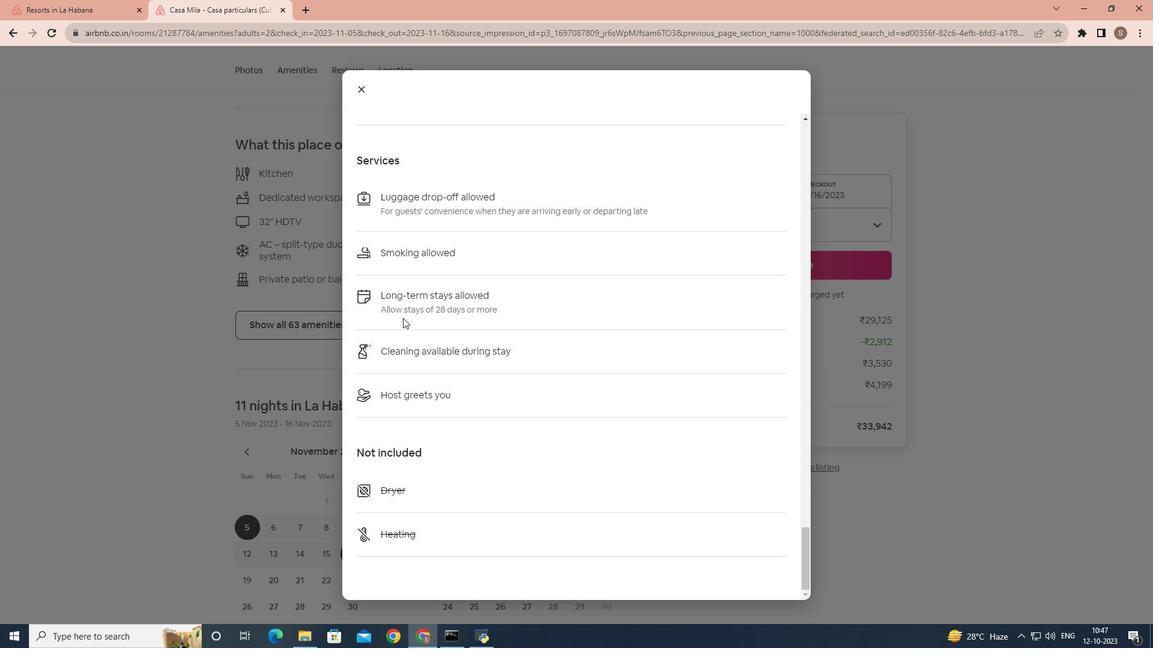 
Action: Mouse scrolled (402, 317) with delta (0, 0)
Screenshot: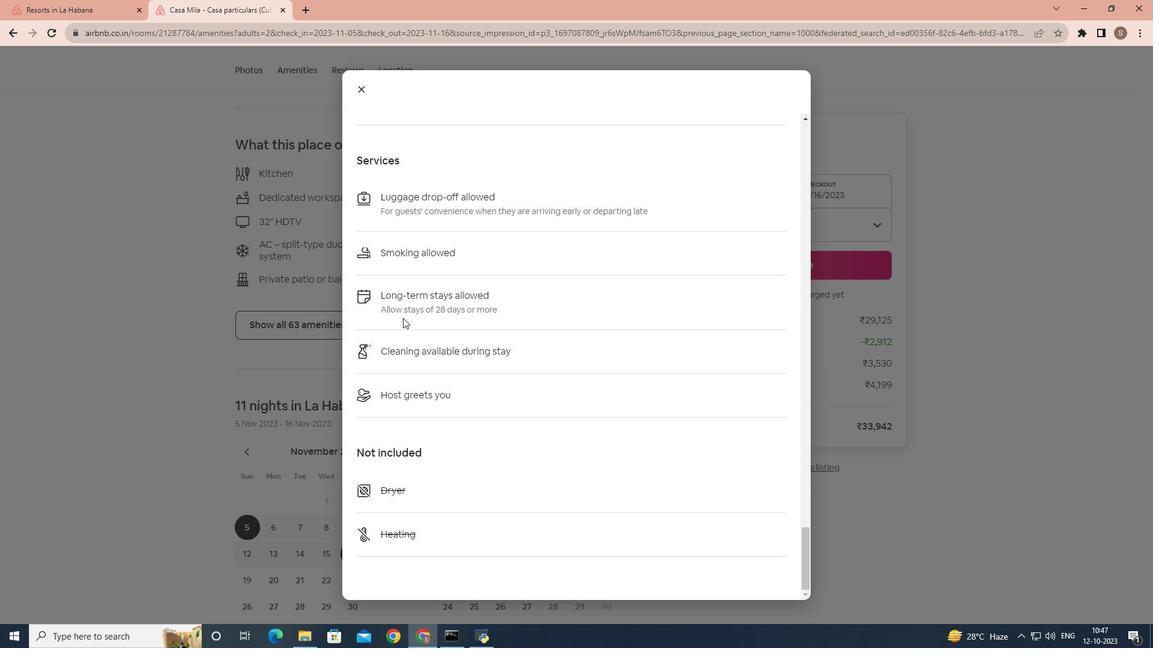 
Action: Mouse scrolled (402, 317) with delta (0, 0)
Screenshot: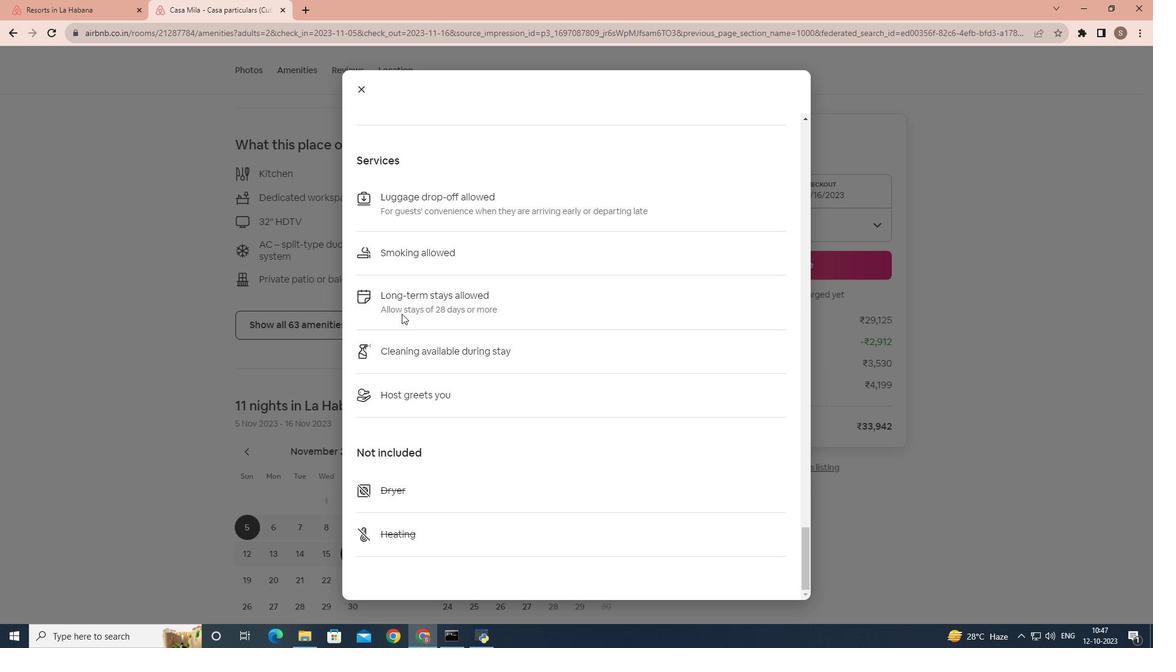 
Action: Mouse moved to (355, 91)
Screenshot: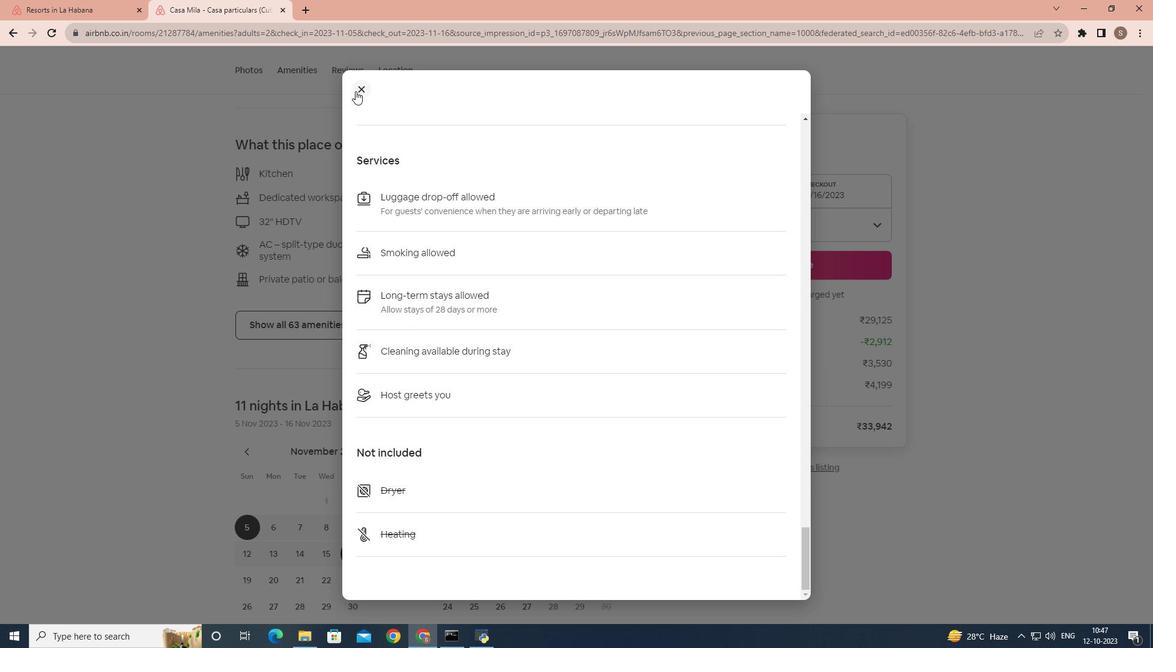 
Action: Mouse pressed left at (355, 91)
Screenshot: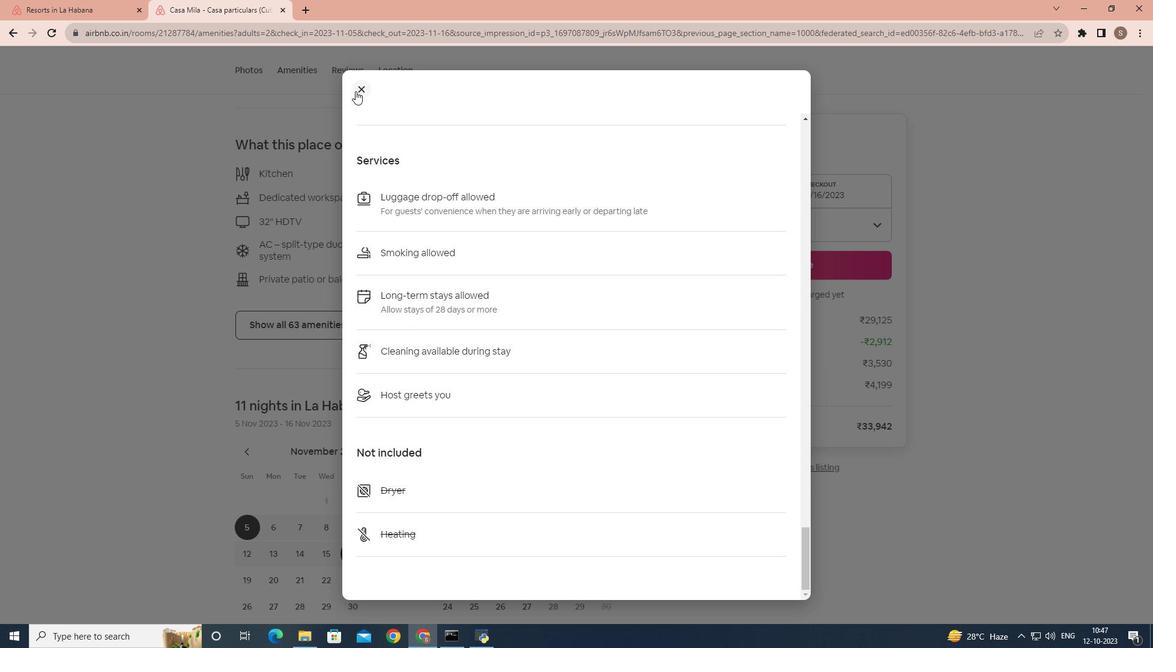 
Action: Mouse moved to (331, 365)
Screenshot: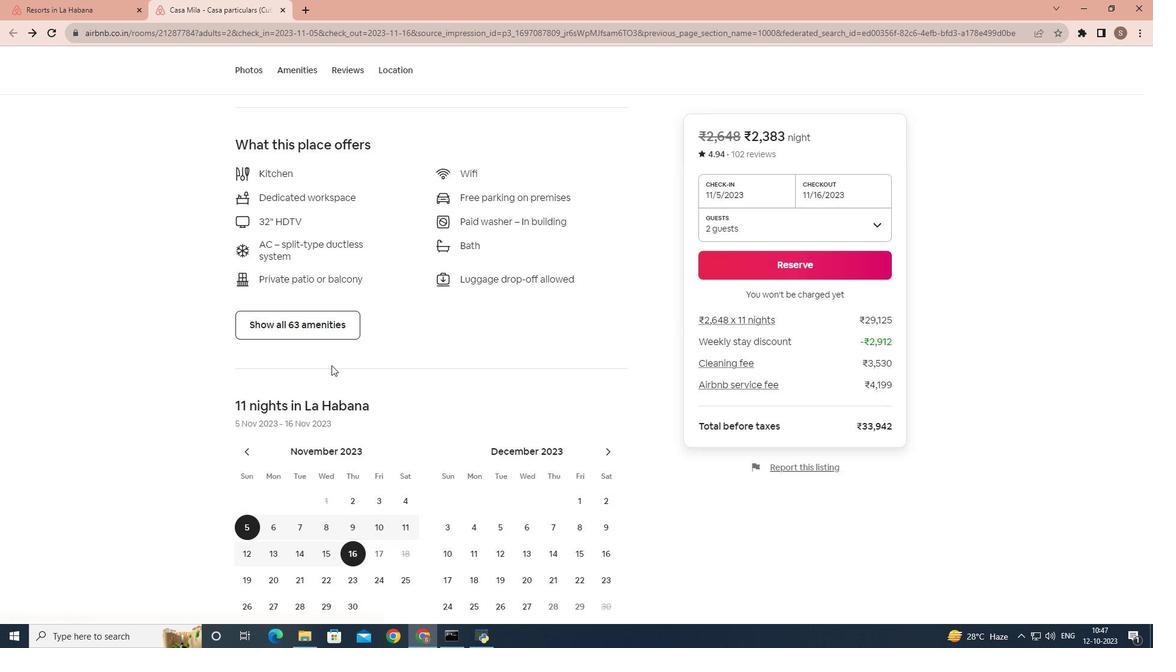
Action: Mouse scrolled (331, 365) with delta (0, 0)
Screenshot: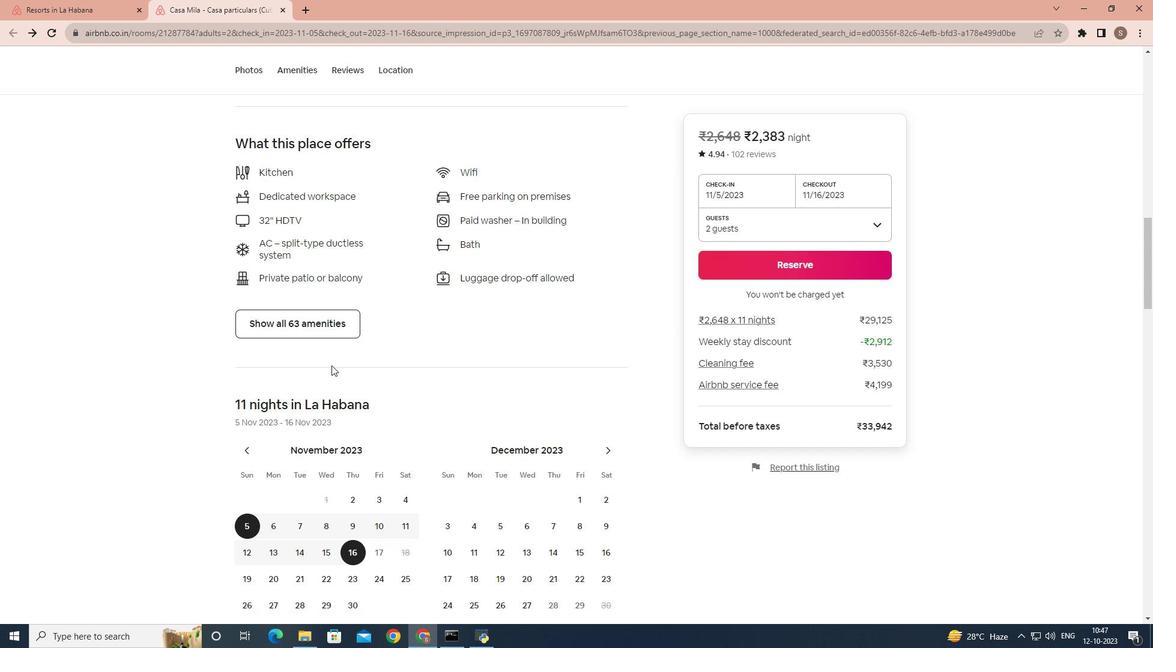 
Action: Mouse scrolled (331, 365) with delta (0, 0)
Screenshot: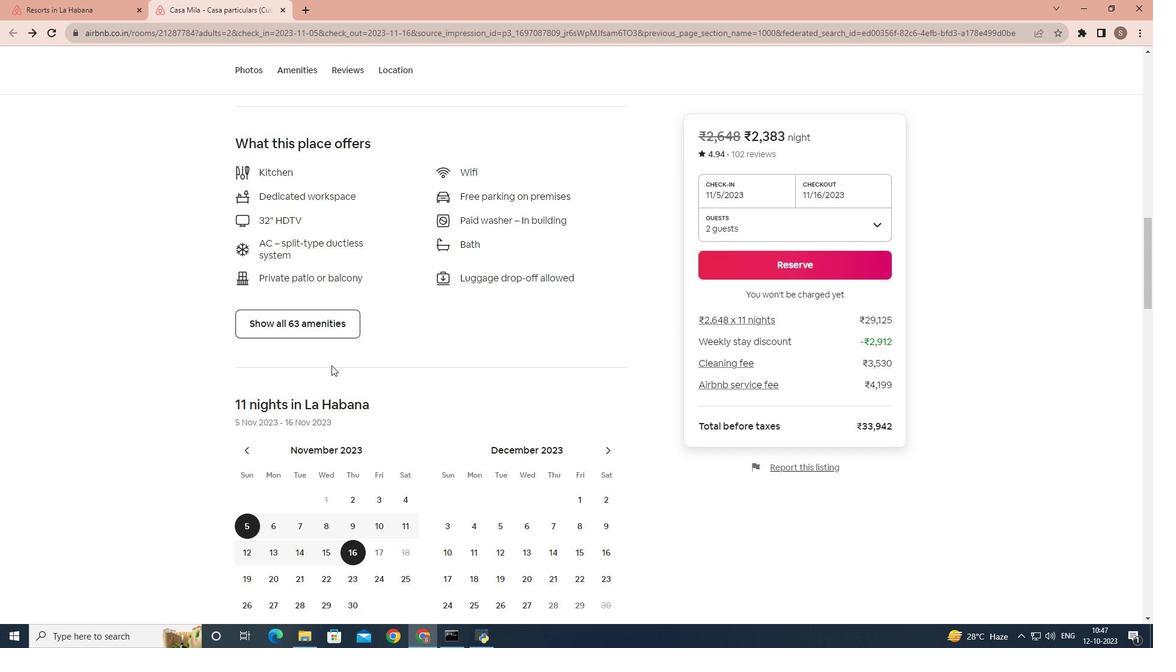 
Action: Mouse scrolled (331, 365) with delta (0, 0)
Screenshot: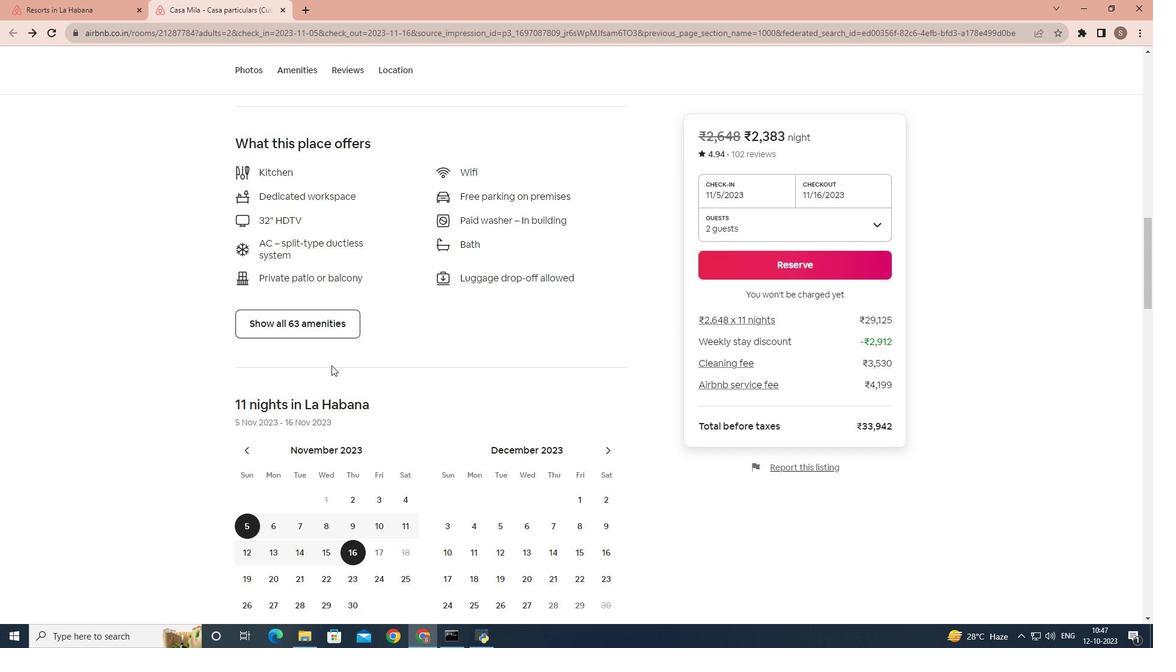 
Action: Mouse scrolled (331, 365) with delta (0, 0)
Screenshot: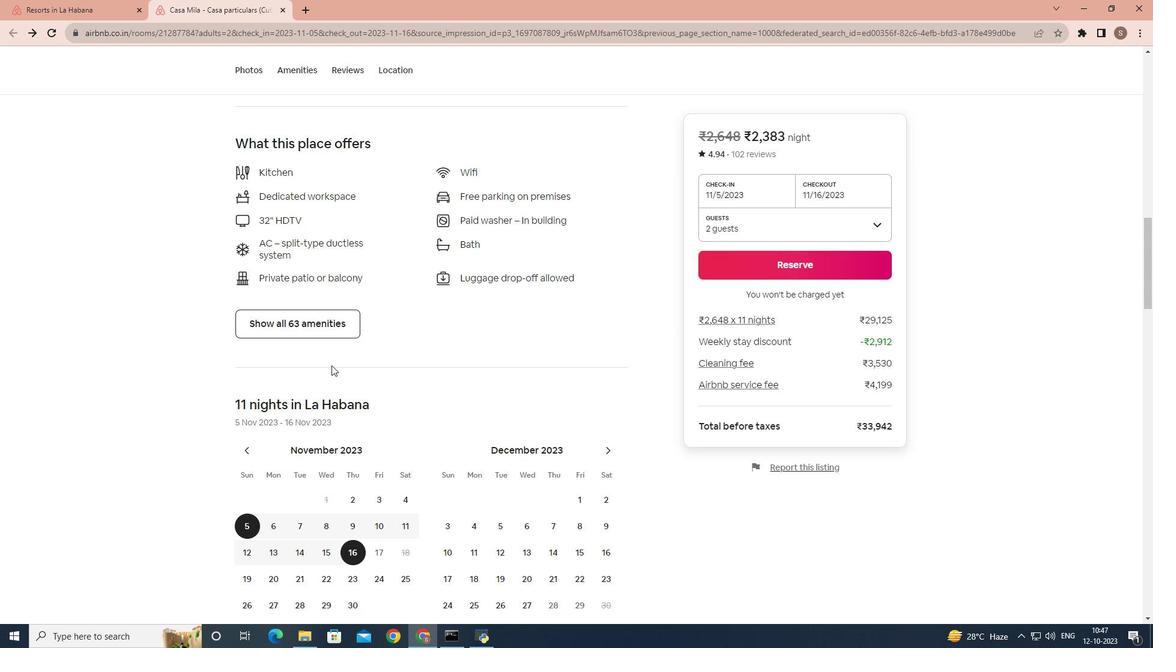 
Action: Mouse scrolled (331, 365) with delta (0, 0)
Screenshot: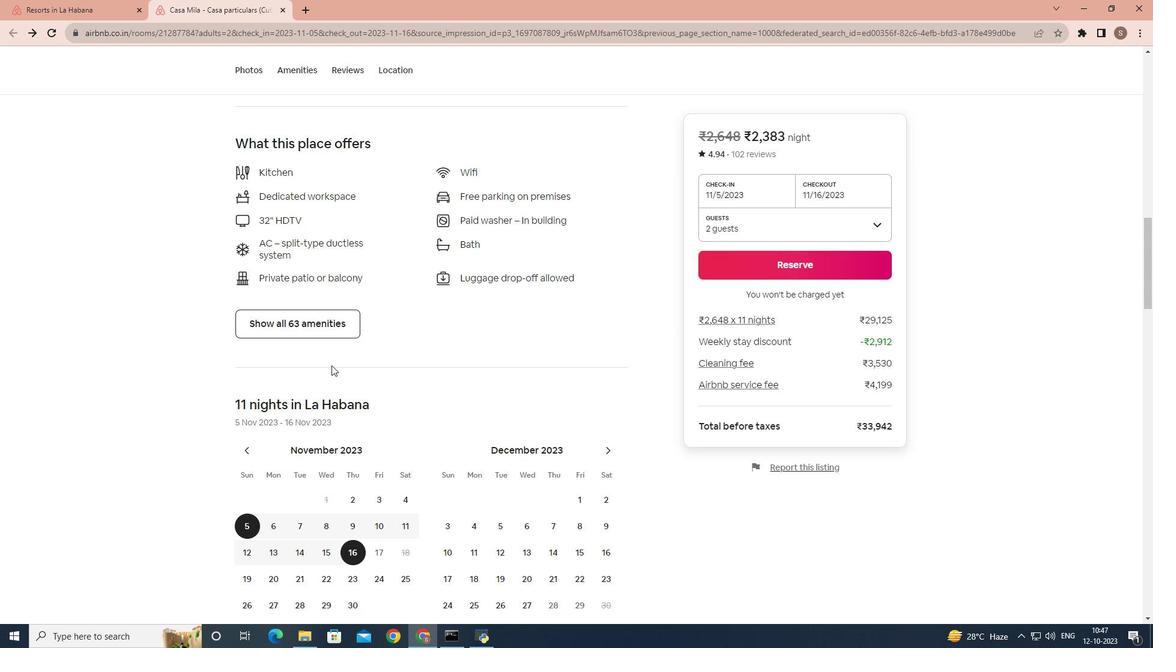 
Action: Mouse scrolled (331, 365) with delta (0, 0)
Screenshot: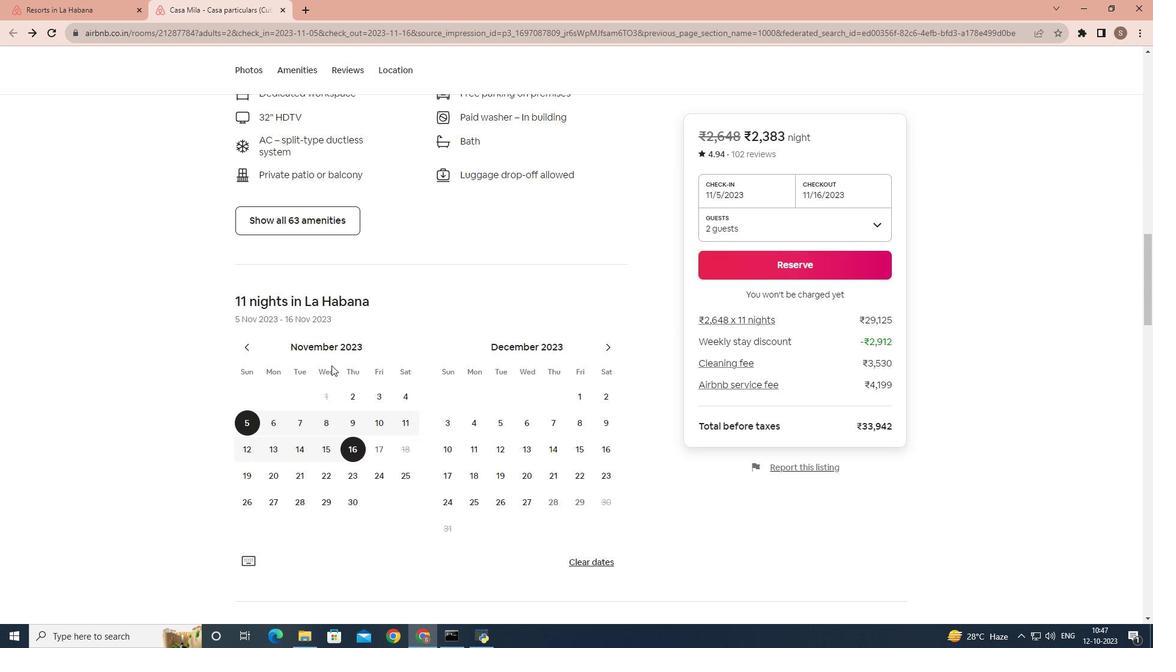 
Action: Mouse scrolled (331, 365) with delta (0, 0)
Screenshot: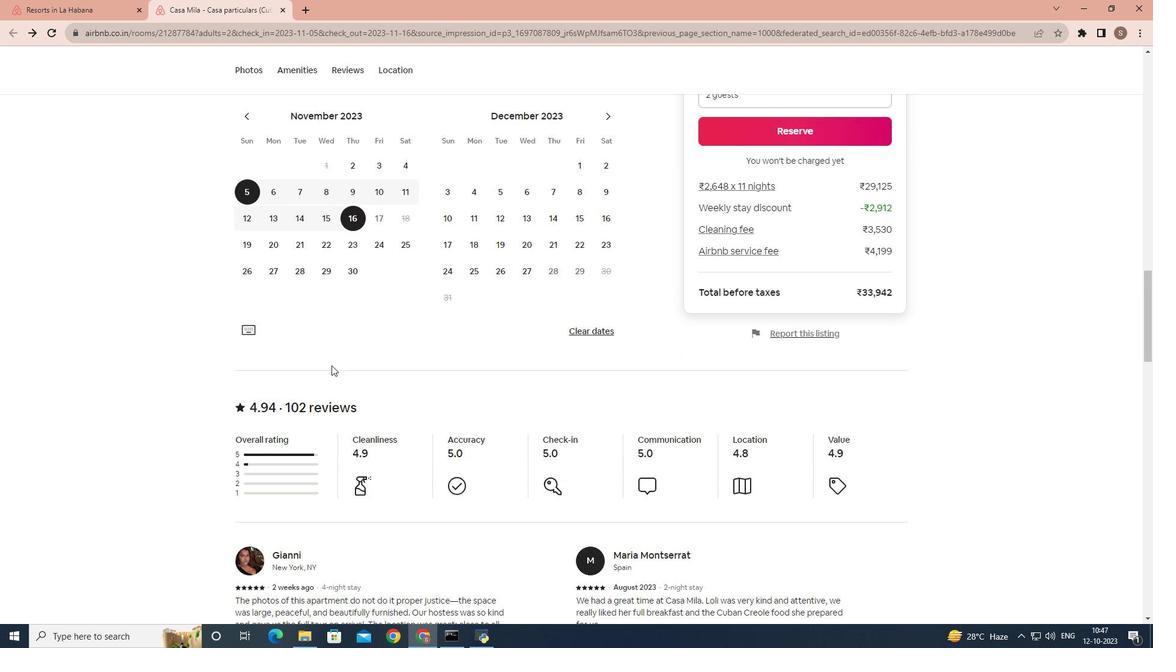 
Action: Mouse scrolled (331, 365) with delta (0, 0)
Screenshot: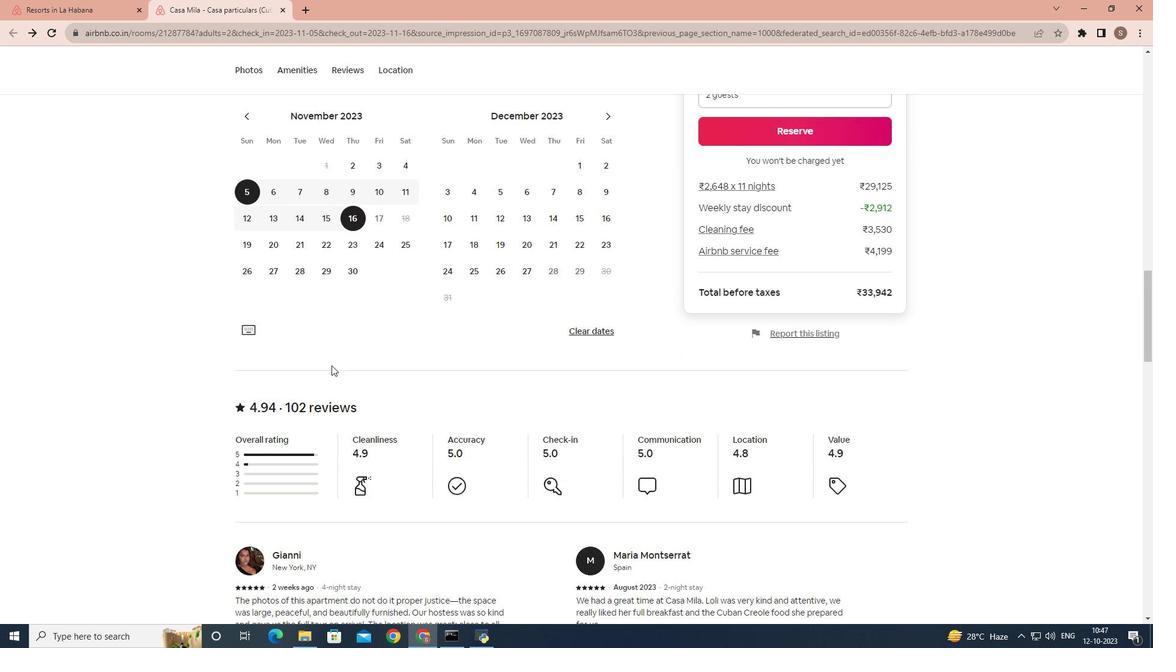 
Action: Mouse scrolled (331, 365) with delta (0, 0)
Screenshot: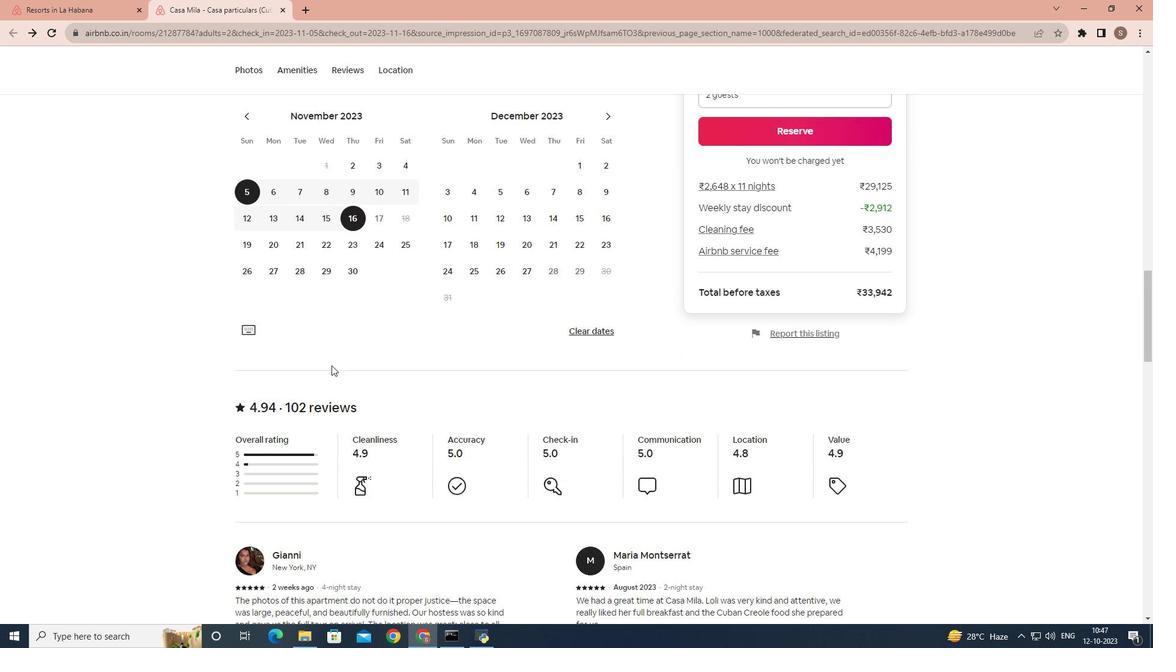 
Action: Mouse scrolled (331, 365) with delta (0, 0)
Screenshot: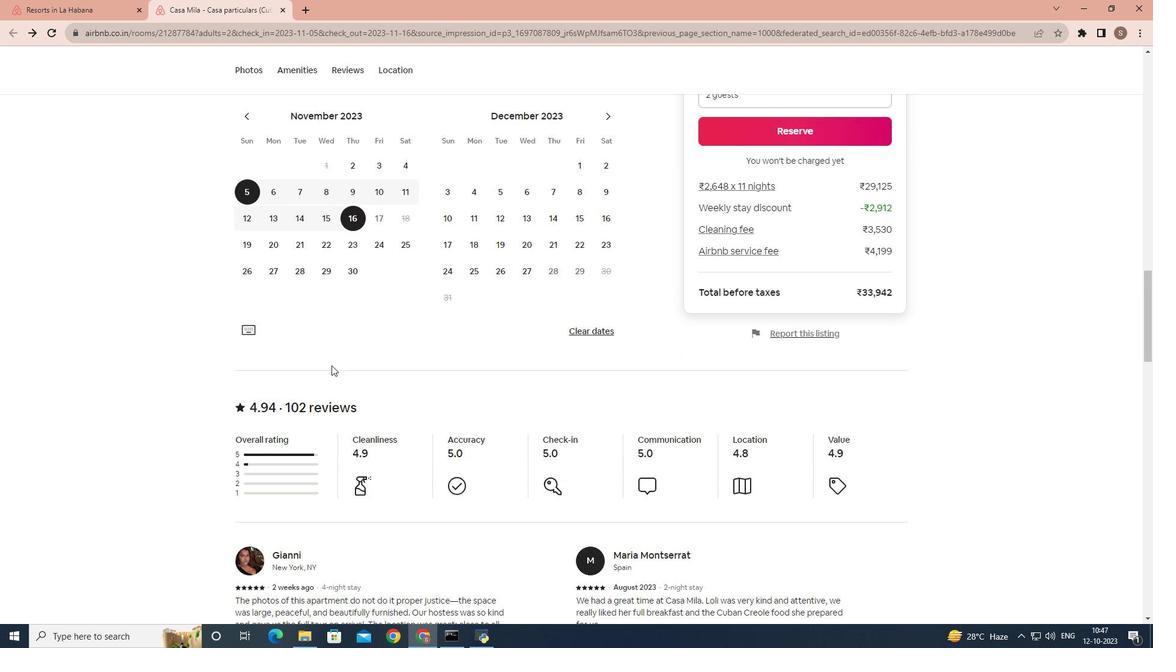 
Action: Mouse scrolled (331, 365) with delta (0, 0)
Screenshot: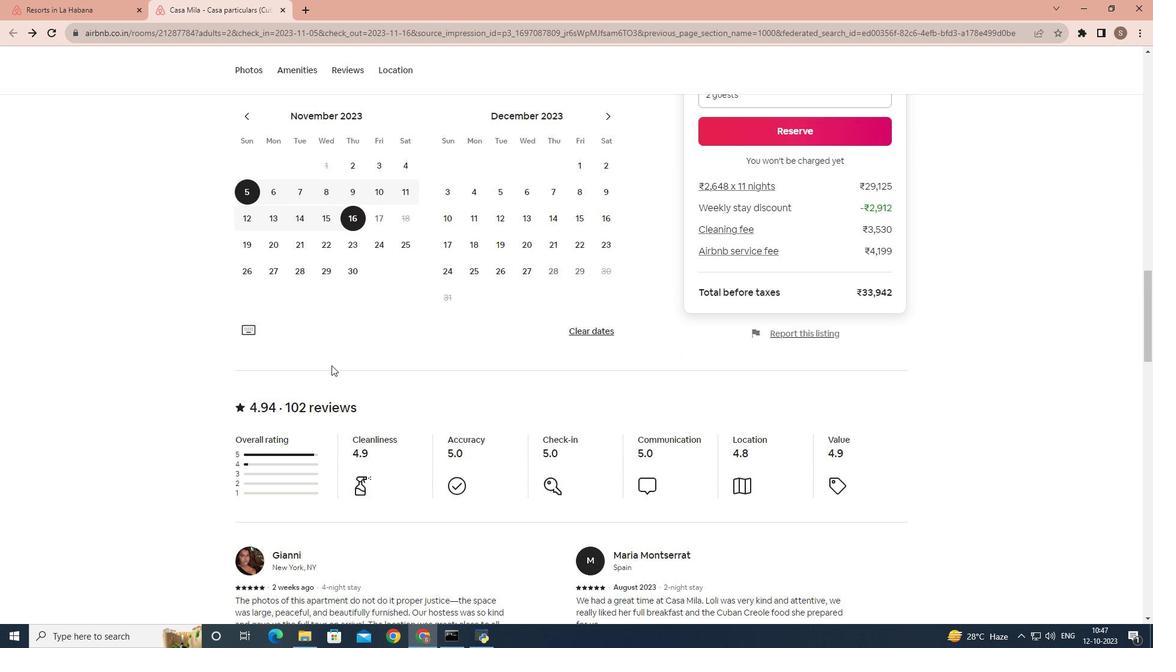 
Action: Mouse scrolled (331, 365) with delta (0, 0)
Screenshot: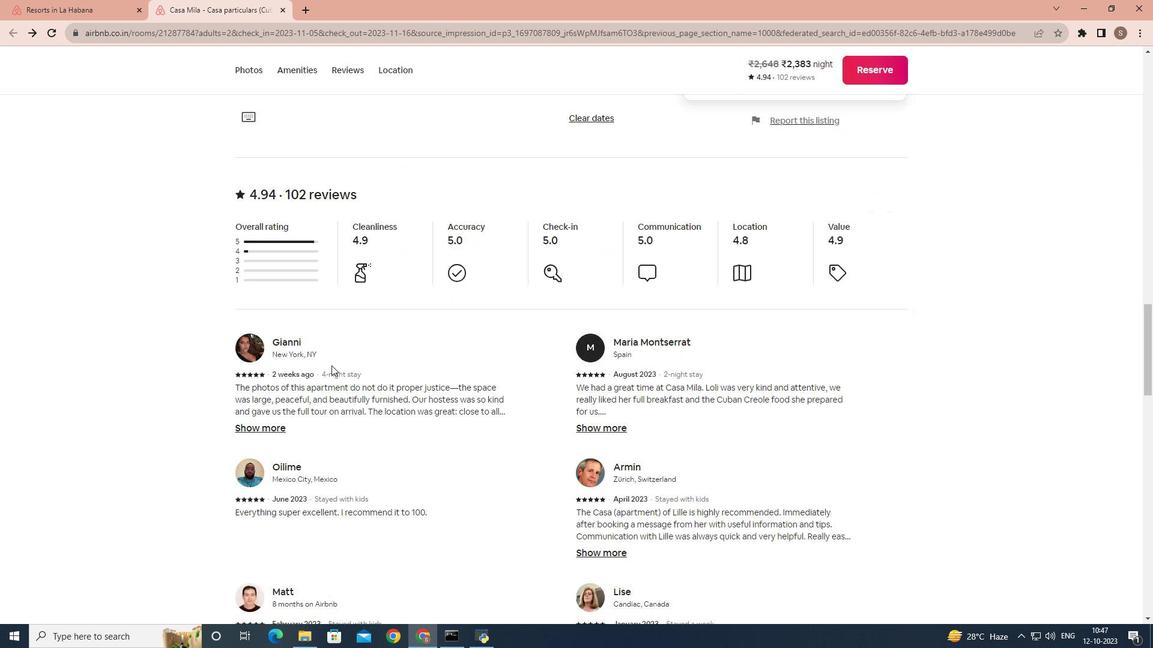 
Action: Mouse scrolled (331, 365) with delta (0, 0)
Screenshot: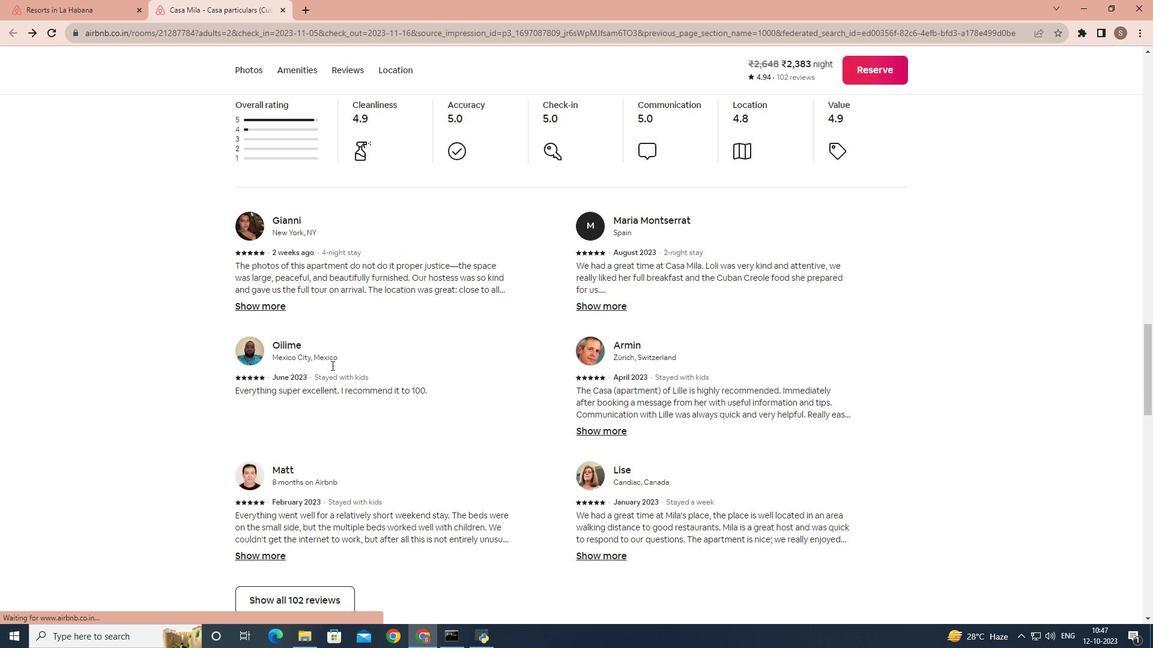 
Action: Mouse scrolled (331, 365) with delta (0, 0)
Screenshot: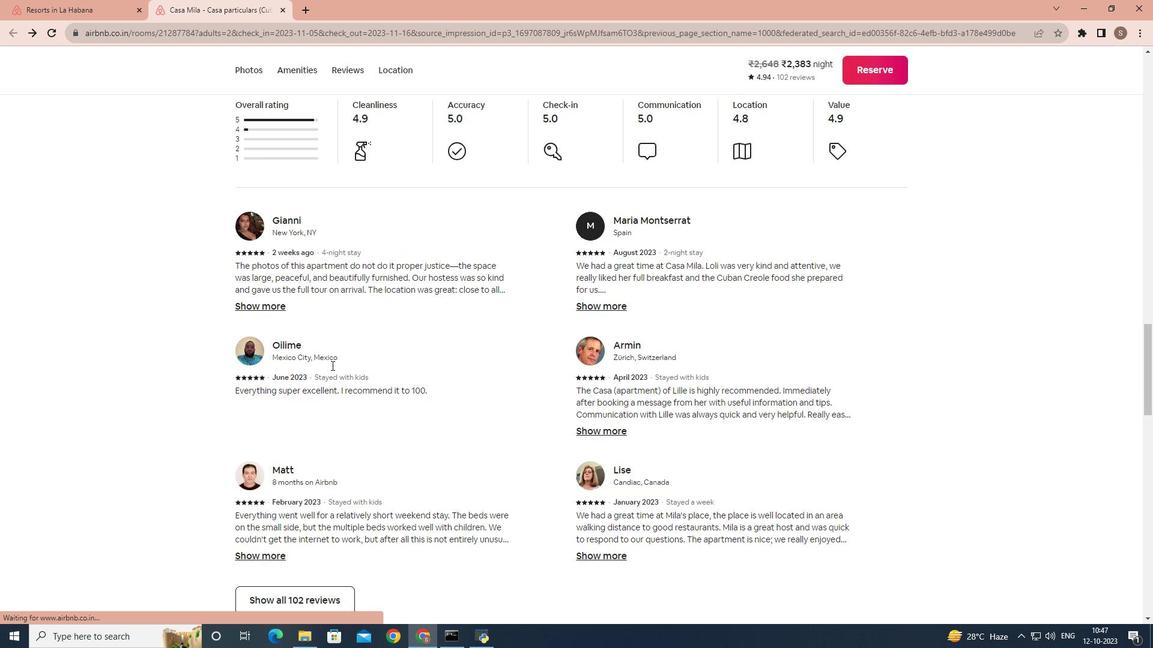 
Action: Mouse scrolled (331, 365) with delta (0, 0)
Screenshot: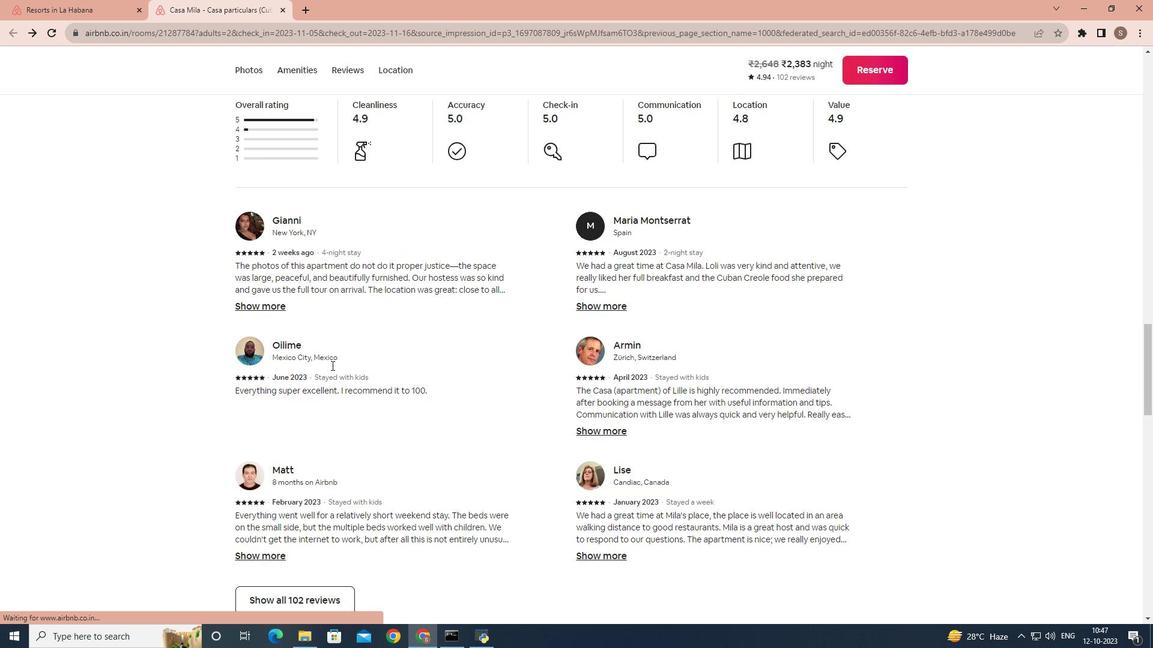
Action: Mouse scrolled (331, 365) with delta (0, 0)
Screenshot: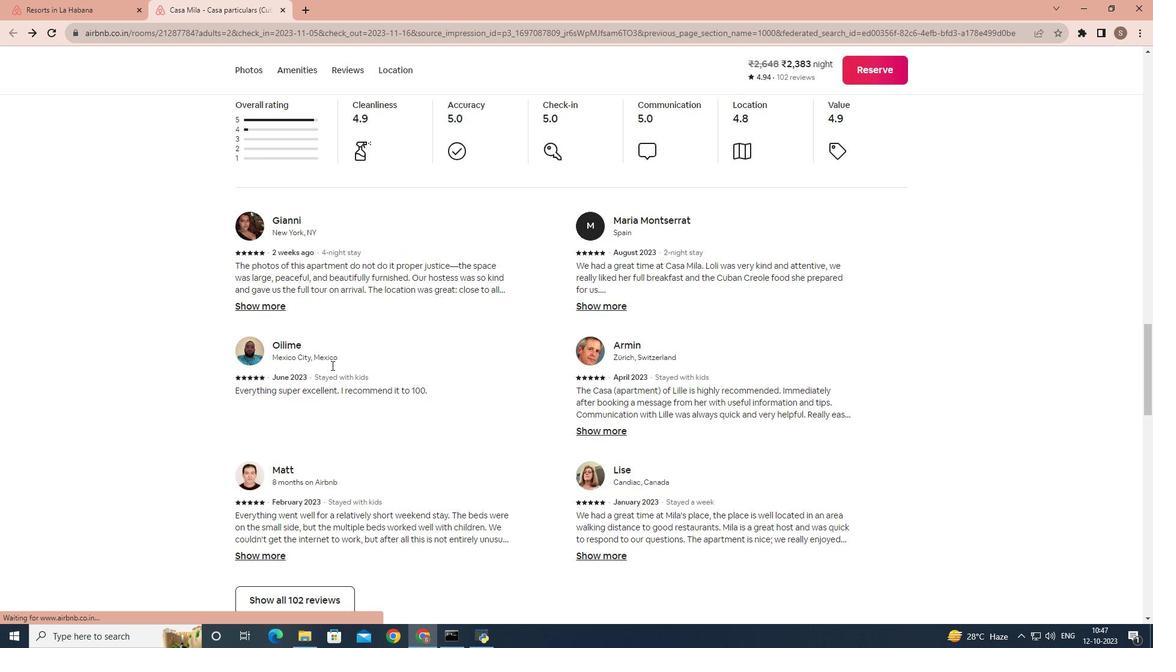 
Action: Mouse scrolled (331, 365) with delta (0, 0)
Screenshot: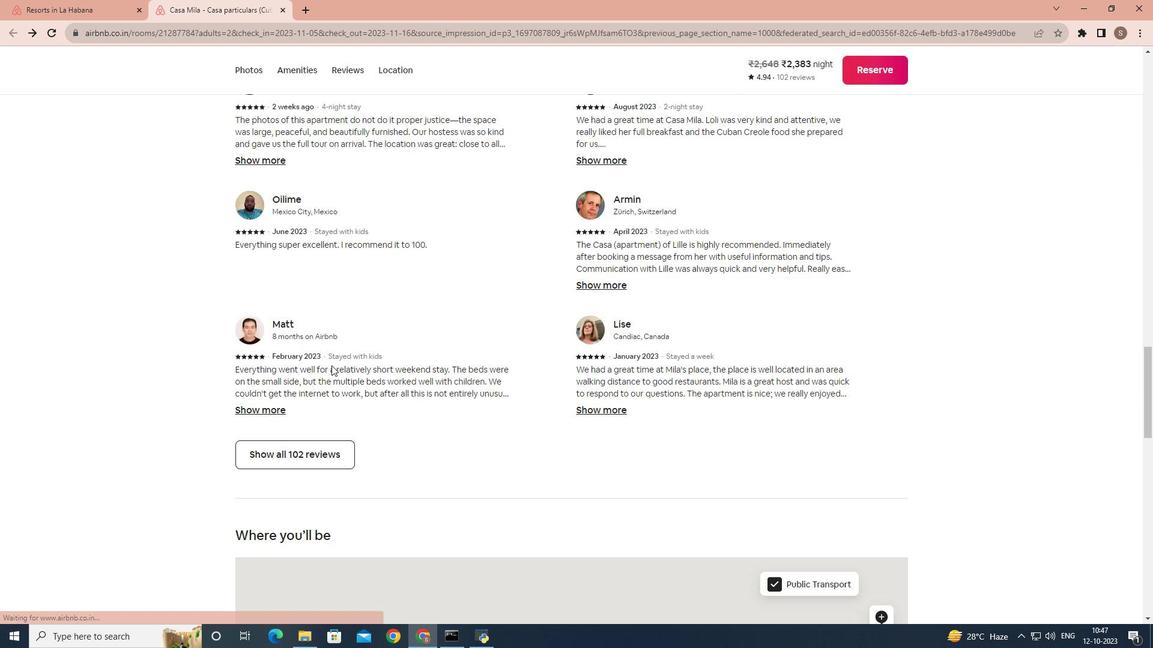 
Action: Mouse moved to (315, 308)
Screenshot: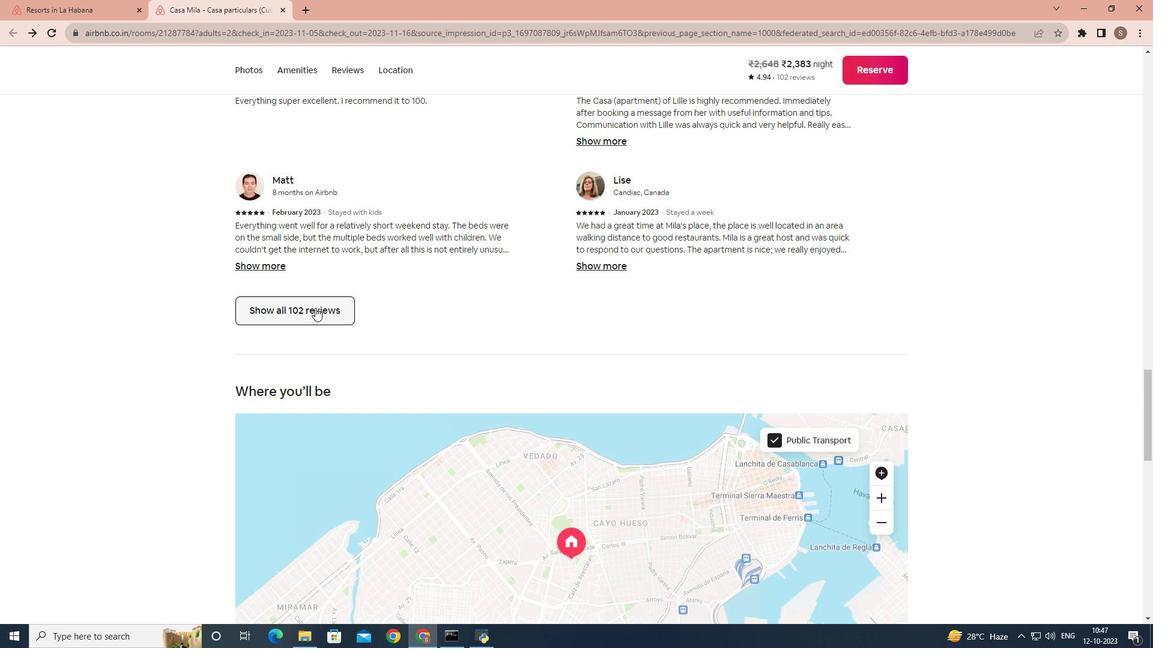 
Action: Mouse pressed left at (315, 308)
Screenshot: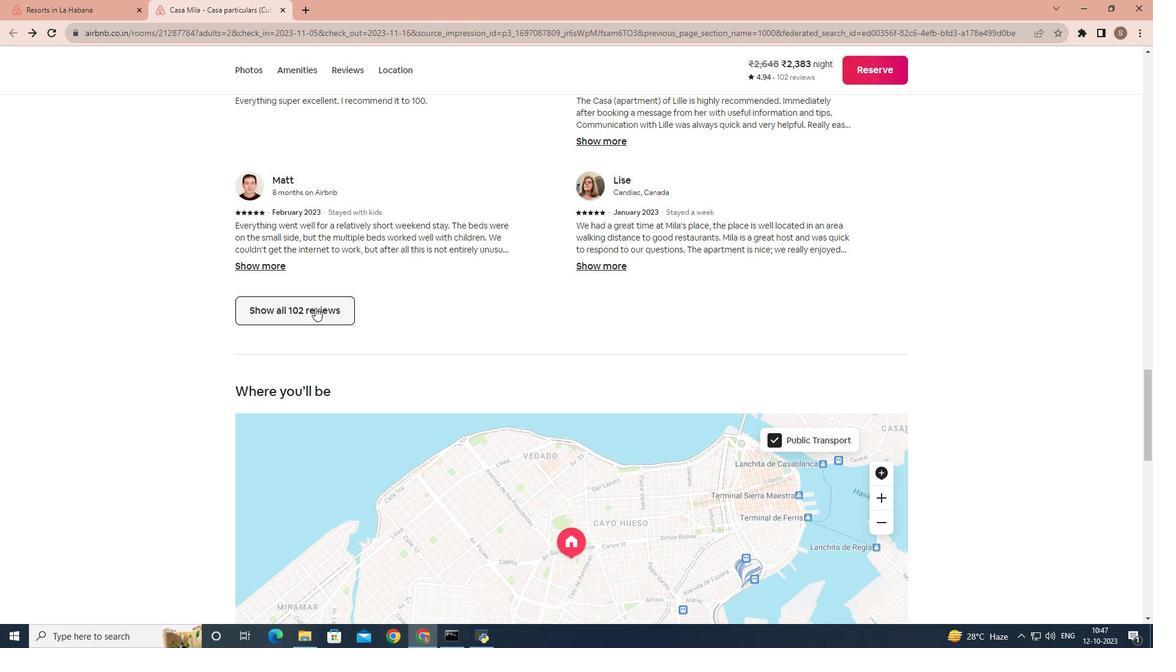 
Action: Mouse moved to (602, 318)
Screenshot: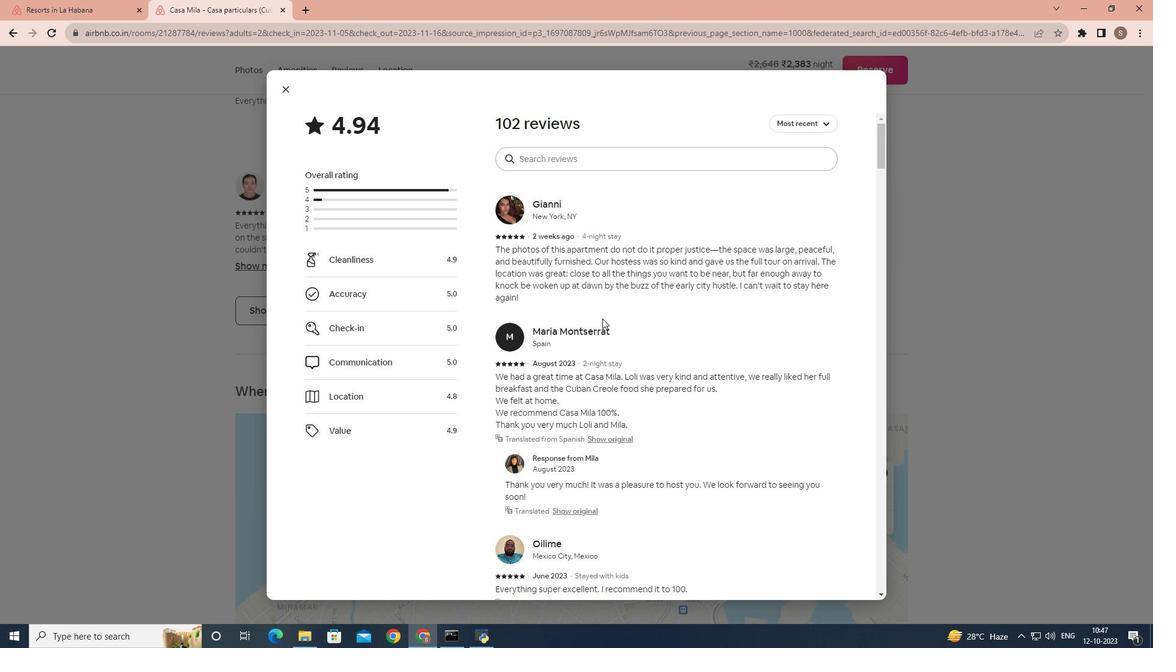 
Action: Mouse scrolled (602, 318) with delta (0, 0)
Screenshot: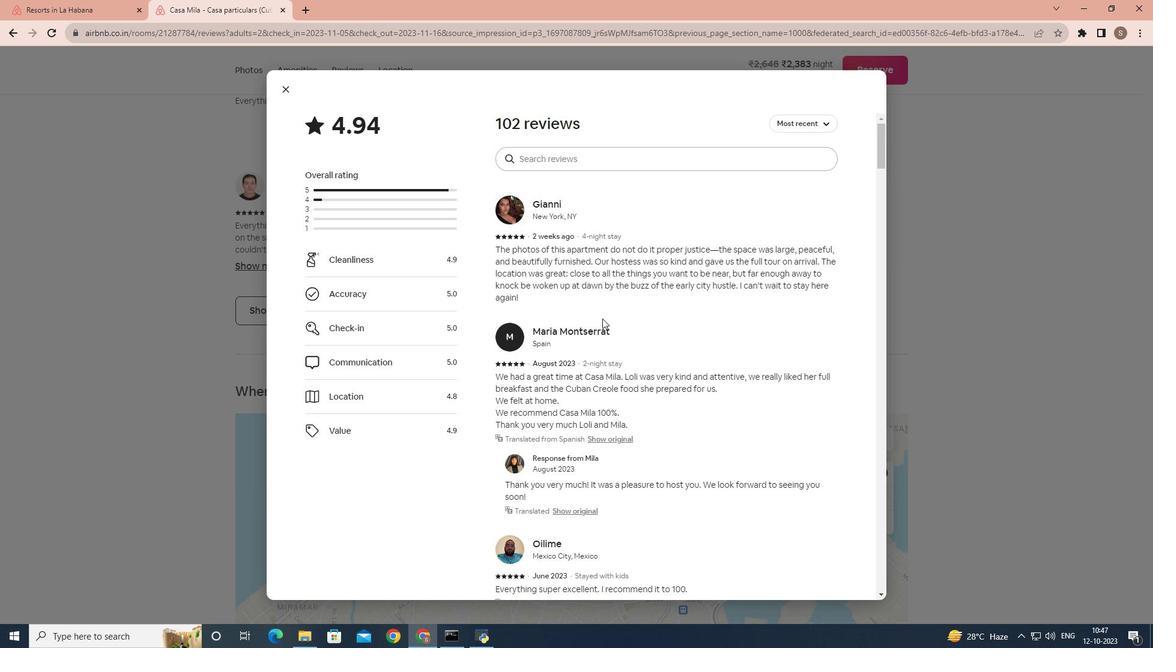 
Action: Mouse scrolled (602, 318) with delta (0, 0)
Screenshot: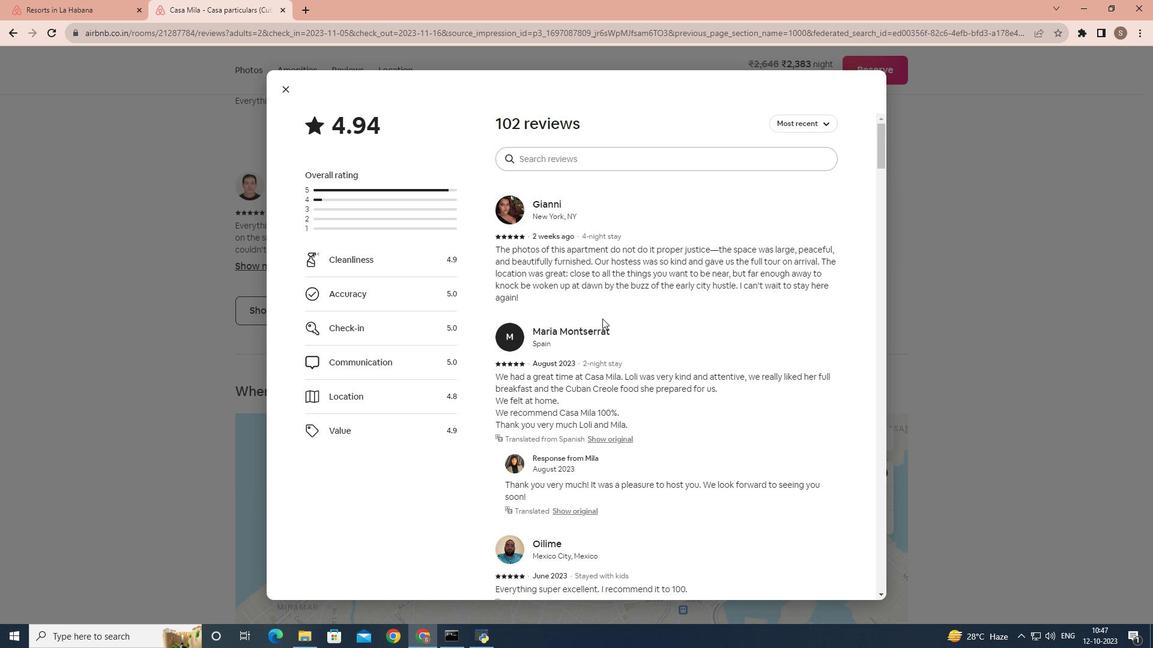 
Action: Mouse scrolled (602, 318) with delta (0, 0)
Screenshot: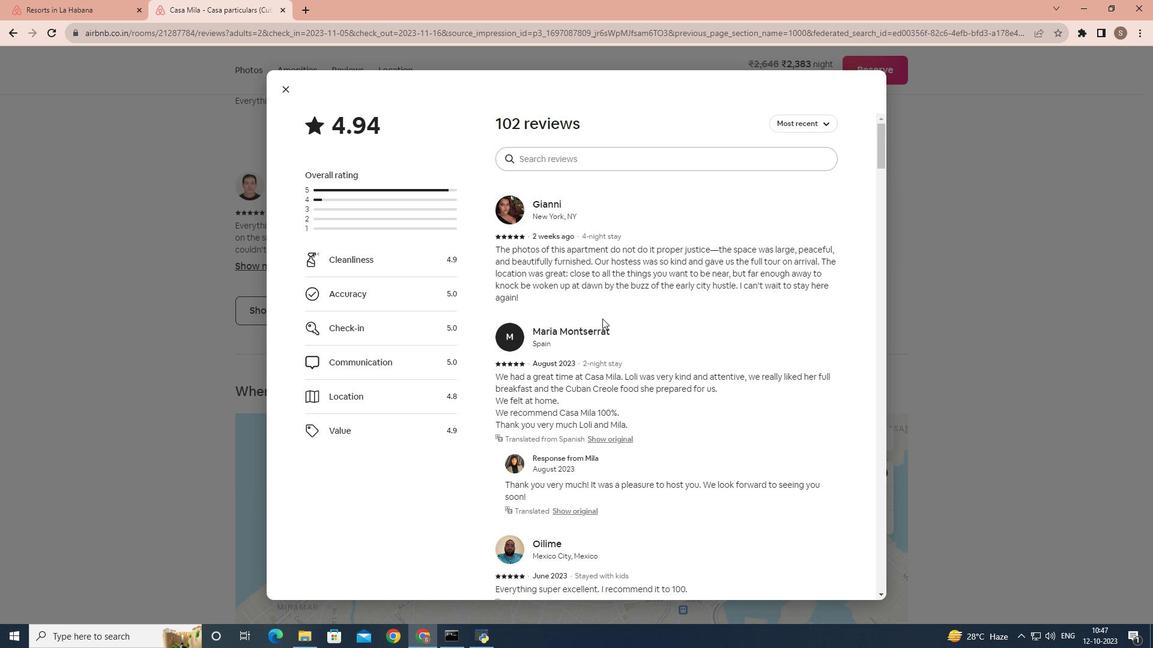 
Action: Mouse scrolled (602, 318) with delta (0, 0)
Screenshot: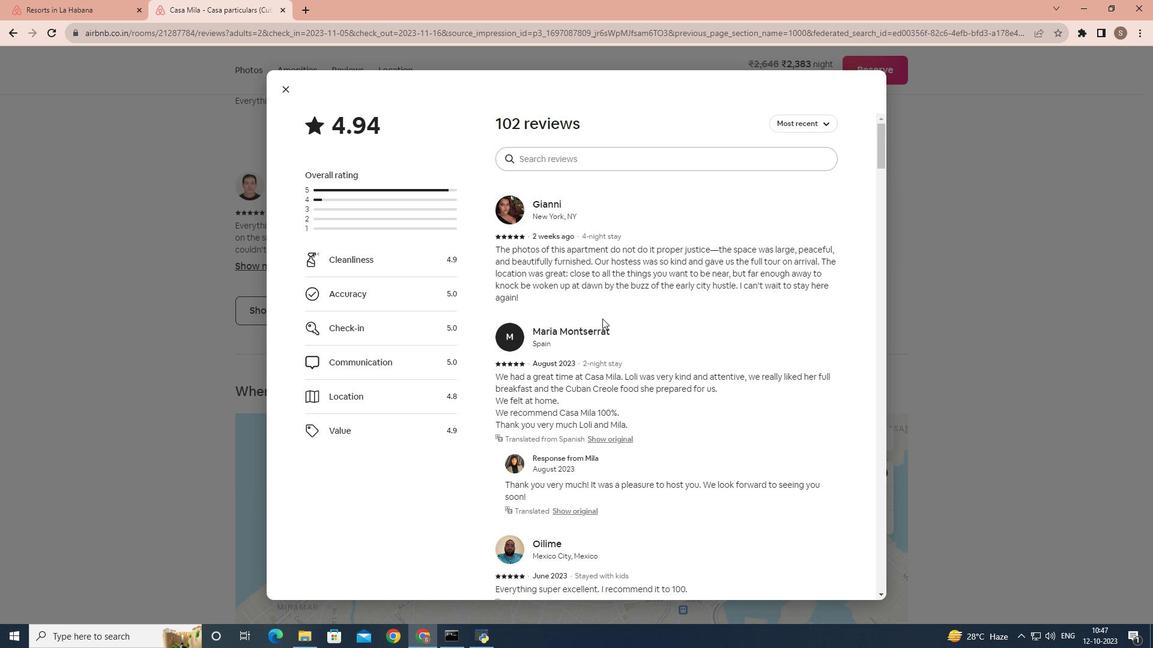 
Action: Mouse scrolled (602, 318) with delta (0, 0)
Screenshot: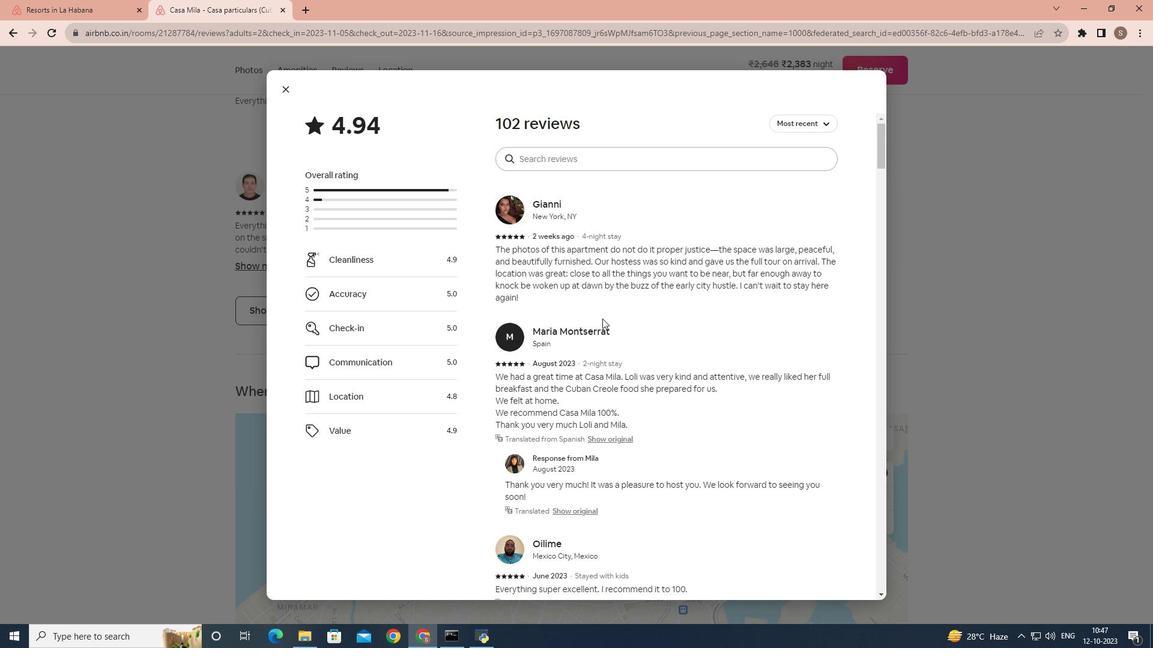 
Action: Mouse scrolled (602, 318) with delta (0, 0)
Screenshot: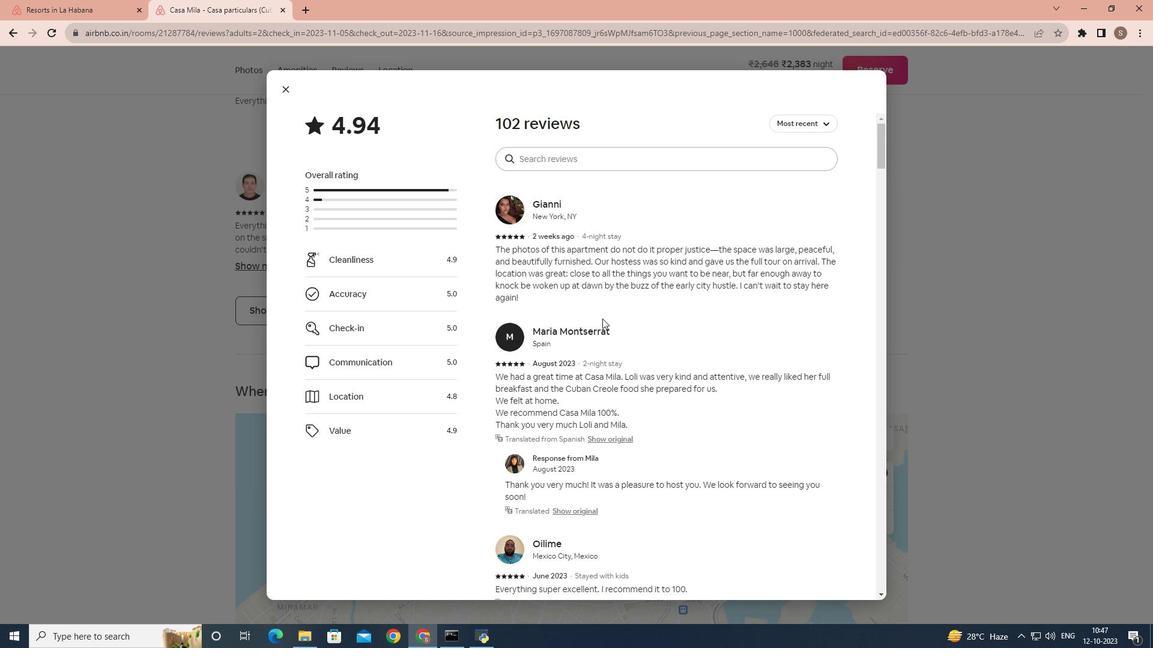 
Action: Mouse scrolled (602, 318) with delta (0, 0)
Screenshot: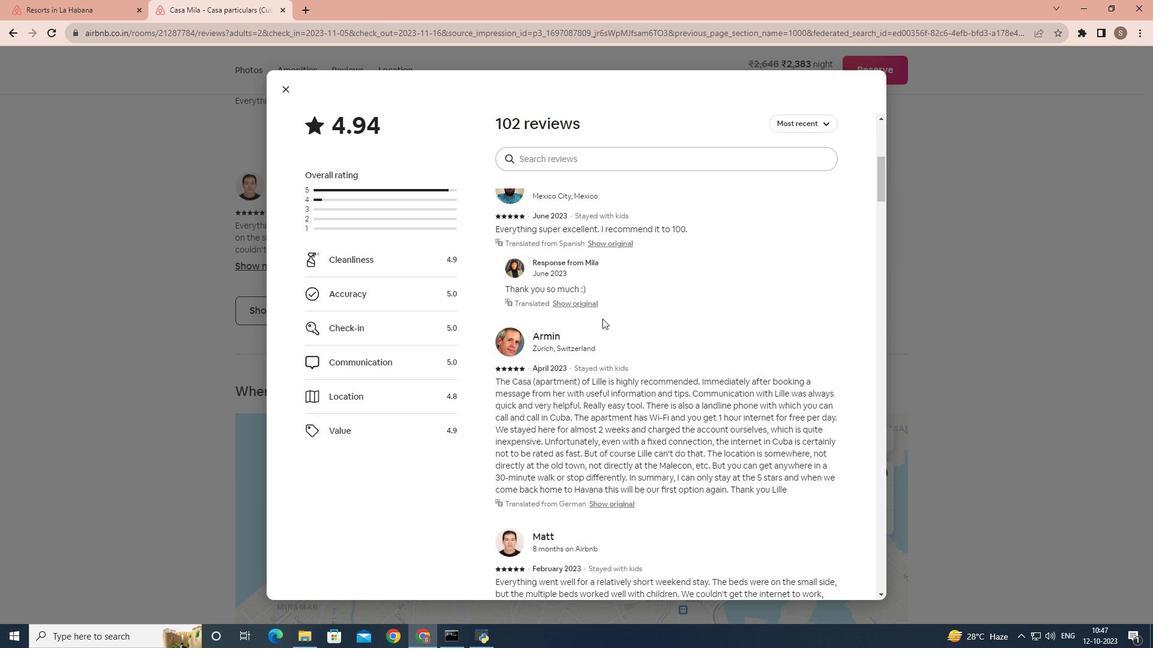 
Action: Mouse scrolled (602, 318) with delta (0, 0)
Screenshot: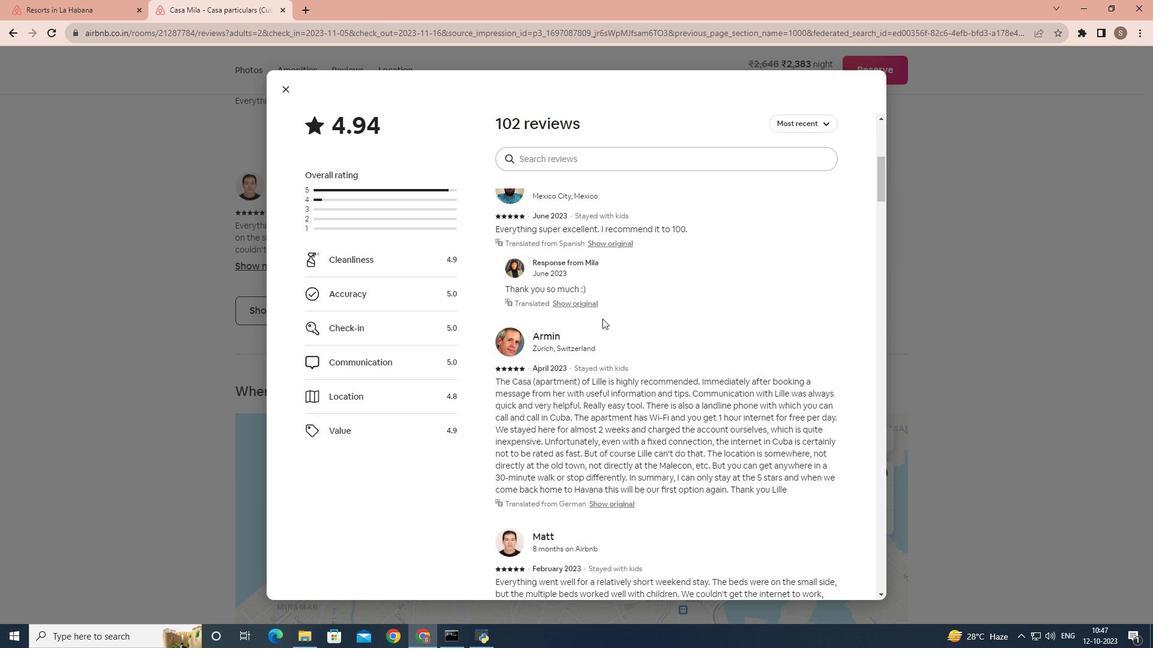 
Action: Mouse moved to (602, 318)
Screenshot: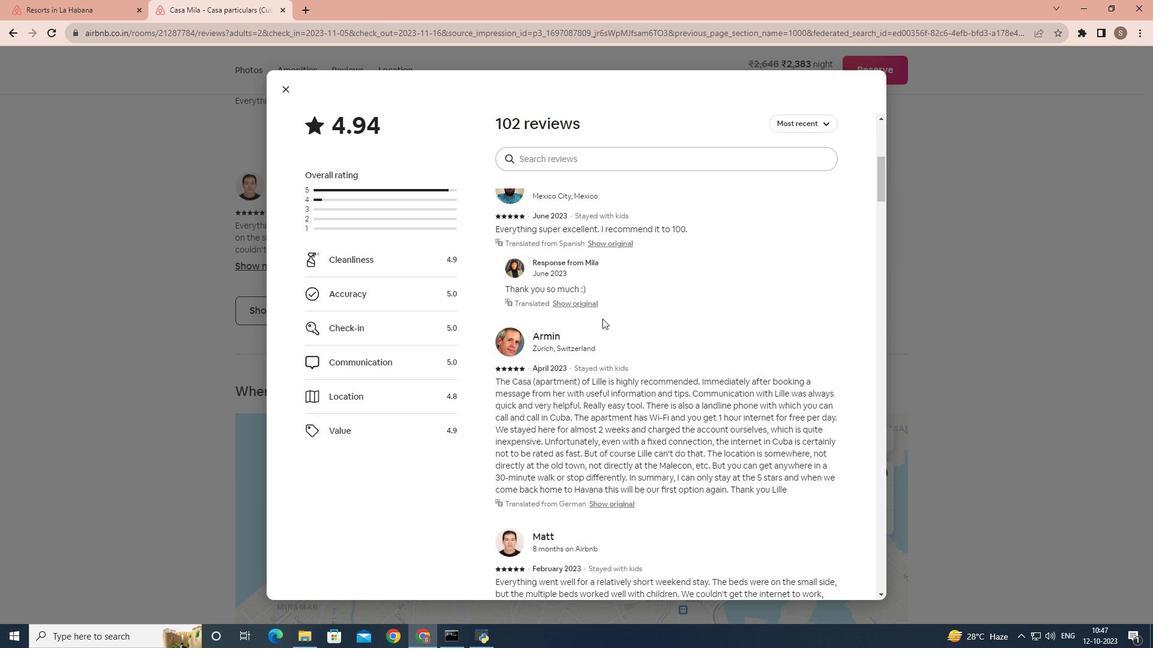 
Action: Mouse scrolled (602, 318) with delta (0, 0)
Screenshot: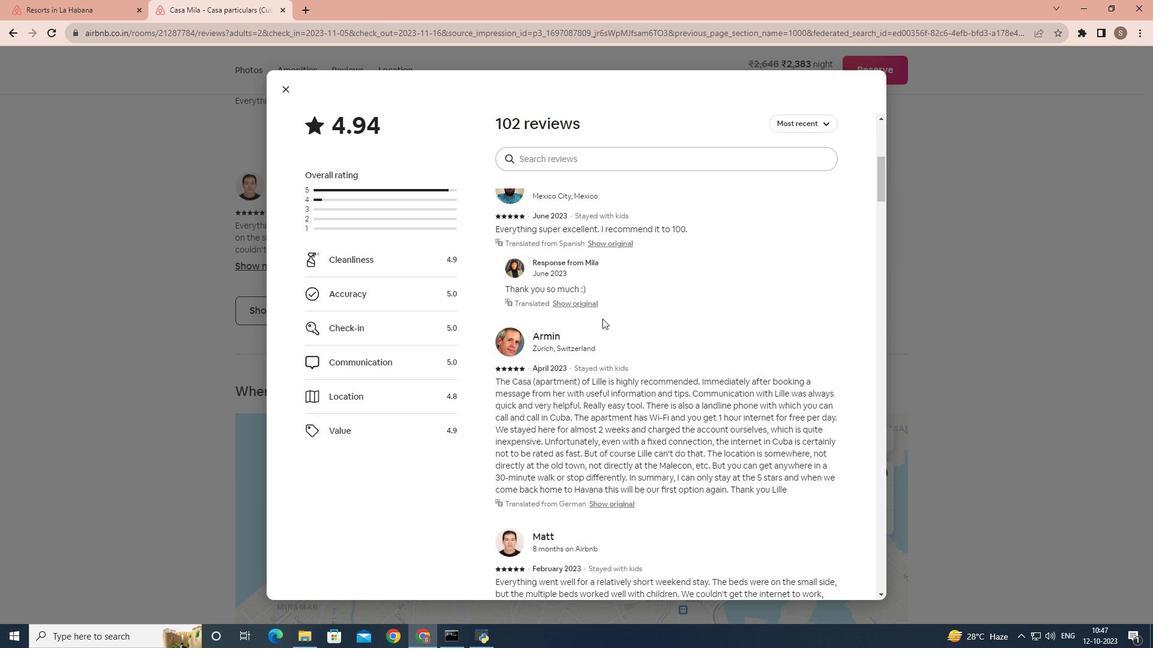 
Action: Mouse scrolled (602, 318) with delta (0, 0)
Screenshot: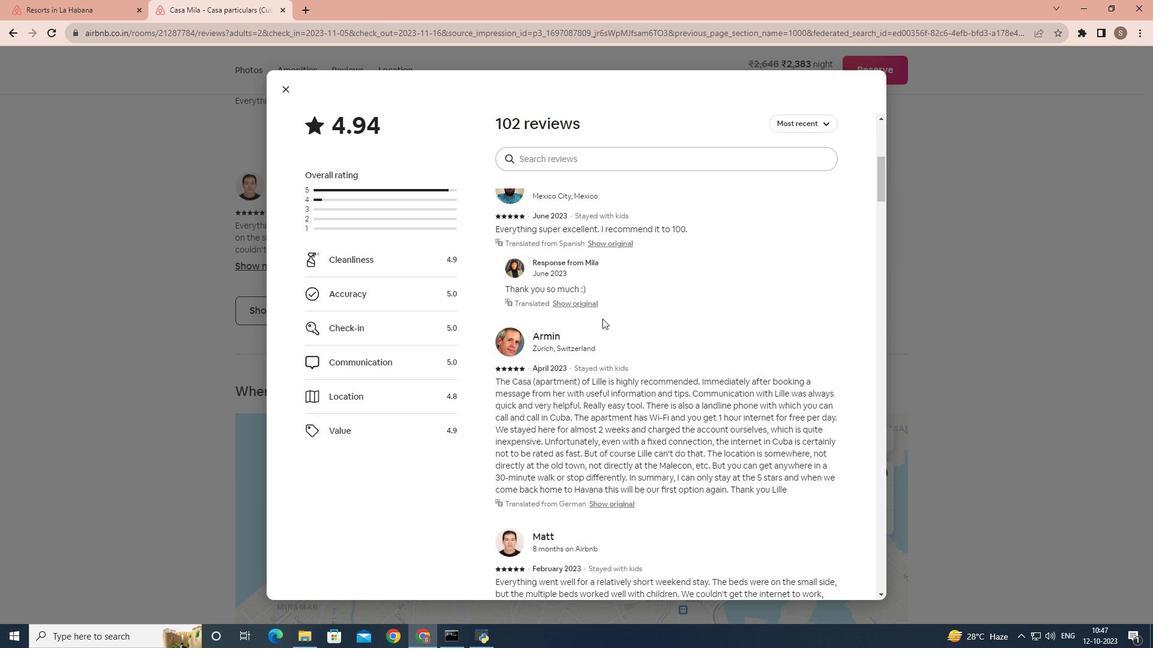 
Action: Mouse scrolled (602, 318) with delta (0, 0)
Screenshot: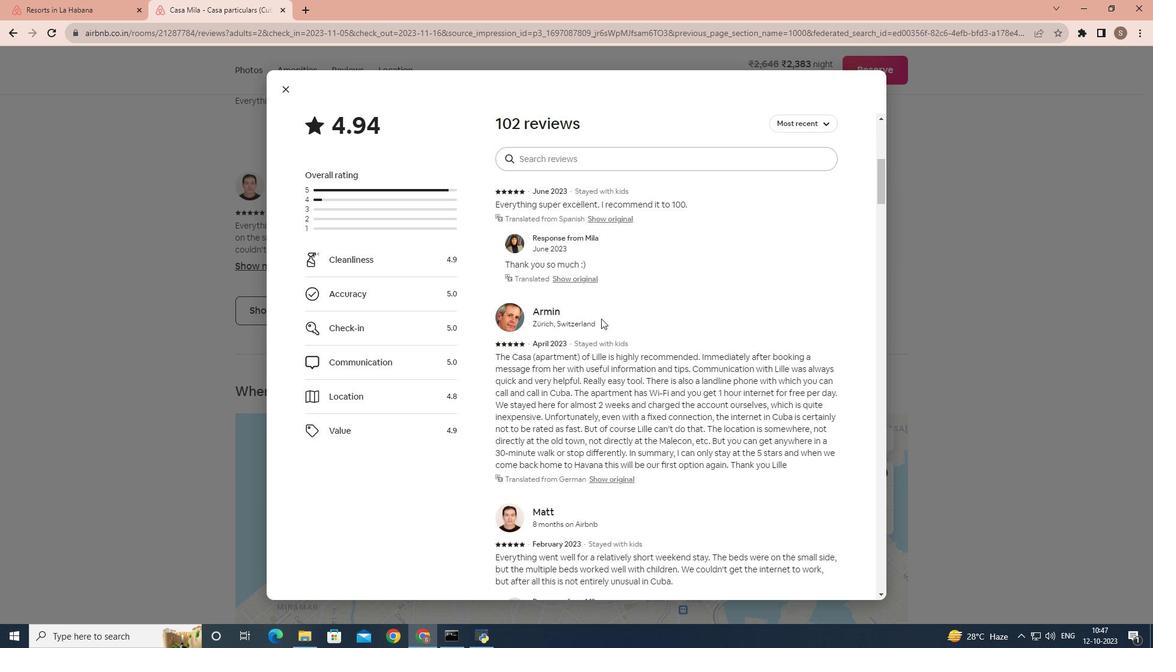 
Action: Mouse moved to (601, 318)
Screenshot: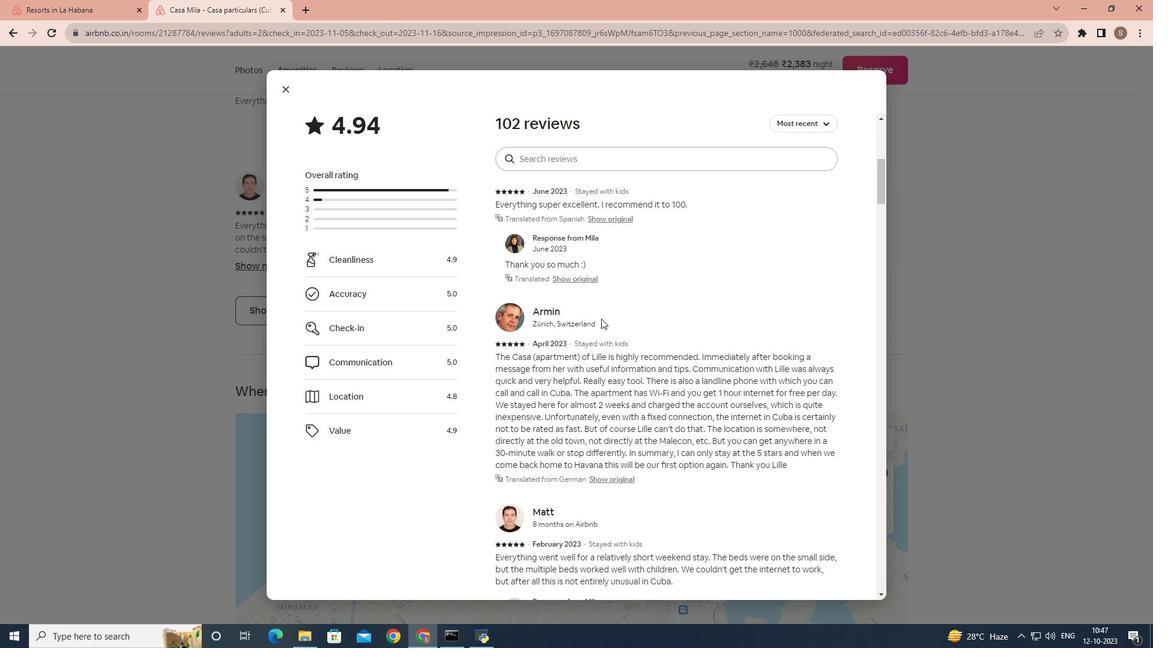 
Action: Mouse scrolled (601, 318) with delta (0, 0)
Screenshot: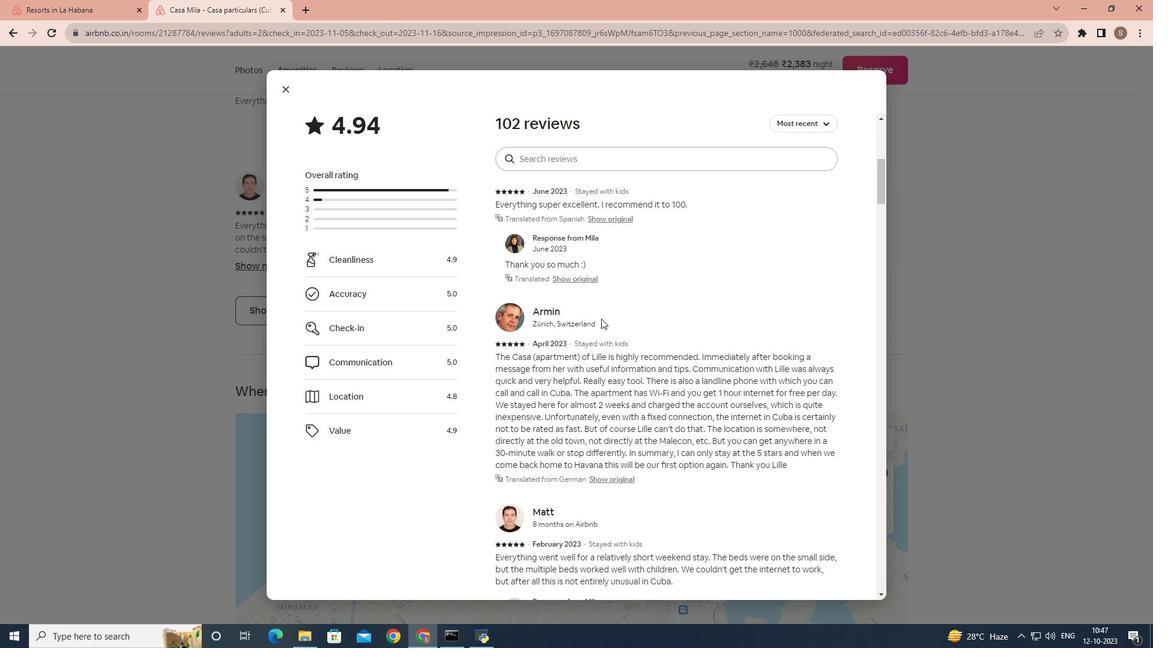 
Action: Mouse moved to (601, 318)
Screenshot: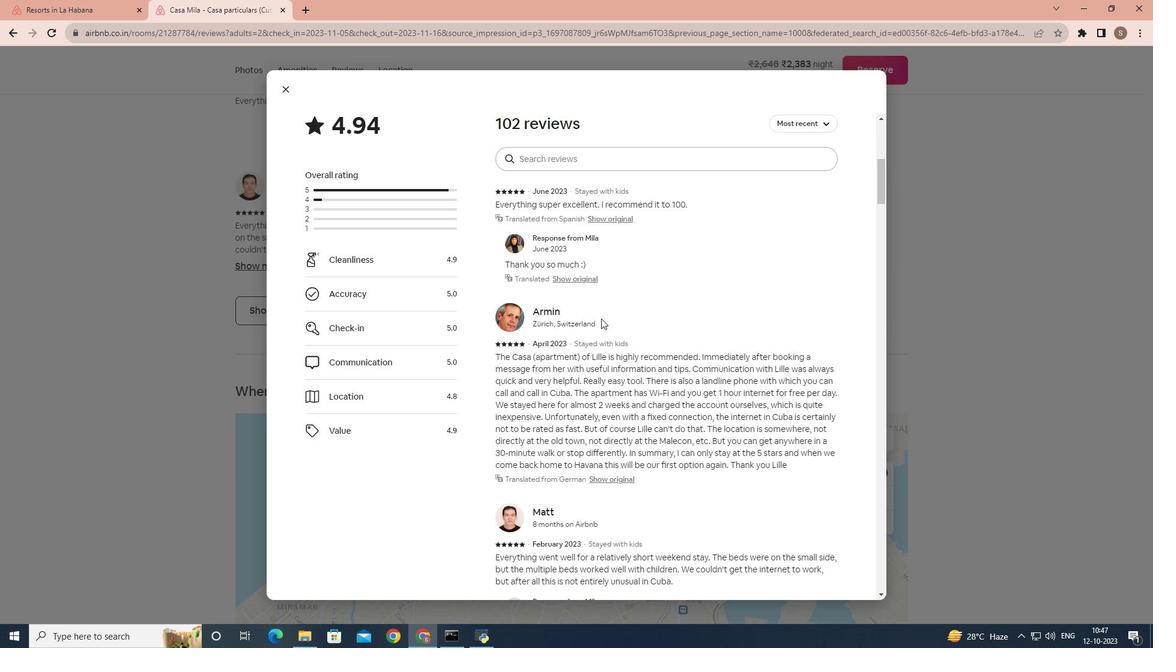 
Action: Mouse scrolled (601, 318) with delta (0, 0)
Screenshot: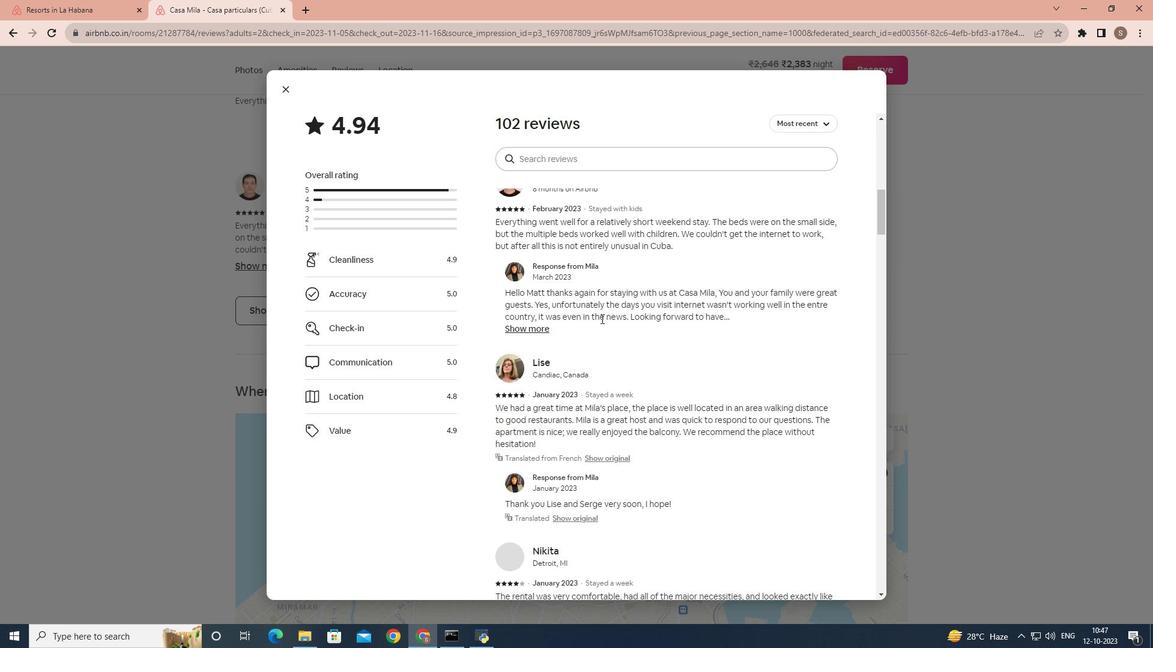 
Action: Mouse scrolled (601, 318) with delta (0, 0)
Screenshot: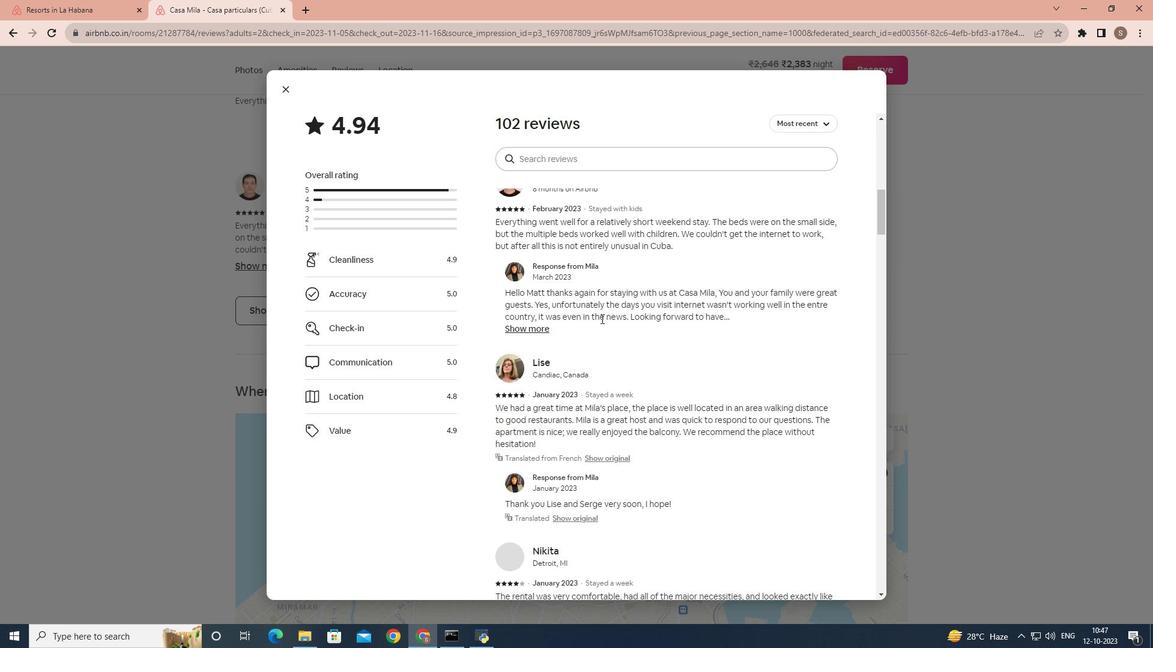 
Action: Mouse scrolled (601, 318) with delta (0, 0)
Screenshot: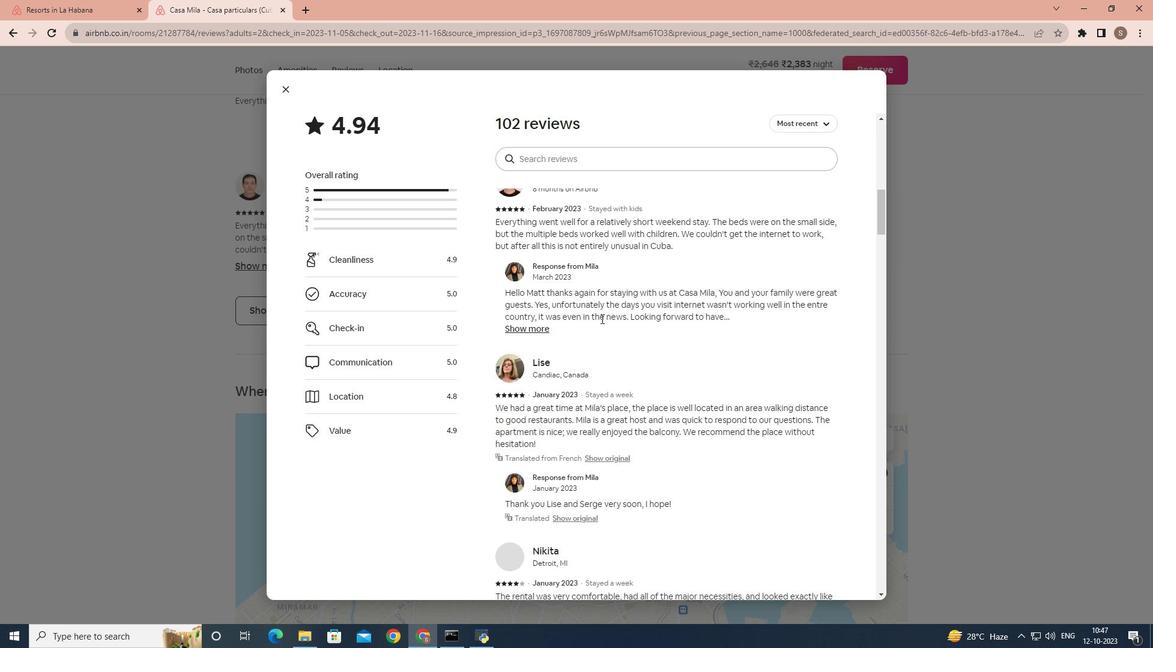 
Action: Mouse scrolled (601, 318) with delta (0, 0)
Screenshot: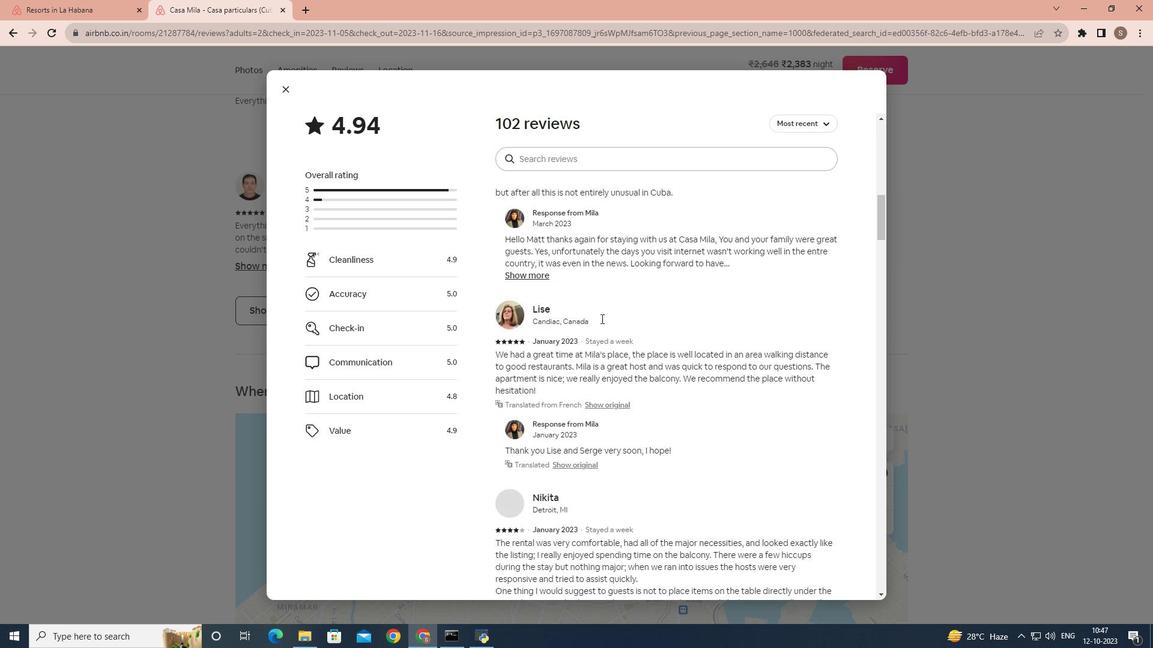 
Action: Mouse scrolled (601, 318) with delta (0, 0)
Screenshot: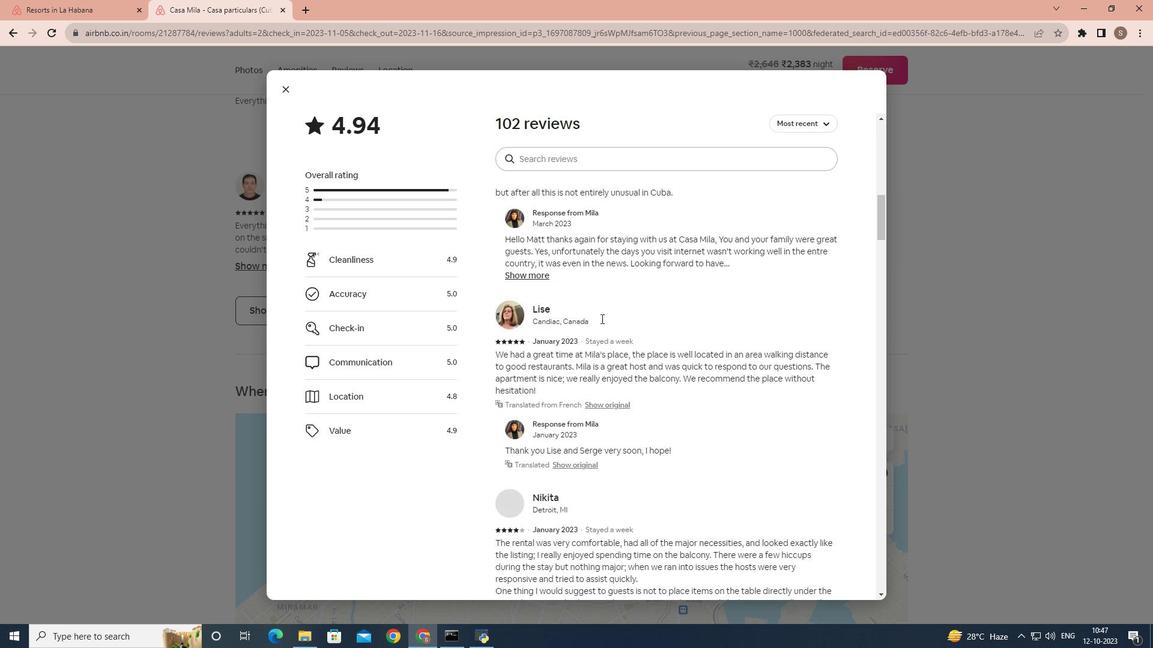 
Action: Mouse scrolled (601, 318) with delta (0, 0)
Screenshot: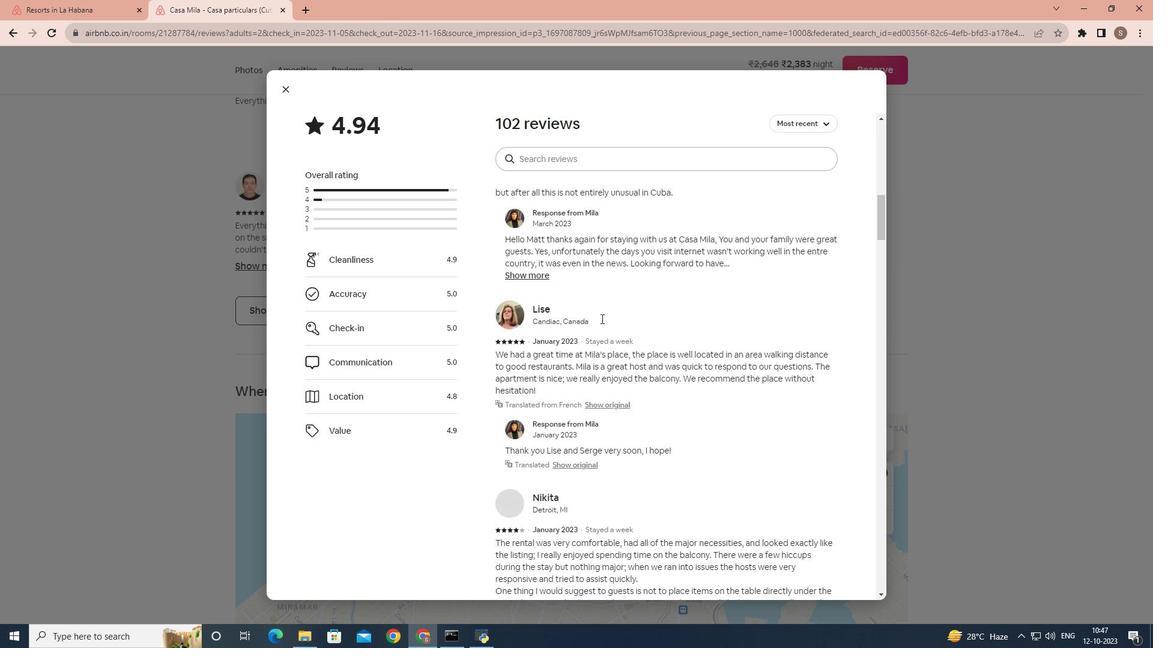 
Action: Mouse moved to (603, 315)
Screenshot: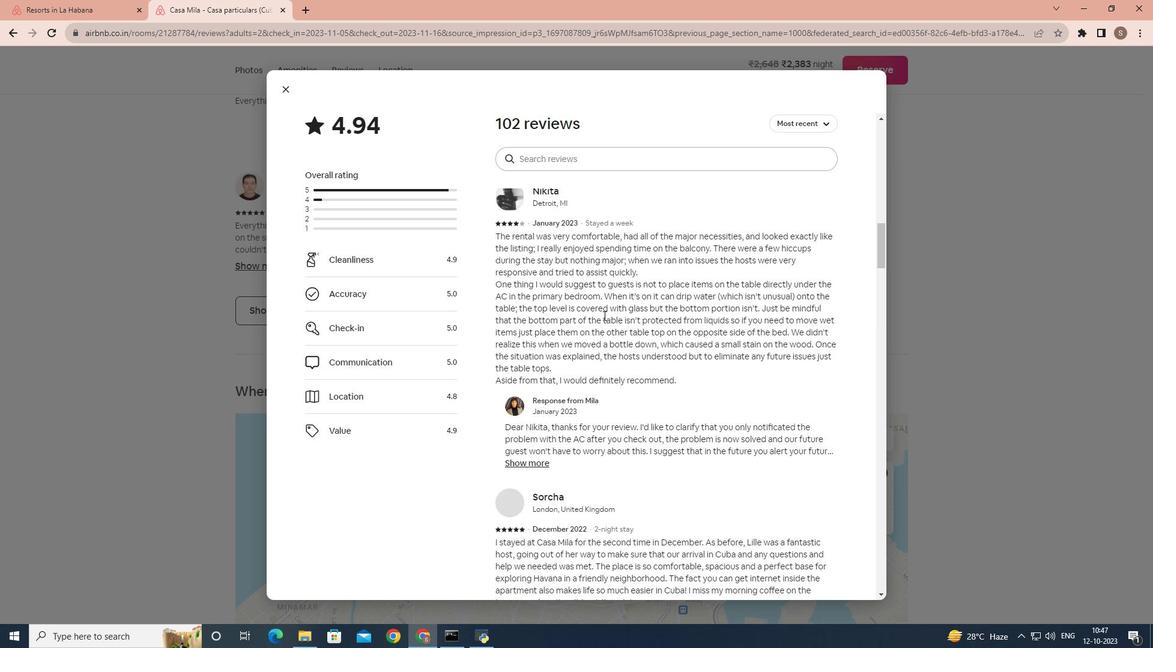
Action: Mouse scrolled (603, 315) with delta (0, 0)
Screenshot: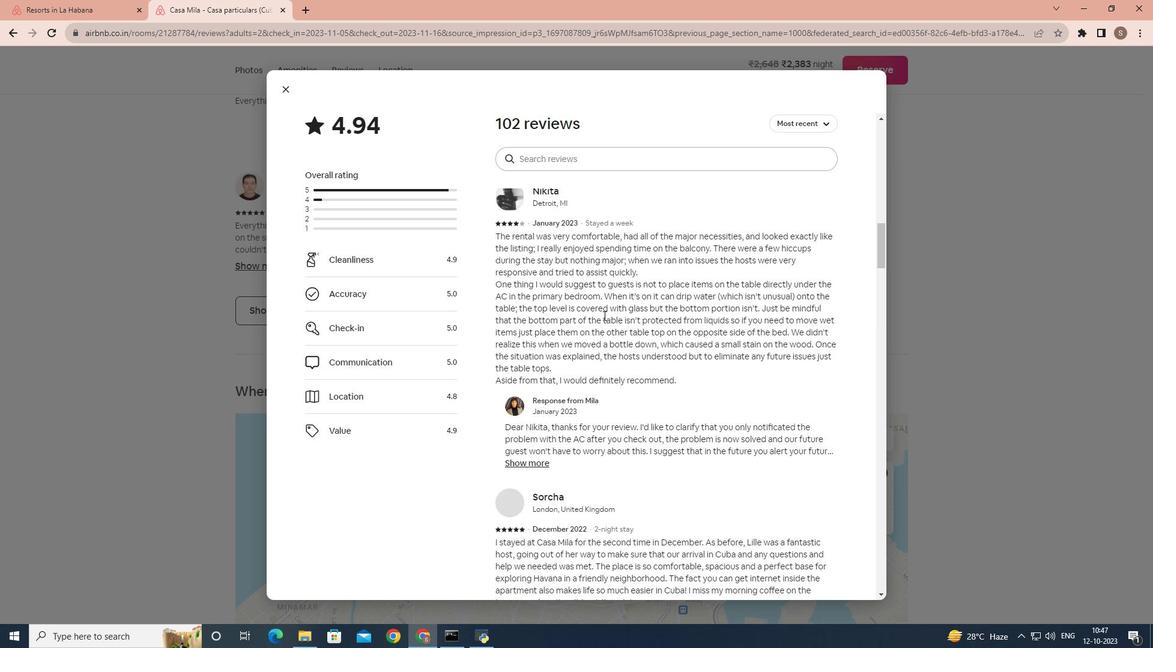 
Action: Mouse scrolled (603, 315) with delta (0, 0)
Screenshot: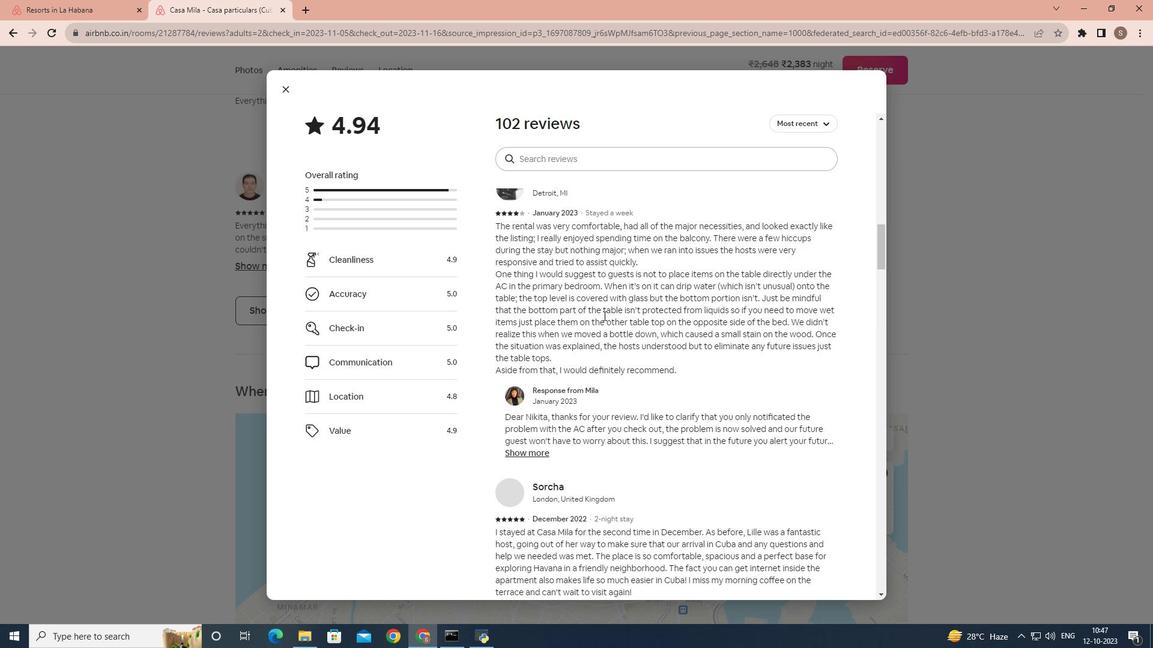 
Action: Mouse scrolled (603, 315) with delta (0, 0)
Screenshot: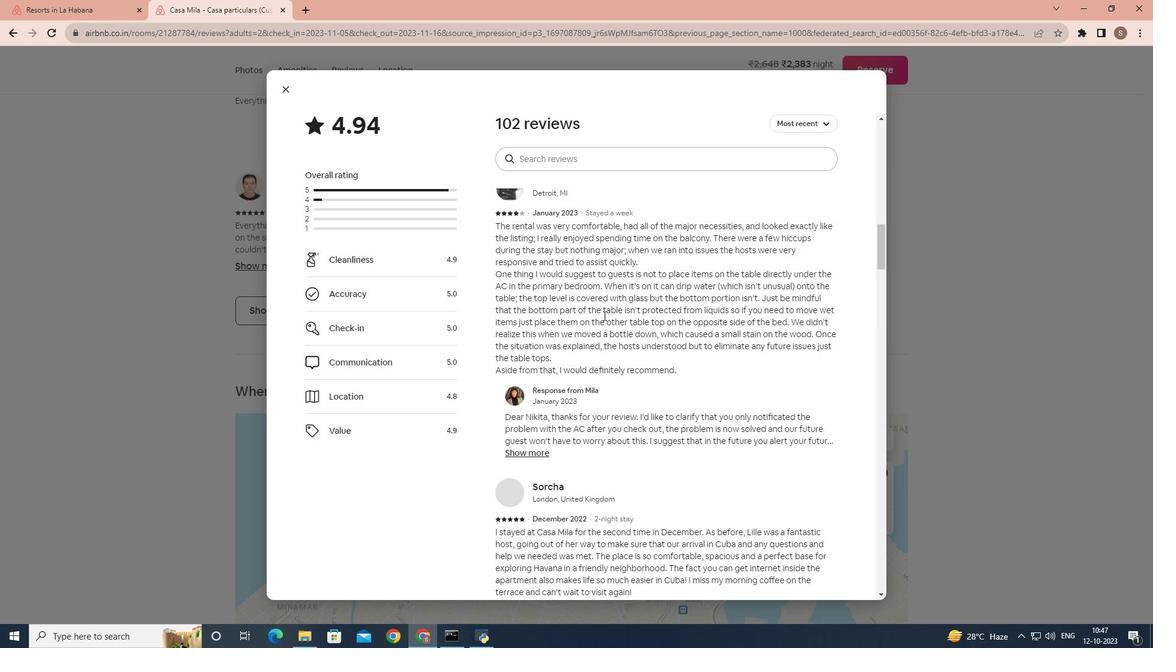 
Action: Mouse scrolled (603, 315) with delta (0, 0)
Screenshot: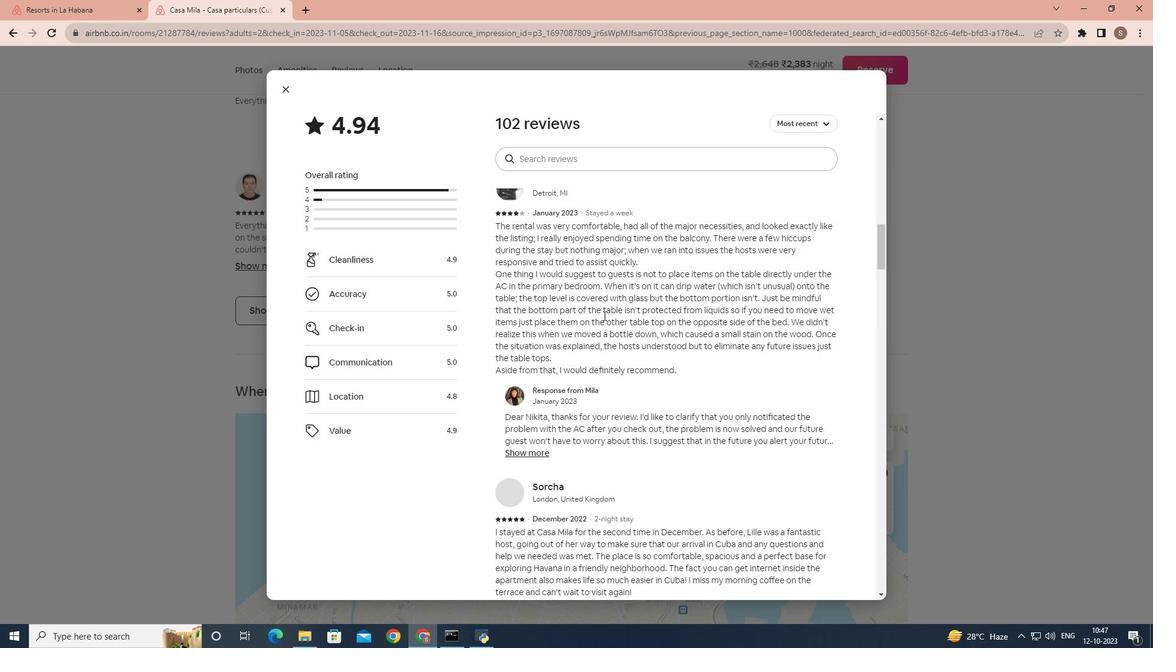 
Action: Mouse scrolled (603, 315) with delta (0, 0)
Screenshot: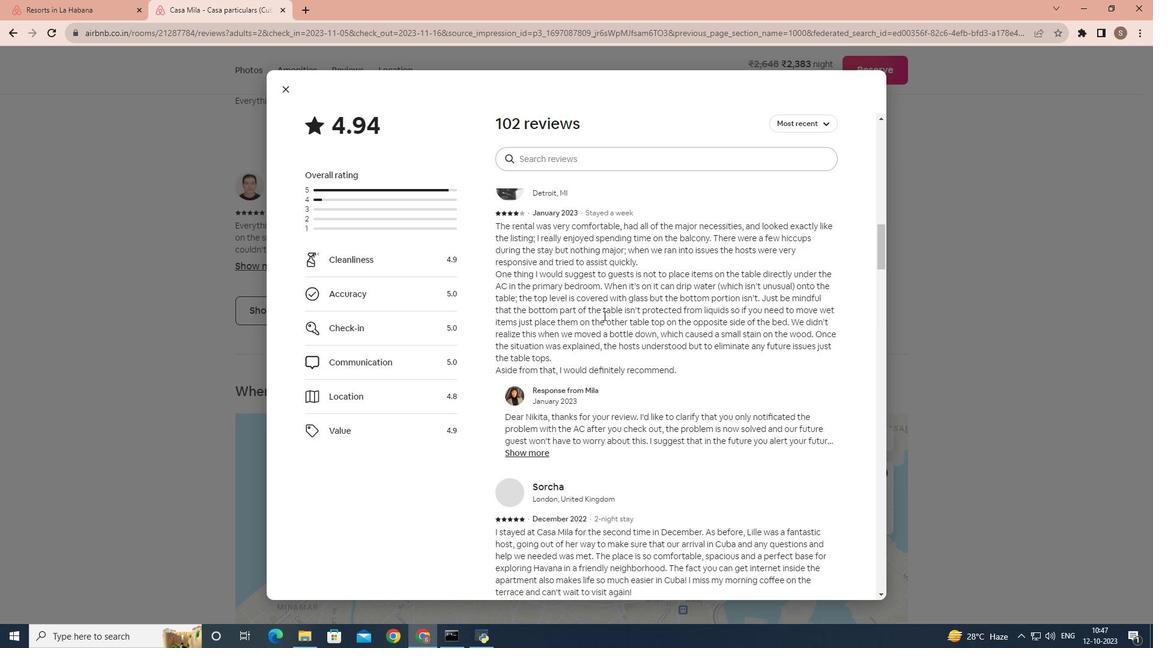 
Action: Mouse scrolled (603, 315) with delta (0, 0)
Screenshot: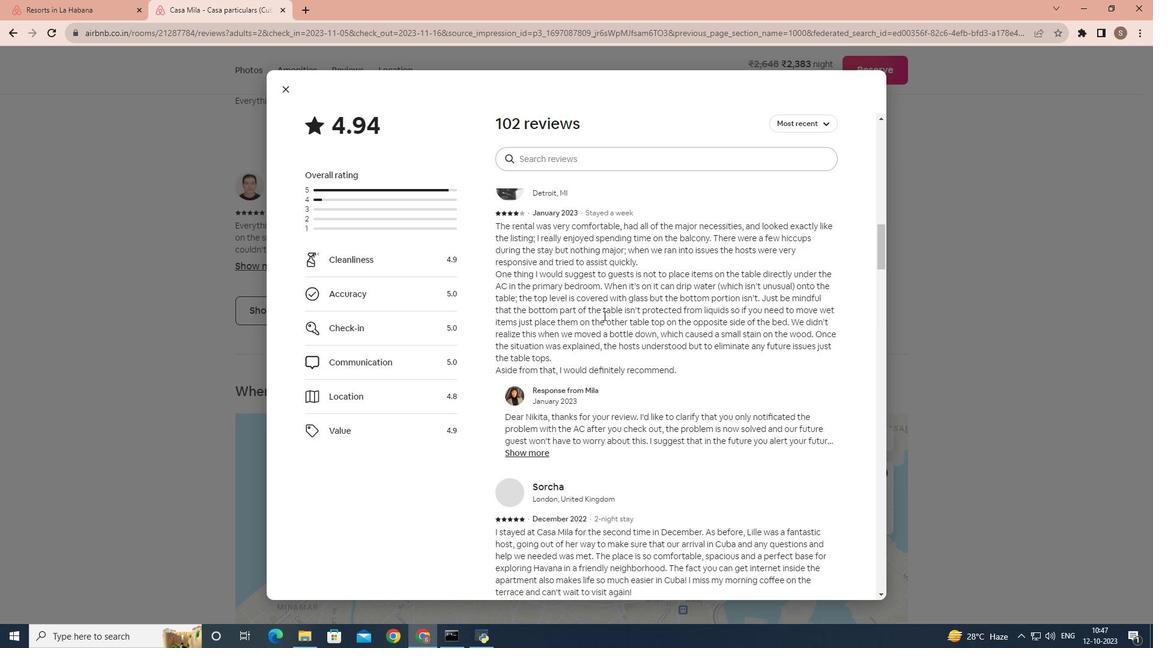 
Action: Mouse scrolled (603, 315) with delta (0, 0)
Screenshot: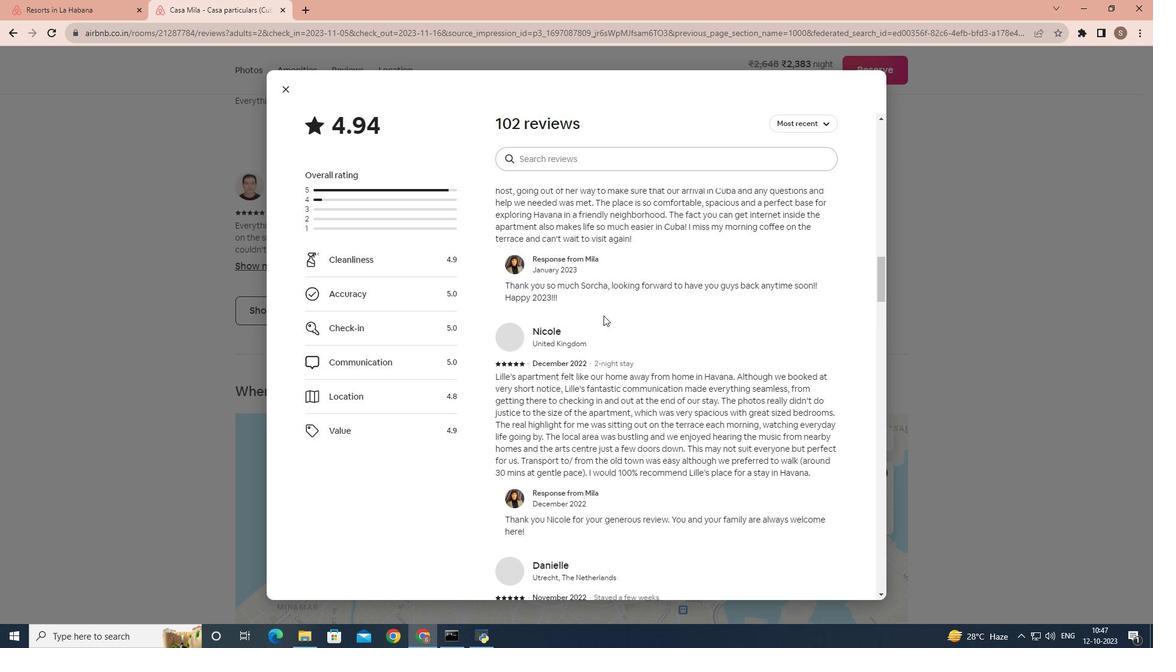 
Action: Mouse scrolled (603, 315) with delta (0, 0)
Screenshot: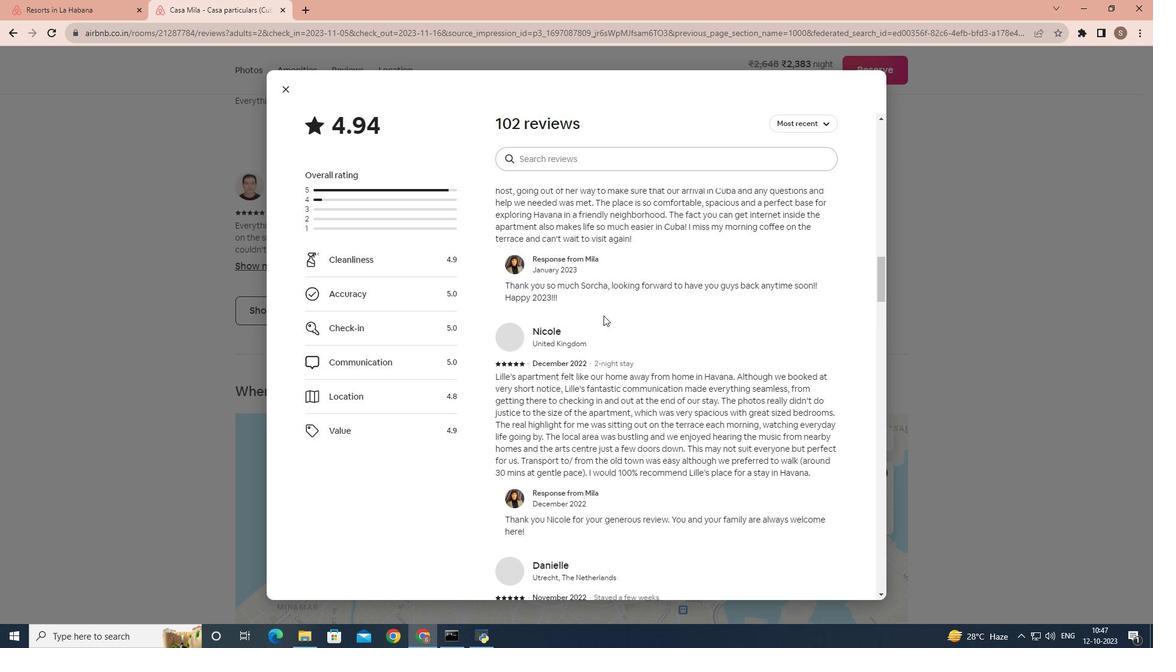 
Action: Mouse scrolled (603, 315) with delta (0, 0)
Screenshot: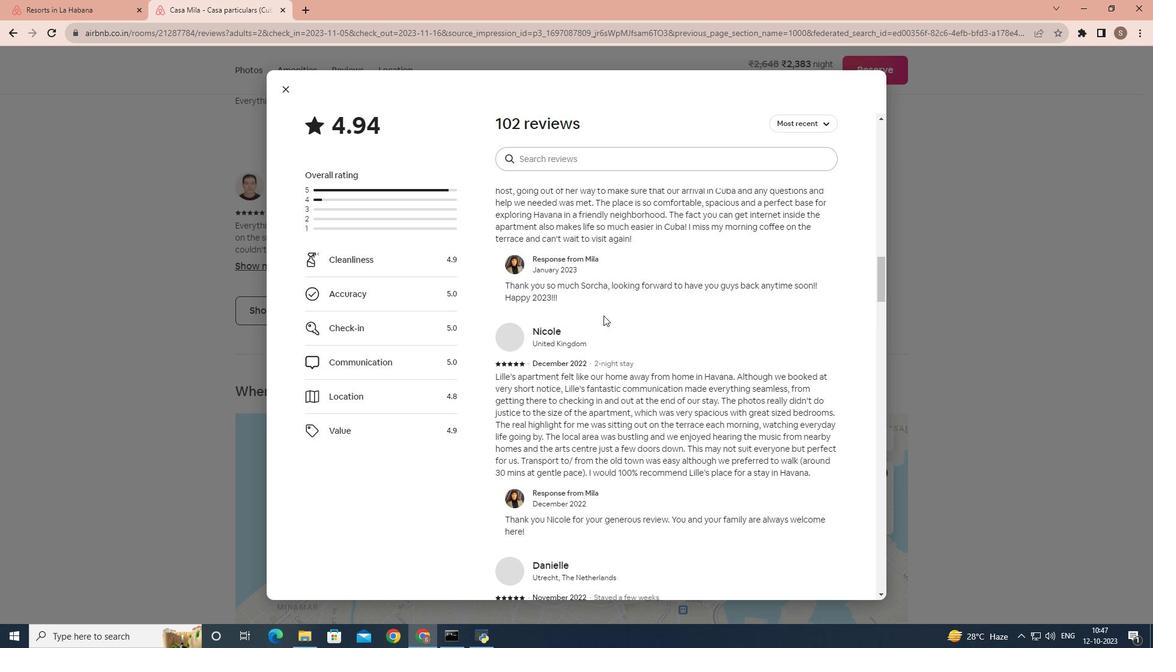 
Action: Mouse scrolled (603, 315) with delta (0, 0)
Screenshot: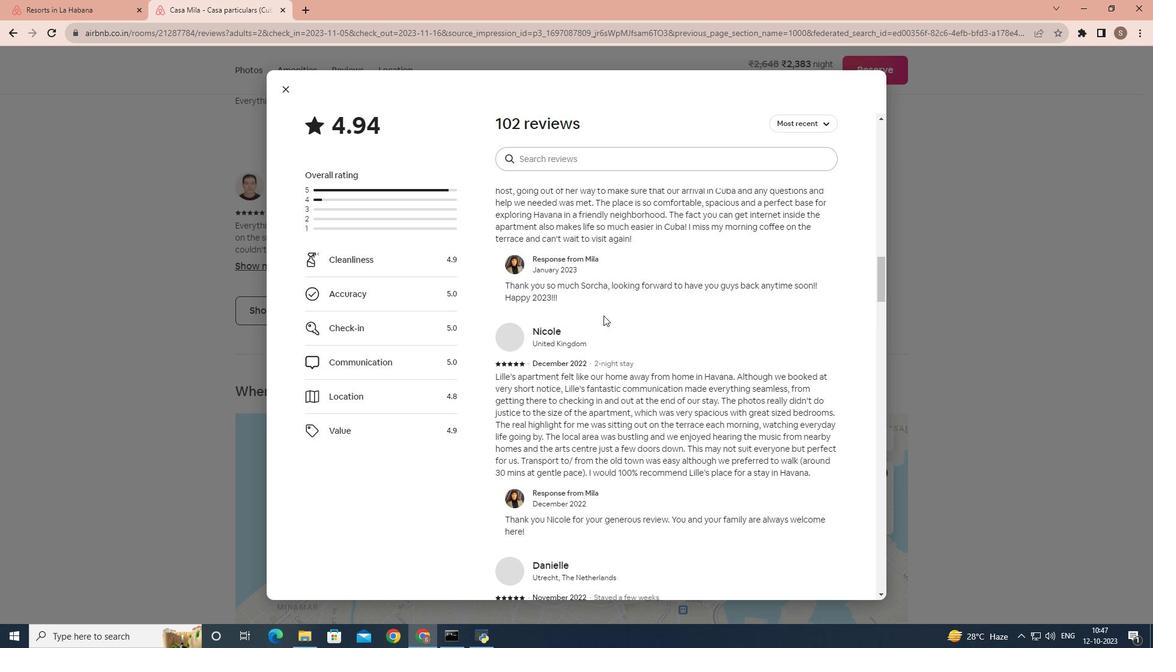 
Action: Mouse scrolled (603, 315) with delta (0, 0)
Screenshot: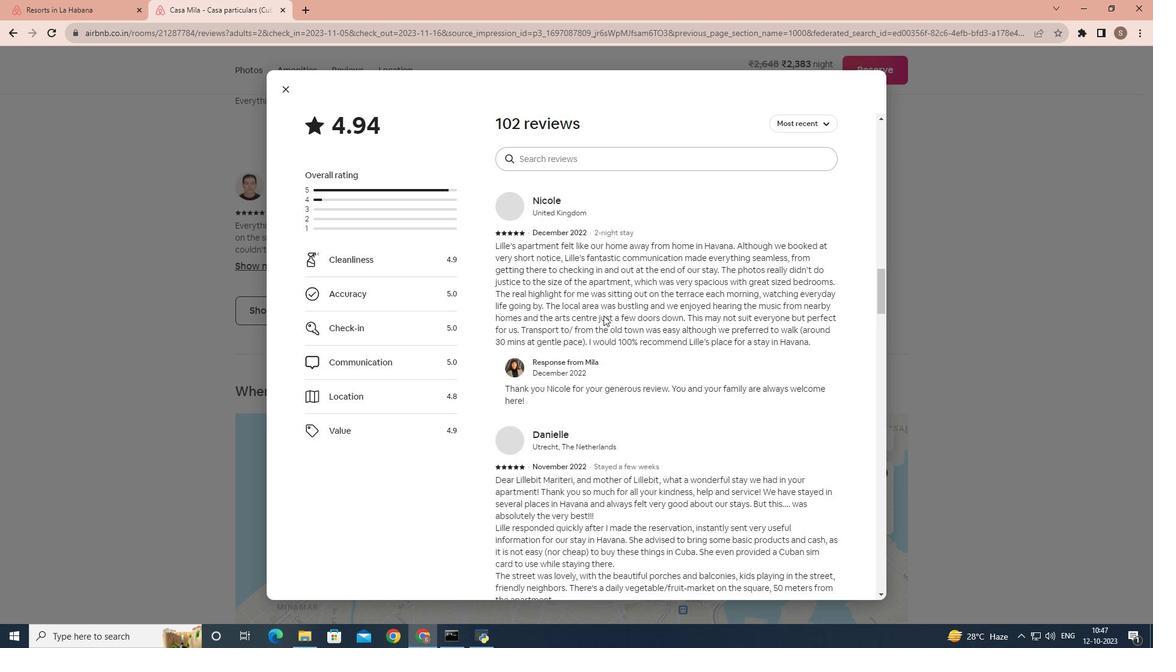 
Action: Mouse scrolled (603, 315) with delta (0, 0)
Screenshot: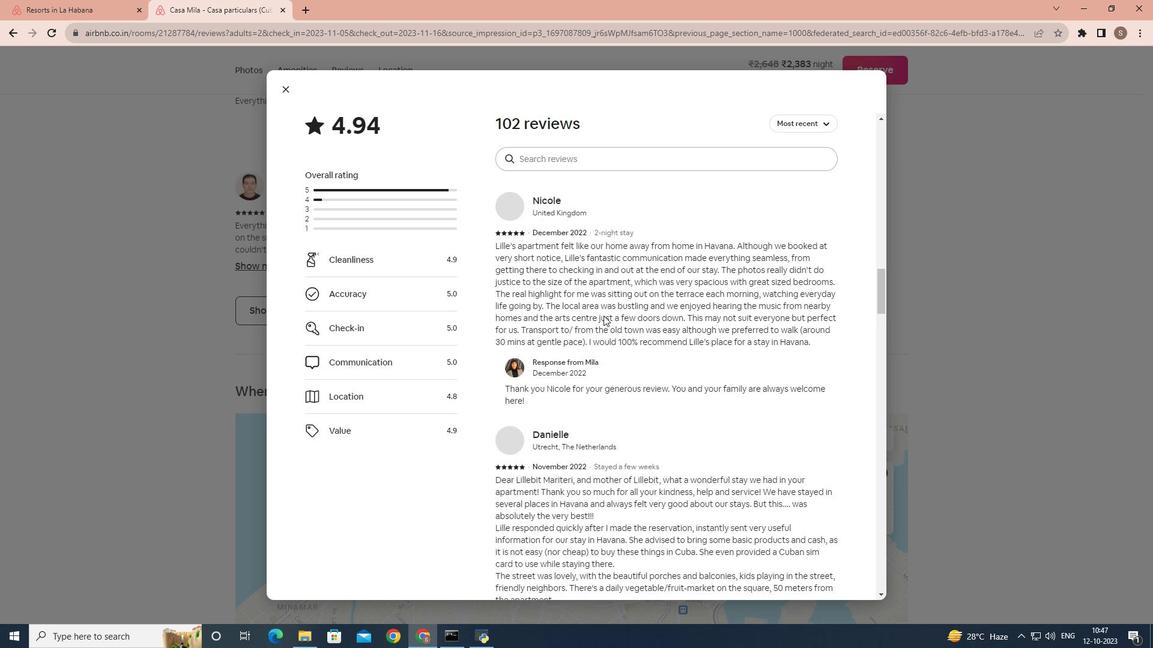 
Action: Mouse scrolled (603, 316) with delta (0, 0)
Screenshot: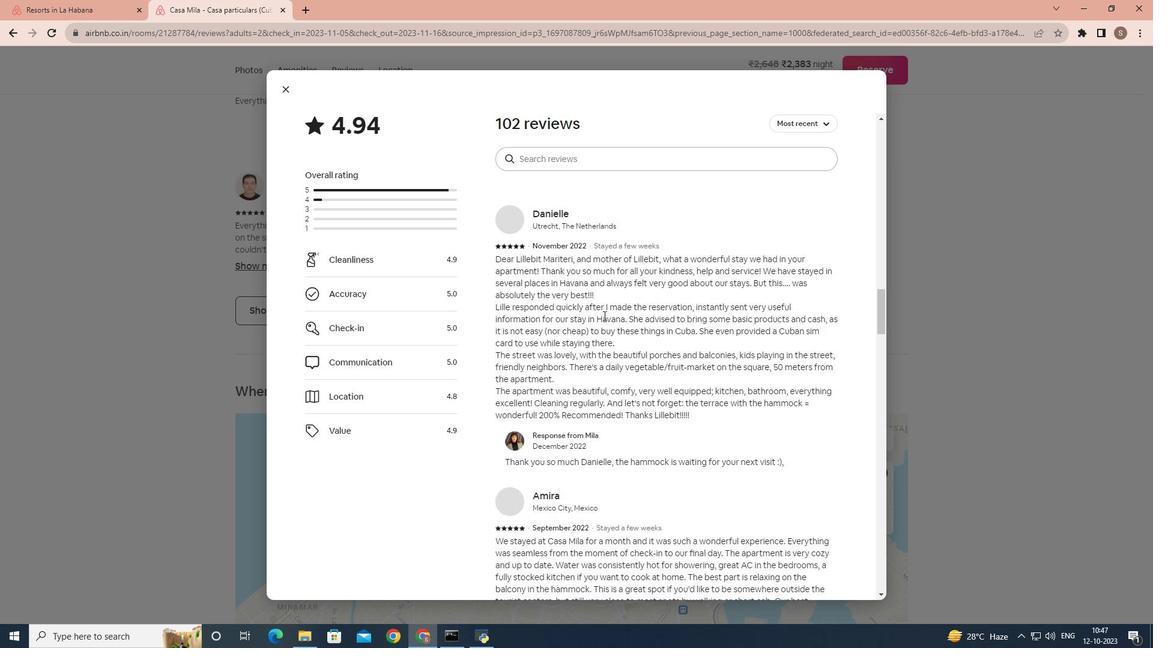 
Action: Mouse scrolled (603, 315) with delta (0, 0)
Screenshot: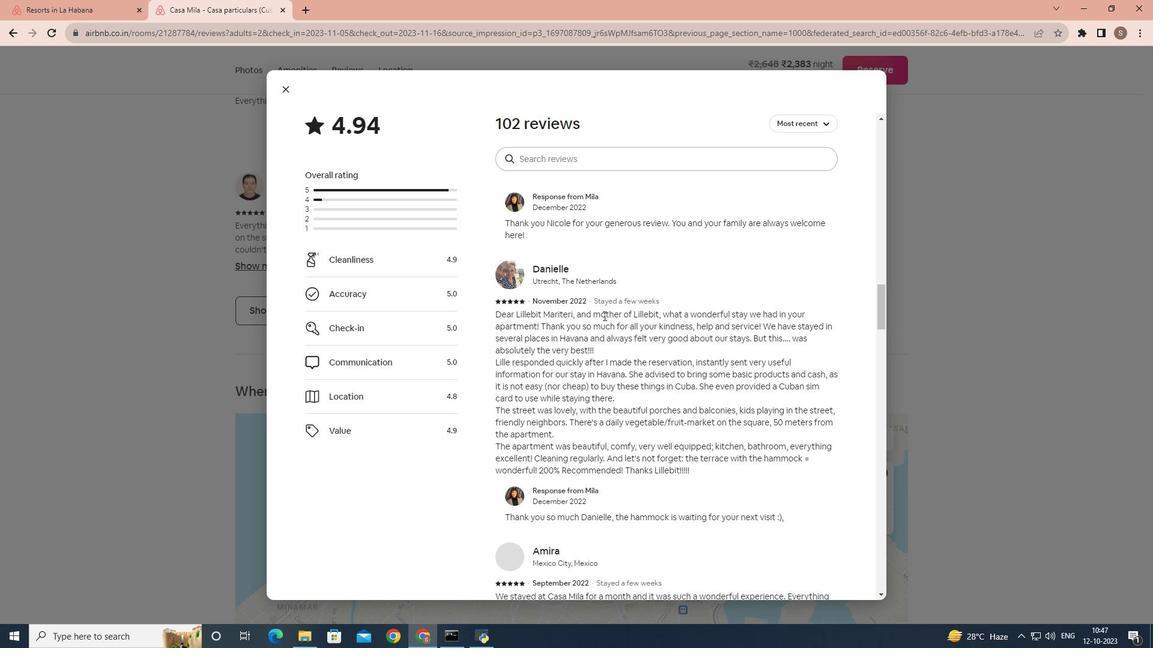
Action: Mouse scrolled (603, 315) with delta (0, 0)
Screenshot: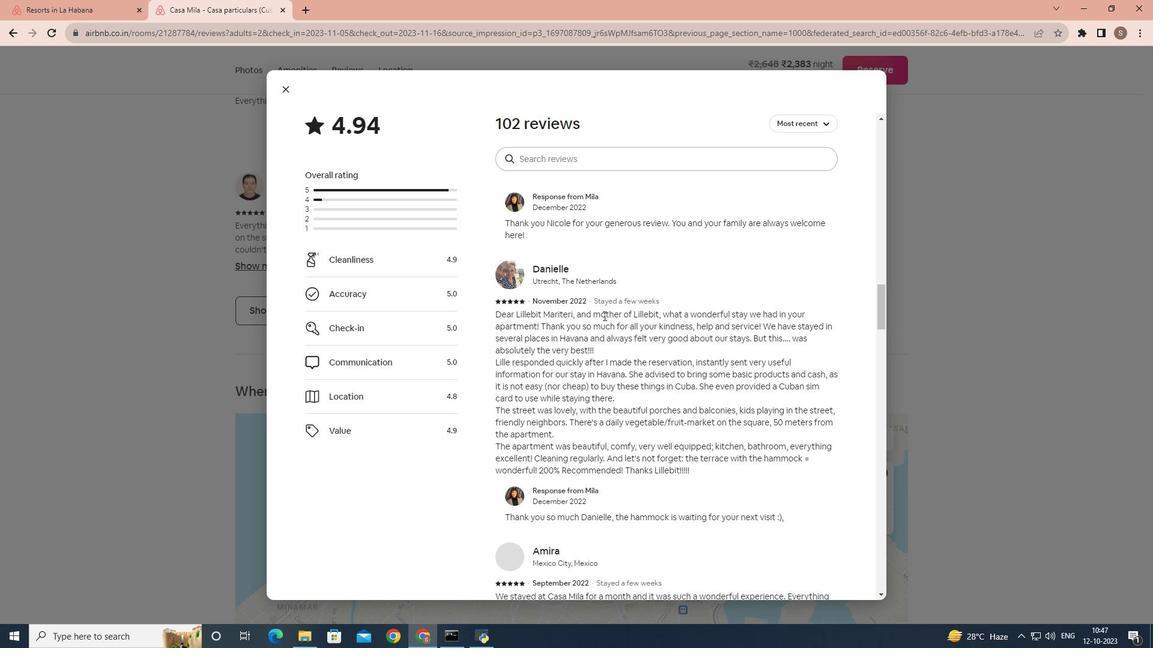 
Action: Mouse scrolled (603, 315) with delta (0, 0)
Screenshot: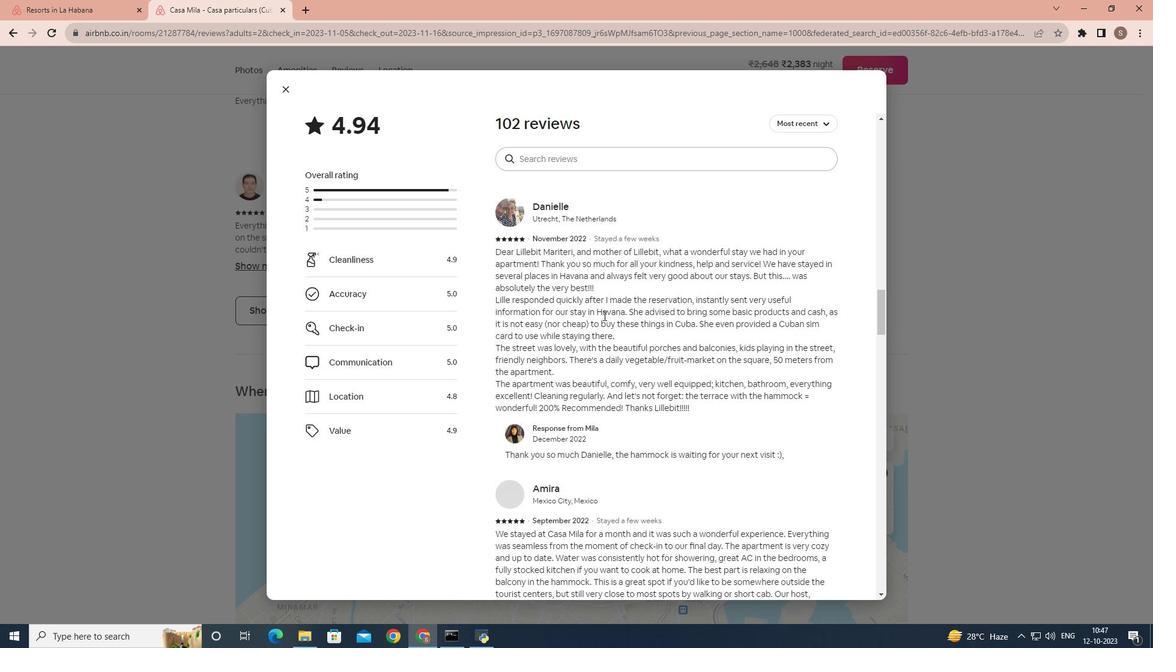 
Action: Mouse scrolled (603, 315) with delta (0, 0)
Screenshot: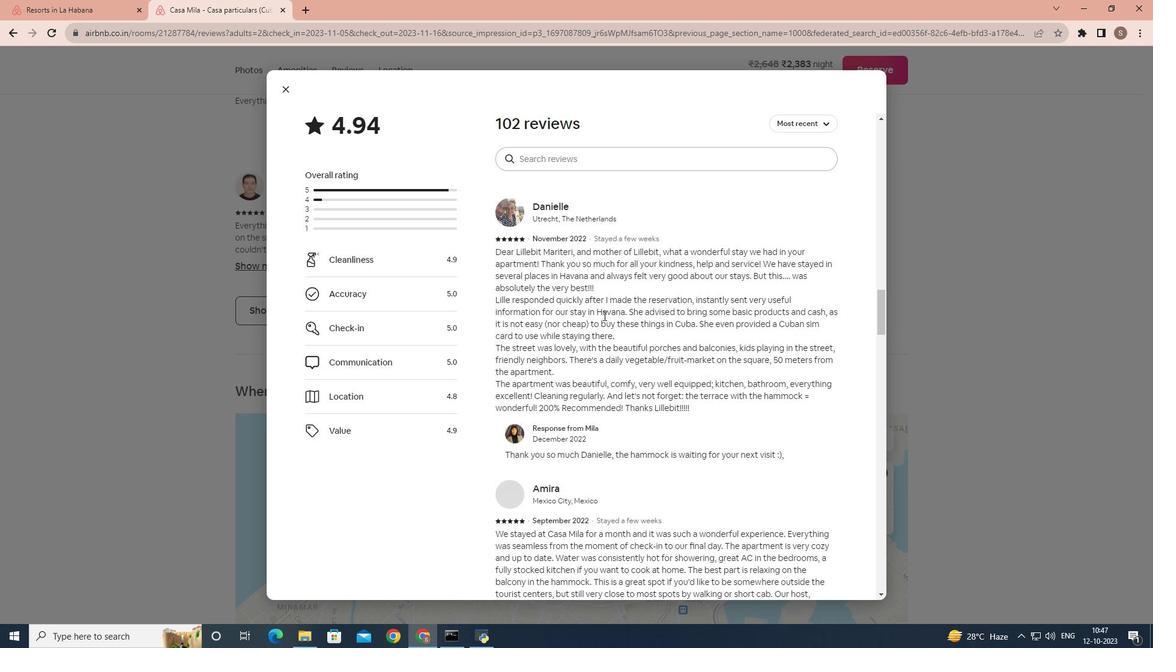
Action: Mouse scrolled (603, 315) with delta (0, 0)
Screenshot: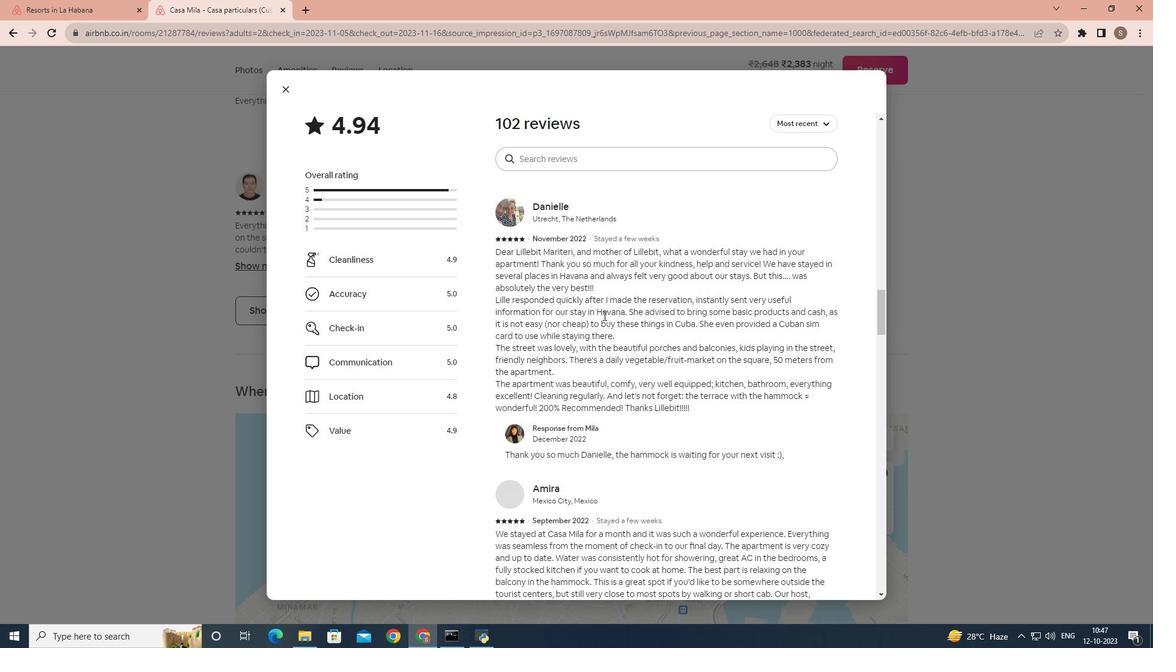 
Action: Mouse scrolled (603, 315) with delta (0, 0)
Screenshot: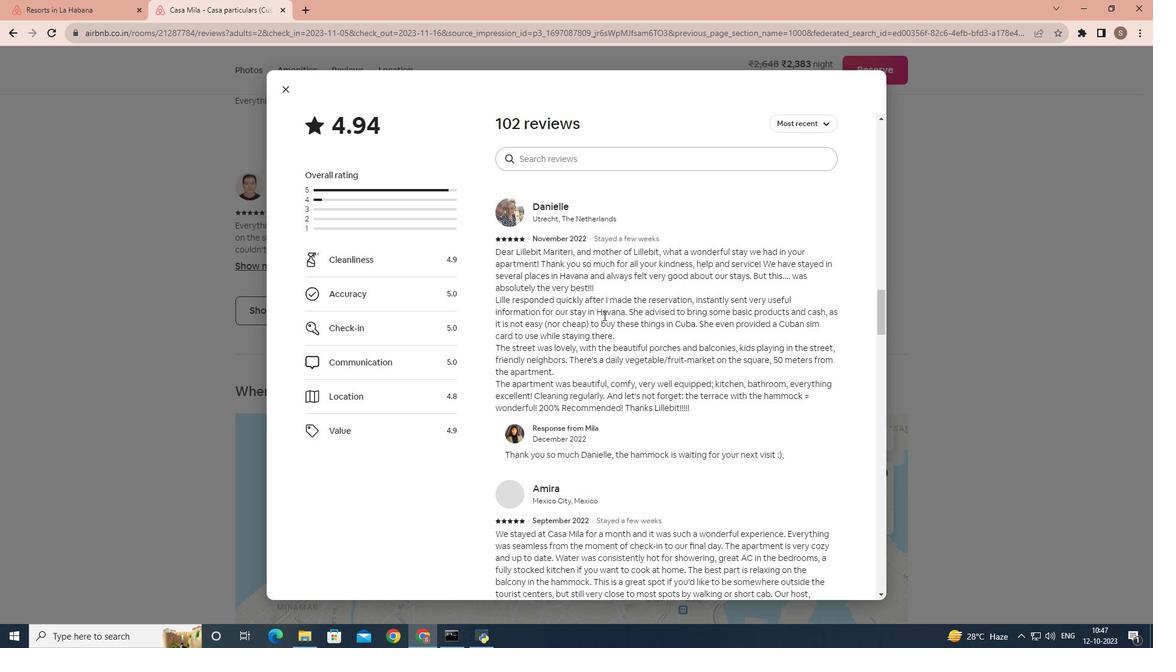 
Action: Mouse scrolled (603, 315) with delta (0, 0)
Screenshot: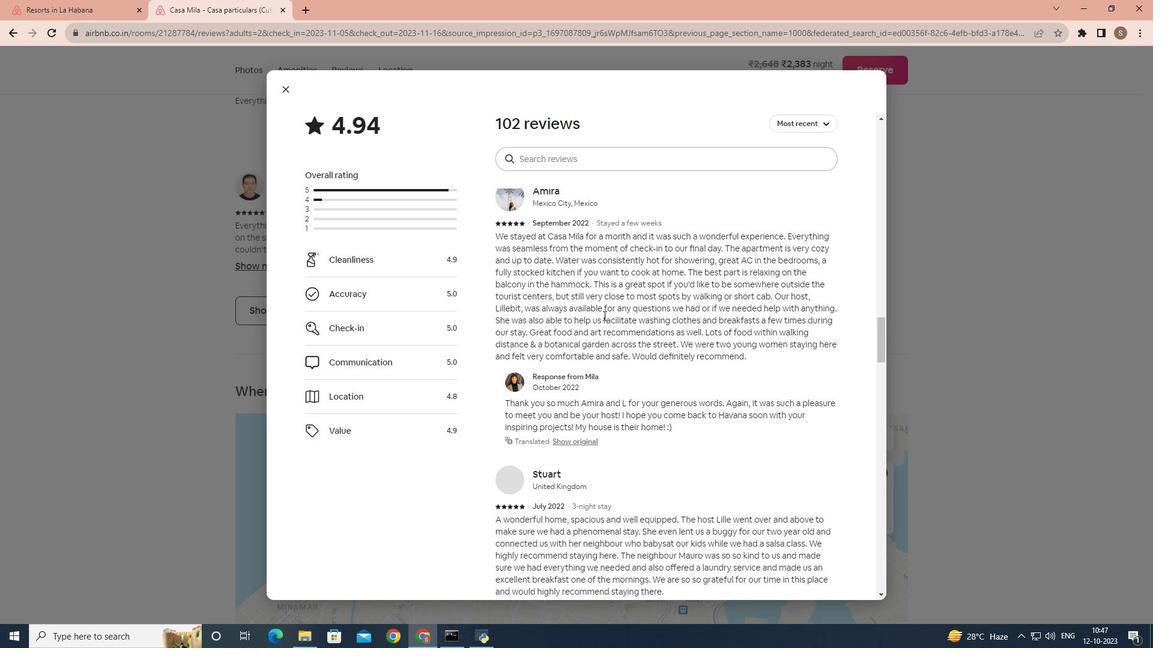 
Action: Mouse scrolled (603, 315) with delta (0, 0)
Screenshot: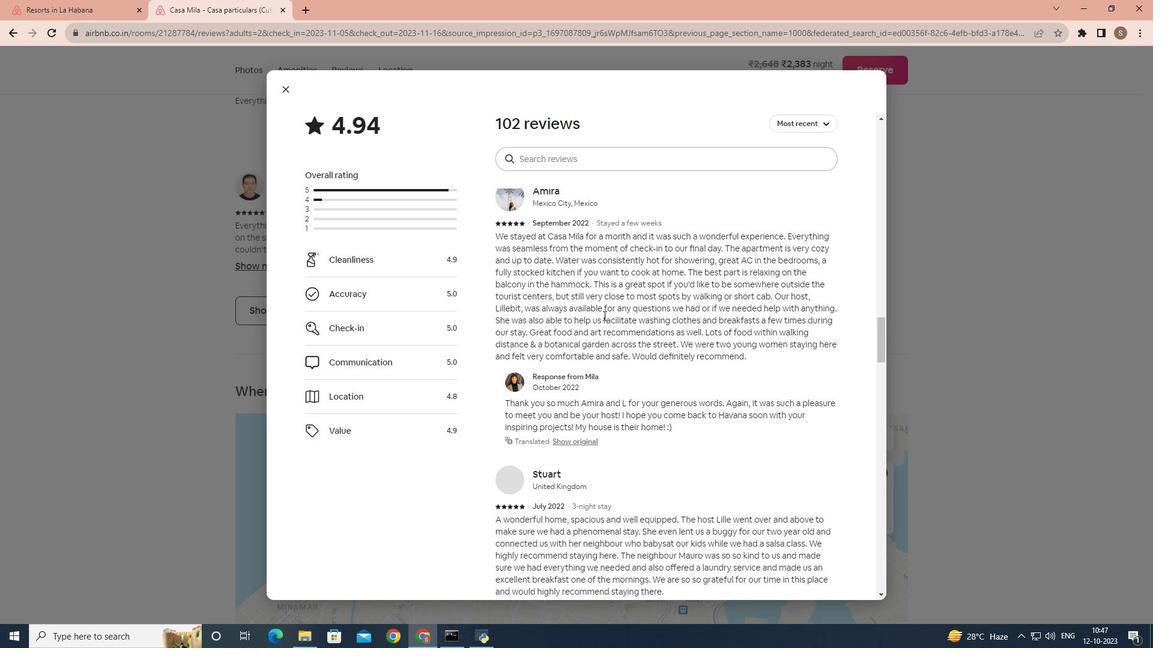 
Action: Mouse scrolled (603, 315) with delta (0, 0)
Screenshot: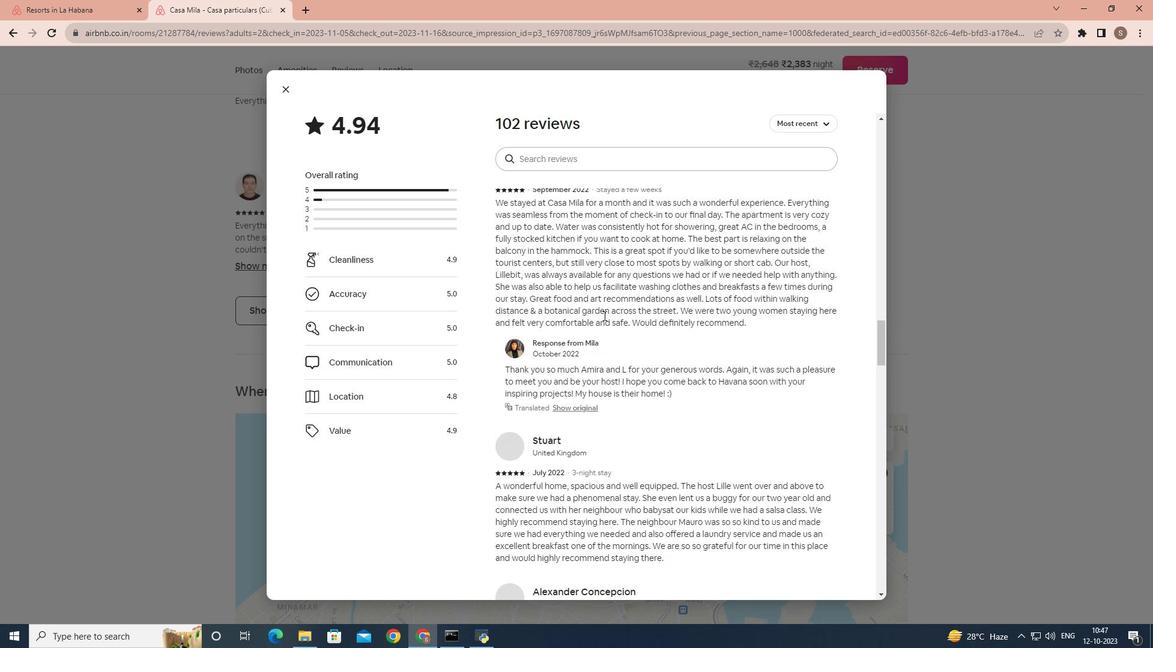 
Action: Mouse scrolled (603, 315) with delta (0, 0)
Screenshot: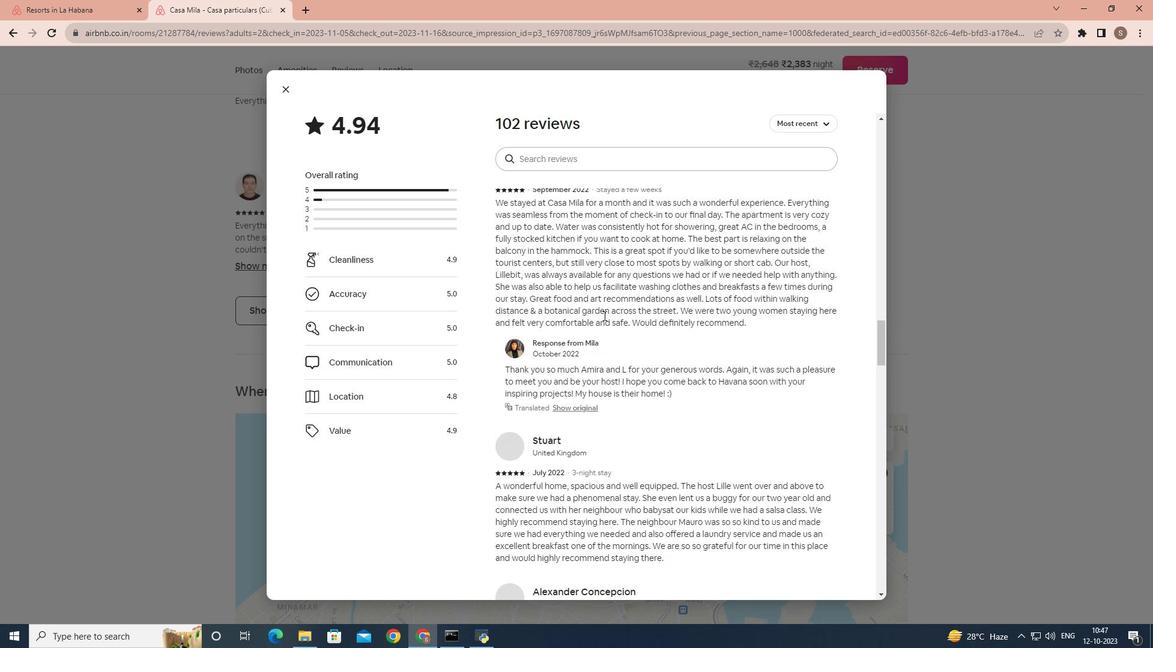 
Action: Mouse scrolled (603, 315) with delta (0, 0)
Screenshot: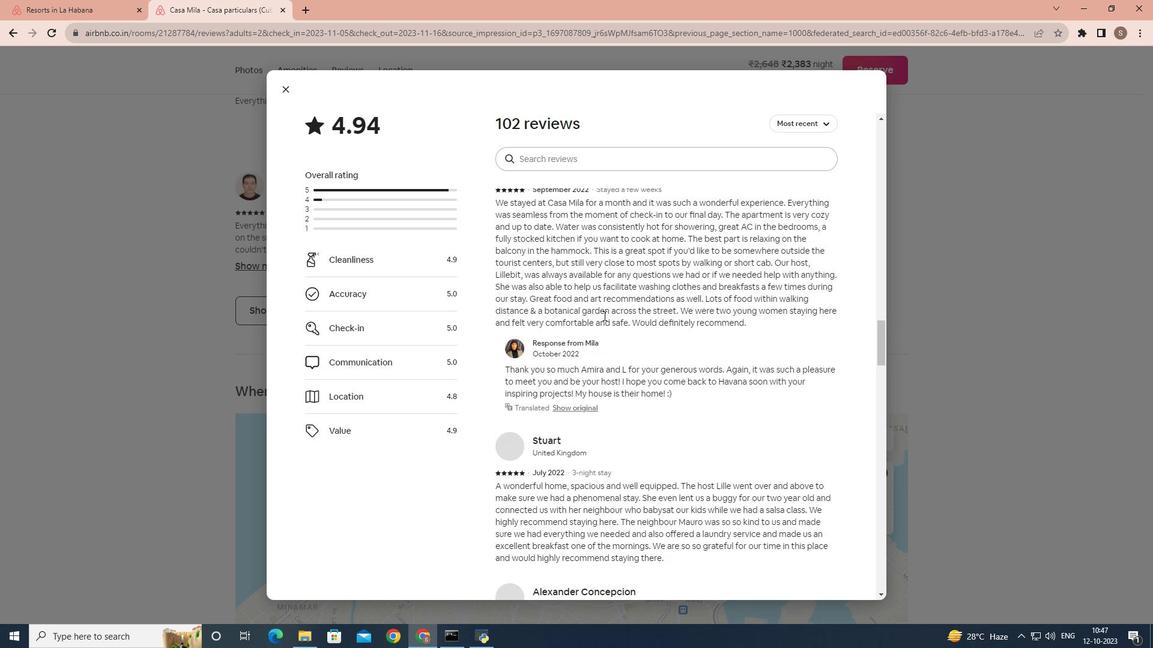 
Action: Mouse scrolled (603, 315) with delta (0, 0)
Screenshot: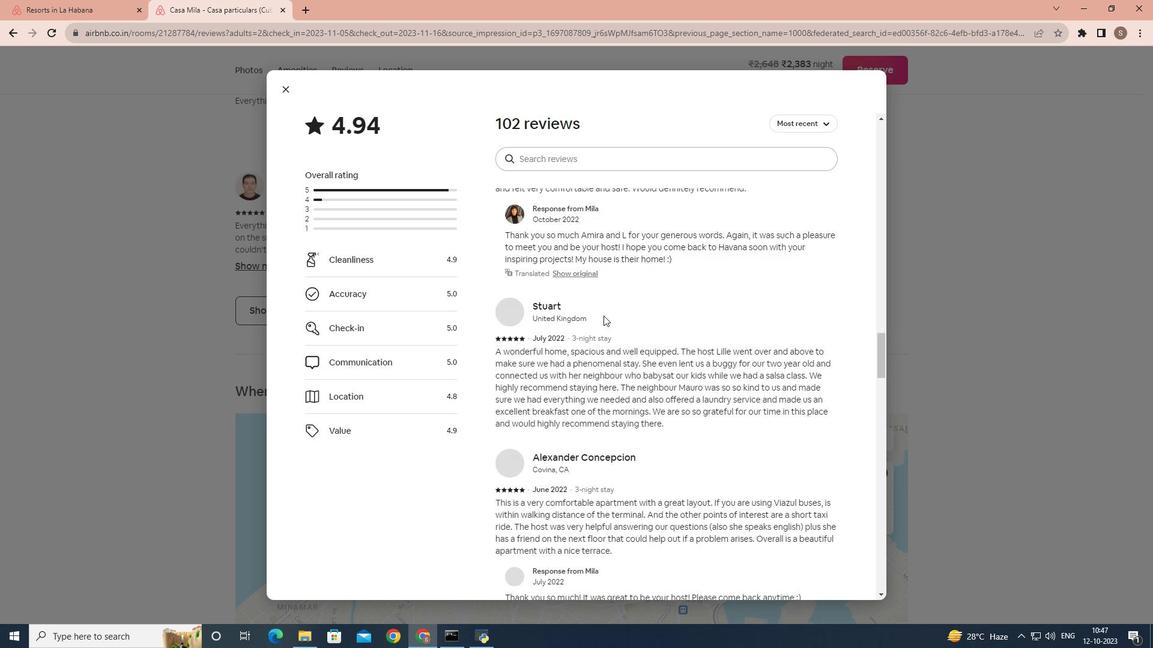 
Action: Mouse scrolled (603, 315) with delta (0, 0)
Screenshot: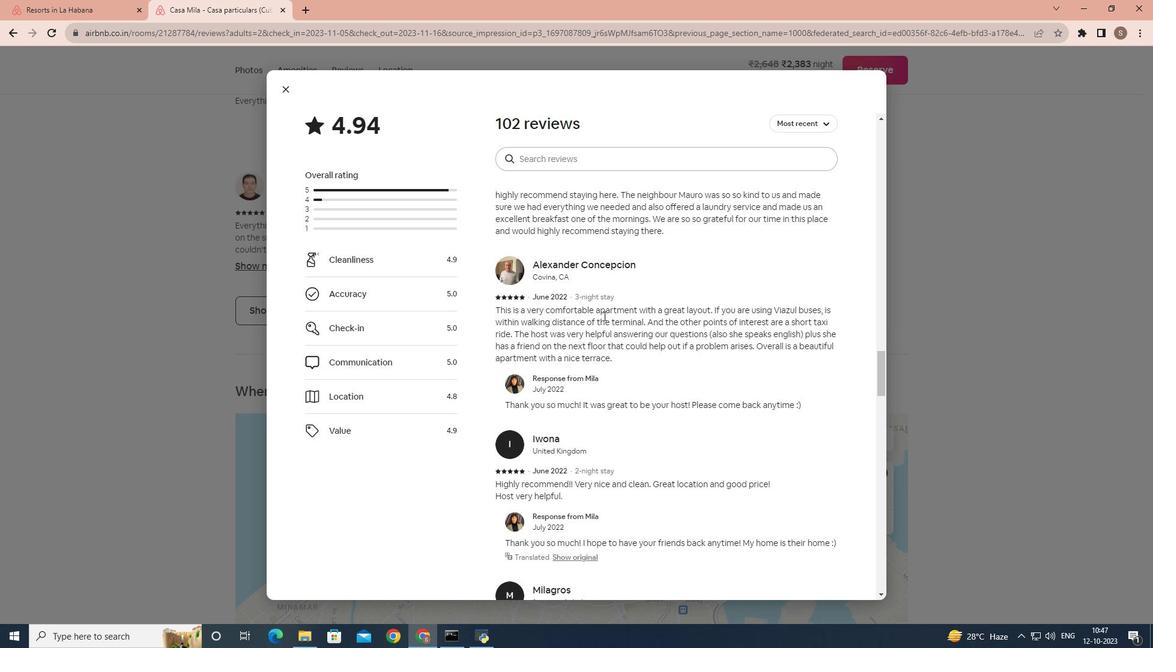 
Action: Mouse scrolled (603, 315) with delta (0, 0)
Screenshot: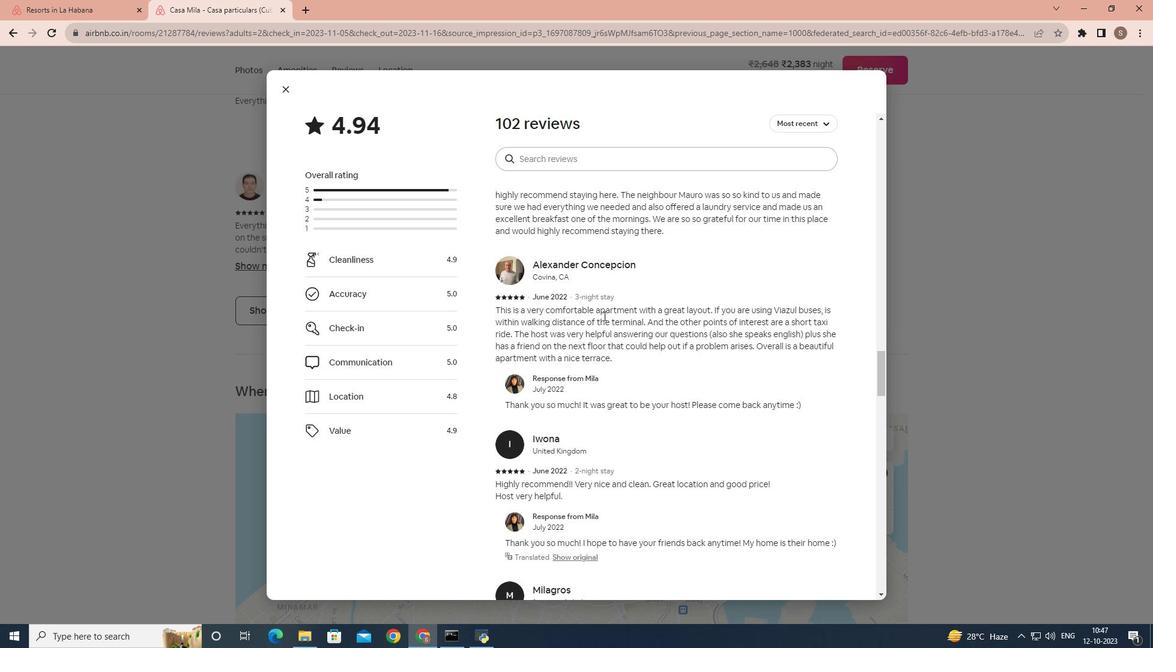 
Action: Mouse scrolled (603, 315) with delta (0, 0)
